 Task: Best office and paper website designs: DODOcase.
Action: Mouse moved to (740, 420)
Screenshot: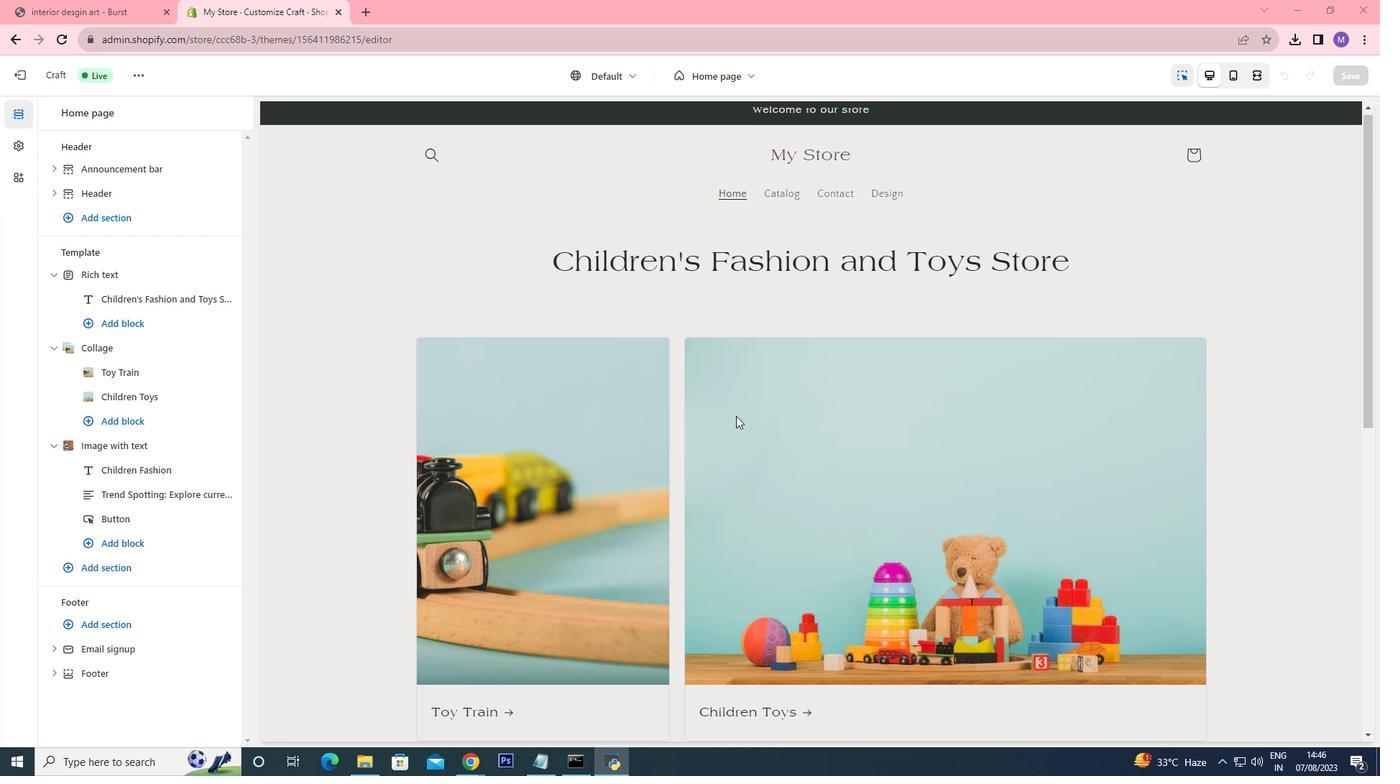 
Action: Mouse scrolled (740, 420) with delta (0, 0)
Screenshot: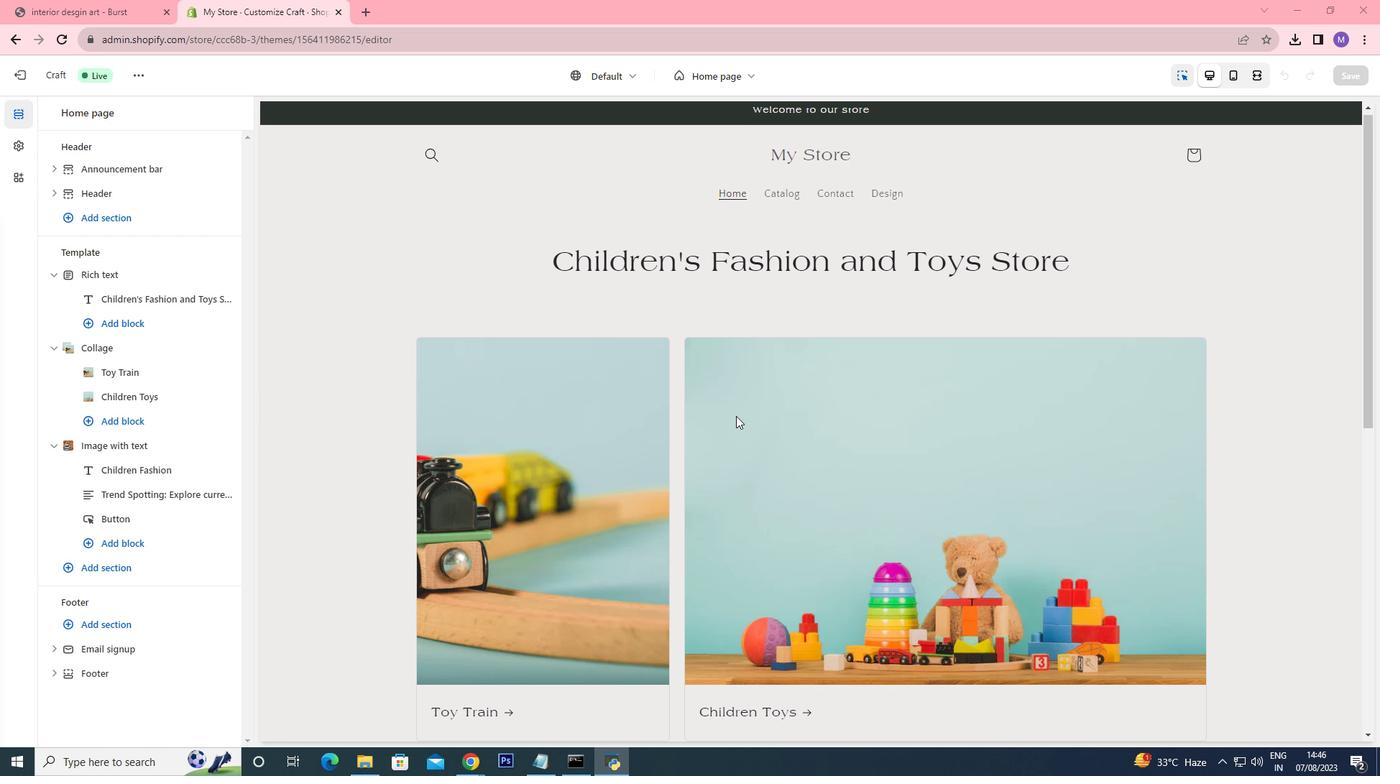 
Action: Mouse scrolled (740, 420) with delta (0, 0)
Screenshot: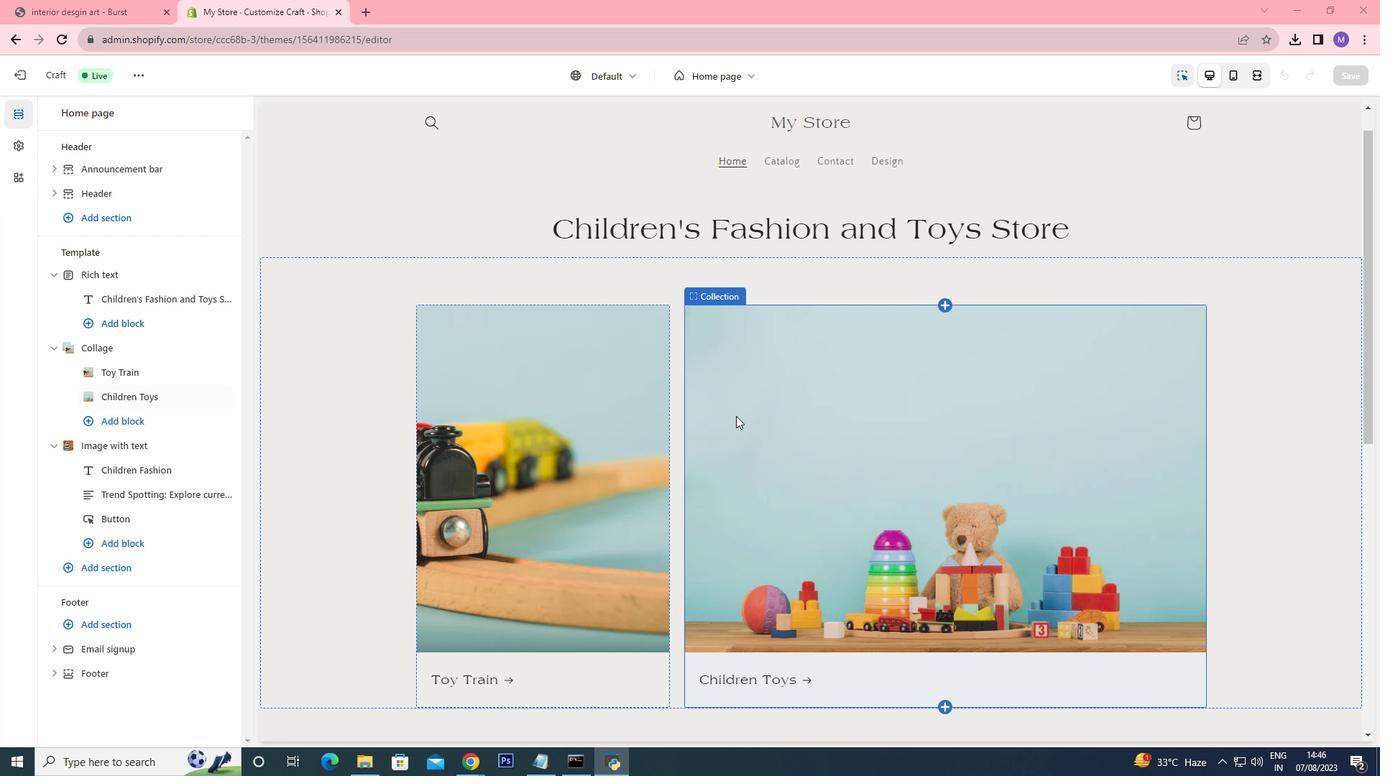 
Action: Mouse scrolled (740, 420) with delta (0, 0)
Screenshot: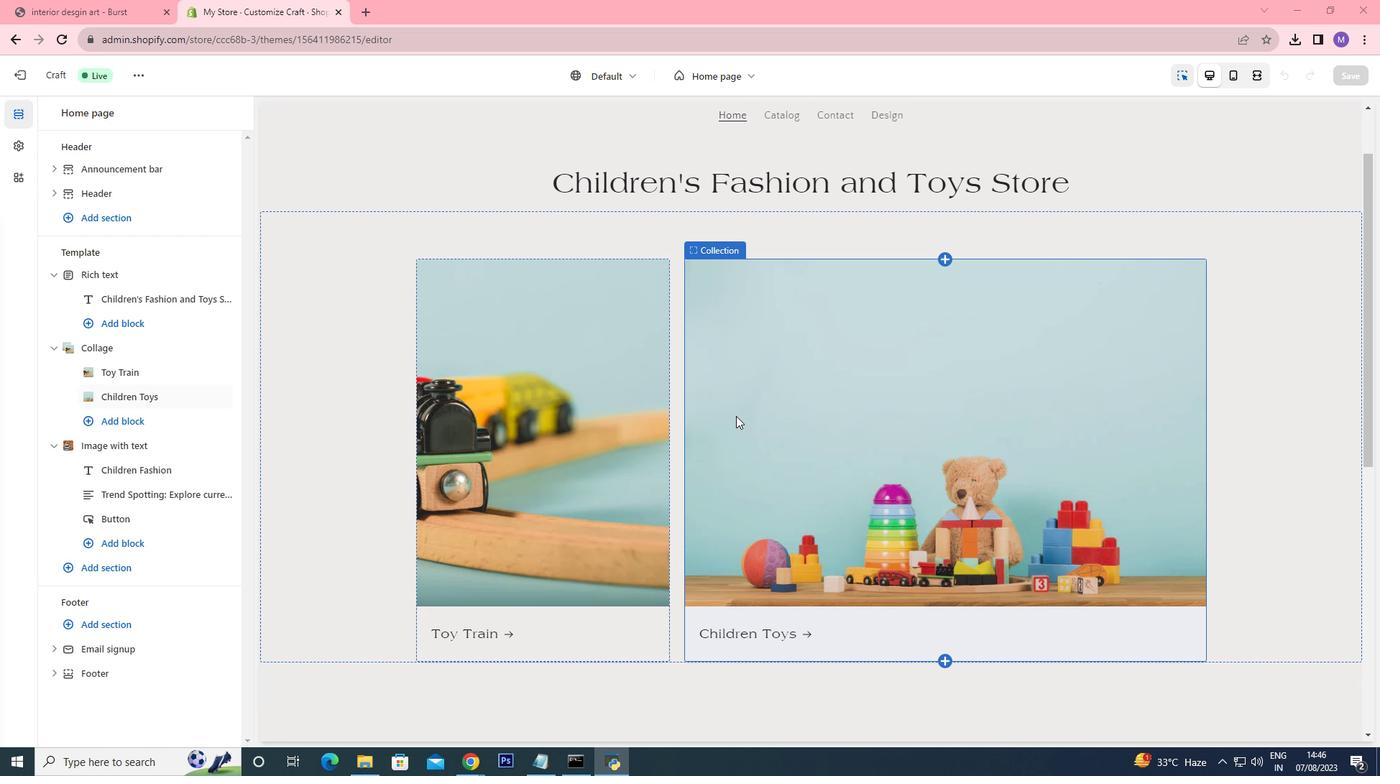 
Action: Mouse moved to (944, 394)
Screenshot: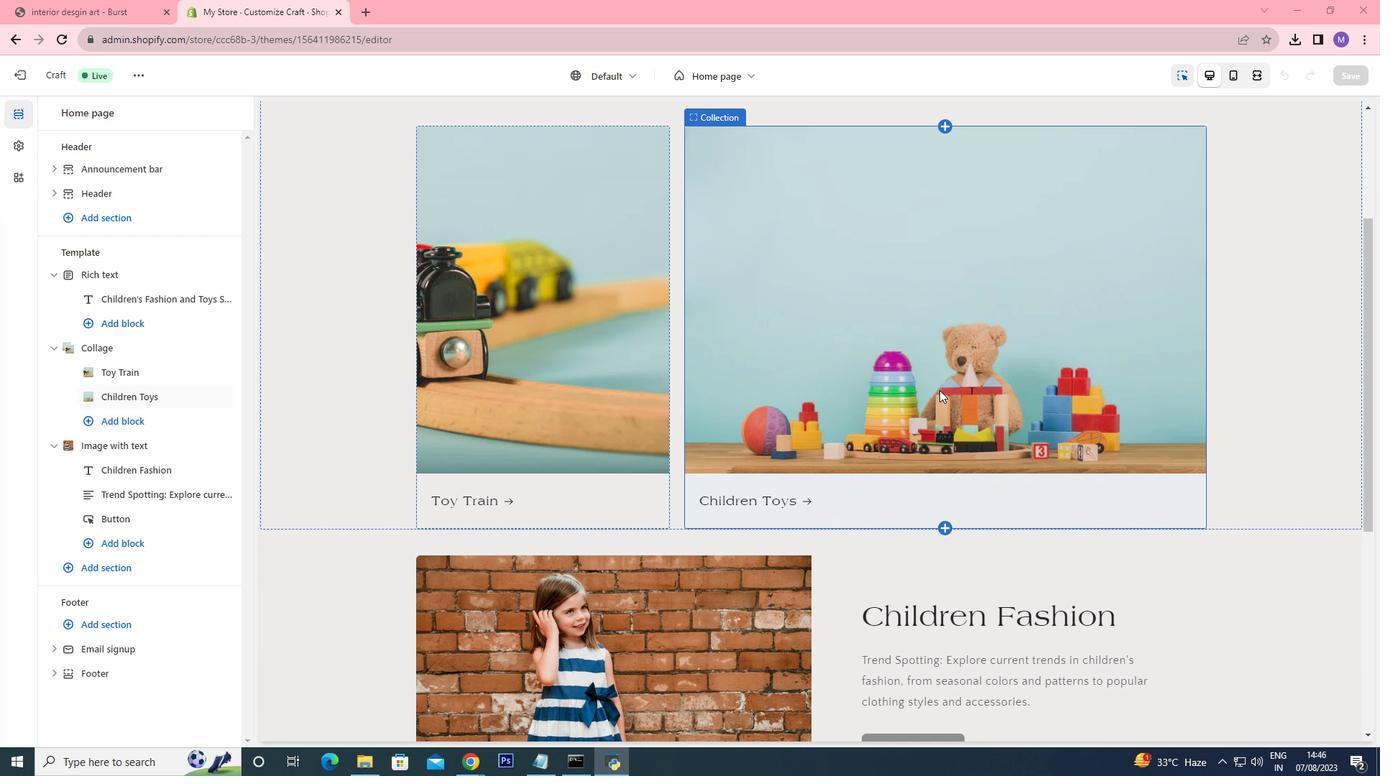 
Action: Mouse scrolled (944, 394) with delta (0, 0)
Screenshot: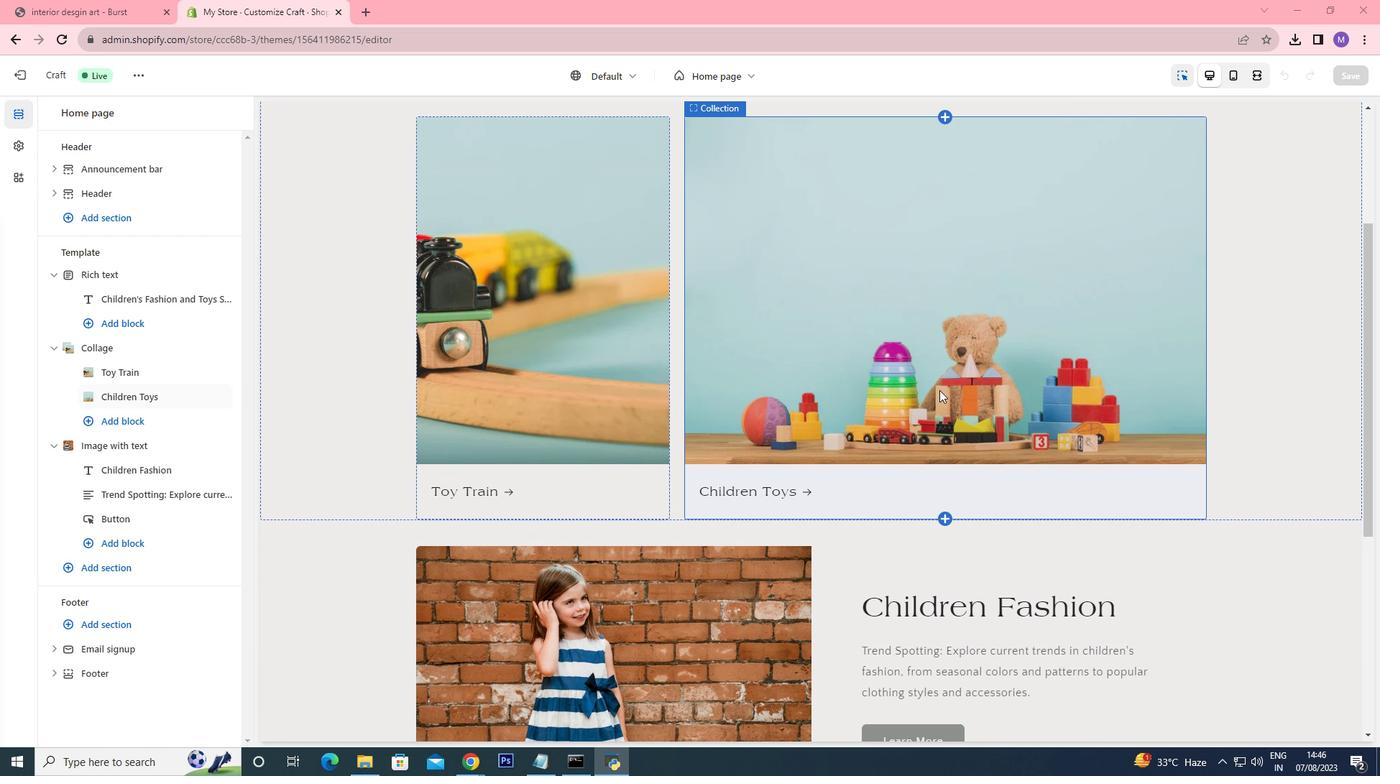 
Action: Mouse scrolled (944, 394) with delta (0, 0)
Screenshot: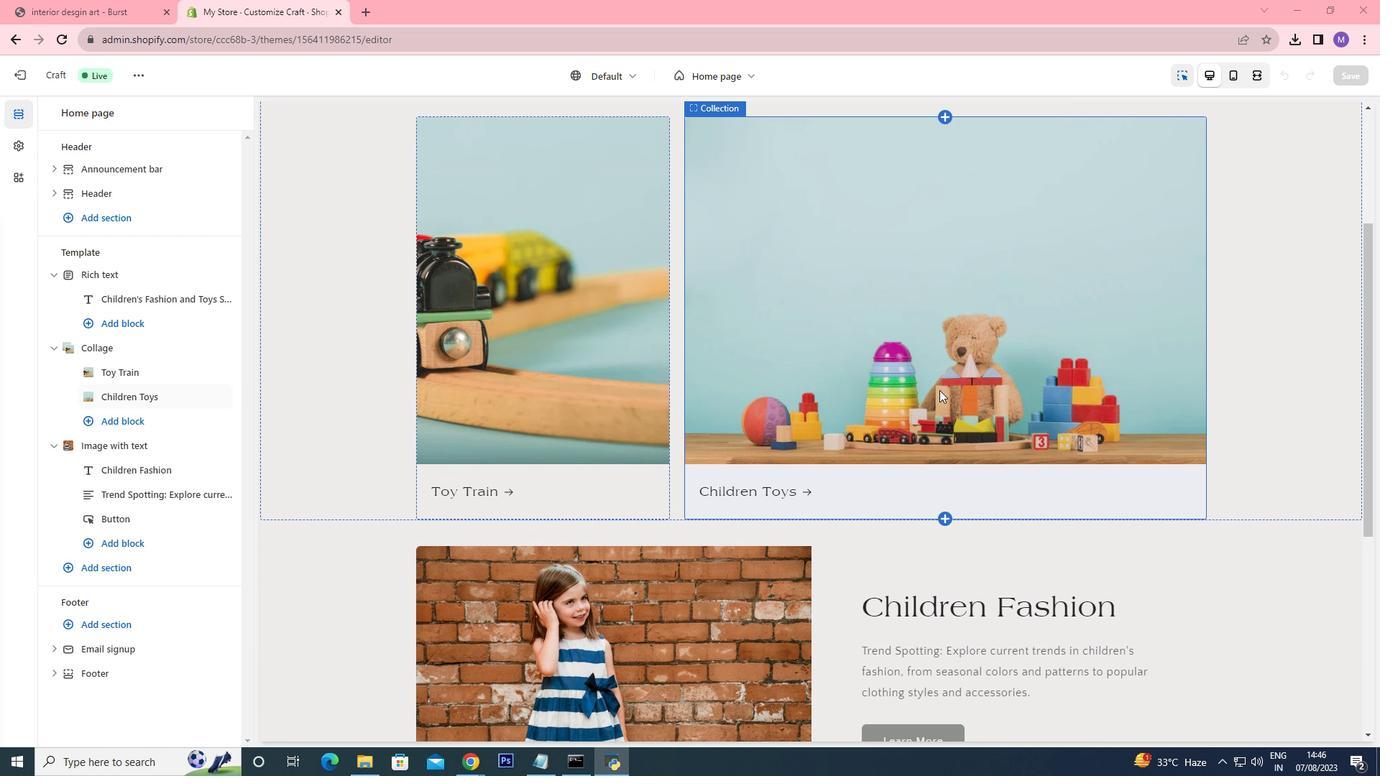 
Action: Mouse scrolled (944, 394) with delta (0, 0)
Screenshot: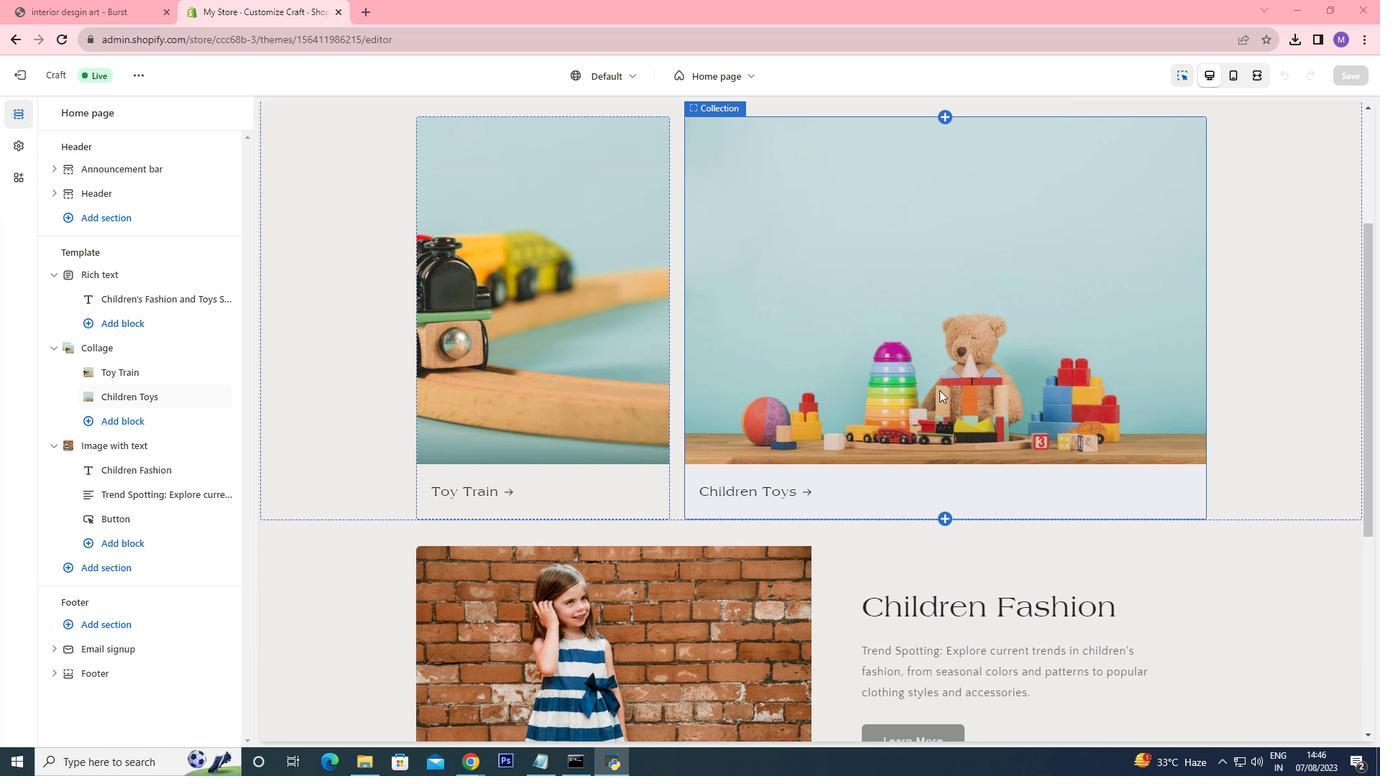 
Action: Mouse scrolled (944, 394) with delta (0, 0)
Screenshot: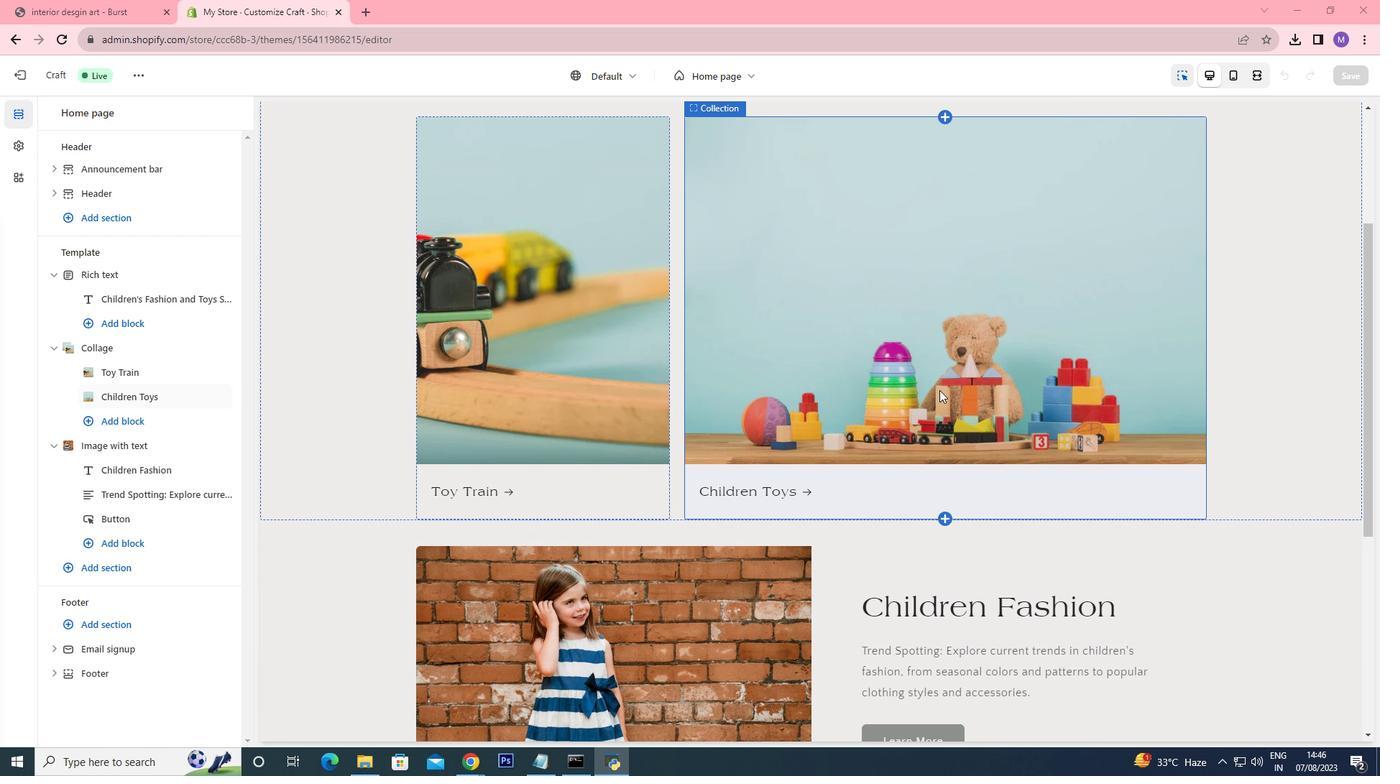
Action: Mouse scrolled (944, 394) with delta (0, 0)
Screenshot: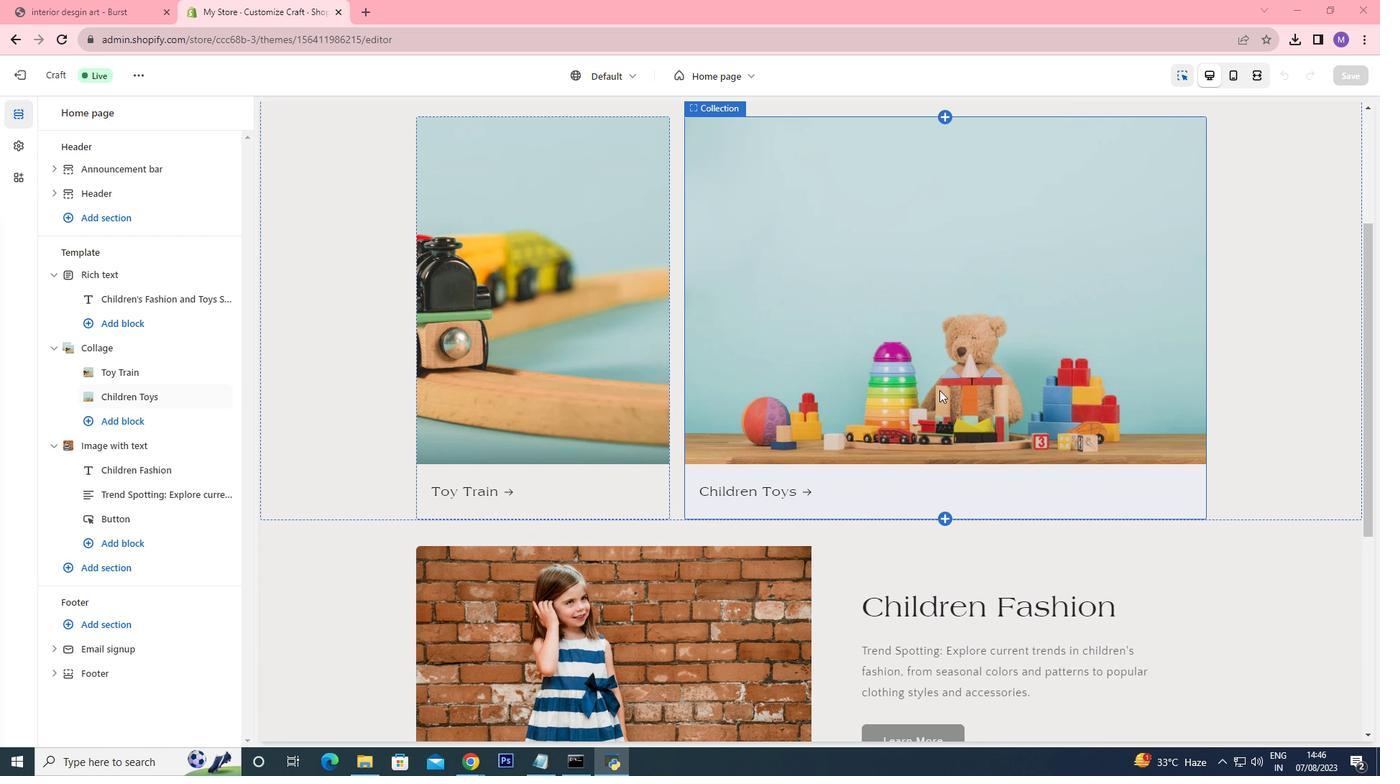 
Action: Mouse scrolled (944, 394) with delta (0, 0)
Screenshot: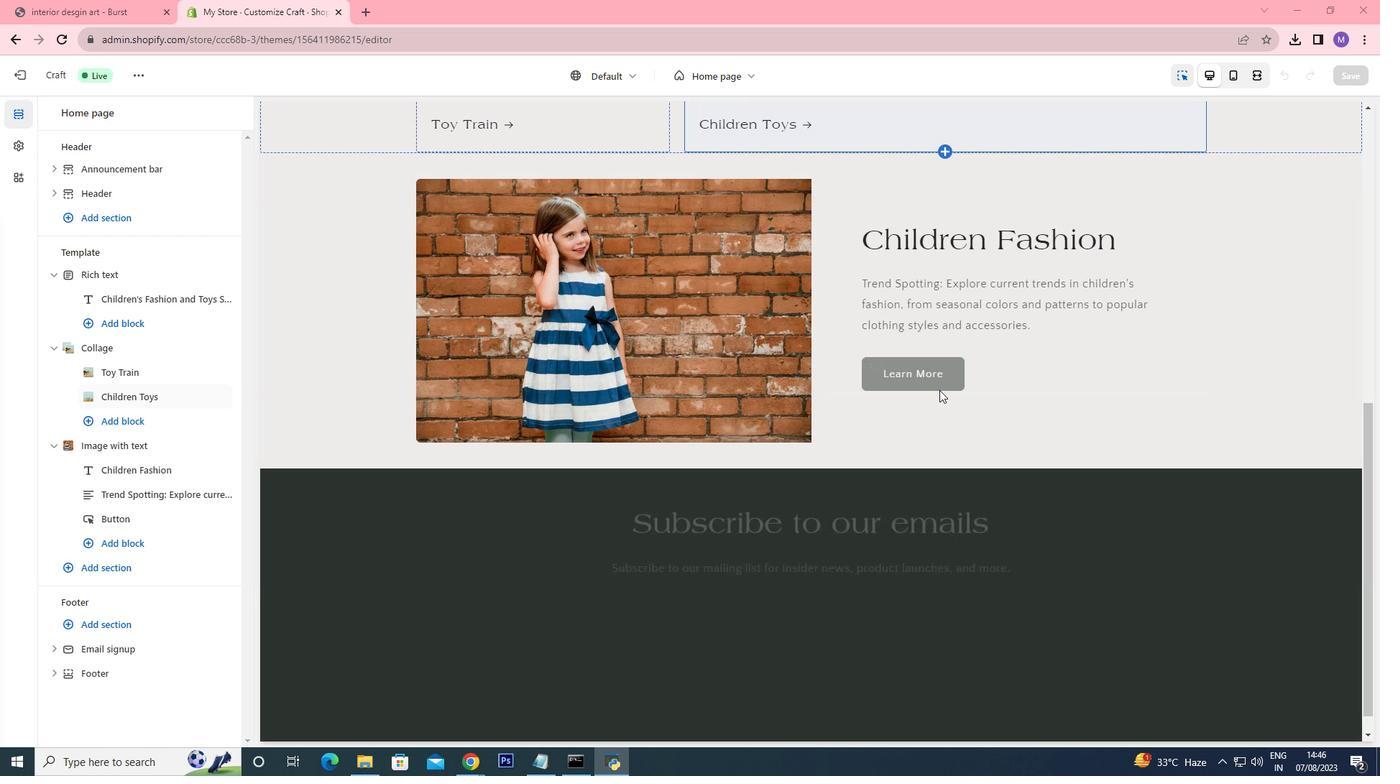 
Action: Mouse scrolled (944, 394) with delta (0, 0)
Screenshot: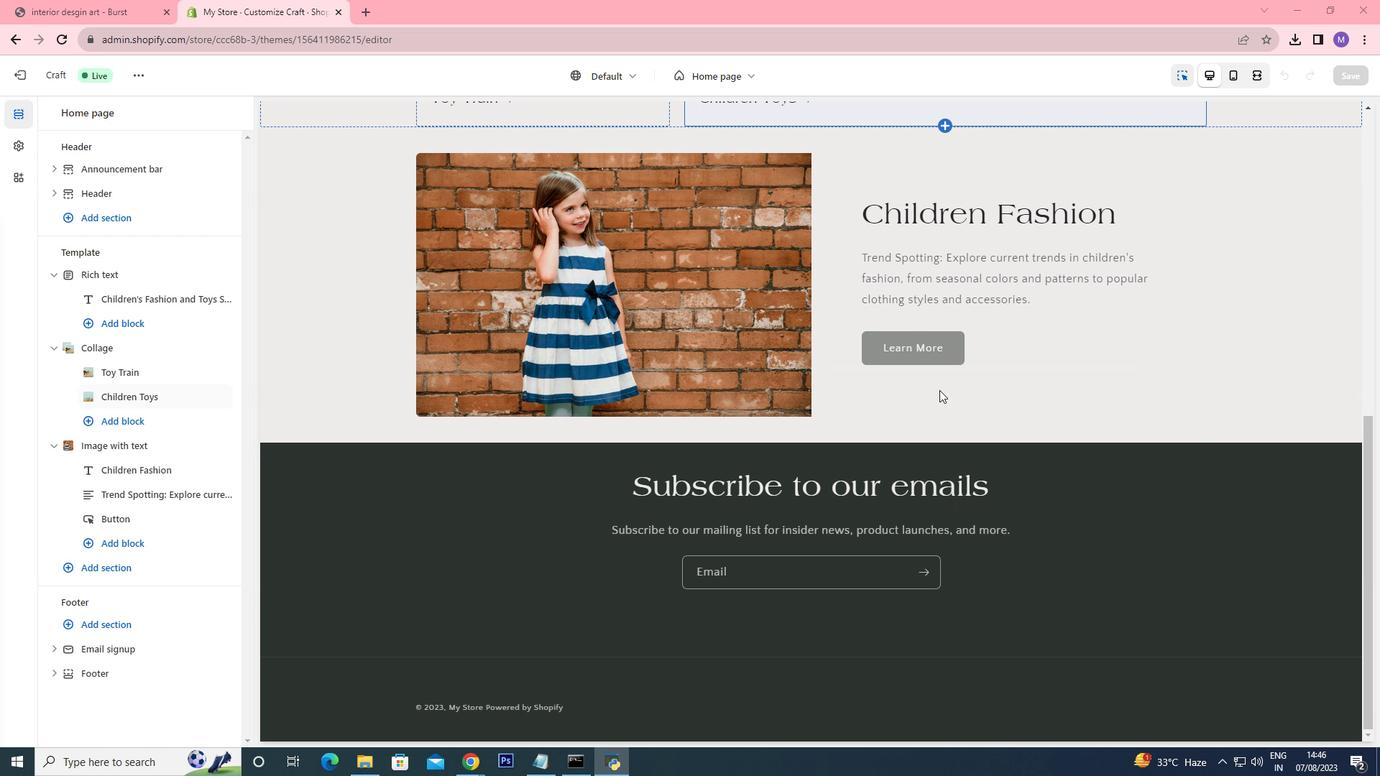 
Action: Mouse scrolled (944, 394) with delta (0, 0)
Screenshot: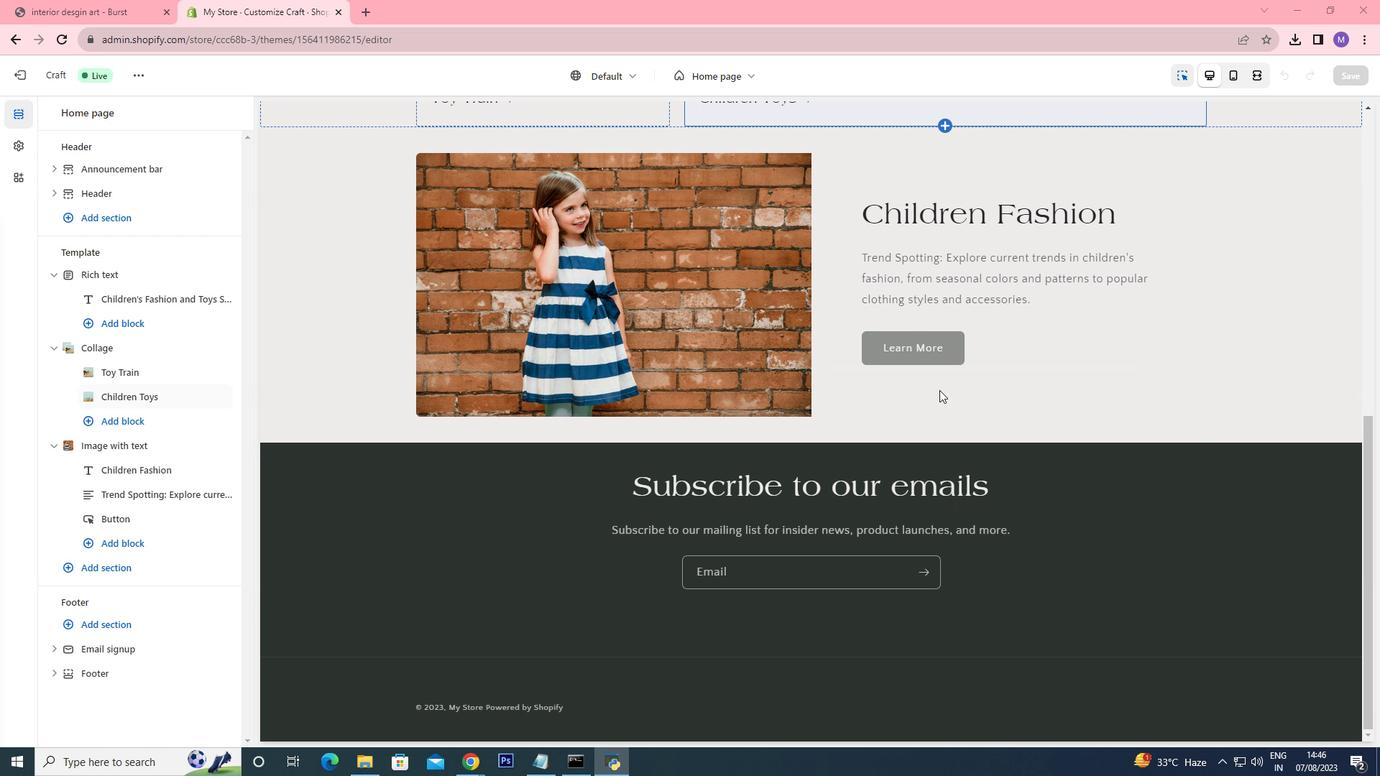 
Action: Mouse scrolled (944, 394) with delta (0, 0)
Screenshot: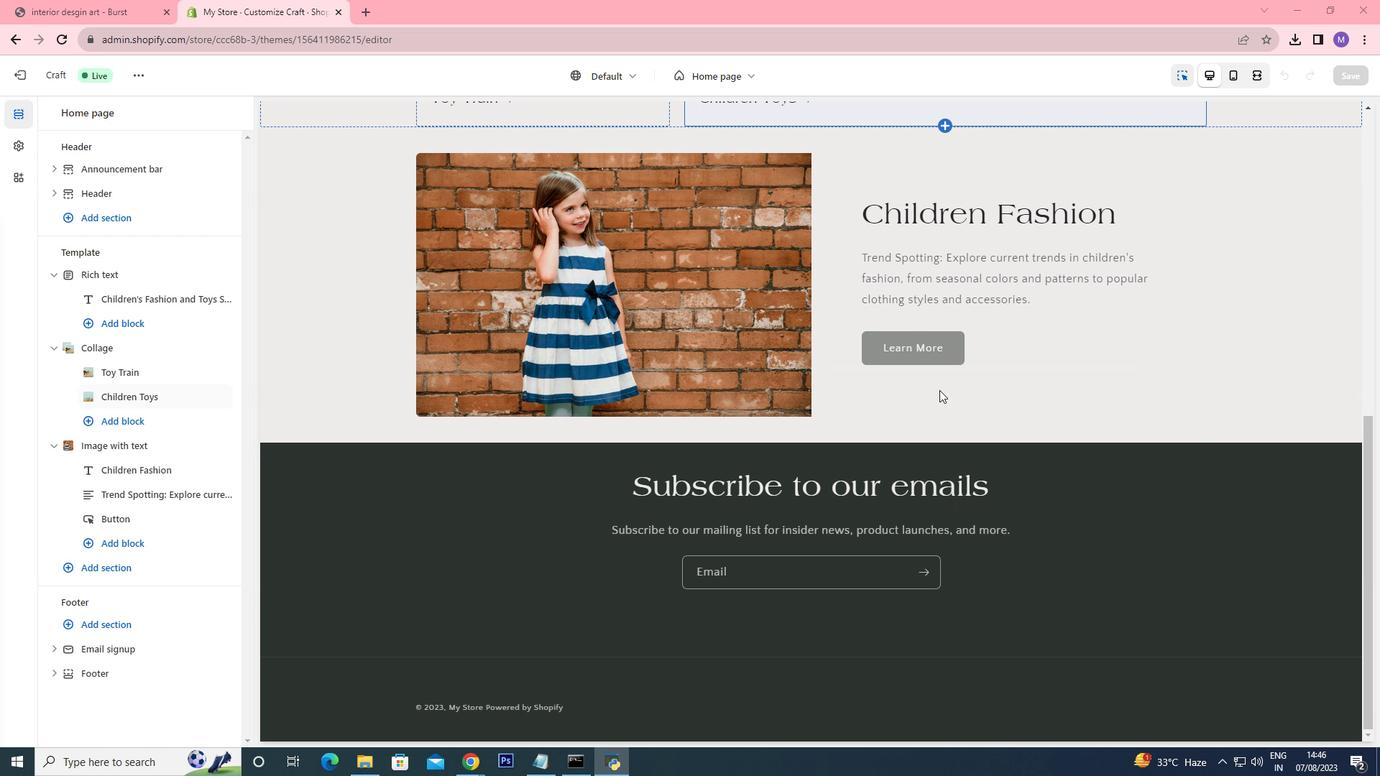 
Action: Mouse scrolled (944, 394) with delta (0, 0)
Screenshot: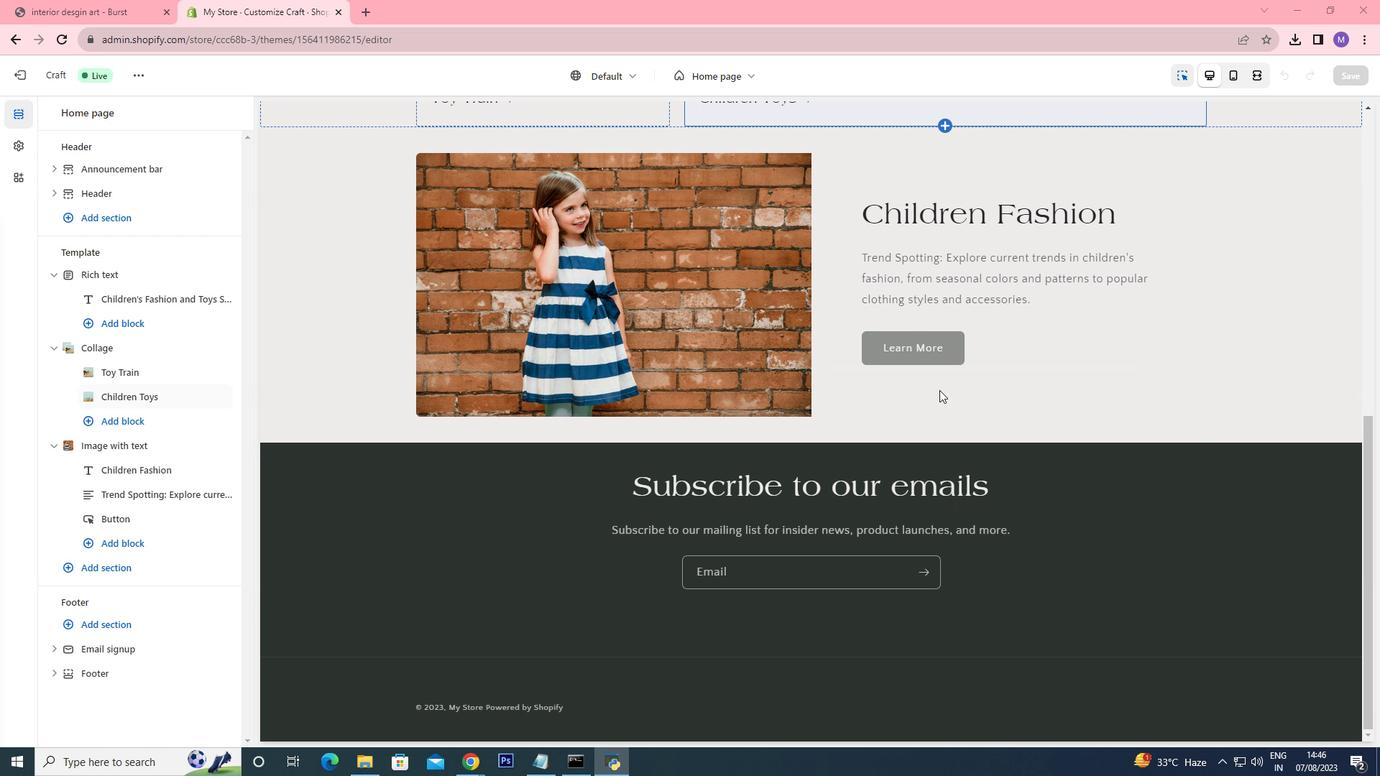 
Action: Mouse scrolled (944, 394) with delta (0, 0)
Screenshot: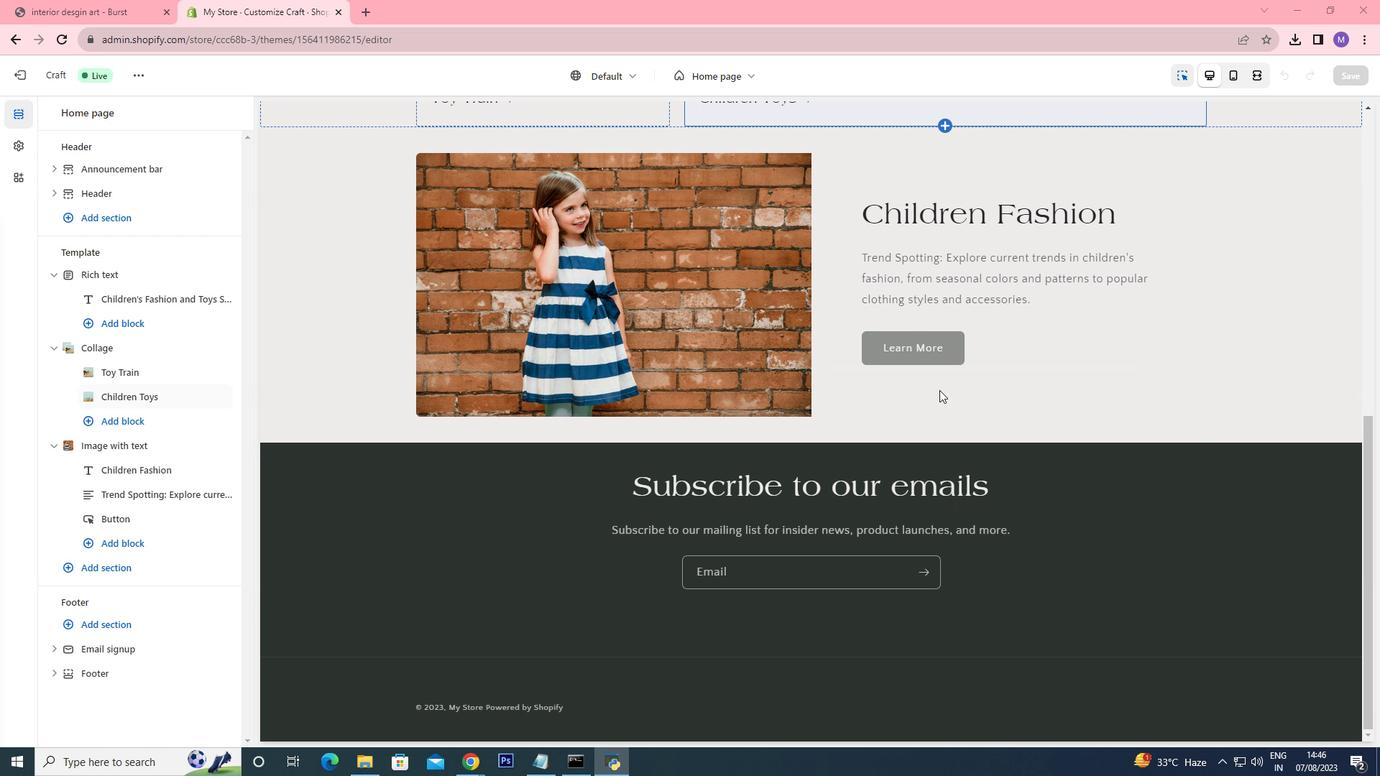 
Action: Mouse scrolled (944, 394) with delta (0, 0)
Screenshot: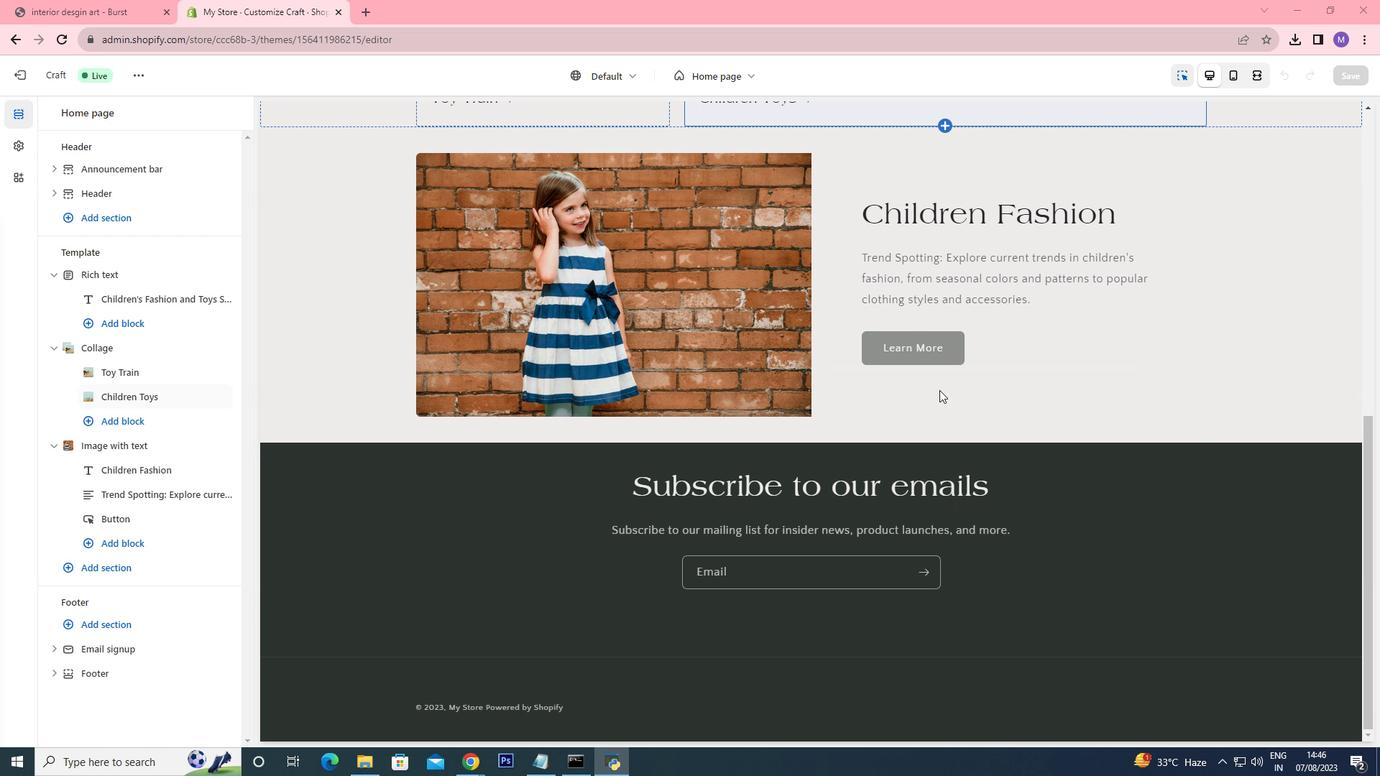 
Action: Mouse moved to (903, 394)
Screenshot: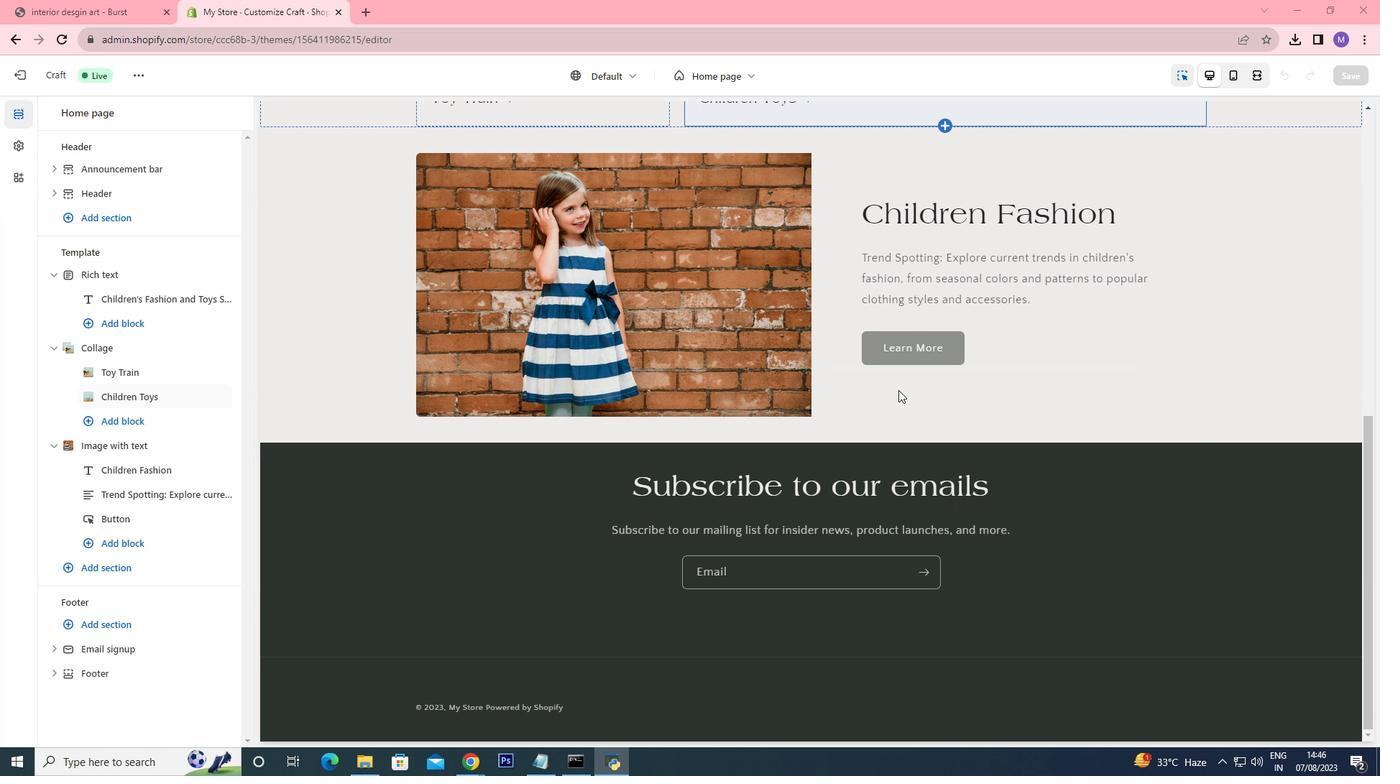 
Action: Mouse scrolled (903, 395) with delta (0, 0)
Screenshot: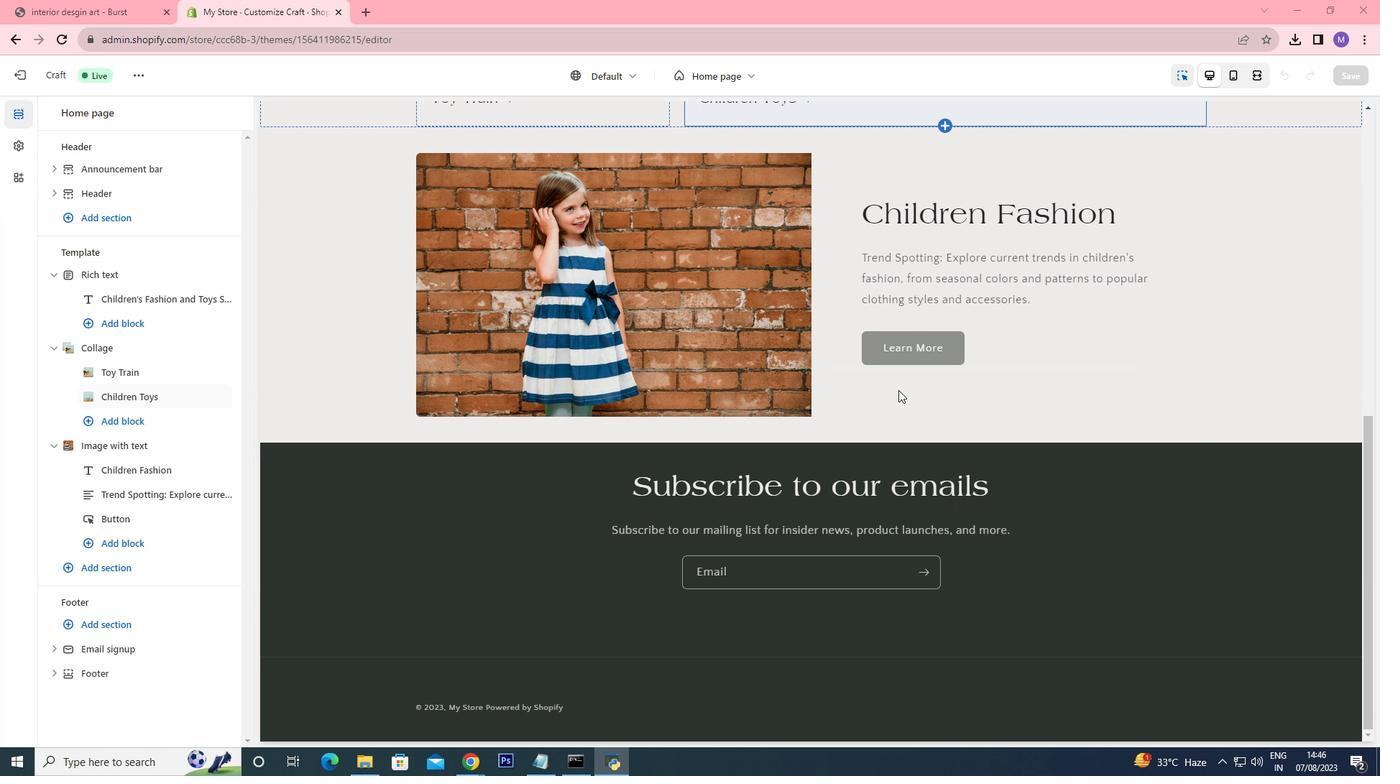 
Action: Mouse moved to (903, 394)
Screenshot: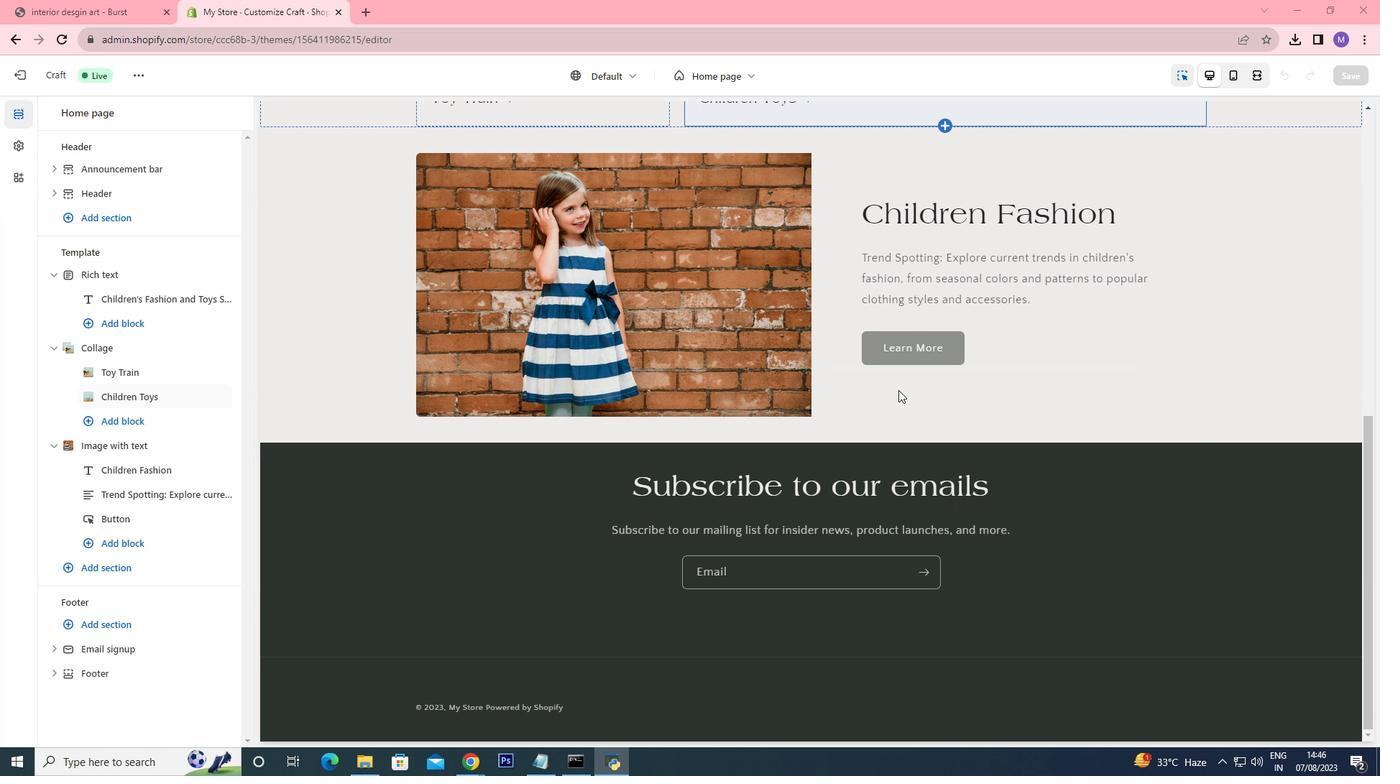 
Action: Mouse scrolled (903, 395) with delta (0, 0)
Screenshot: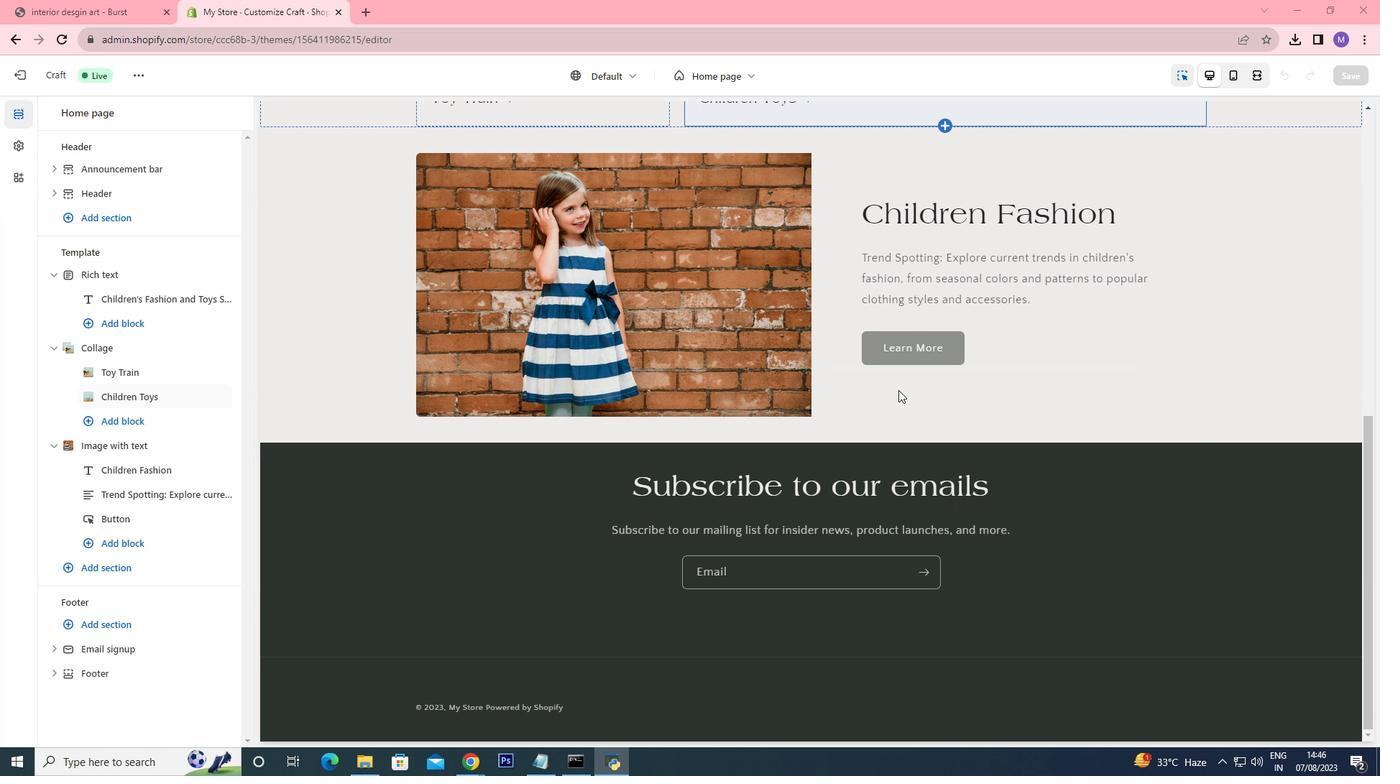 
Action: Mouse scrolled (903, 395) with delta (0, 0)
Screenshot: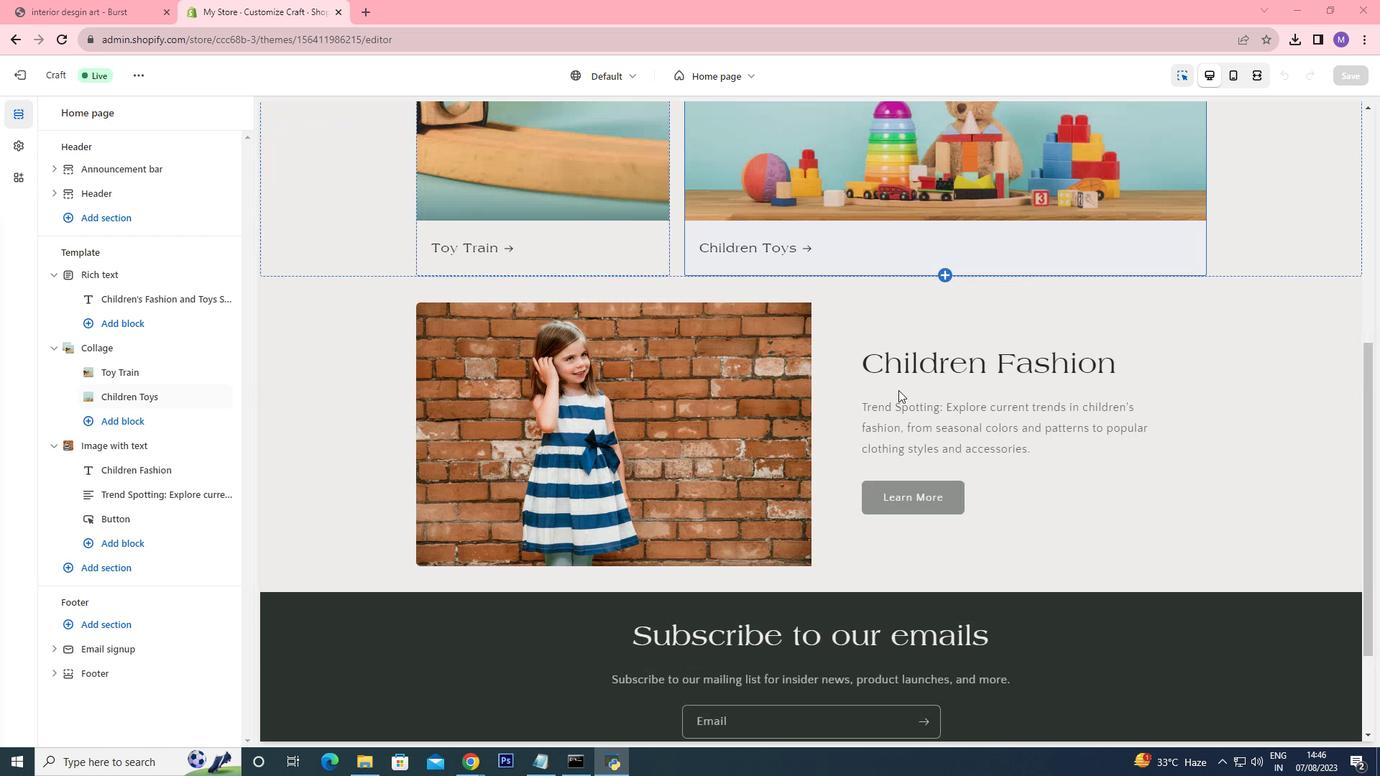 
Action: Mouse scrolled (903, 395) with delta (0, 0)
Screenshot: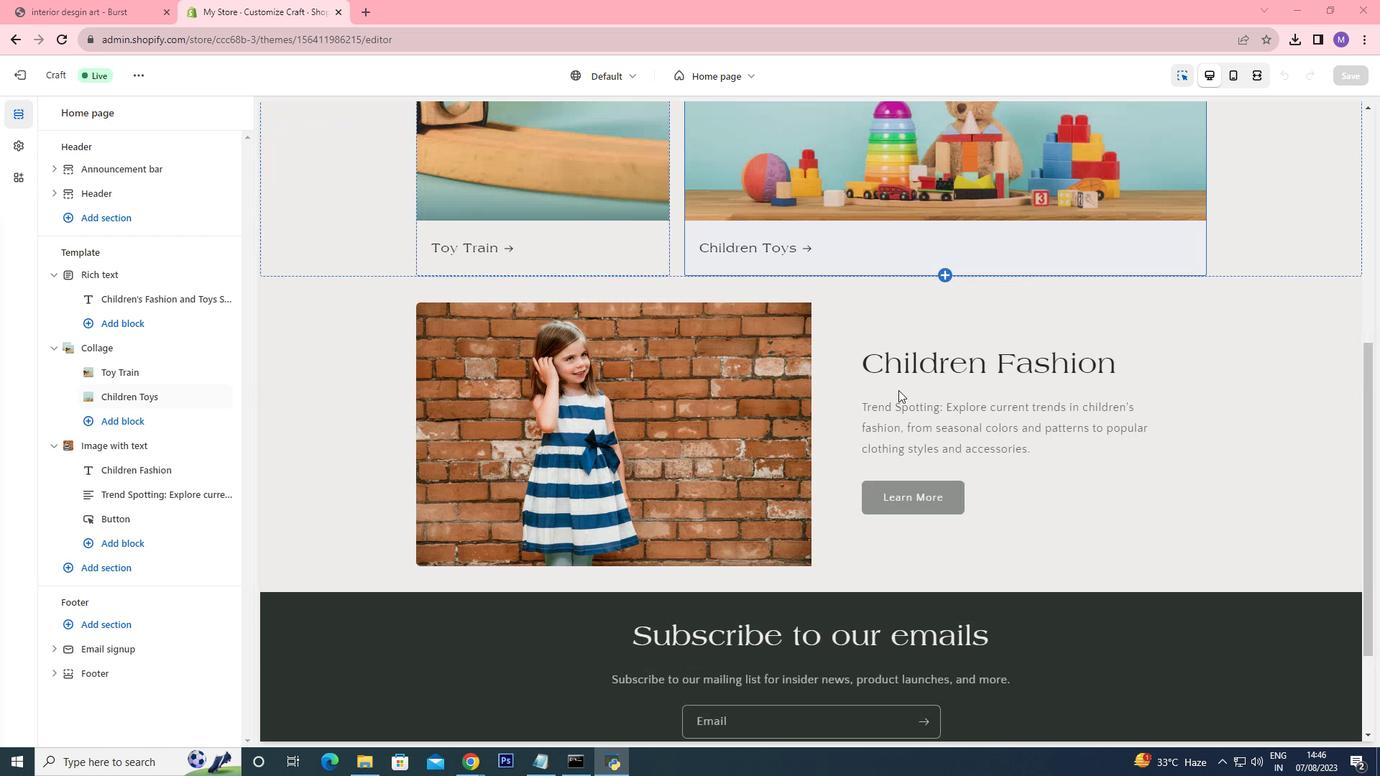 
Action: Mouse scrolled (903, 395) with delta (0, 0)
Screenshot: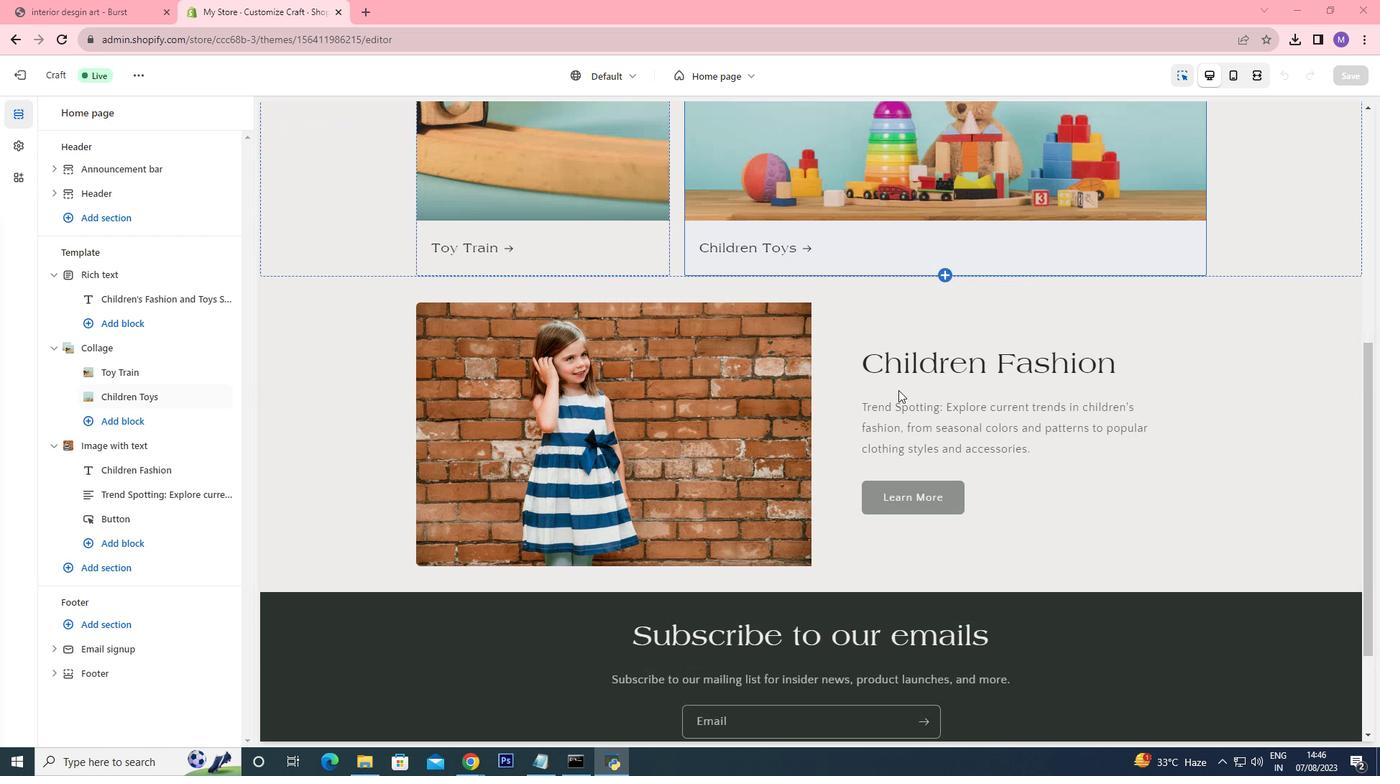 
Action: Mouse scrolled (903, 395) with delta (0, 0)
Screenshot: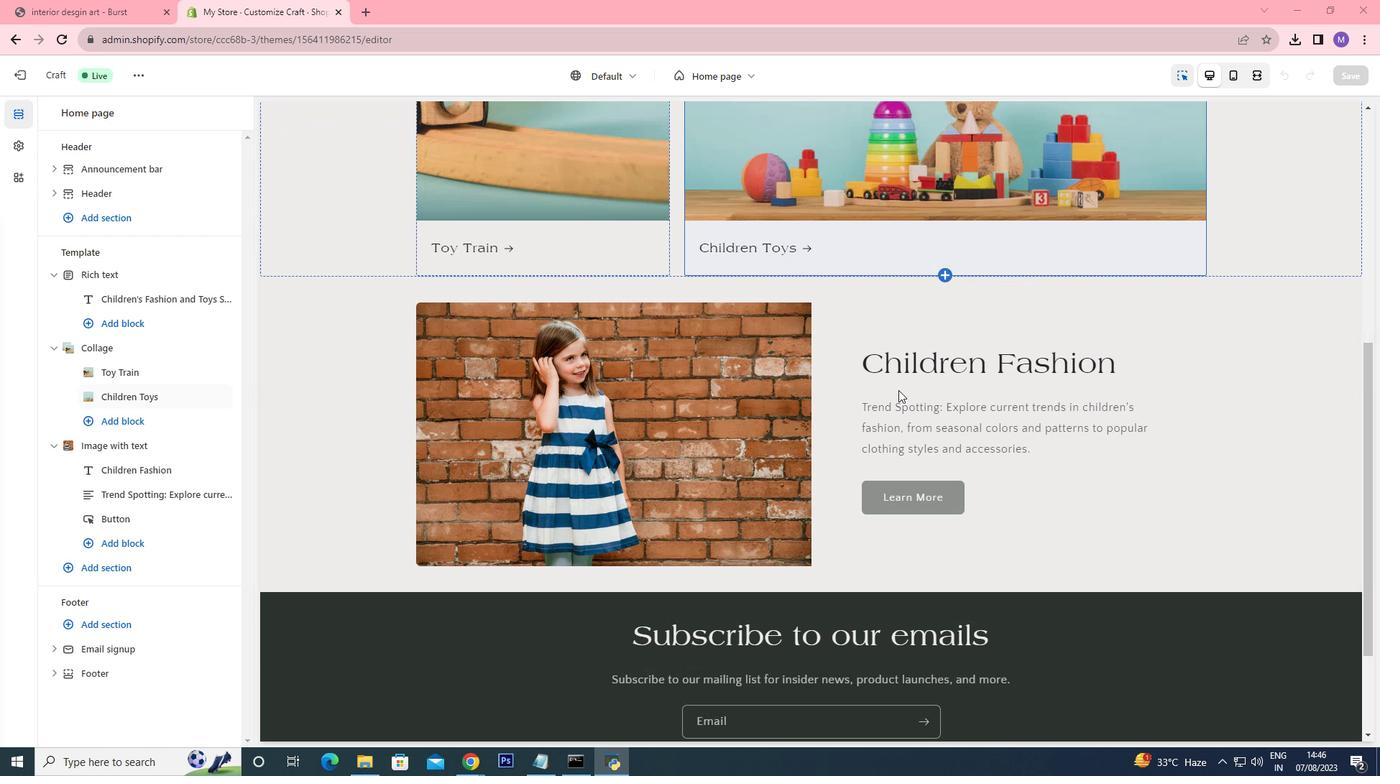 
Action: Mouse moved to (897, 391)
Screenshot: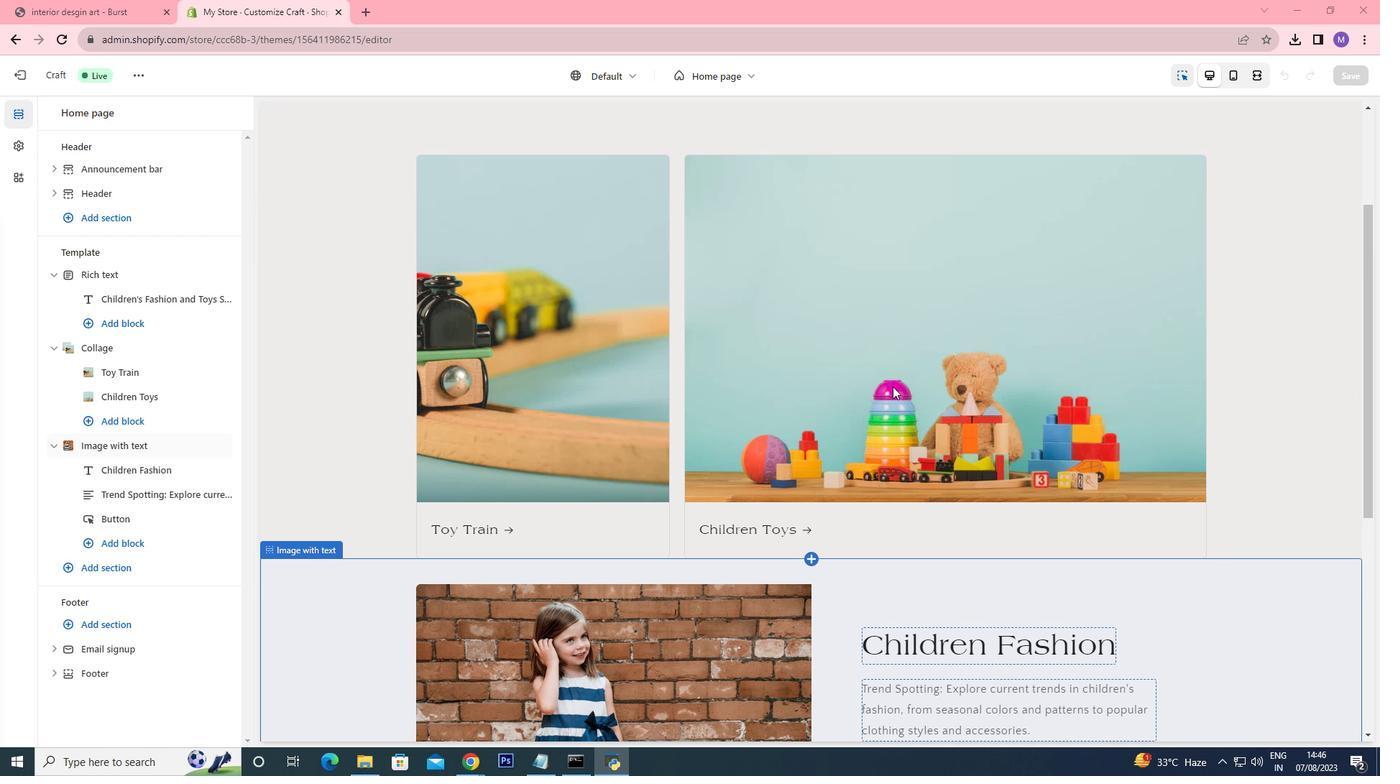 
Action: Mouse scrolled (897, 391) with delta (0, 0)
Screenshot: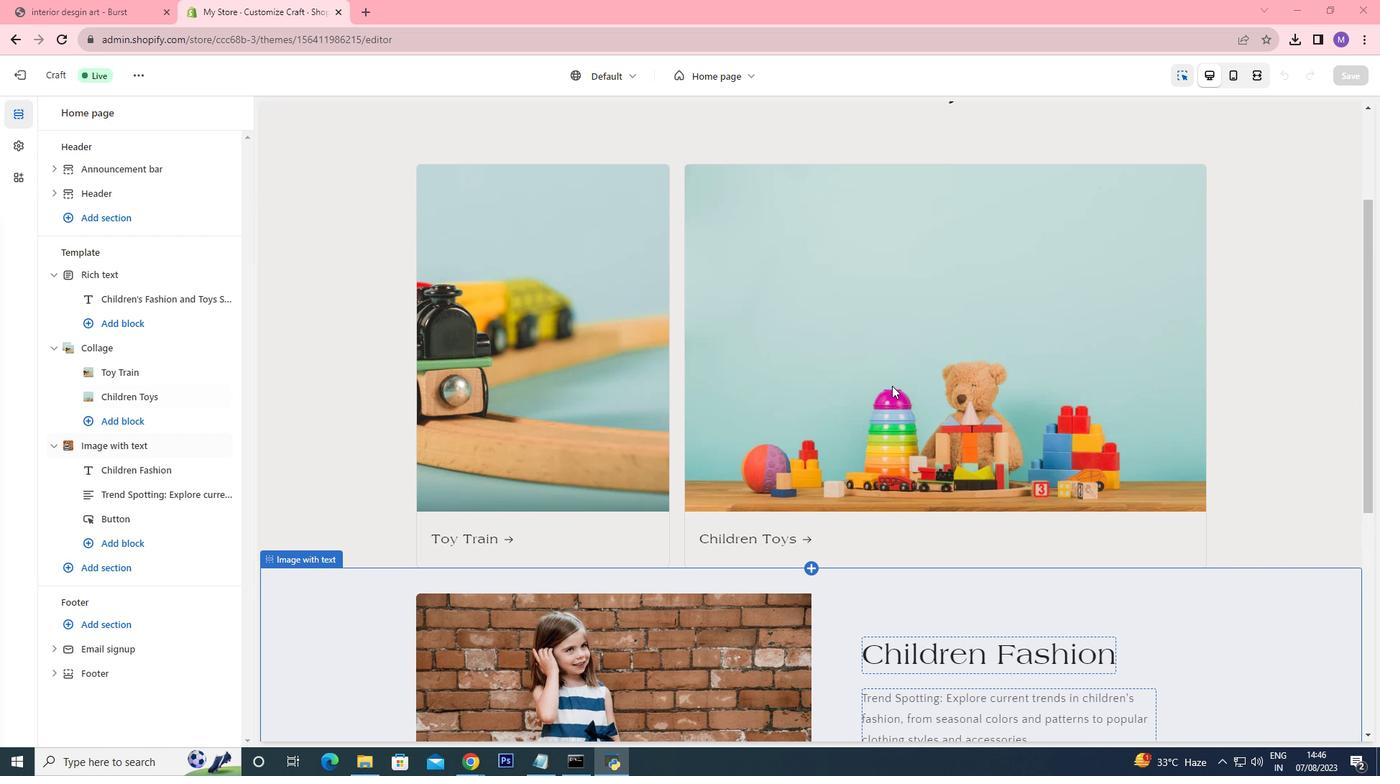 
Action: Mouse moved to (896, 390)
Screenshot: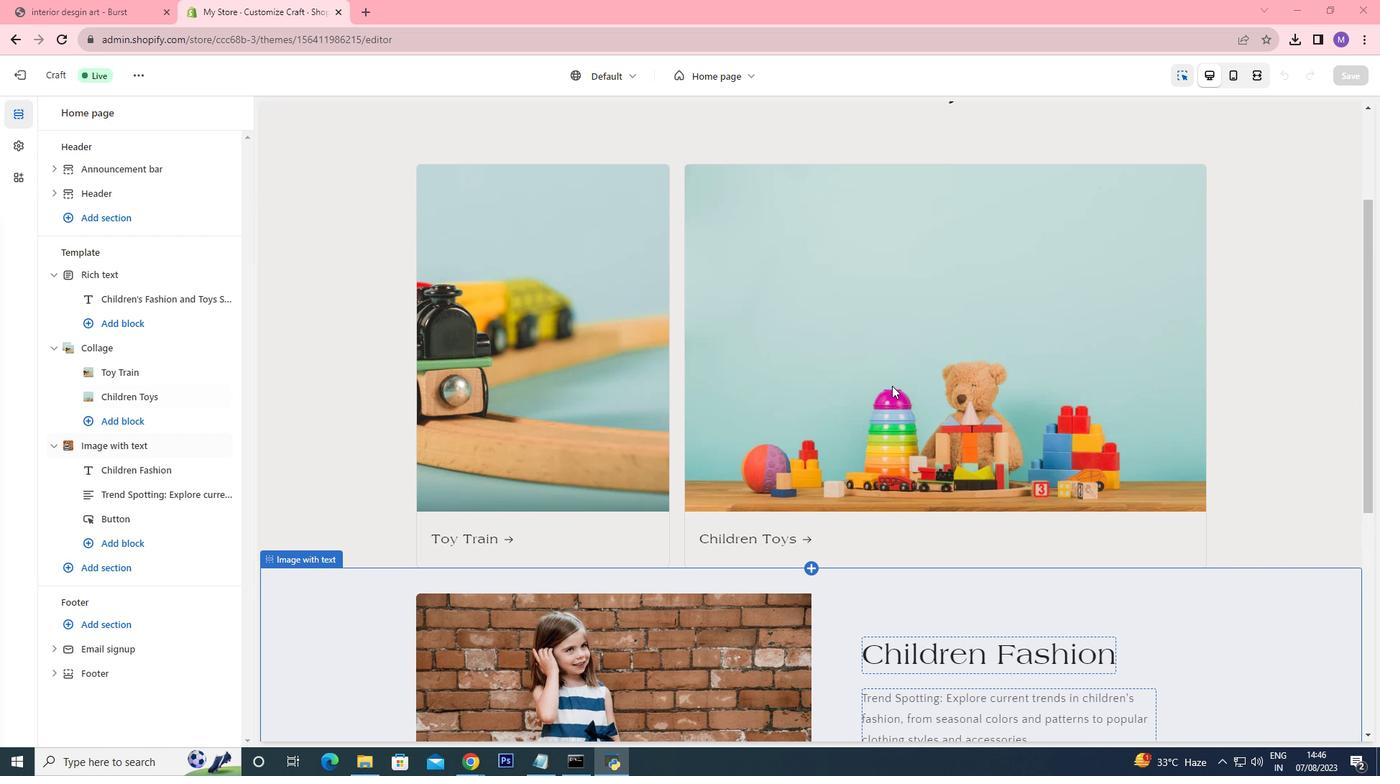 
Action: Mouse scrolled (896, 391) with delta (0, 0)
Screenshot: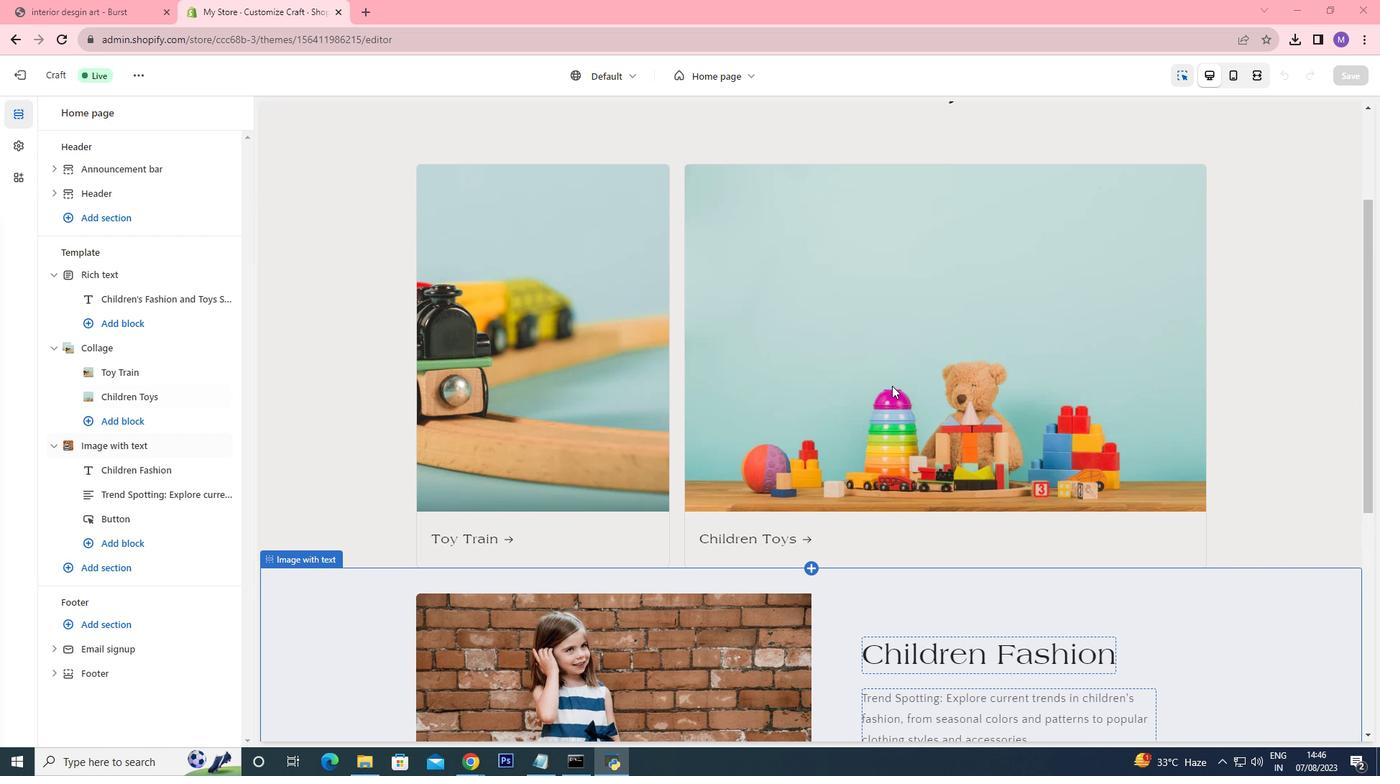 
Action: Mouse scrolled (896, 391) with delta (0, 0)
Screenshot: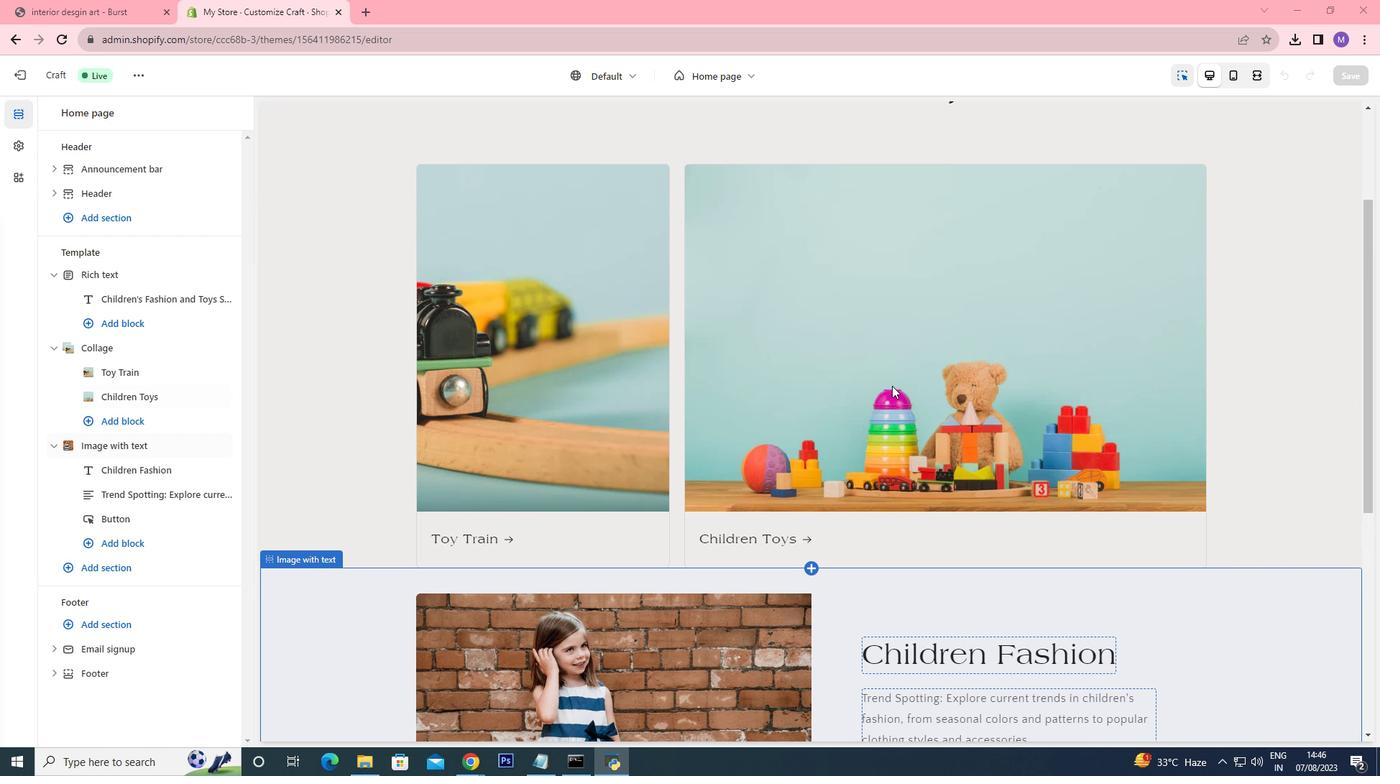 
Action: Mouse scrolled (896, 391) with delta (0, 0)
Screenshot: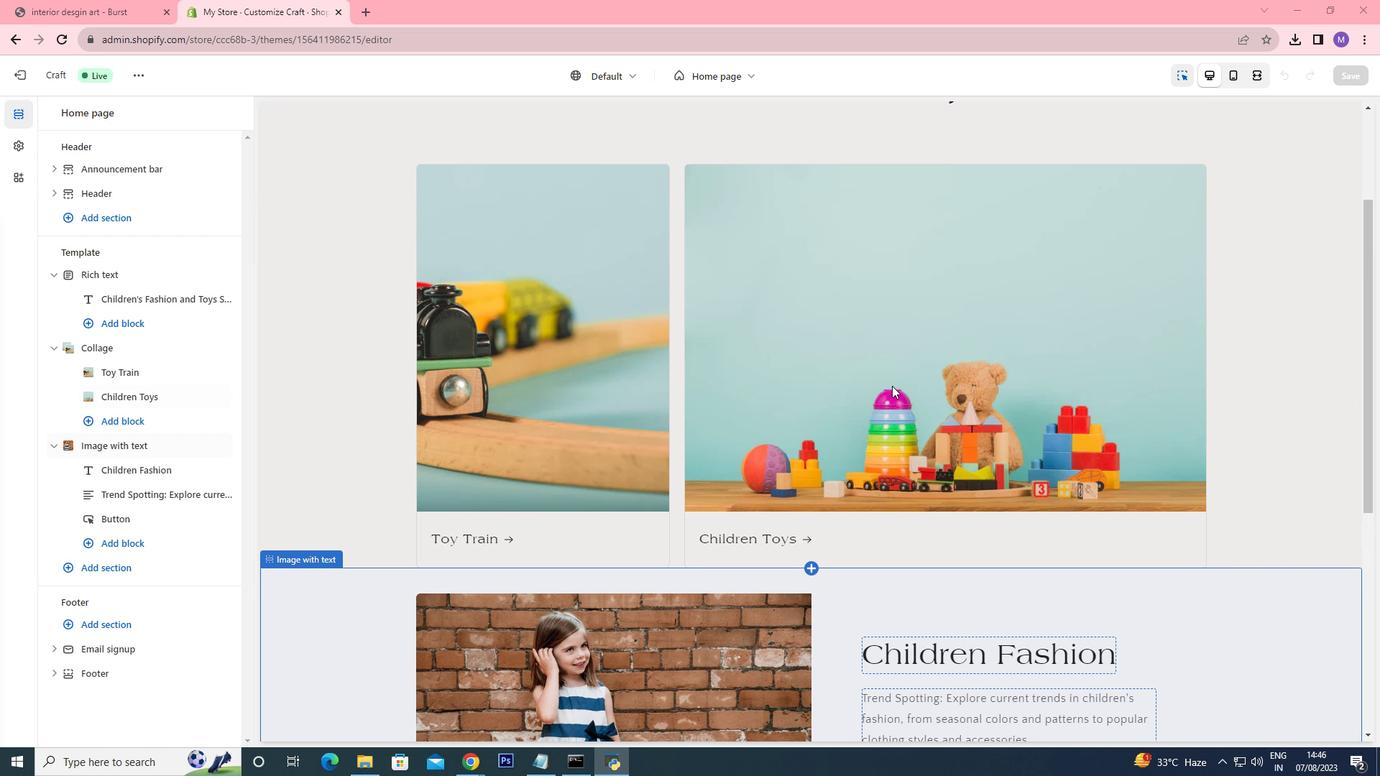 
Action: Mouse scrolled (896, 391) with delta (0, 0)
Screenshot: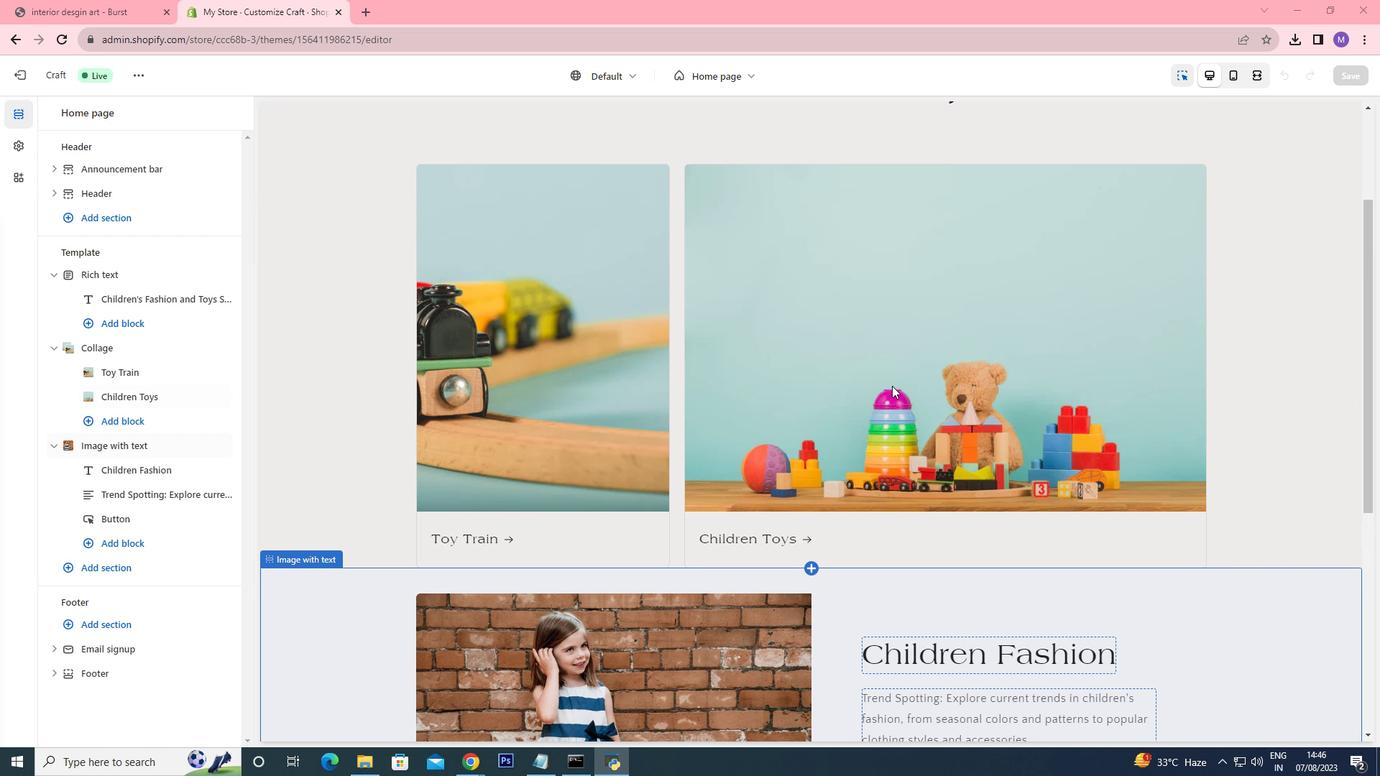
Action: Mouse moved to (887, 377)
Screenshot: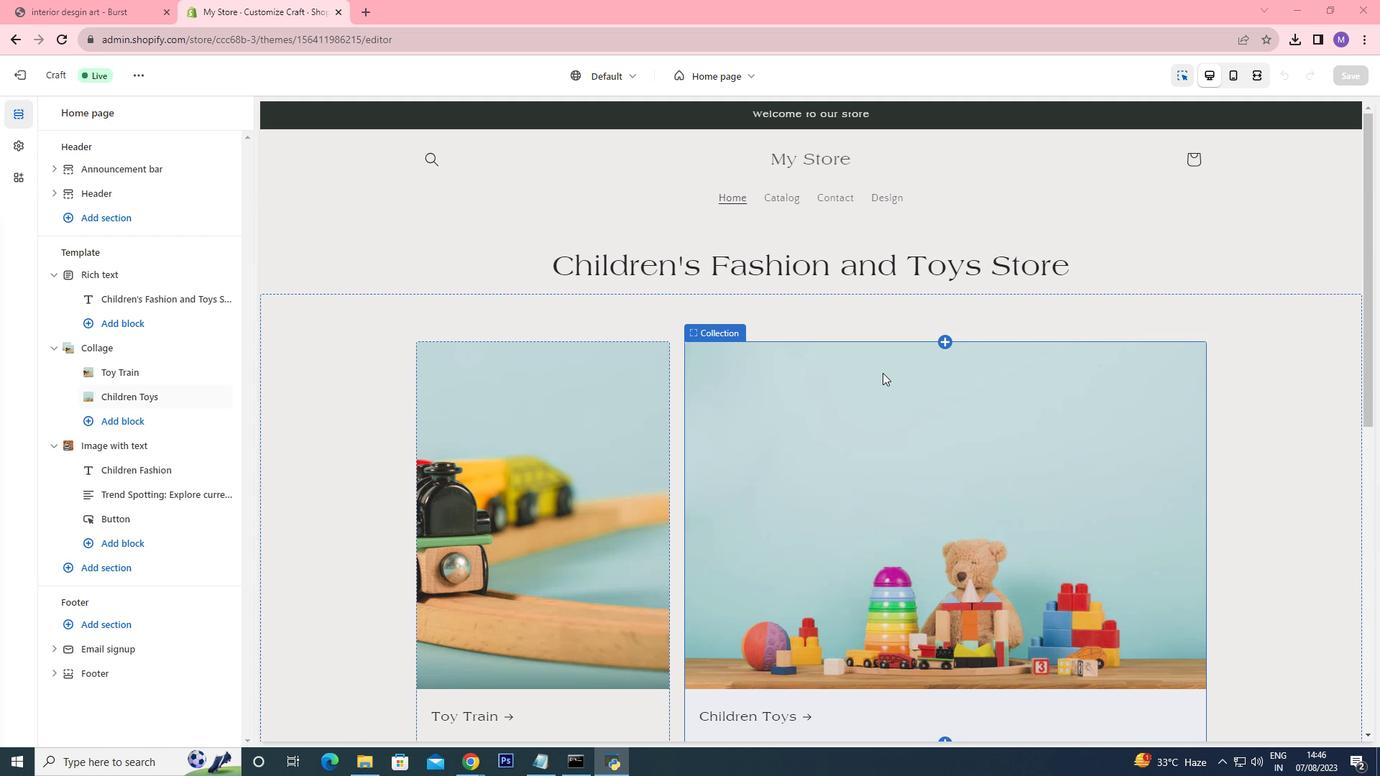 
Action: Mouse scrolled (887, 378) with delta (0, 0)
Screenshot: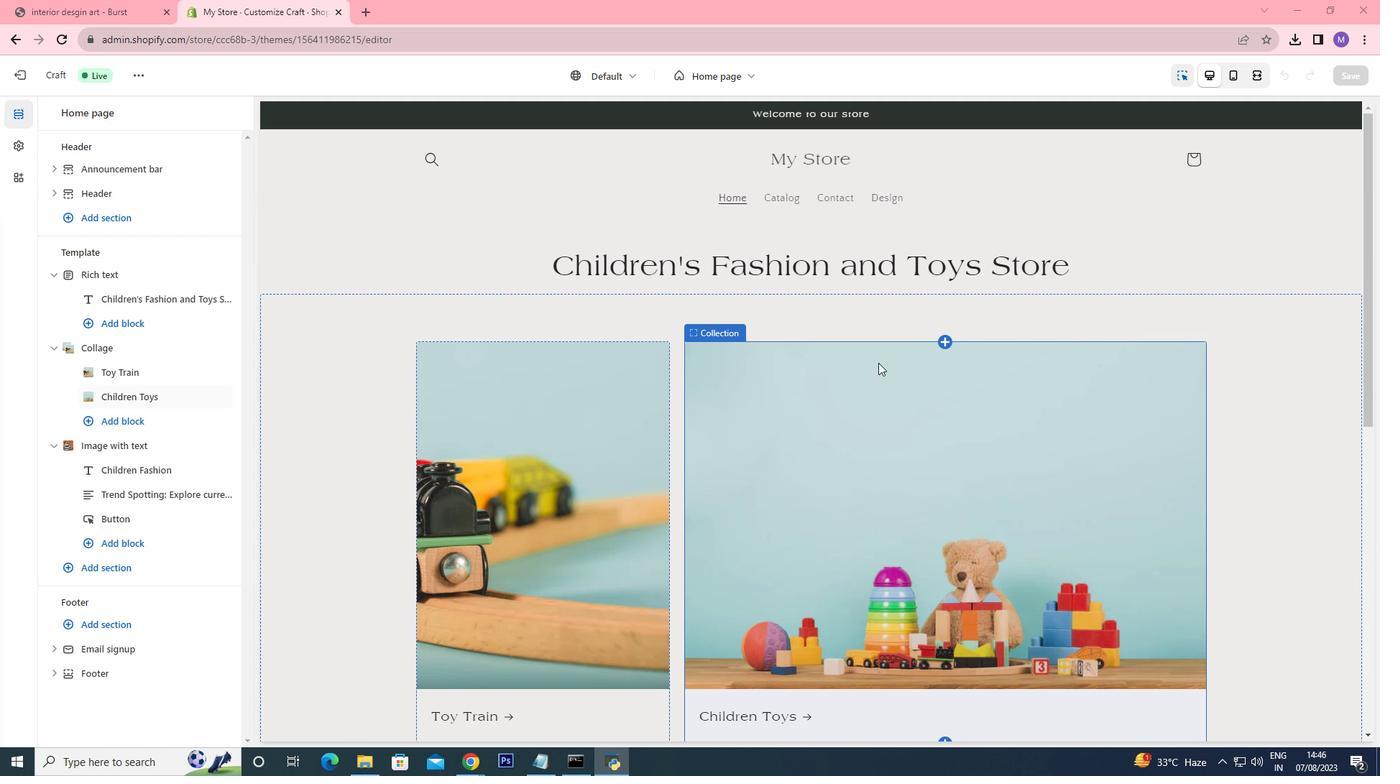 
Action: Mouse scrolled (887, 378) with delta (0, 0)
Screenshot: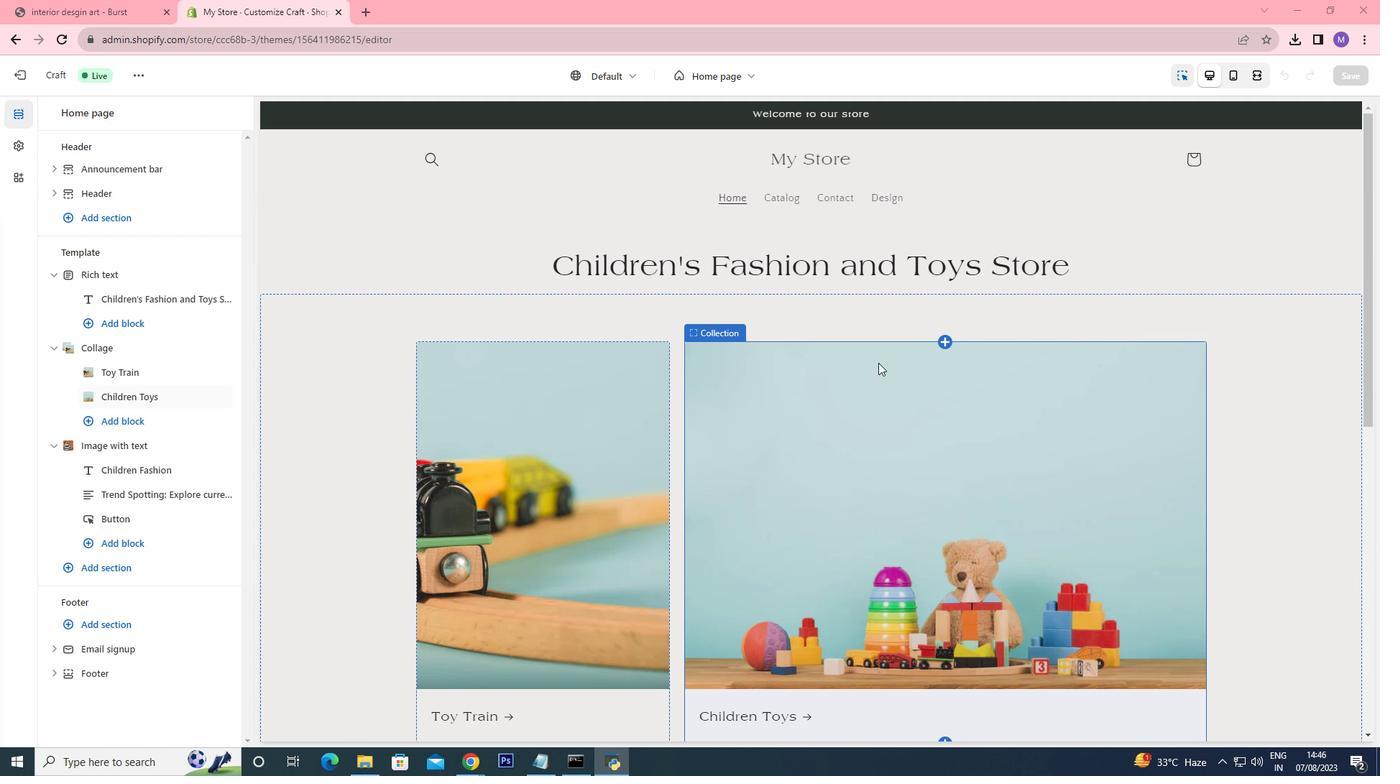 
Action: Mouse scrolled (887, 378) with delta (0, 0)
Screenshot: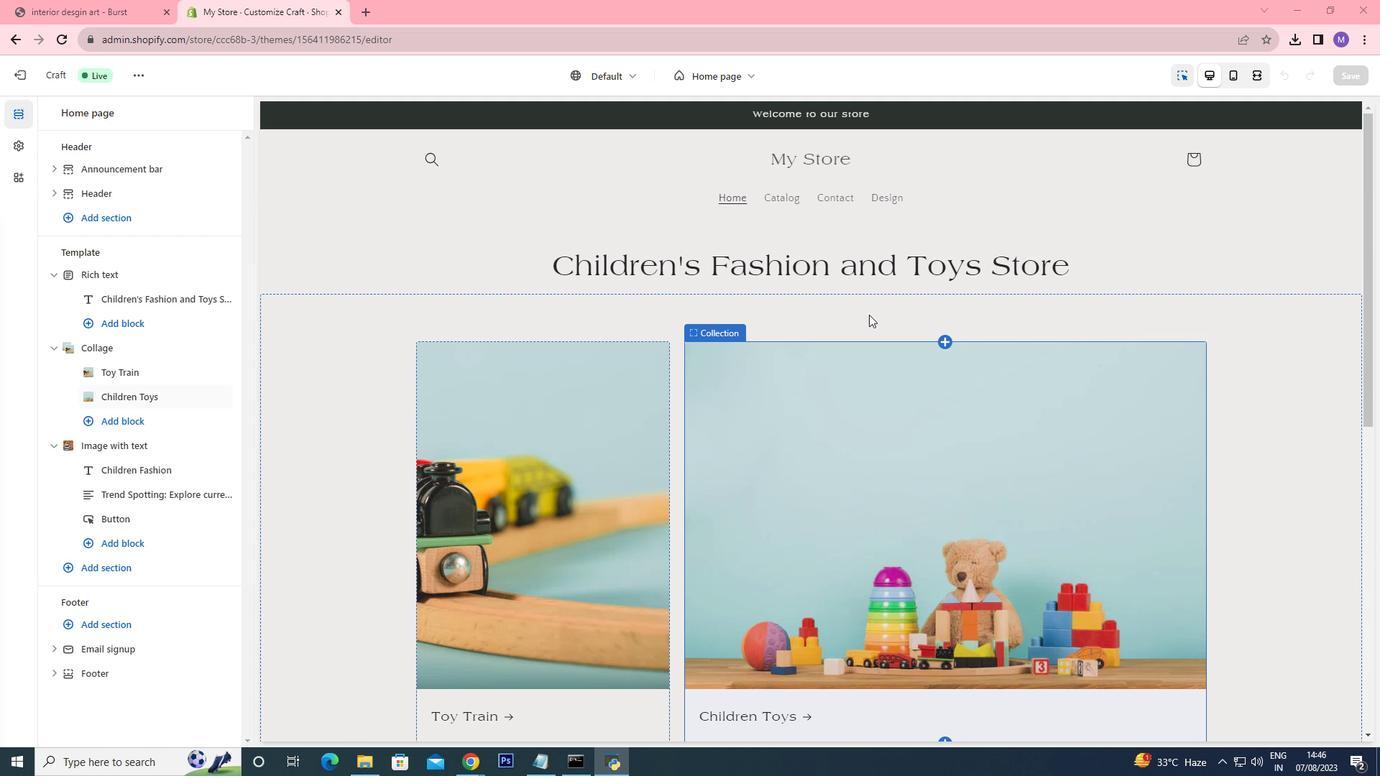 
Action: Mouse moved to (887, 377)
Screenshot: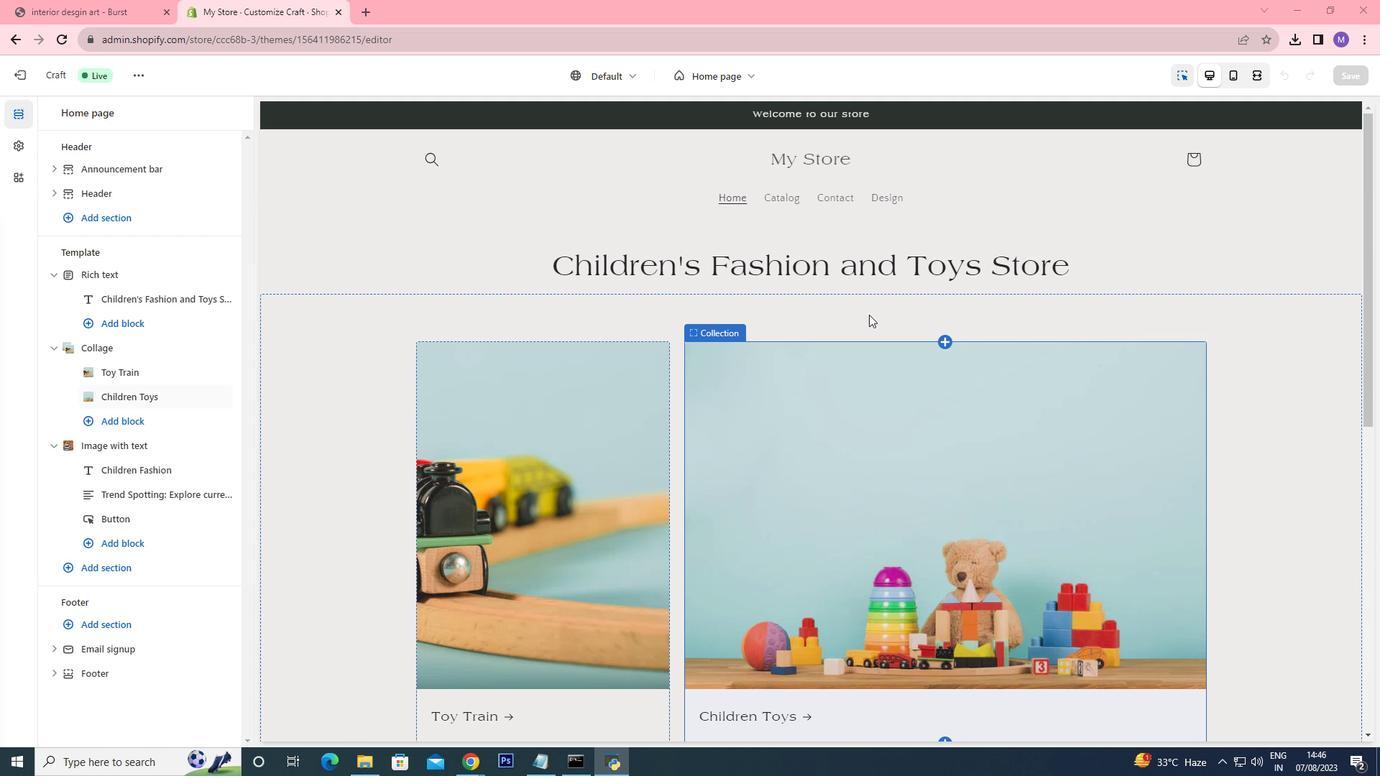 
Action: Mouse scrolled (887, 378) with delta (0, 0)
Screenshot: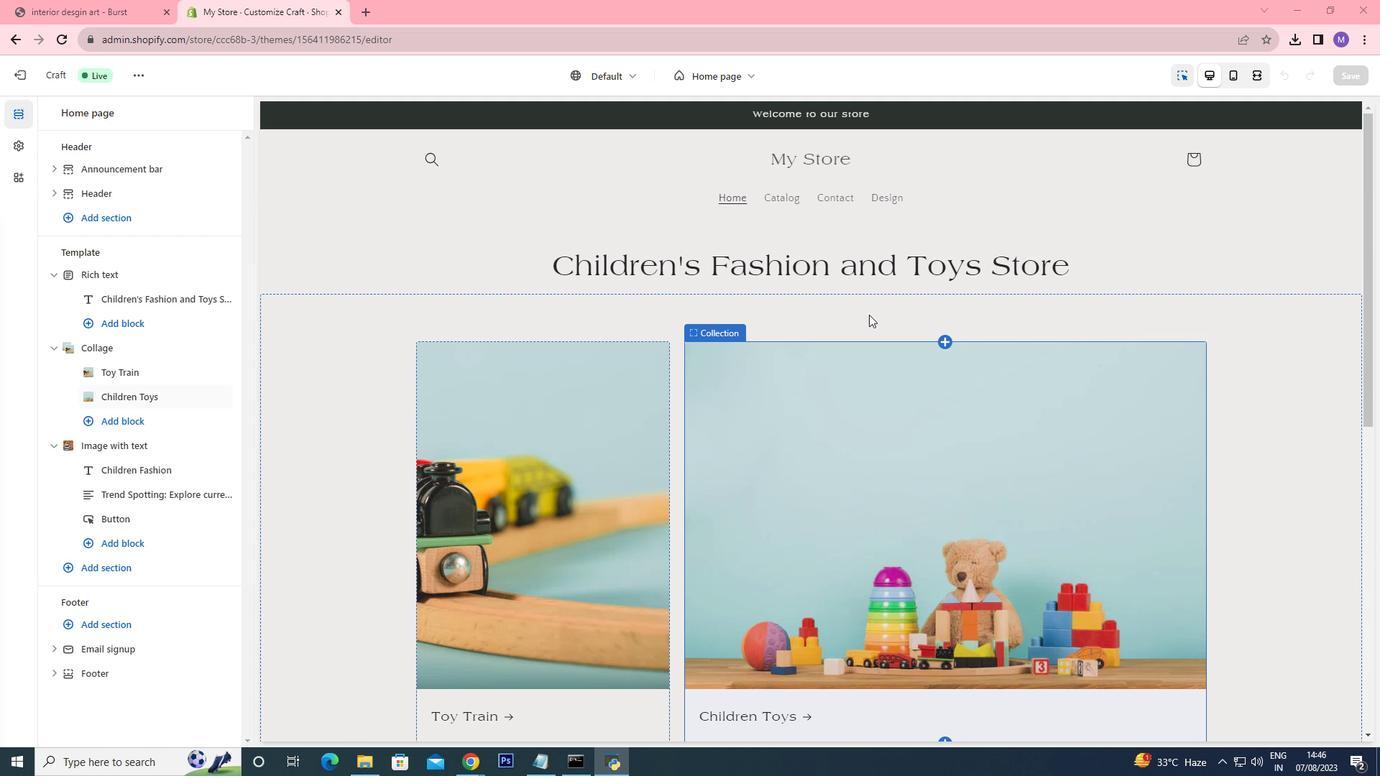 
Action: Mouse moved to (883, 204)
Screenshot: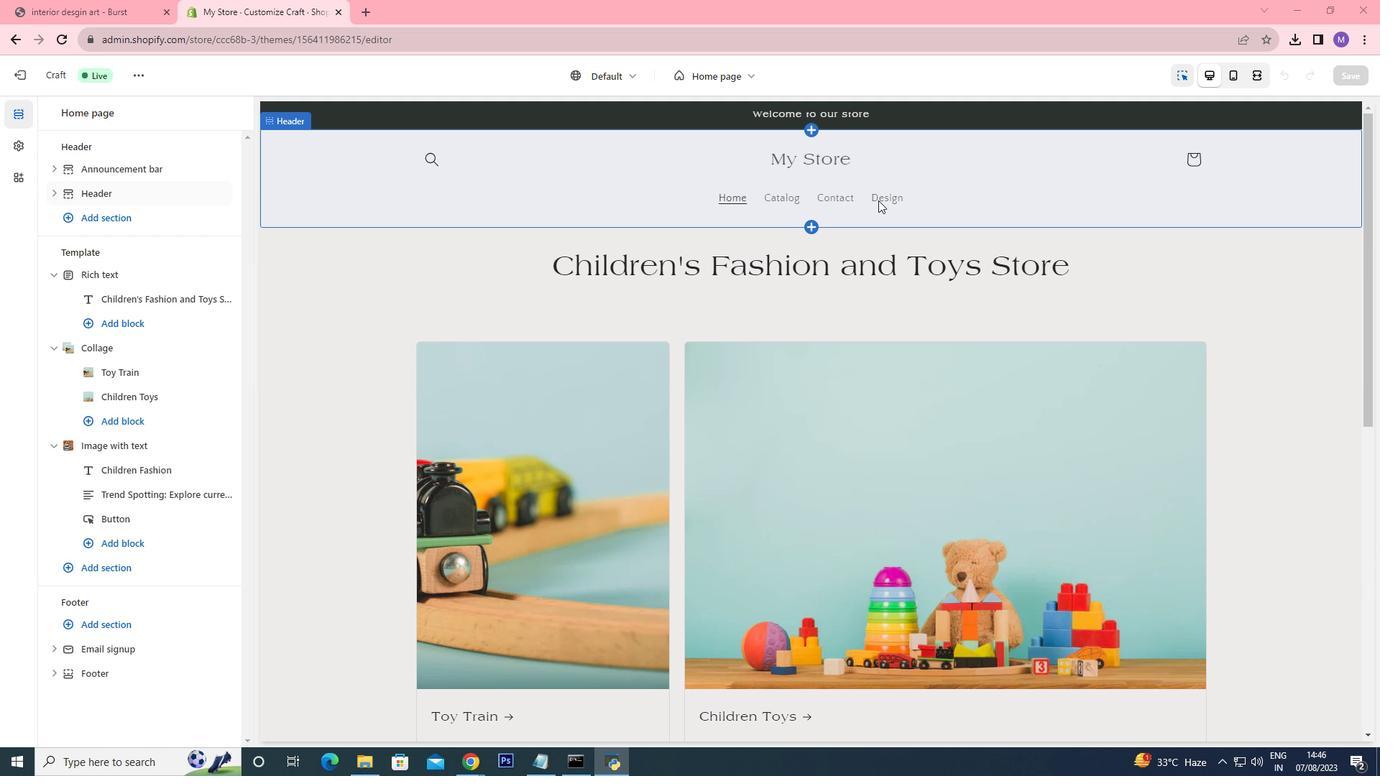 
Action: Mouse pressed left at (883, 204)
Screenshot: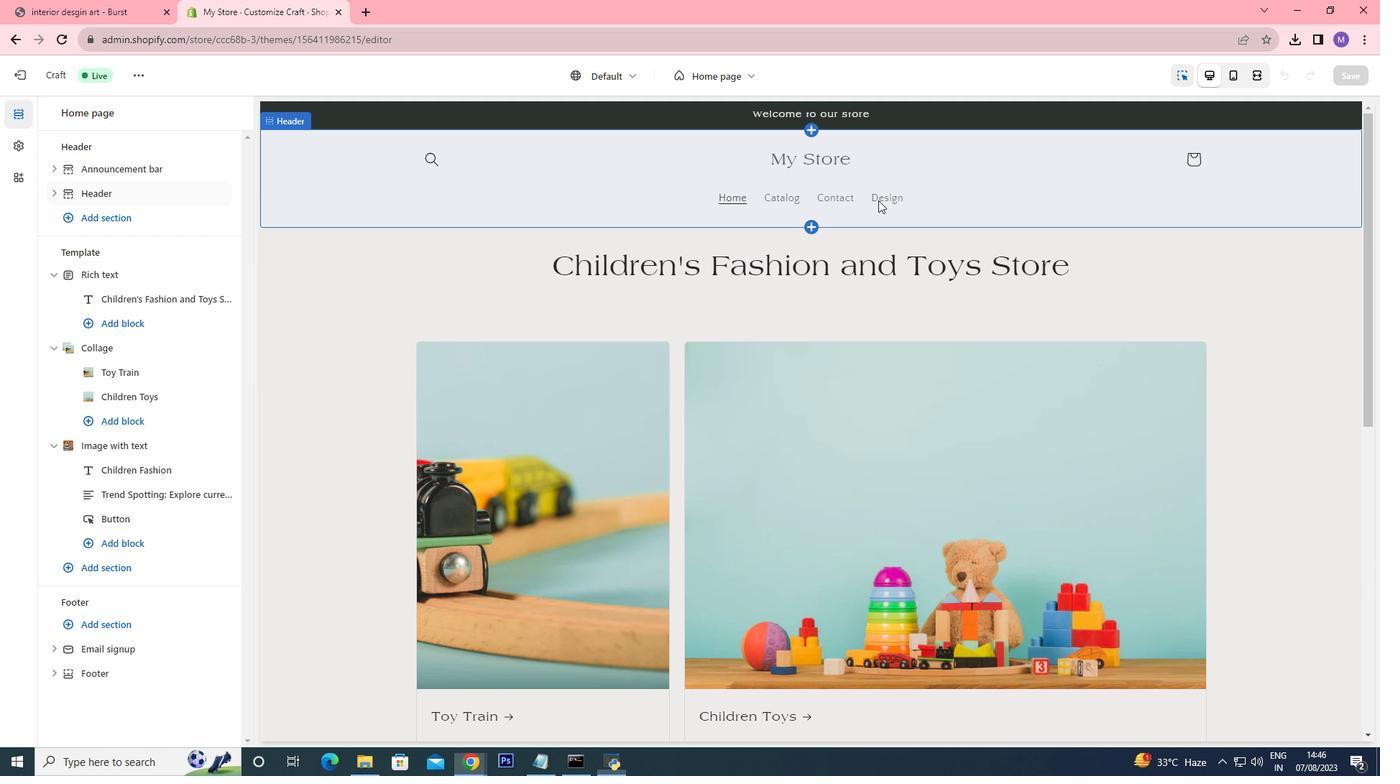 
Action: Mouse pressed left at (883, 204)
Screenshot: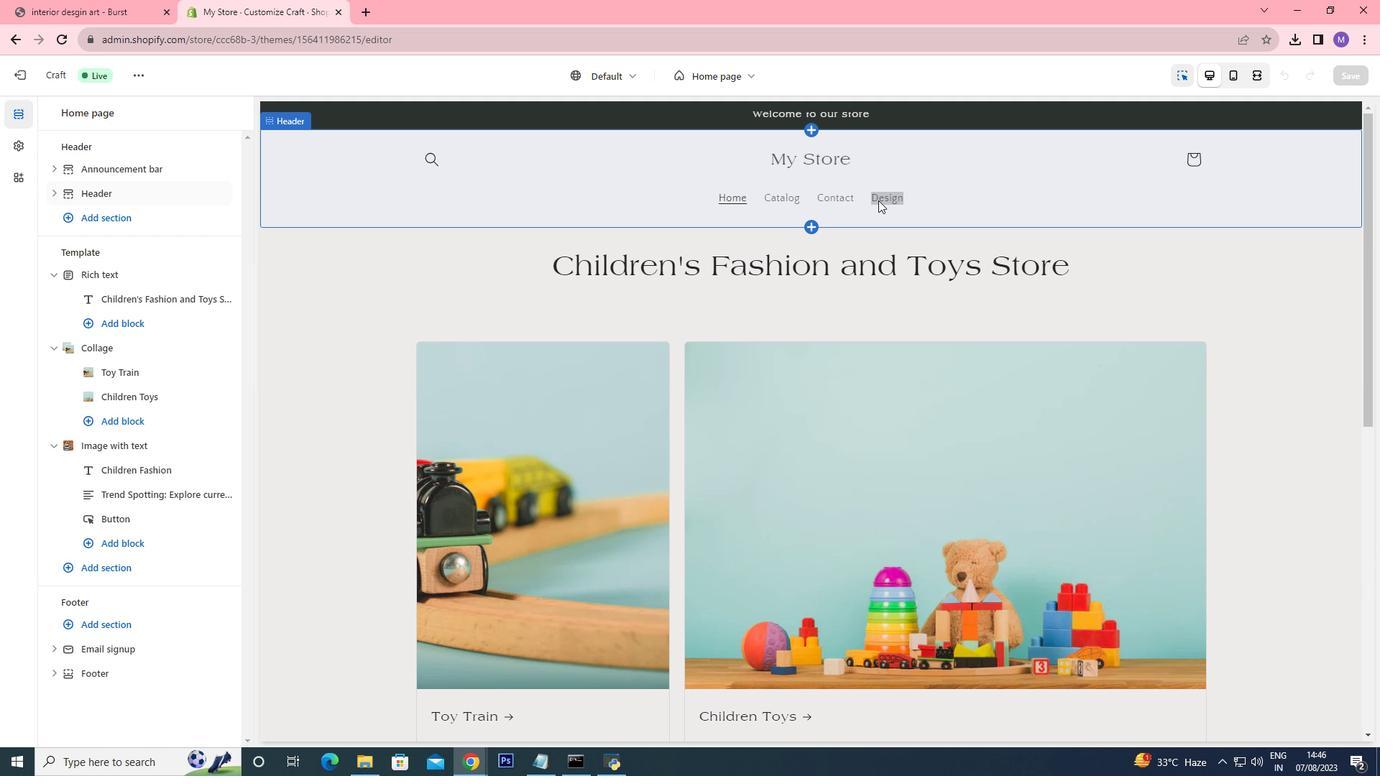
Action: Mouse pressed left at (883, 204)
Screenshot: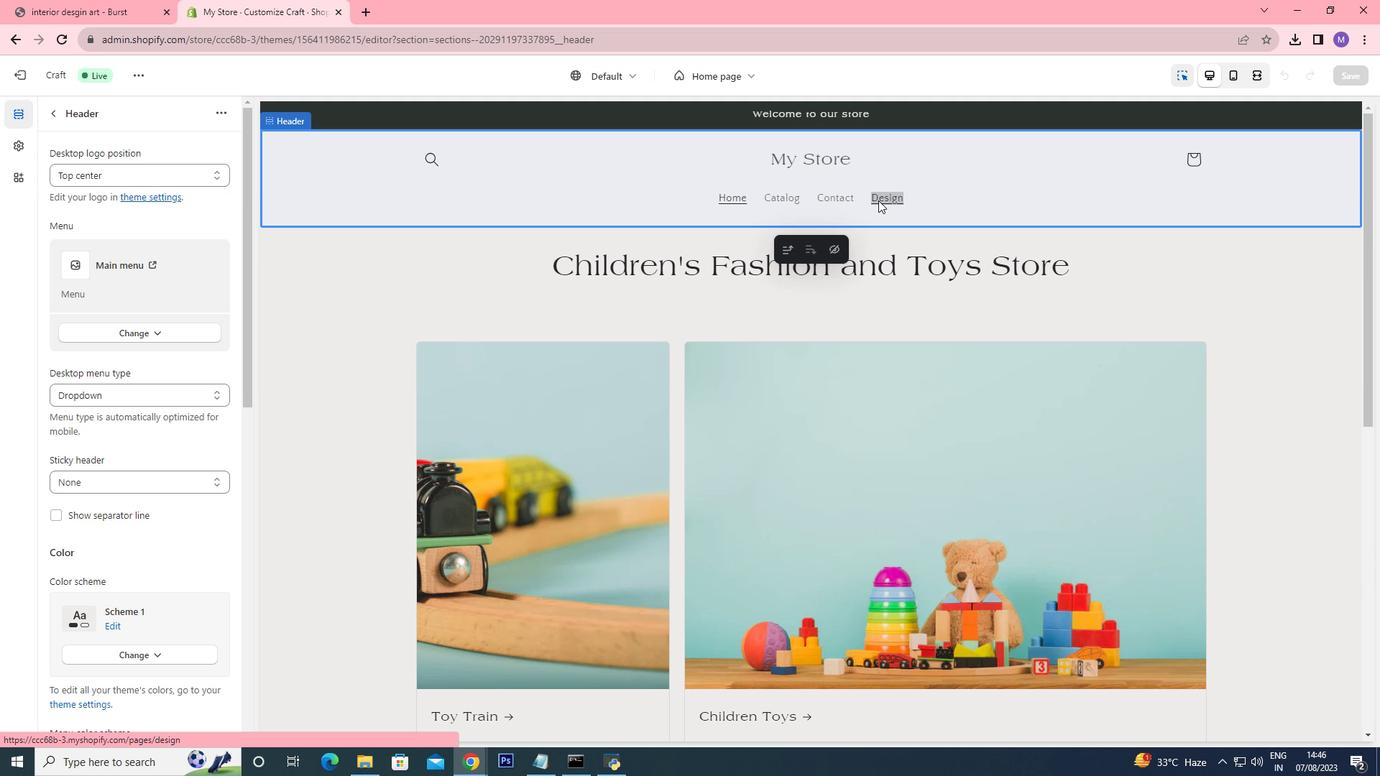 
Action: Mouse moved to (806, 490)
Screenshot: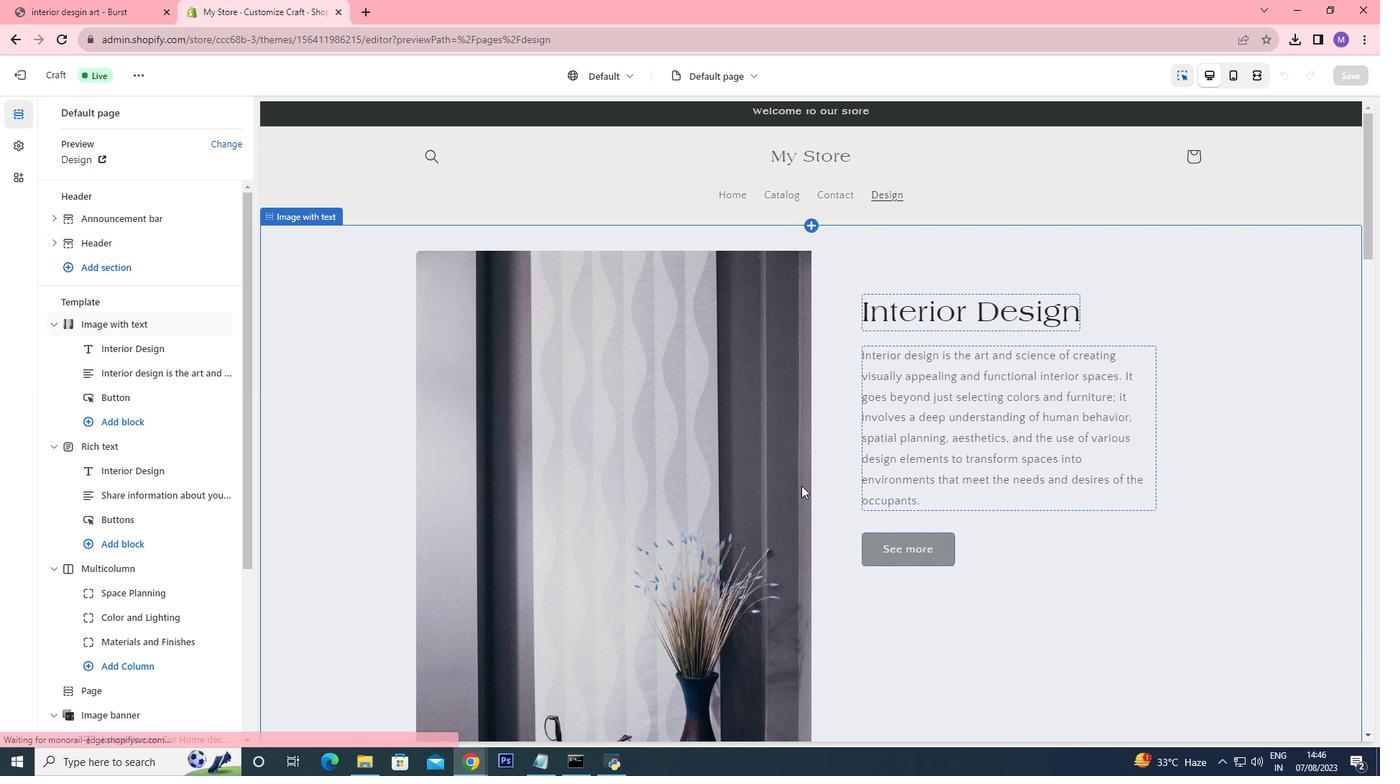 
Action: Mouse scrolled (806, 489) with delta (0, 0)
Screenshot: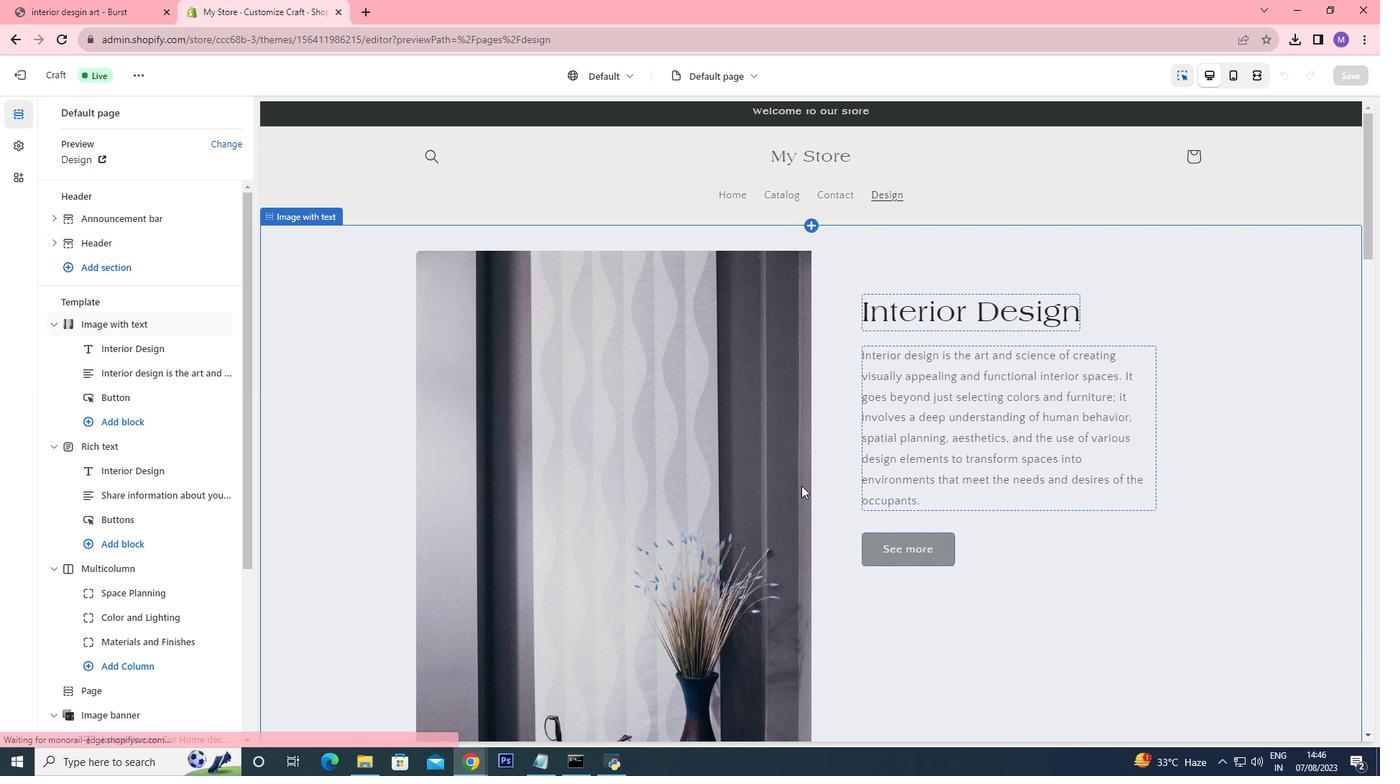 
Action: Mouse scrolled (806, 489) with delta (0, 0)
Screenshot: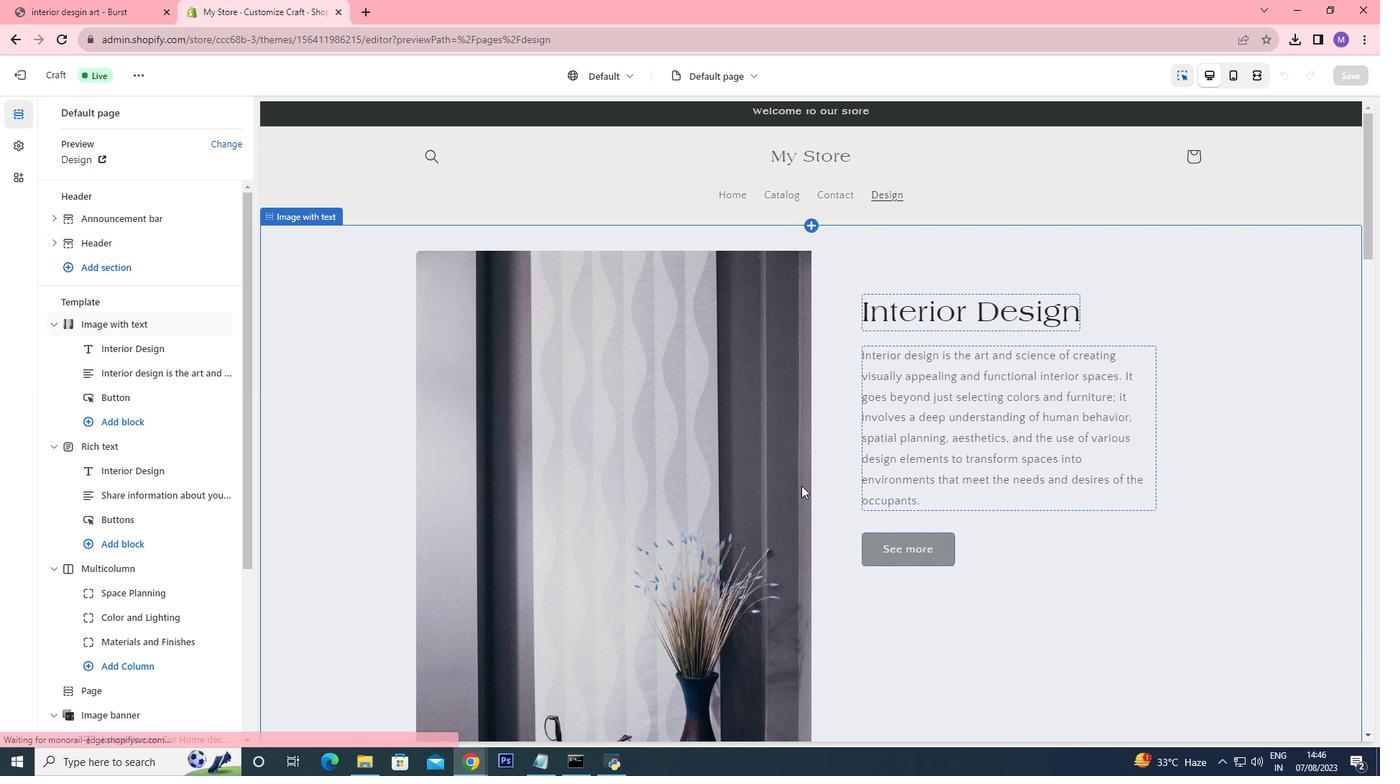 
Action: Mouse scrolled (806, 489) with delta (0, 0)
Screenshot: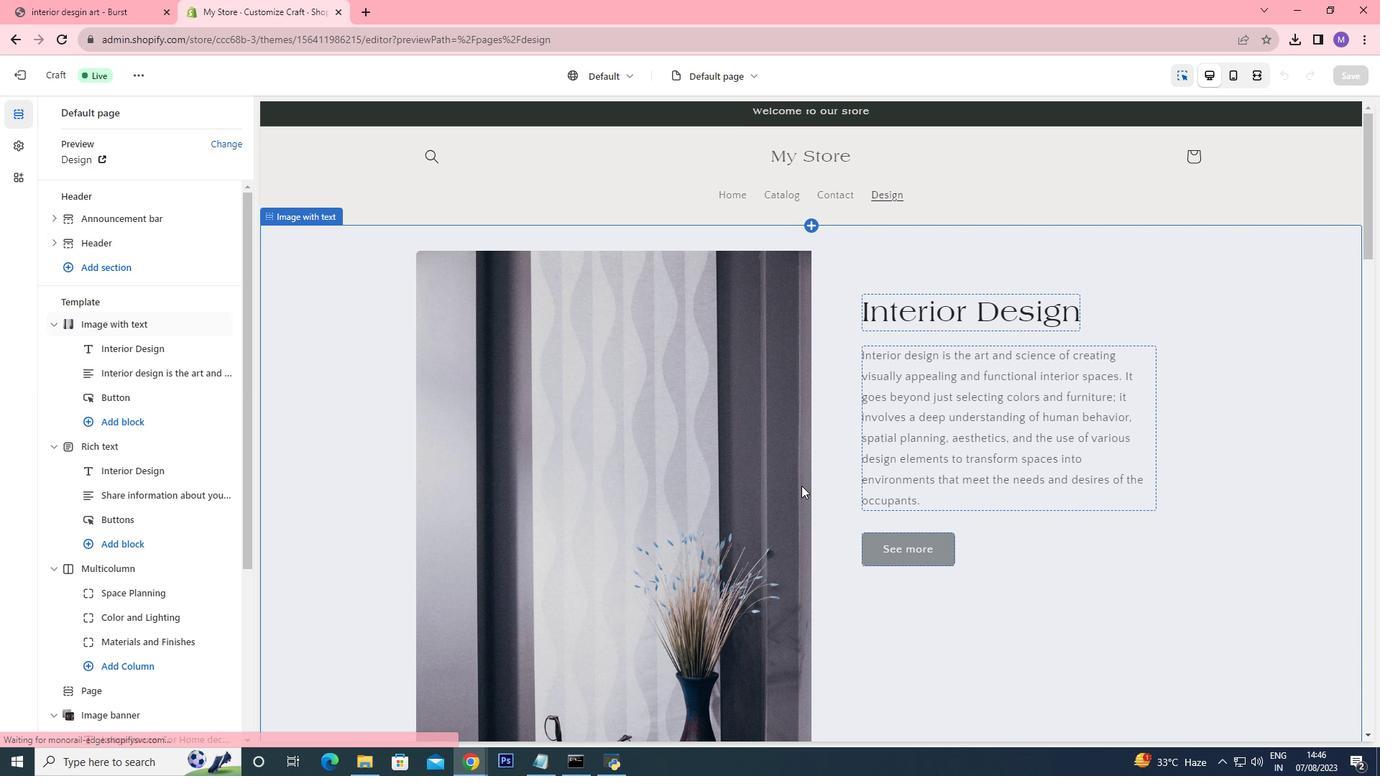 
Action: Mouse moved to (807, 478)
Screenshot: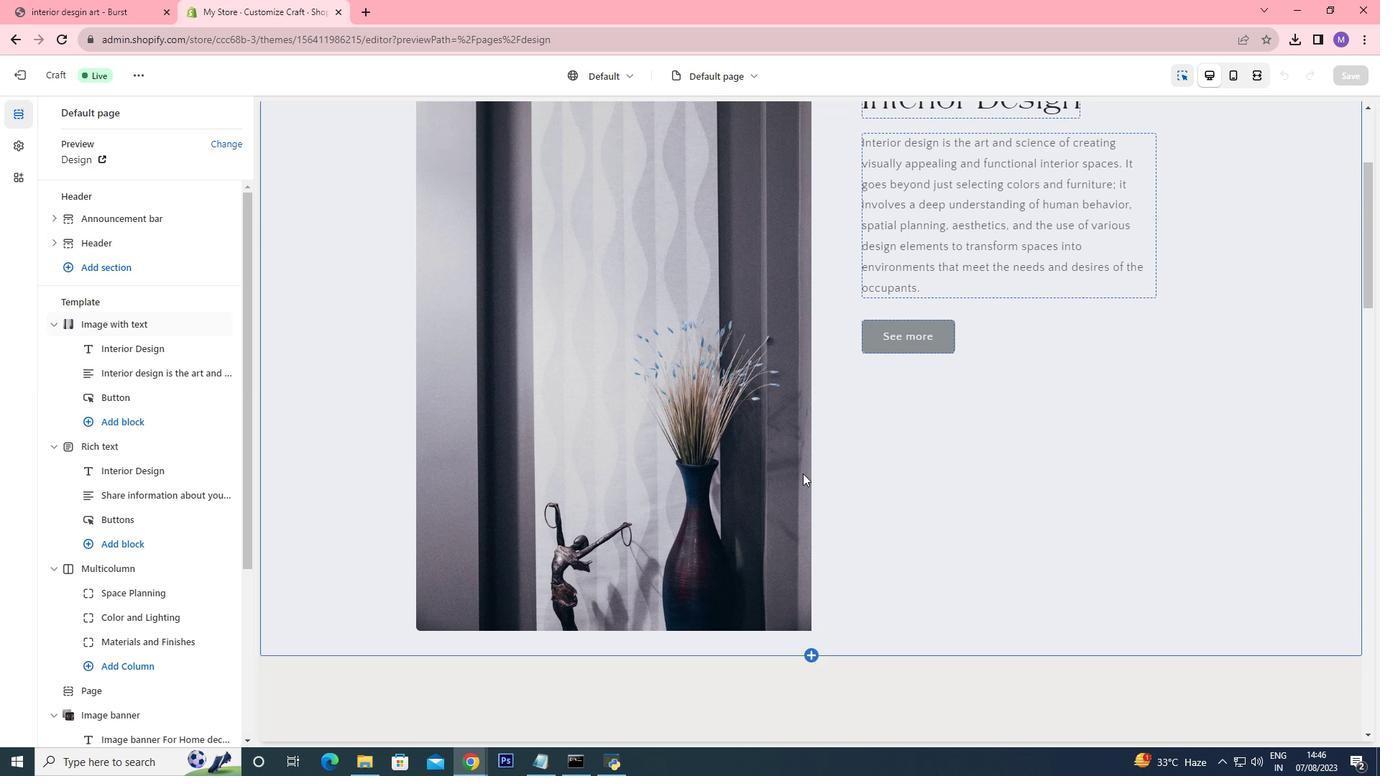 
Action: Mouse scrolled (807, 477) with delta (0, 0)
Screenshot: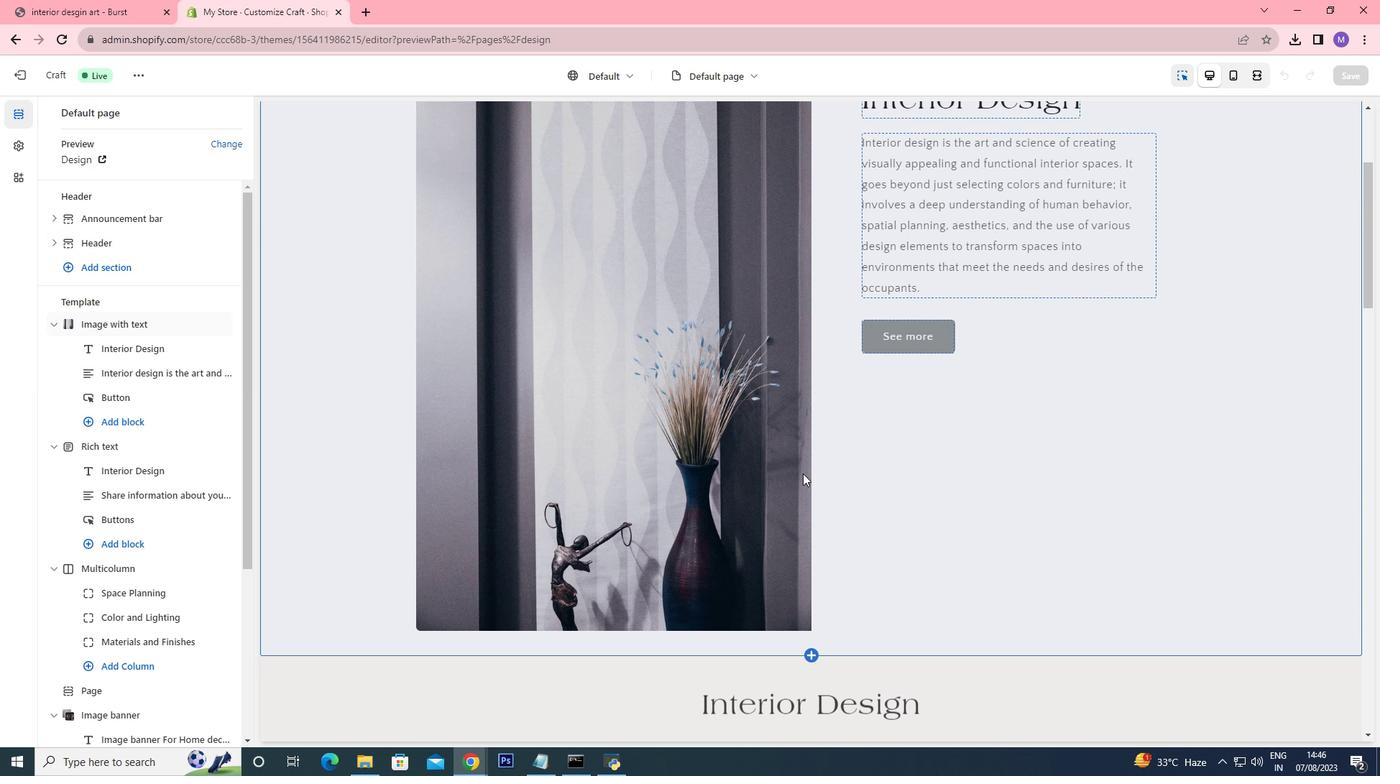 
Action: Mouse scrolled (807, 477) with delta (0, 0)
Screenshot: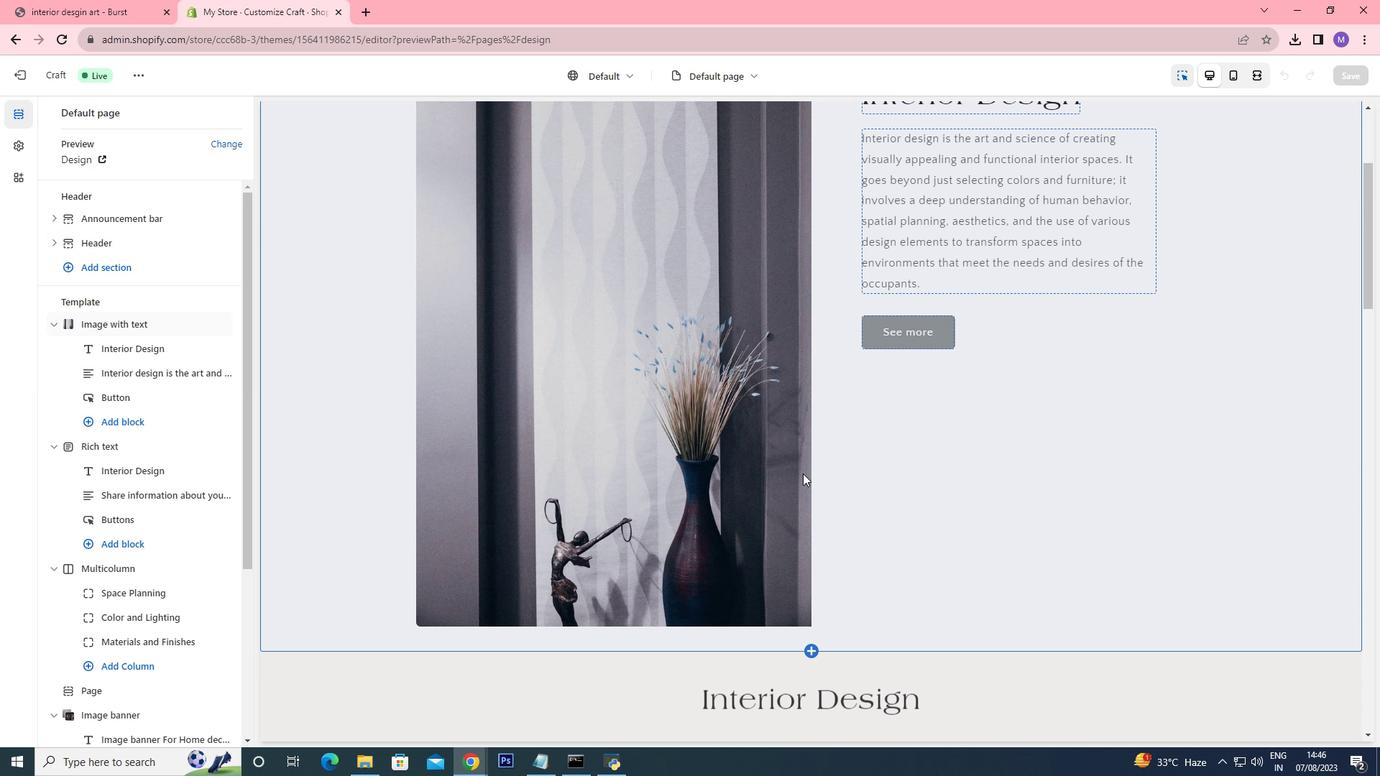 
Action: Mouse scrolled (807, 477) with delta (0, 0)
Screenshot: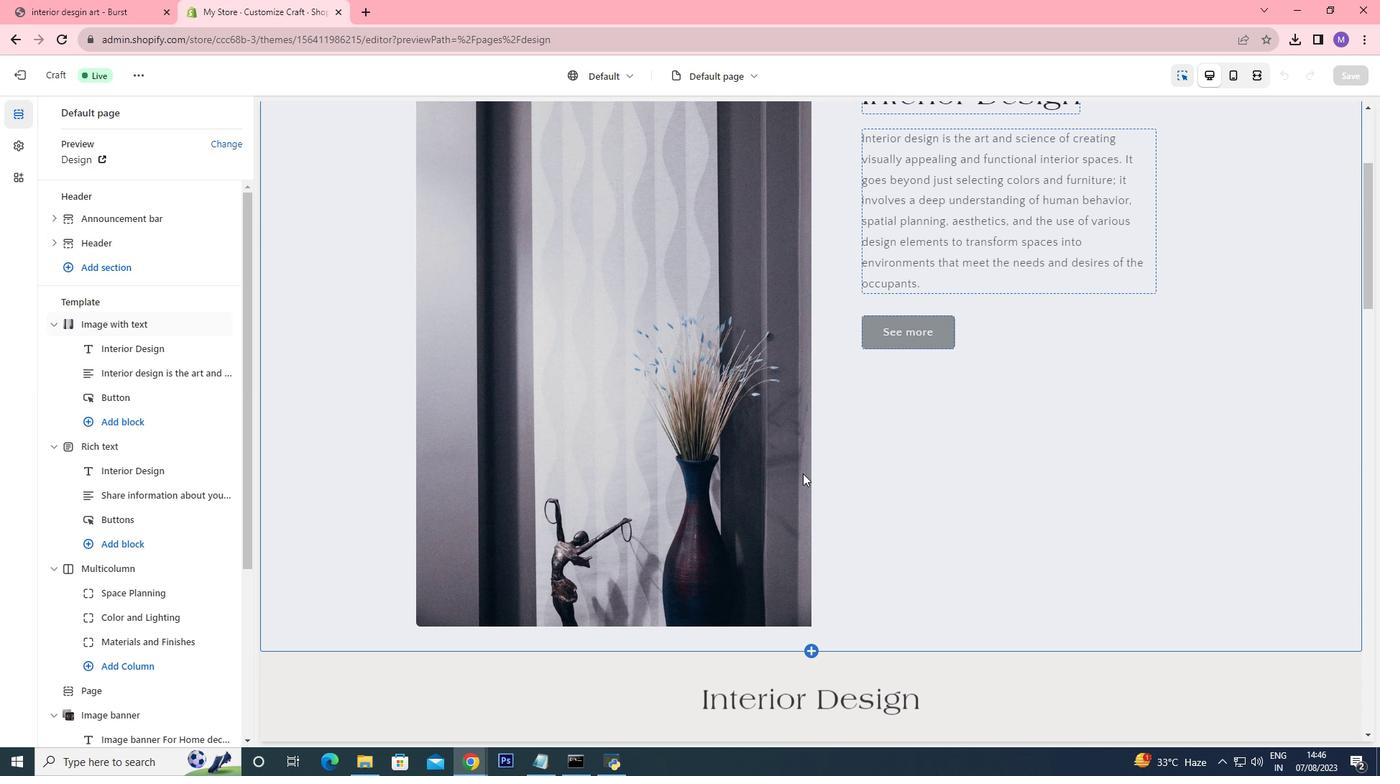 
Action: Mouse scrolled (807, 477) with delta (0, 0)
Screenshot: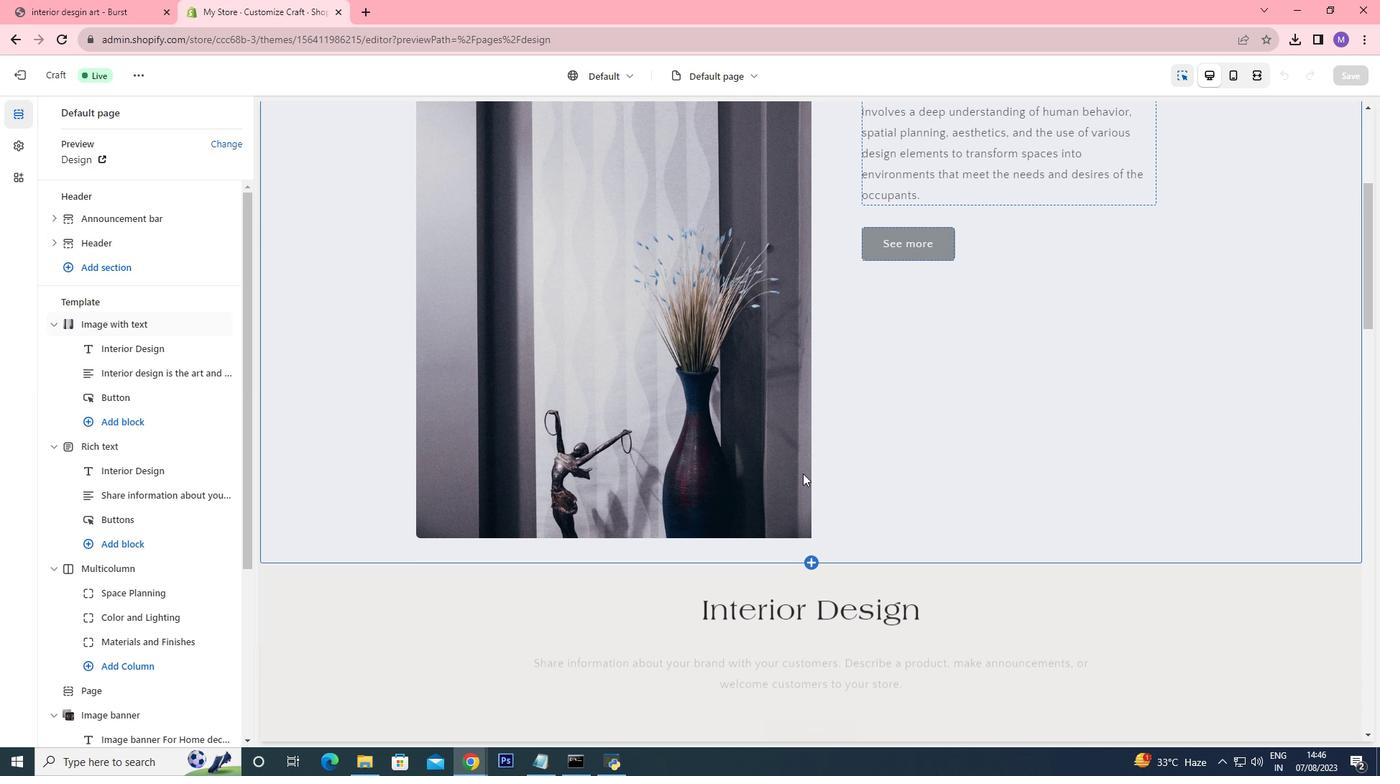 
Action: Mouse scrolled (807, 477) with delta (0, 0)
Screenshot: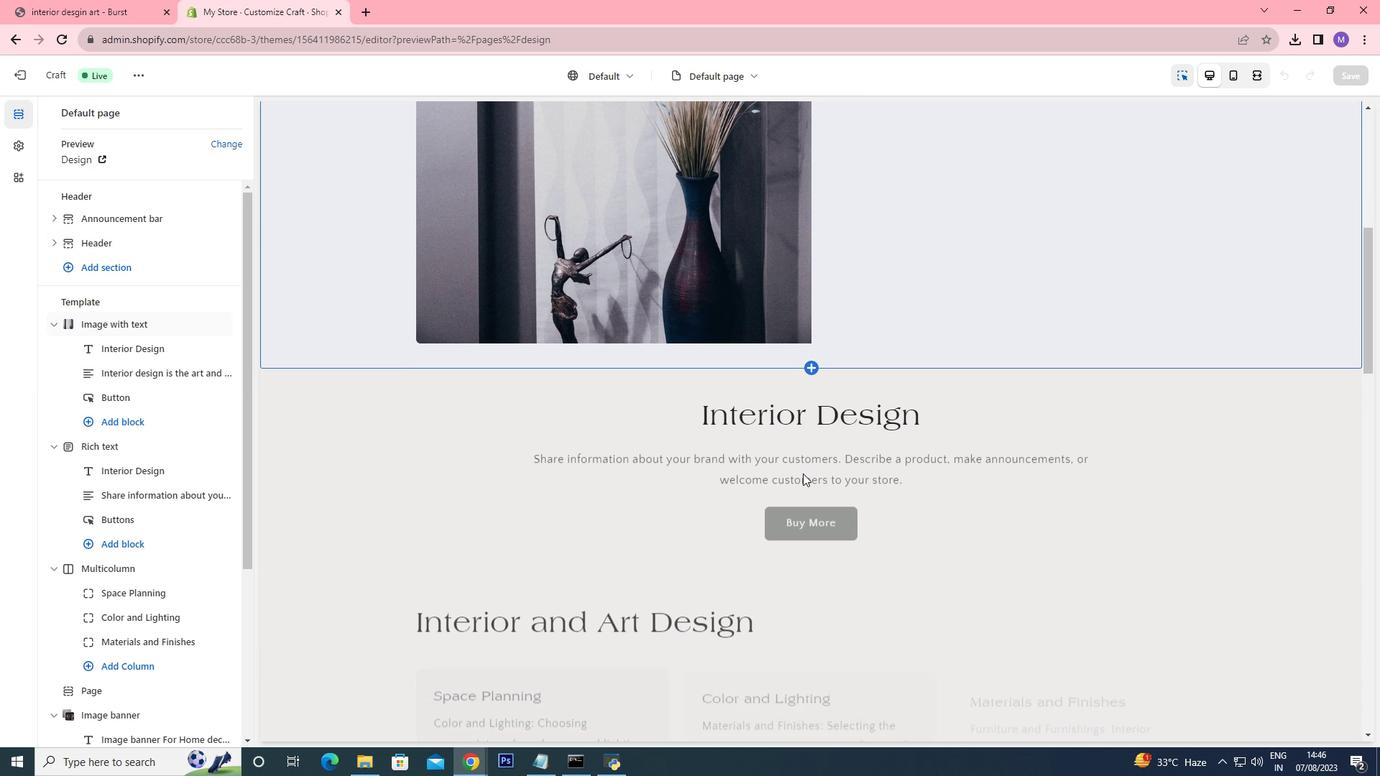 
Action: Mouse scrolled (807, 477) with delta (0, 0)
Screenshot: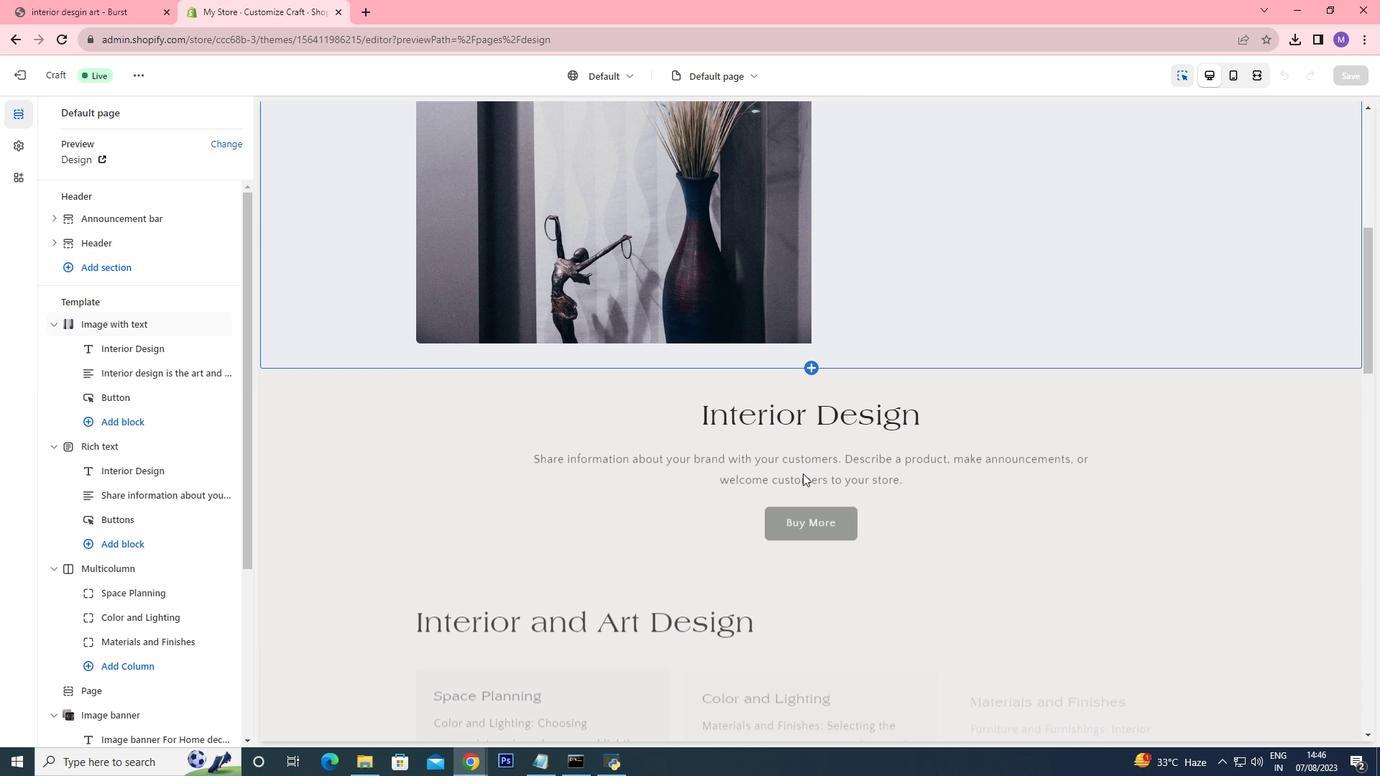 
Action: Mouse scrolled (807, 477) with delta (0, 0)
Screenshot: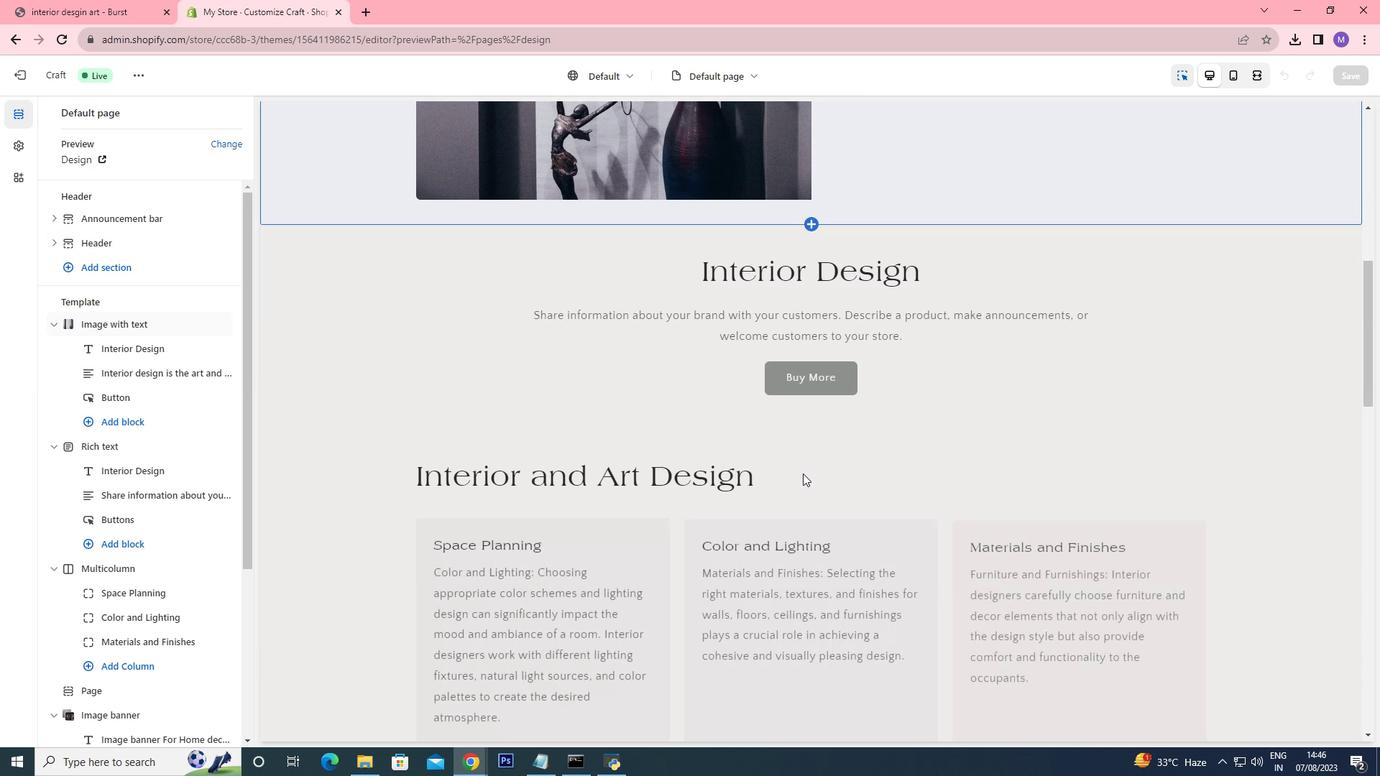
Action: Mouse scrolled (807, 477) with delta (0, 0)
Screenshot: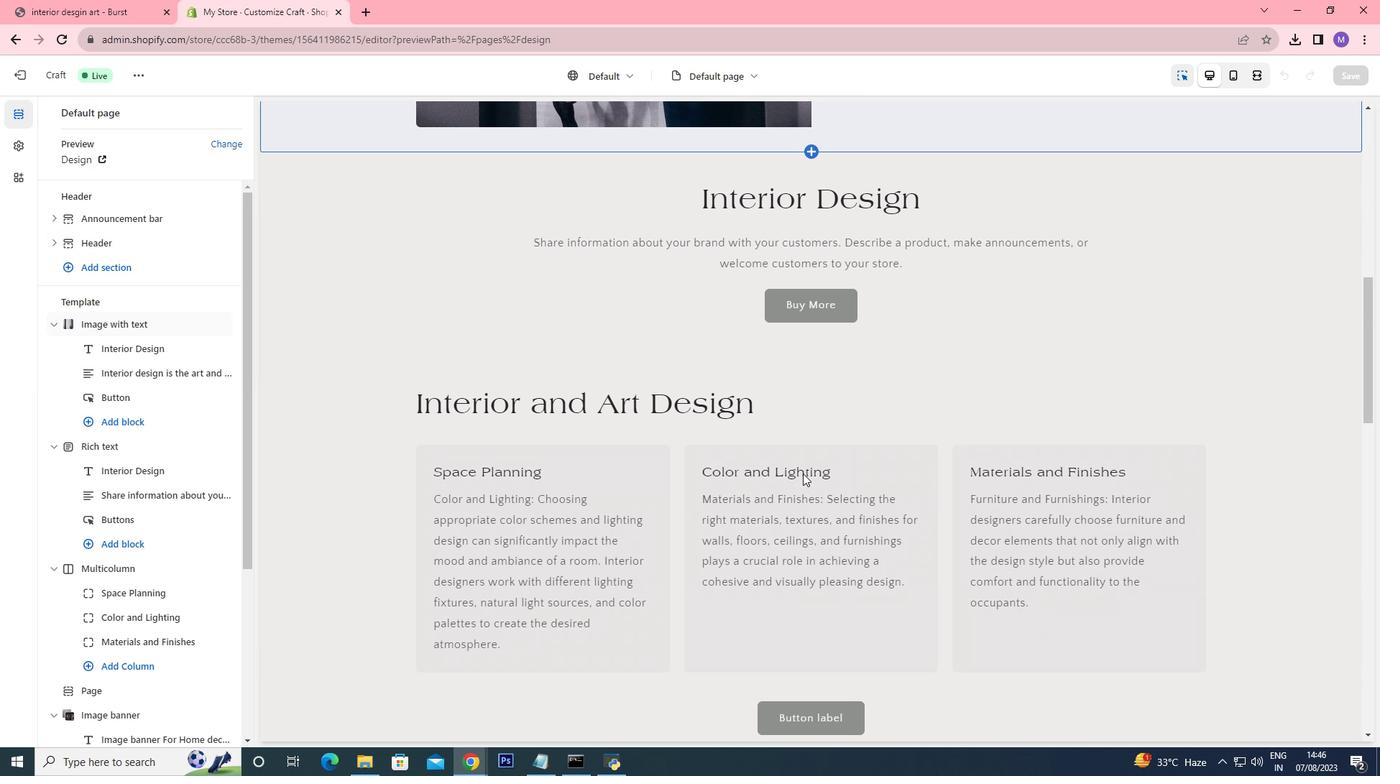 
Action: Mouse scrolled (807, 477) with delta (0, 0)
Screenshot: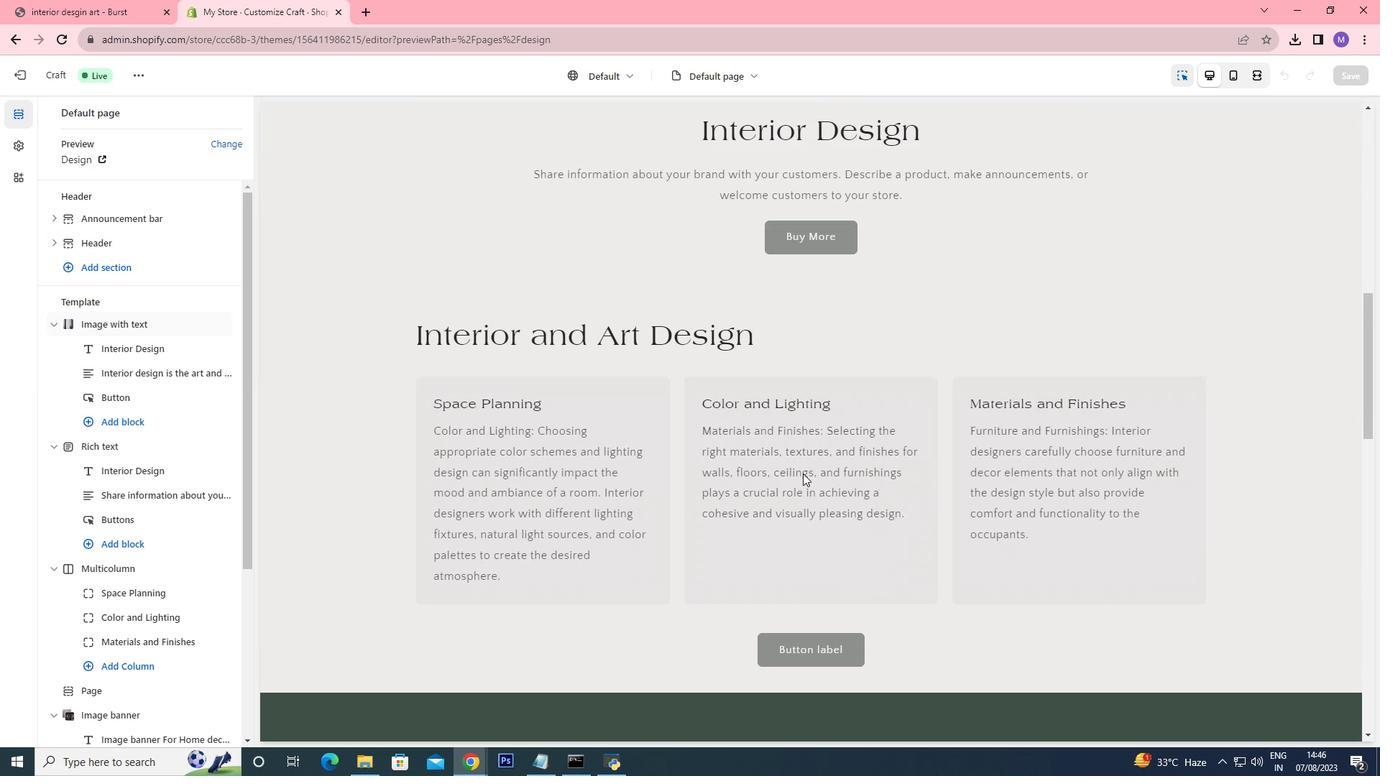 
Action: Mouse scrolled (807, 477) with delta (0, 0)
Screenshot: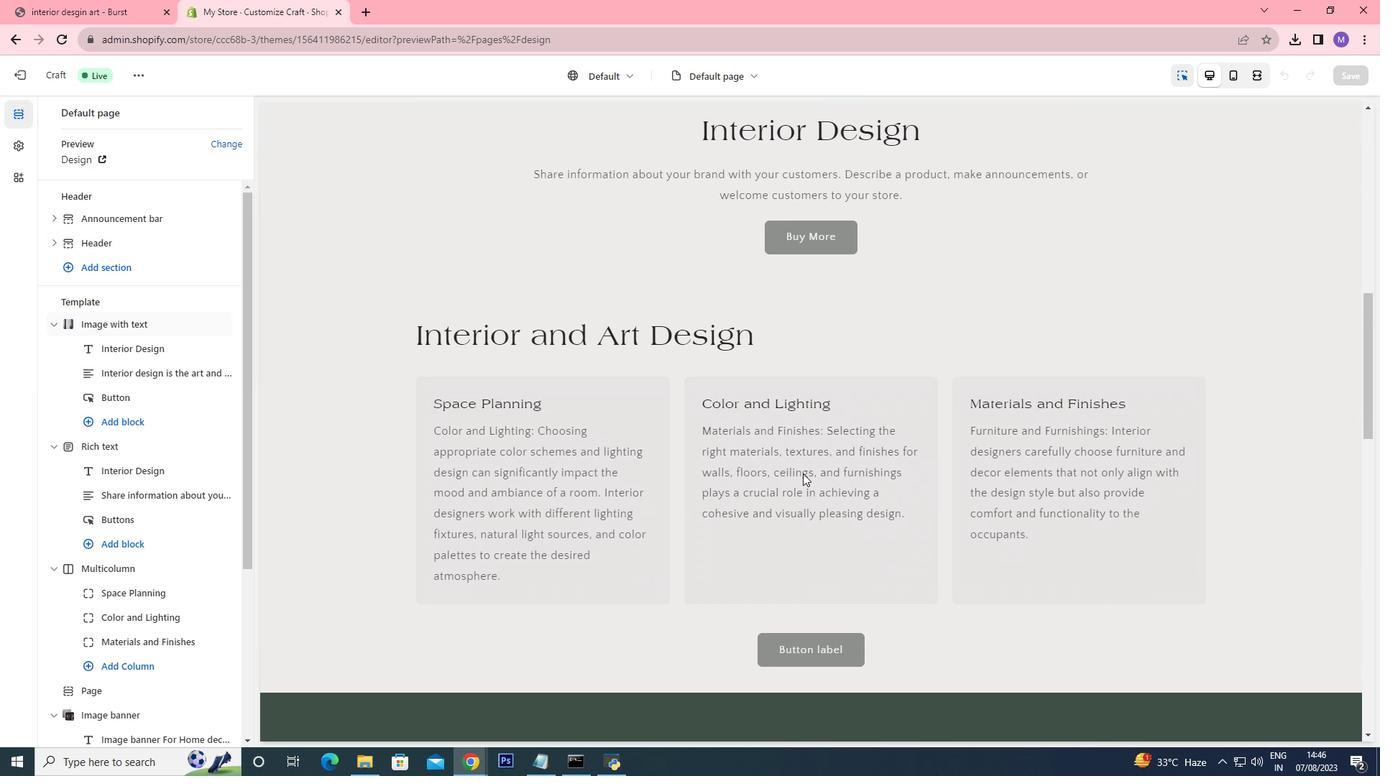 
Action: Mouse scrolled (807, 477) with delta (0, 0)
Screenshot: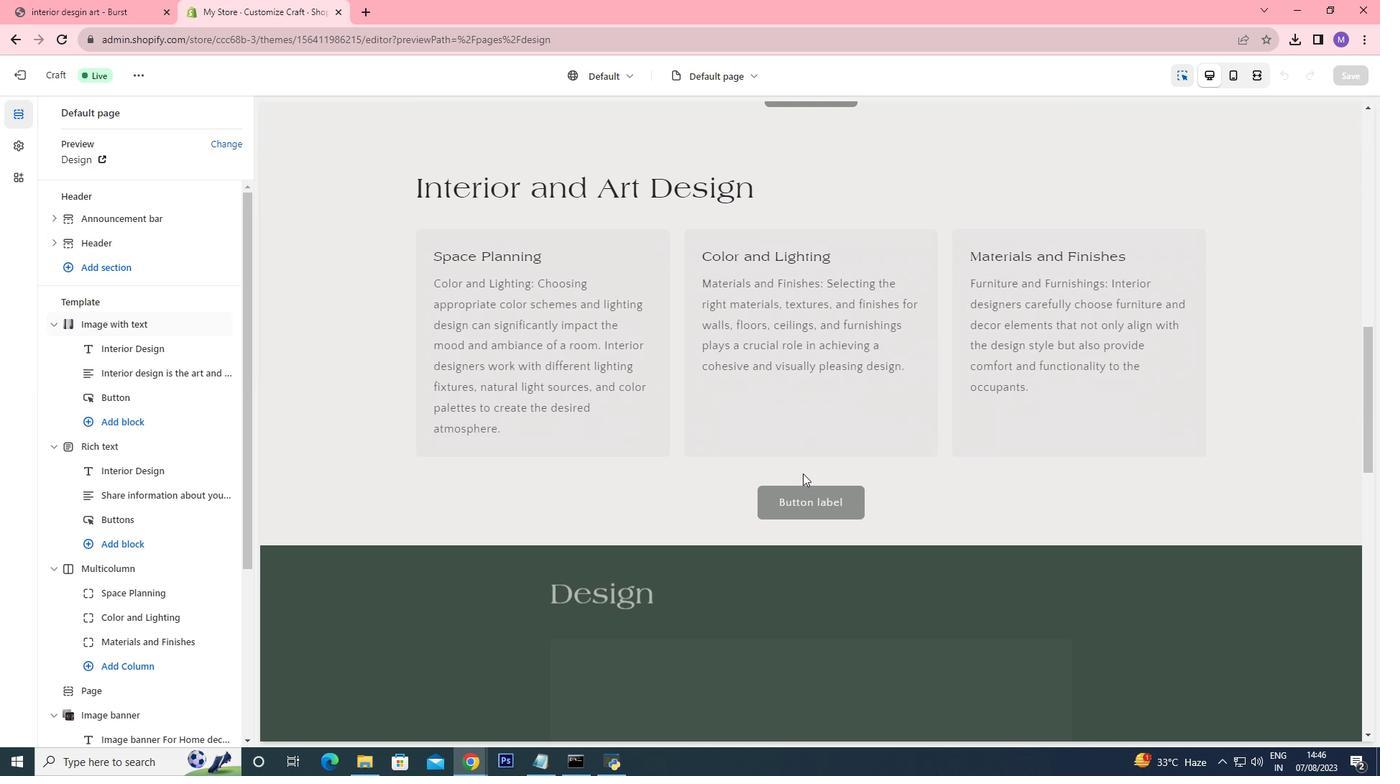 
Action: Mouse moved to (850, 484)
Screenshot: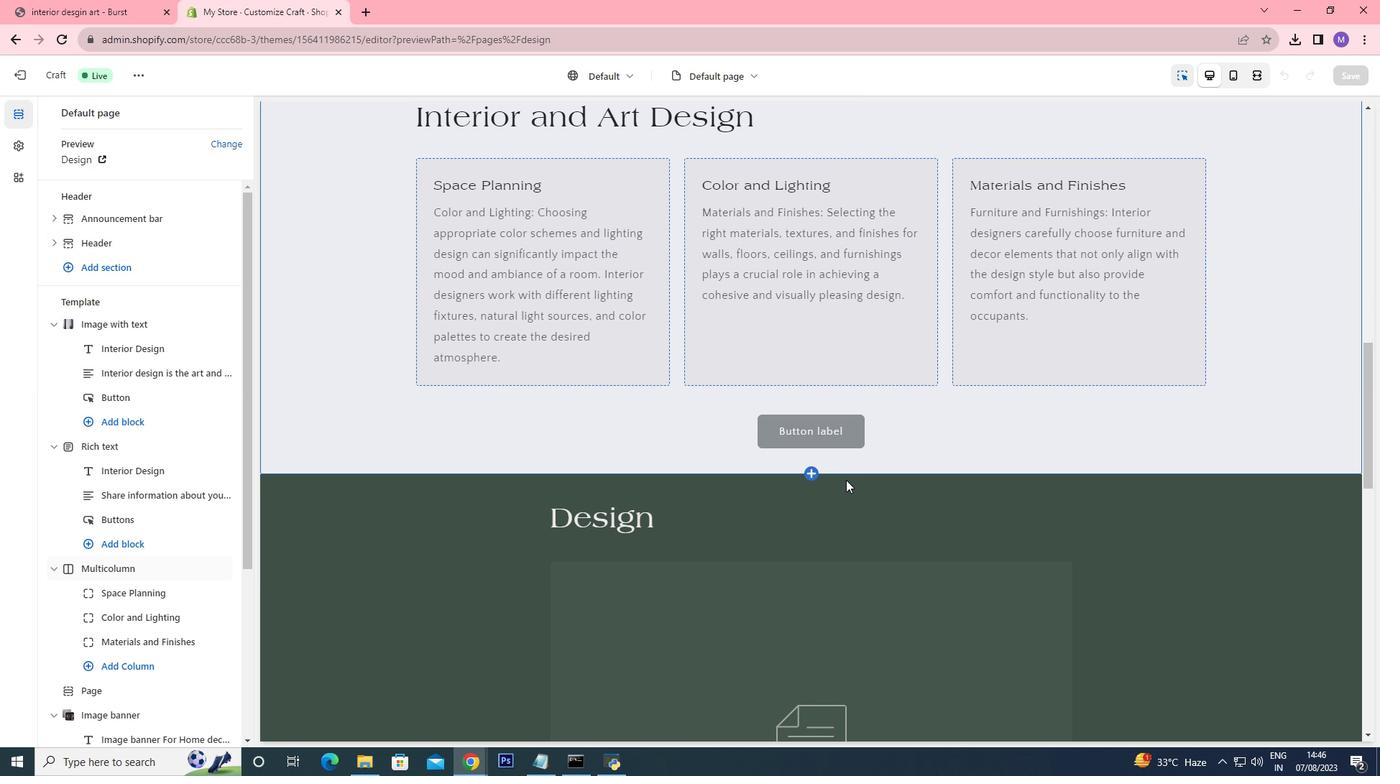 
Action: Mouse scrolled (850, 484) with delta (0, 0)
Screenshot: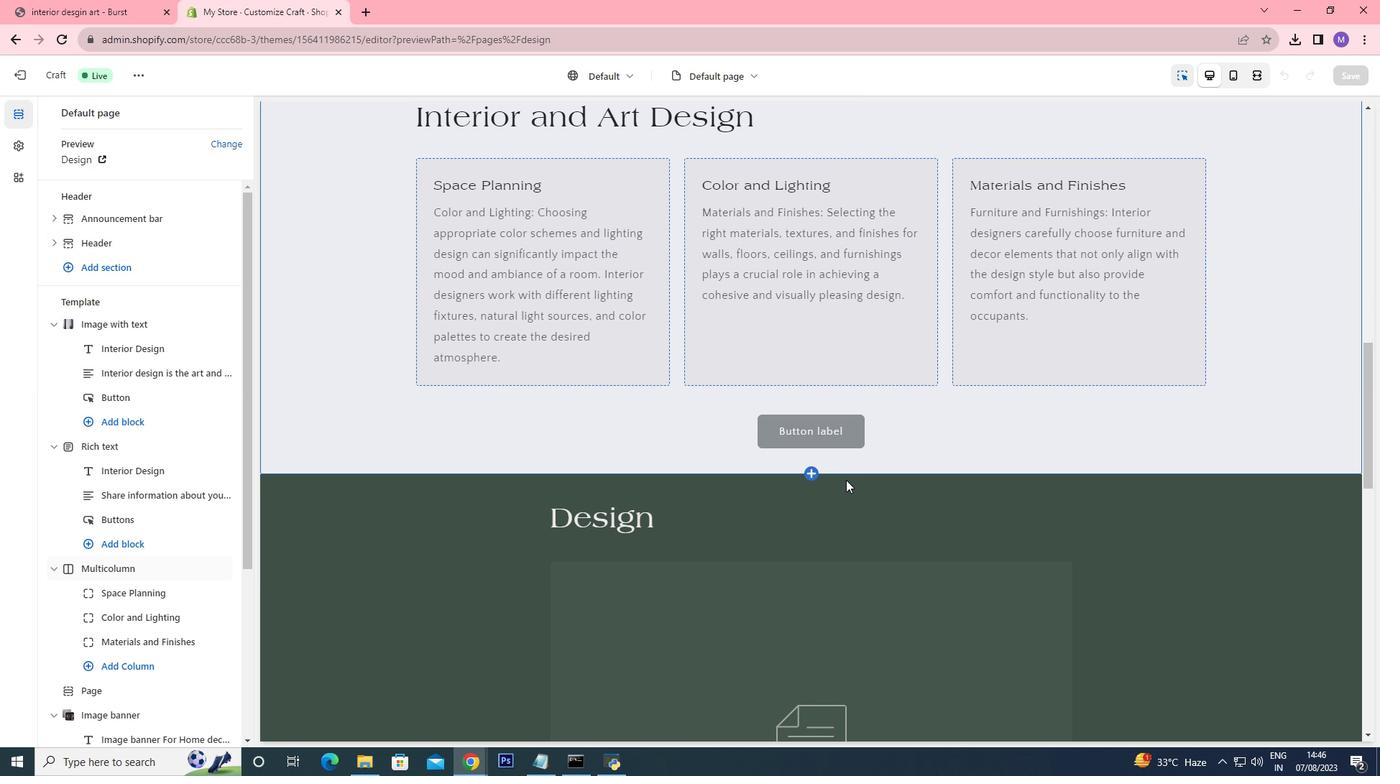 
Action: Mouse scrolled (850, 484) with delta (0, 0)
Screenshot: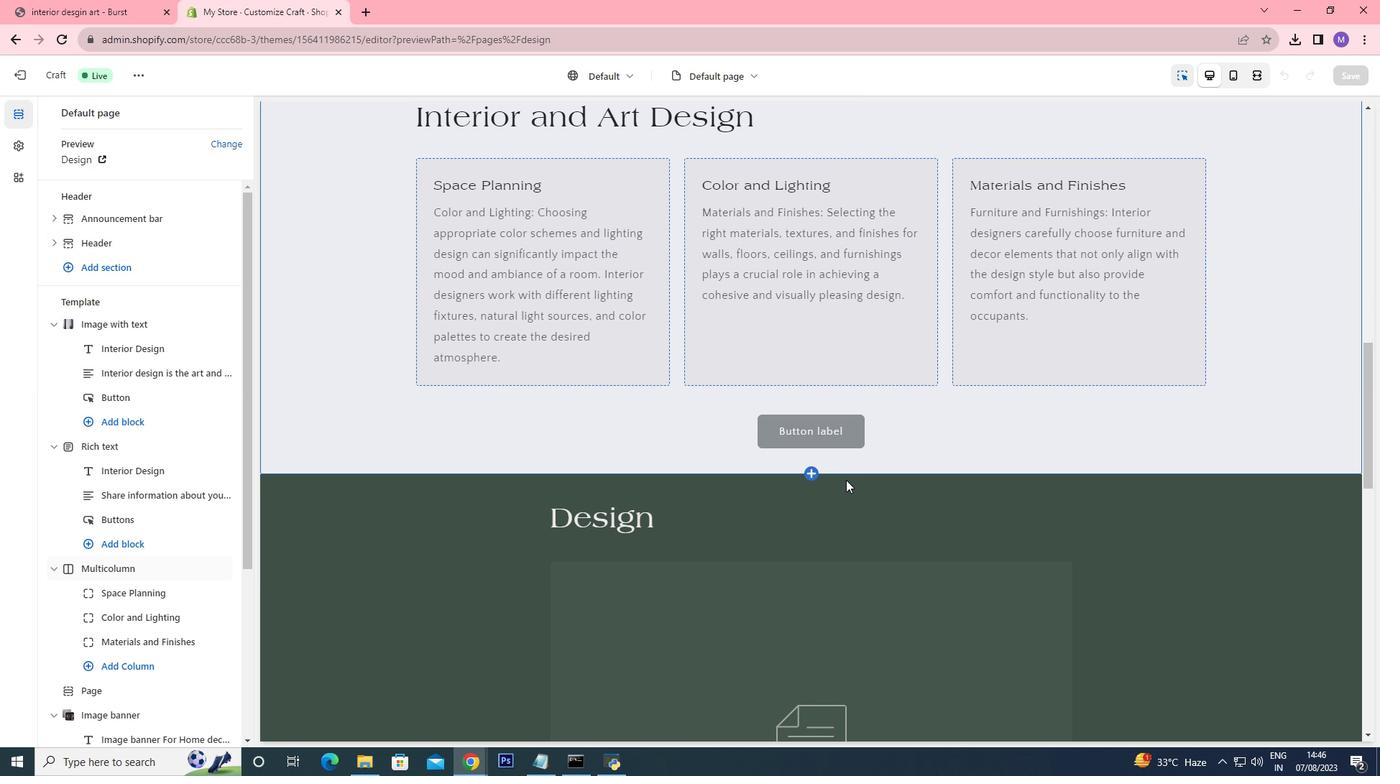 
Action: Mouse scrolled (850, 484) with delta (0, 0)
Screenshot: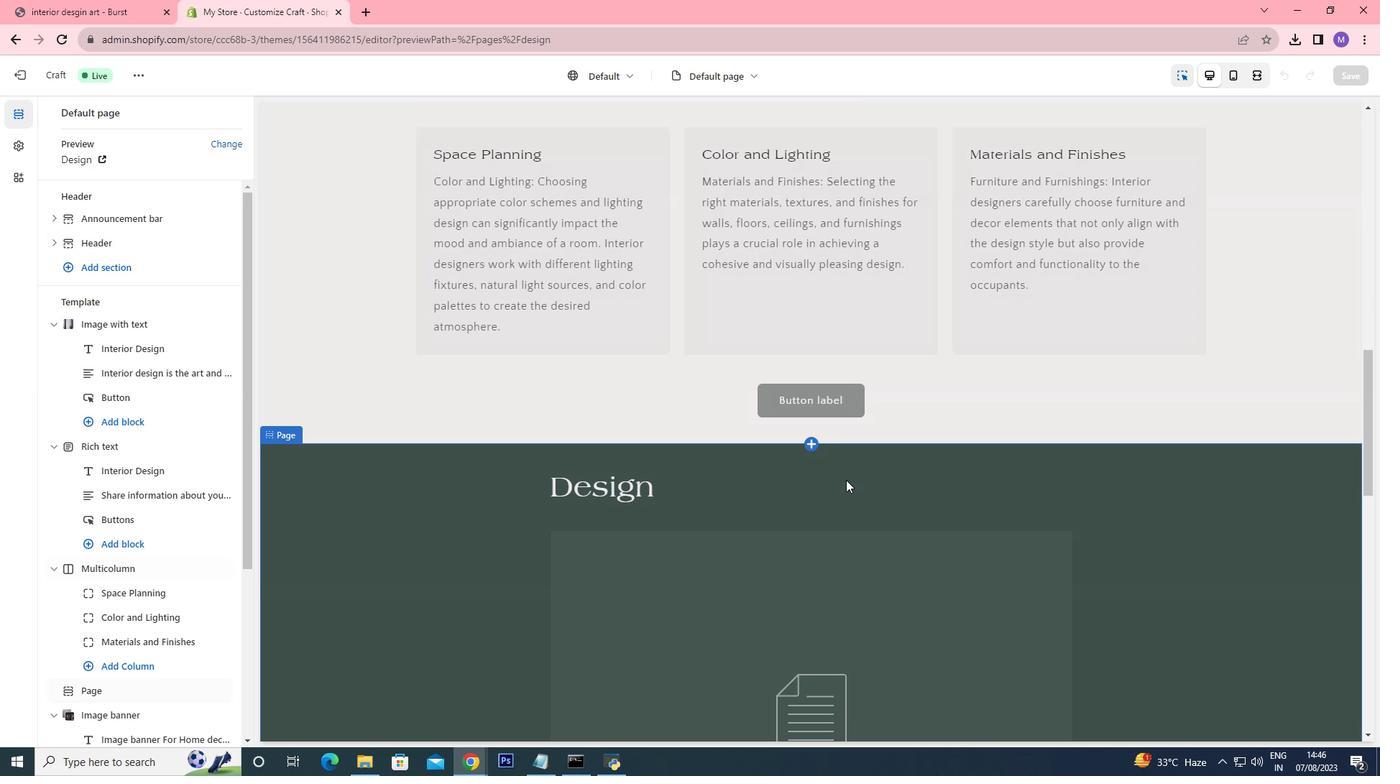 
Action: Mouse scrolled (850, 484) with delta (0, 0)
Screenshot: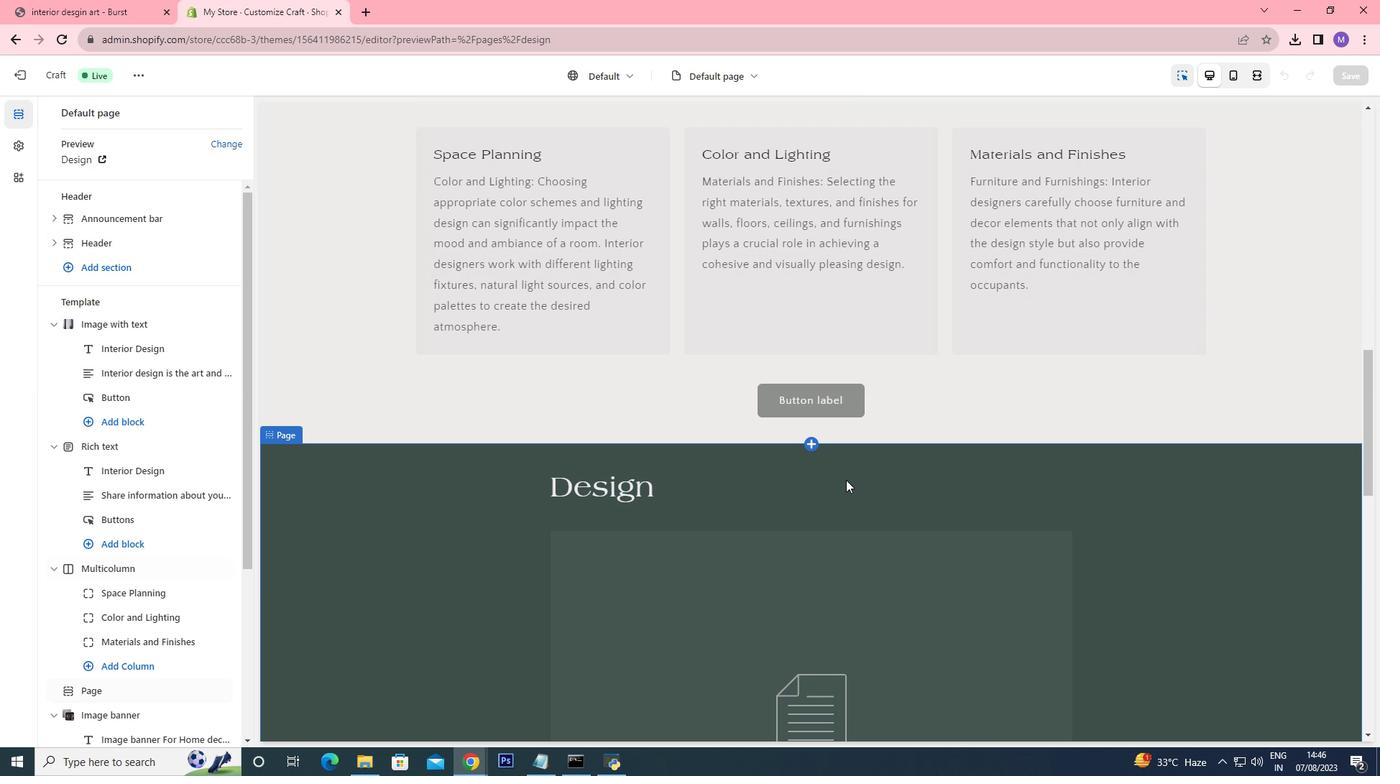 
Action: Mouse scrolled (850, 484) with delta (0, 0)
Screenshot: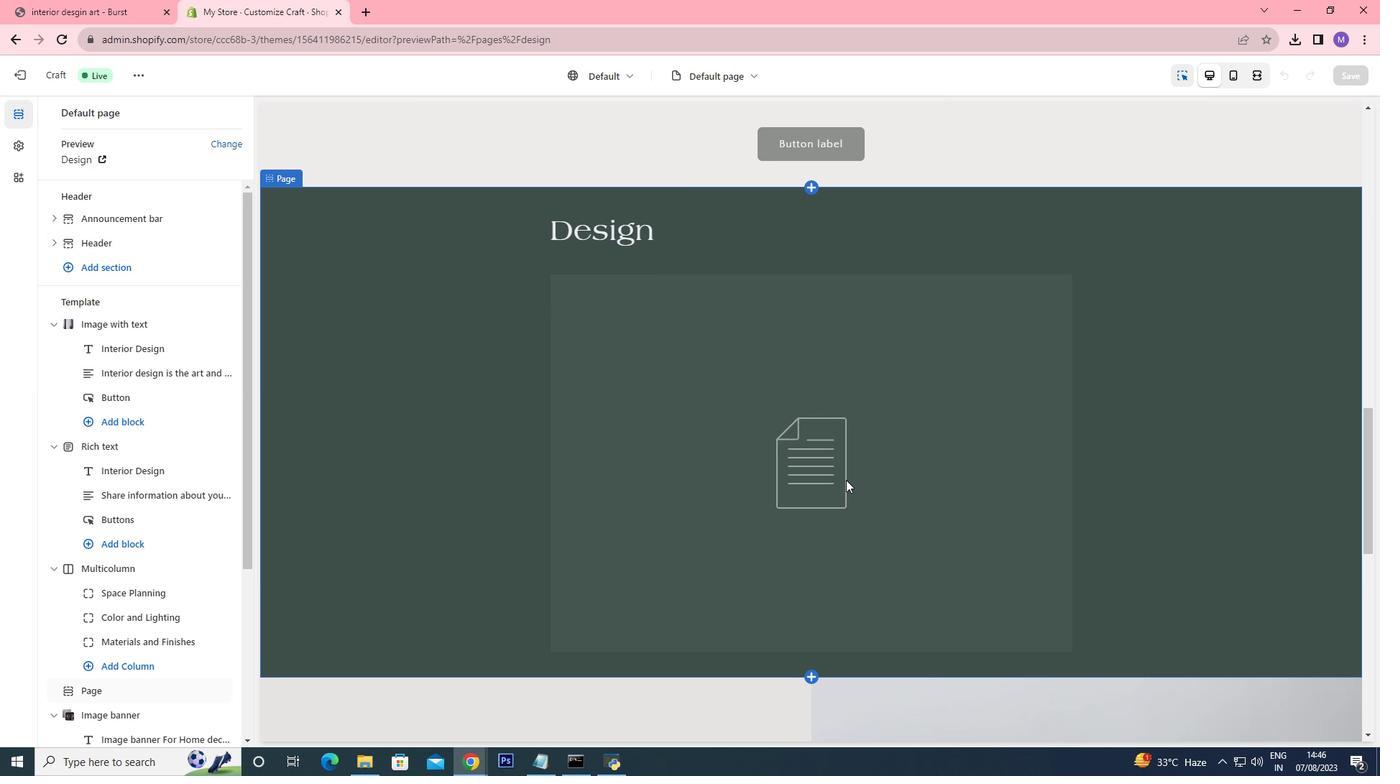 
Action: Mouse scrolled (850, 484) with delta (0, 0)
Screenshot: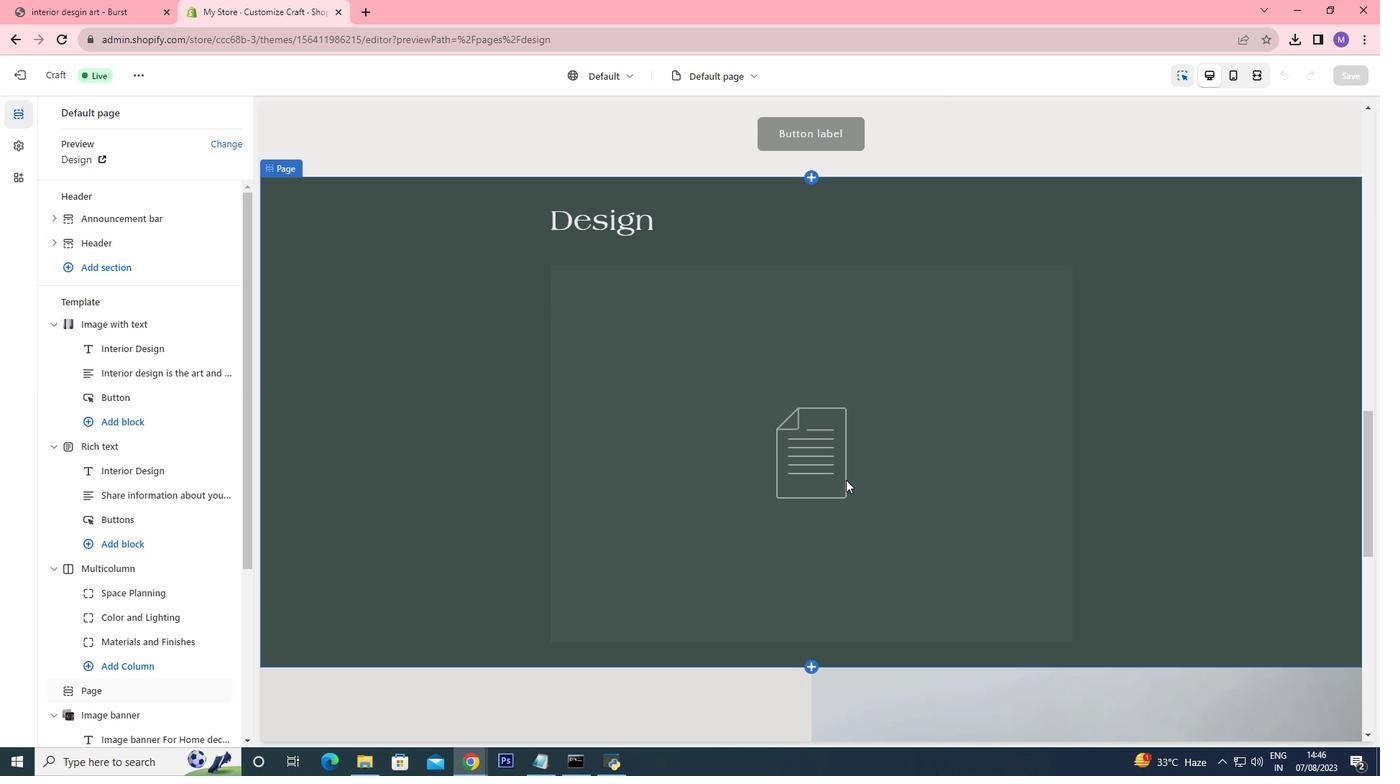 
Action: Mouse scrolled (850, 484) with delta (0, 0)
Screenshot: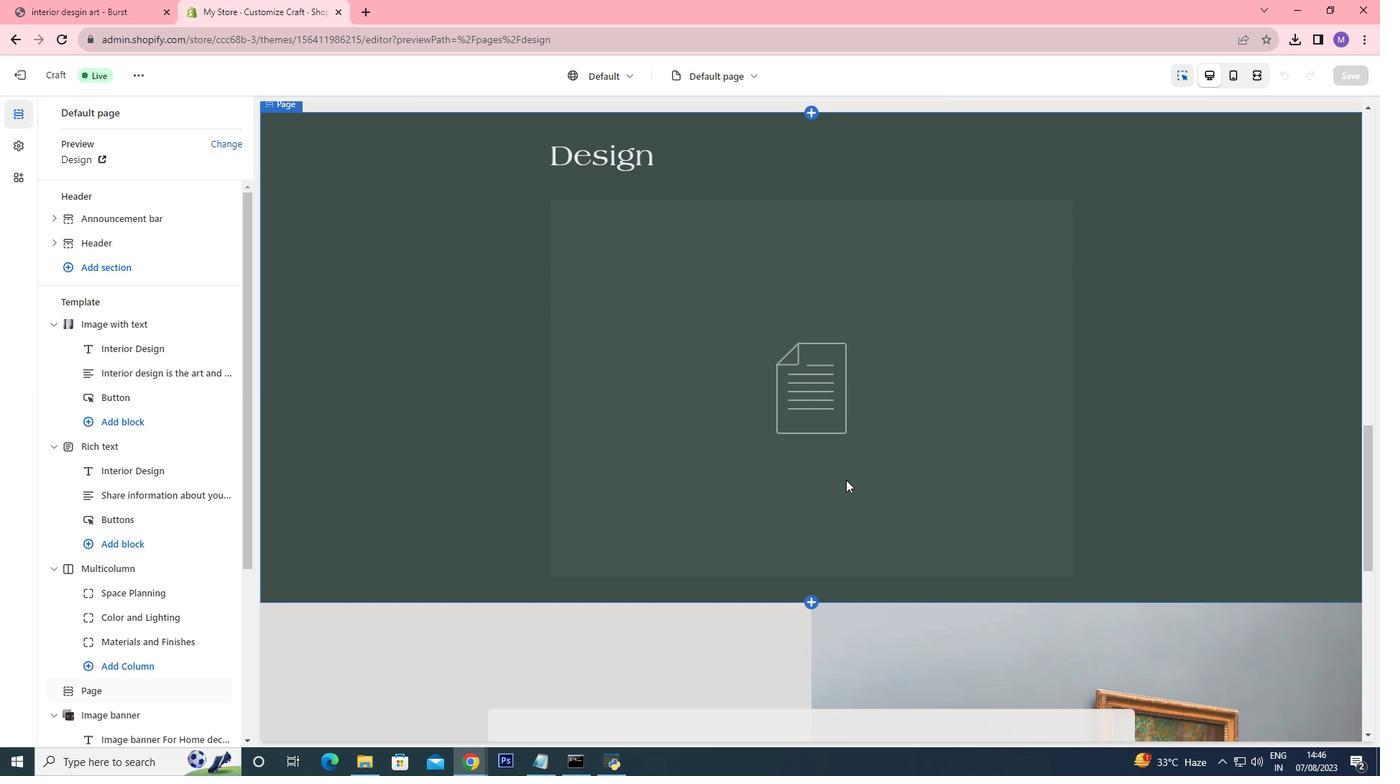 
Action: Mouse moved to (819, 470)
Screenshot: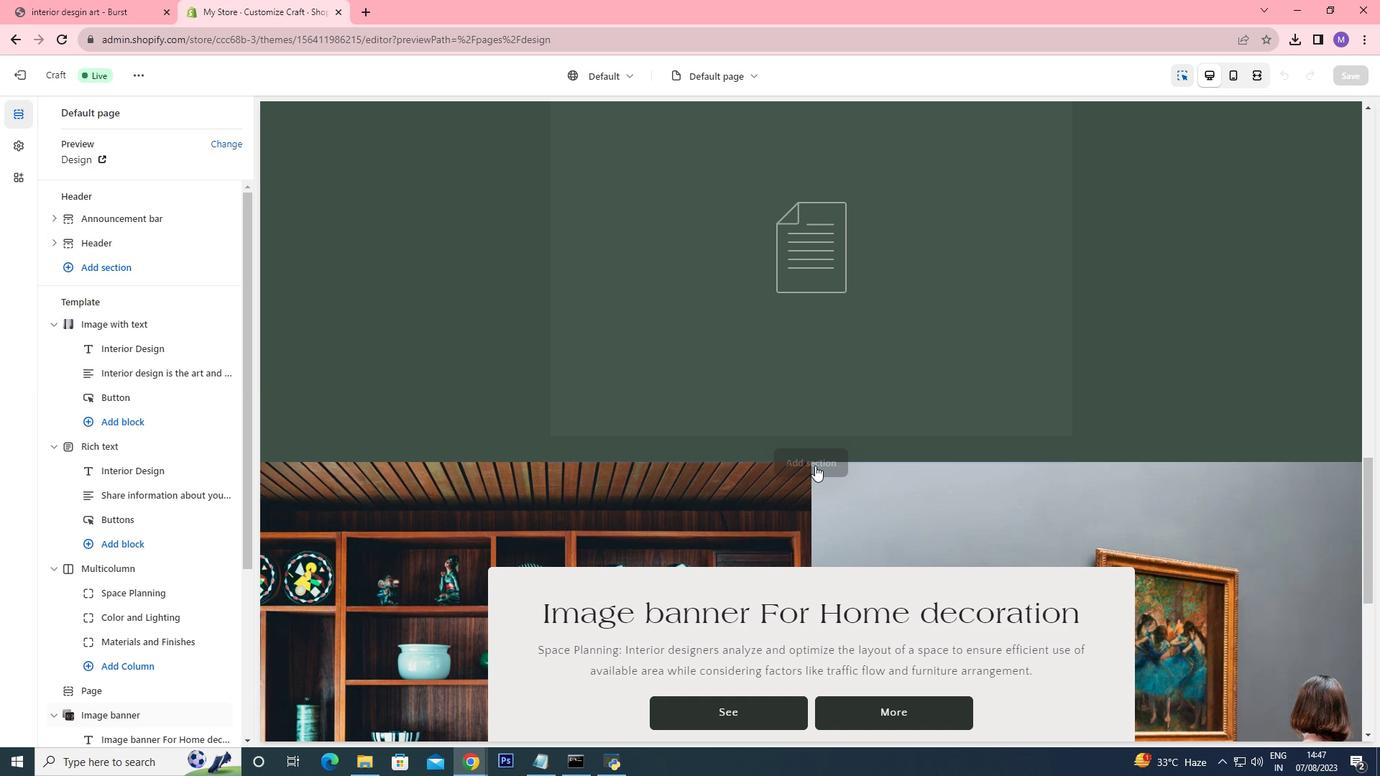 
Action: Mouse scrolled (819, 469) with delta (0, 0)
Screenshot: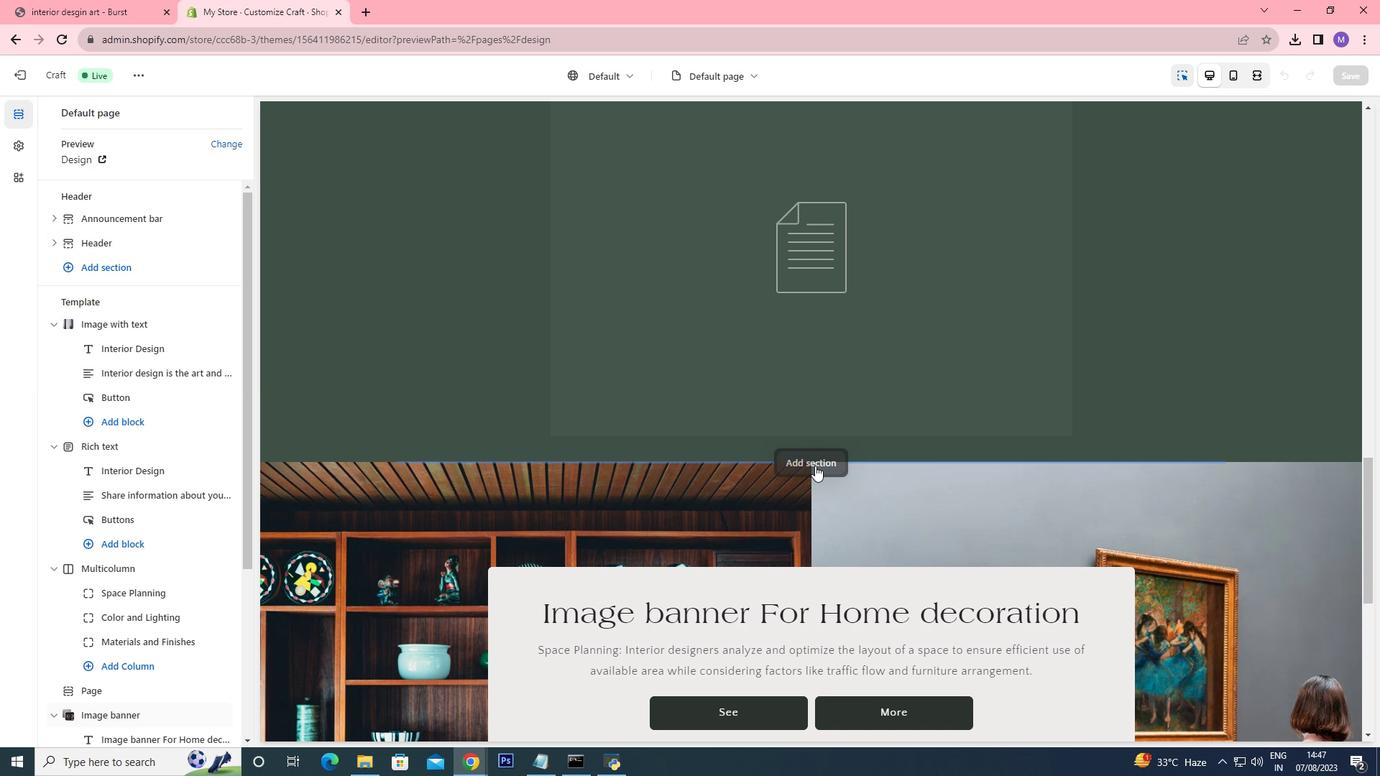 
Action: Mouse scrolled (819, 469) with delta (0, 0)
Screenshot: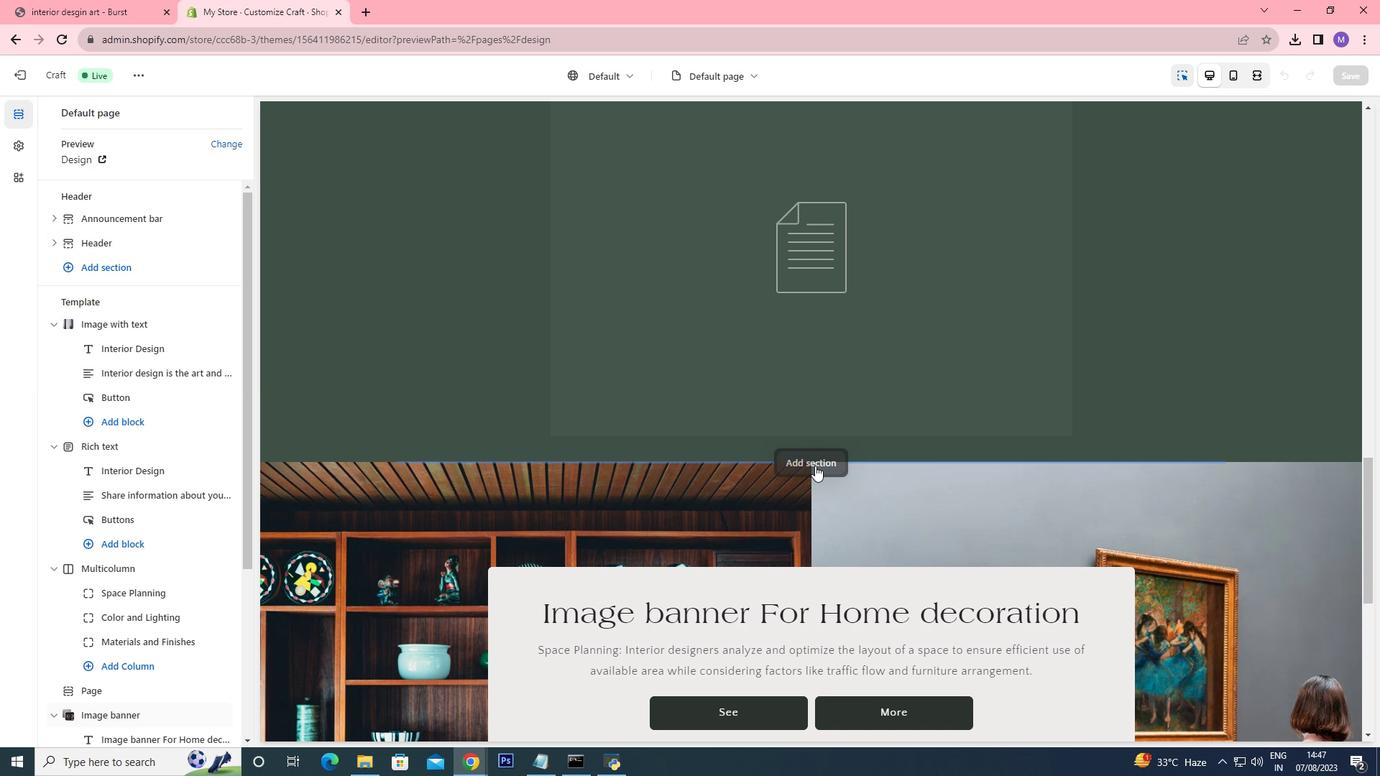 
Action: Mouse scrolled (819, 469) with delta (0, 0)
Screenshot: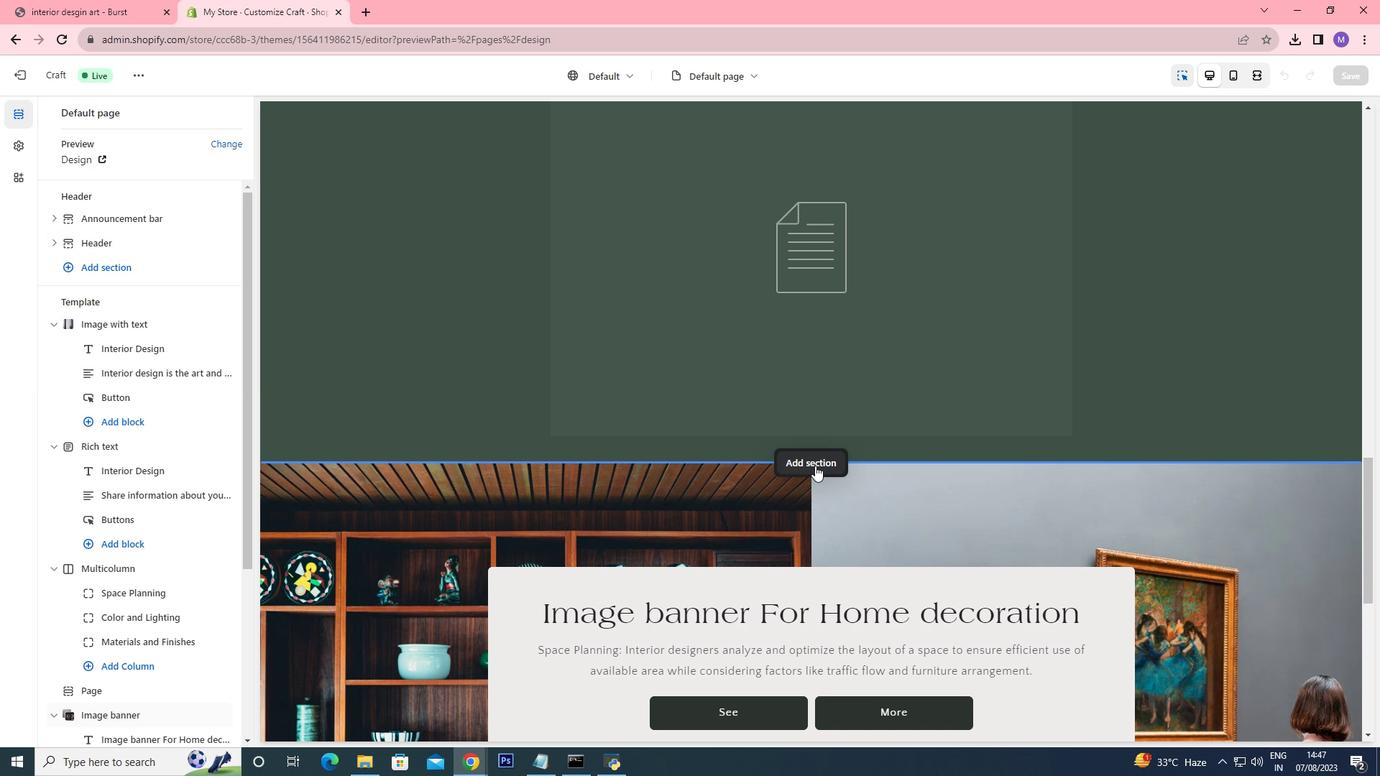 
Action: Mouse scrolled (819, 469) with delta (0, 0)
Screenshot: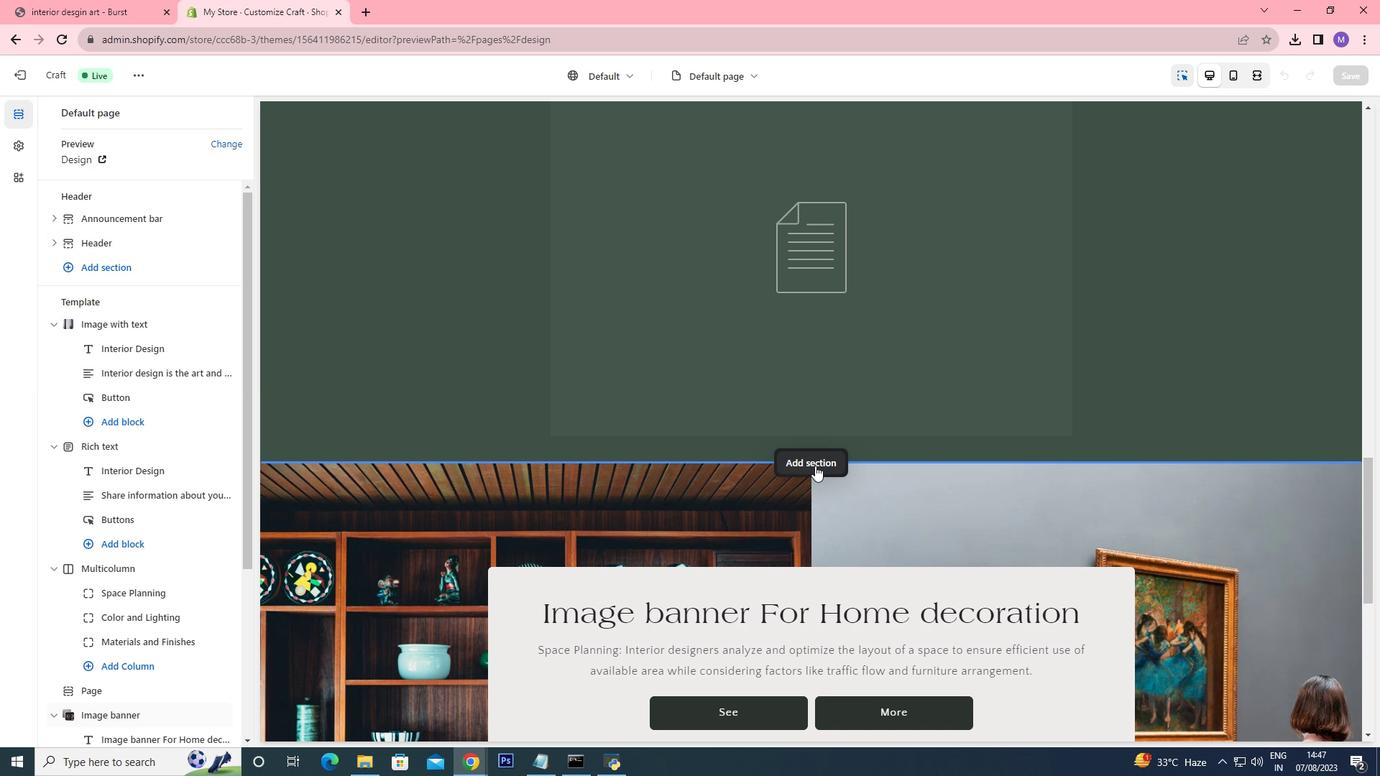
Action: Mouse scrolled (819, 469) with delta (0, 0)
Screenshot: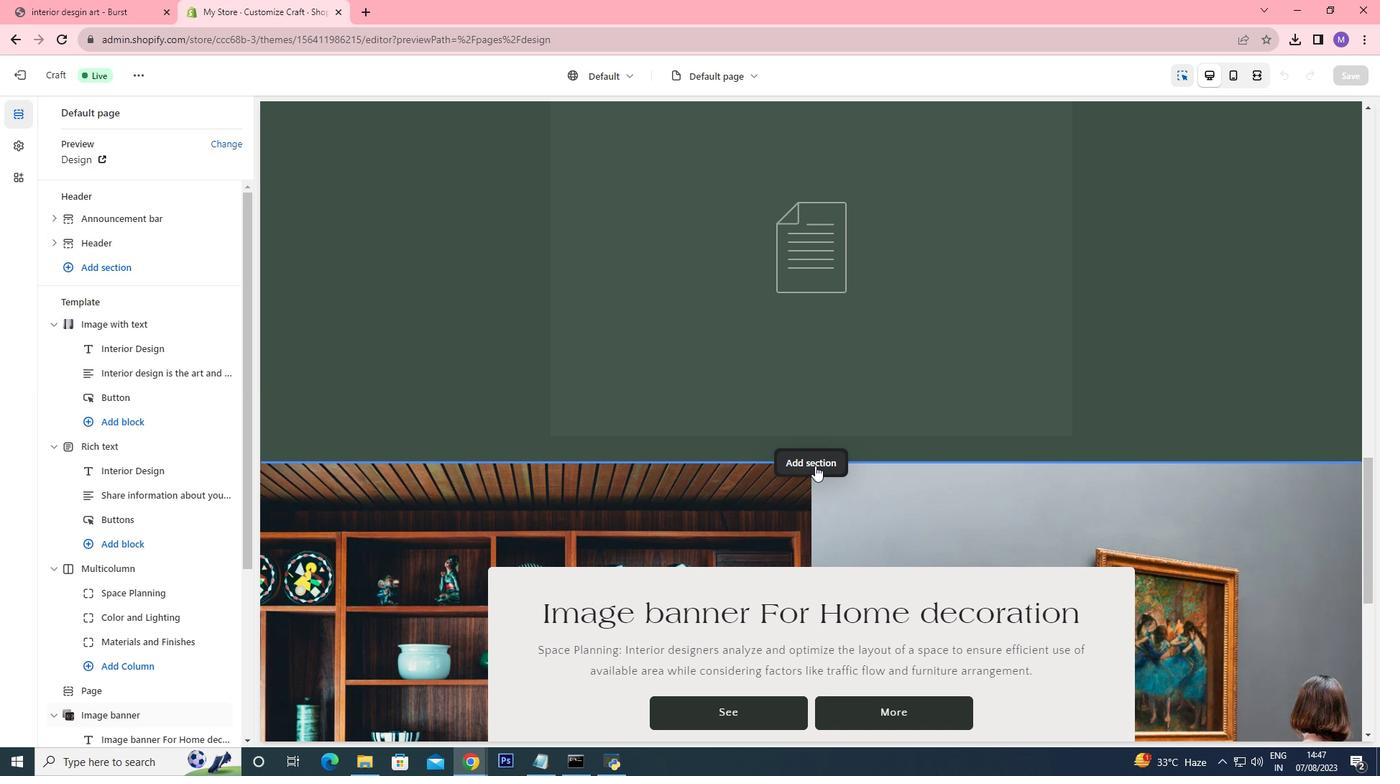 
Action: Mouse moved to (837, 513)
Screenshot: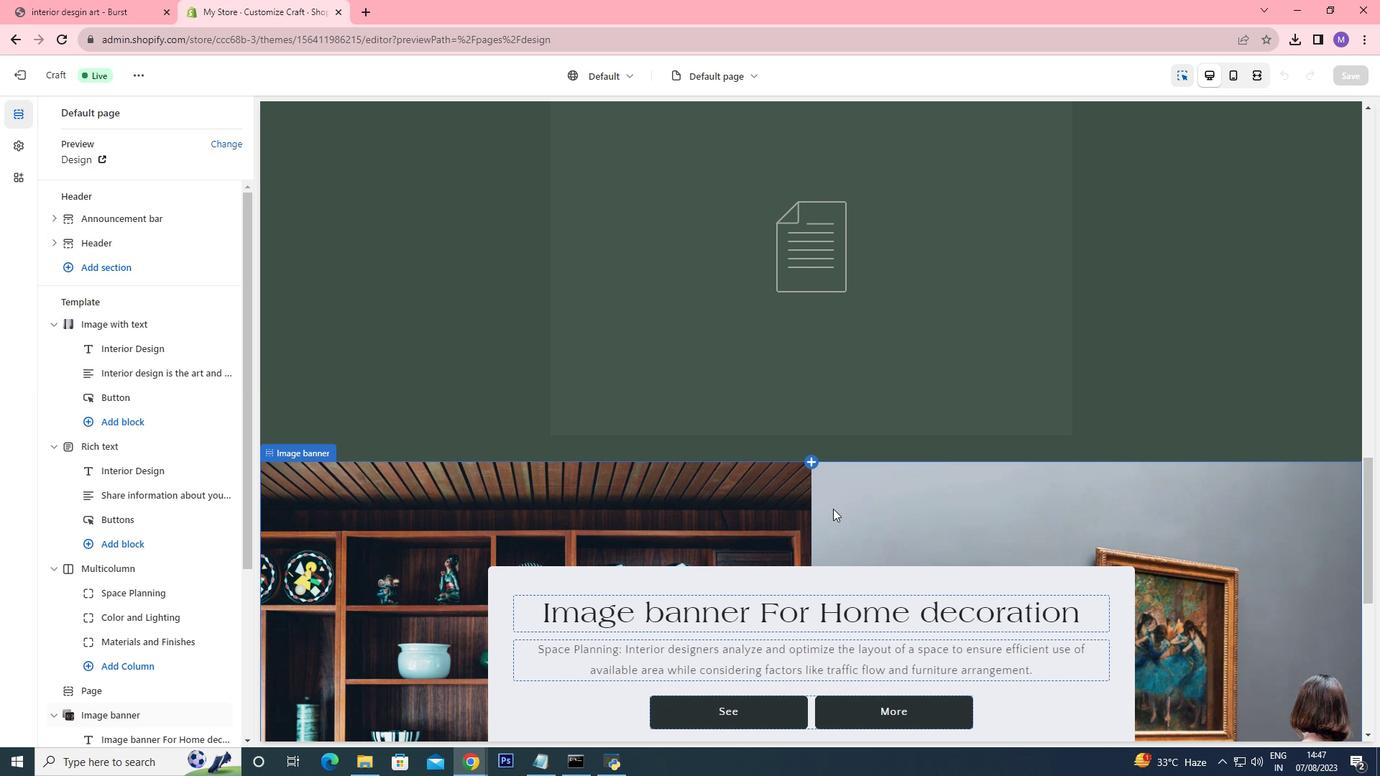 
Action: Mouse scrolled (837, 512) with delta (0, 0)
Screenshot: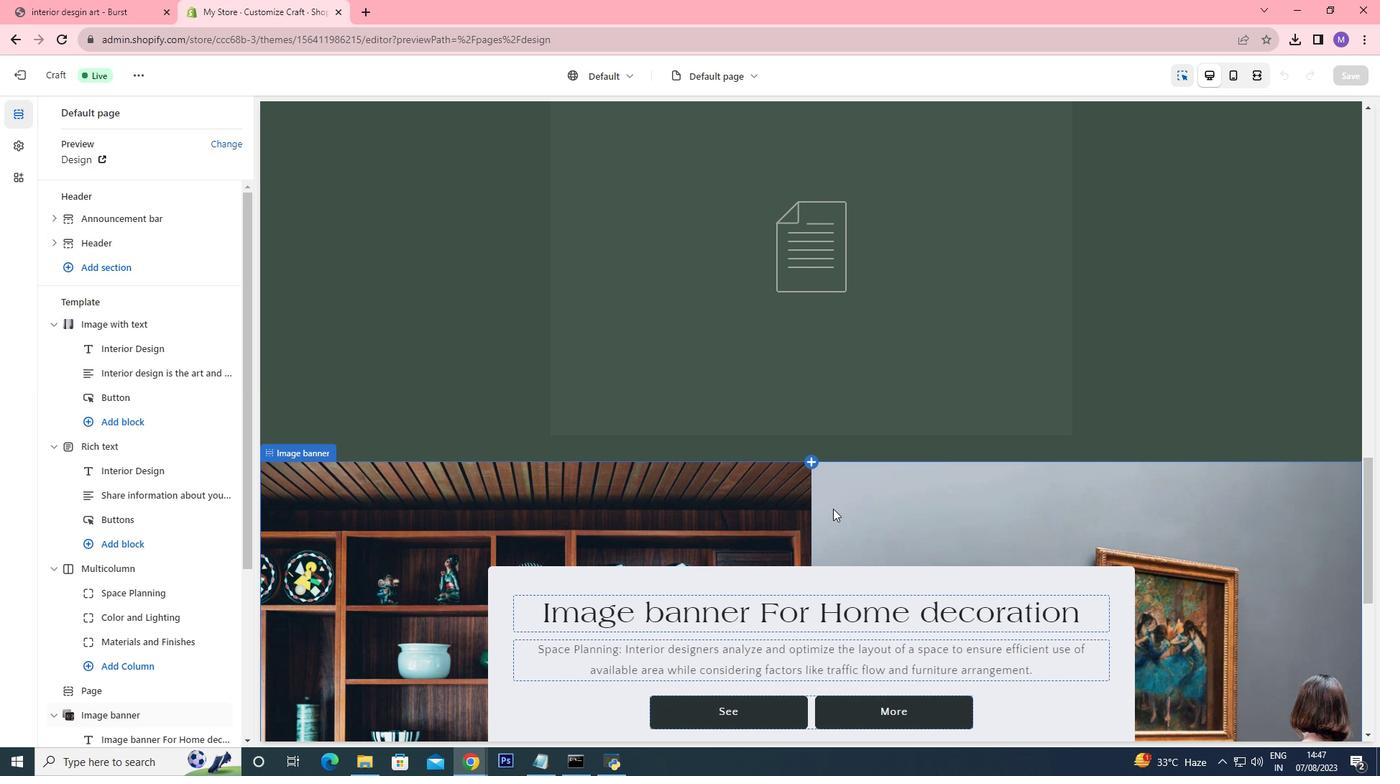 
Action: Mouse scrolled (837, 512) with delta (0, 0)
Screenshot: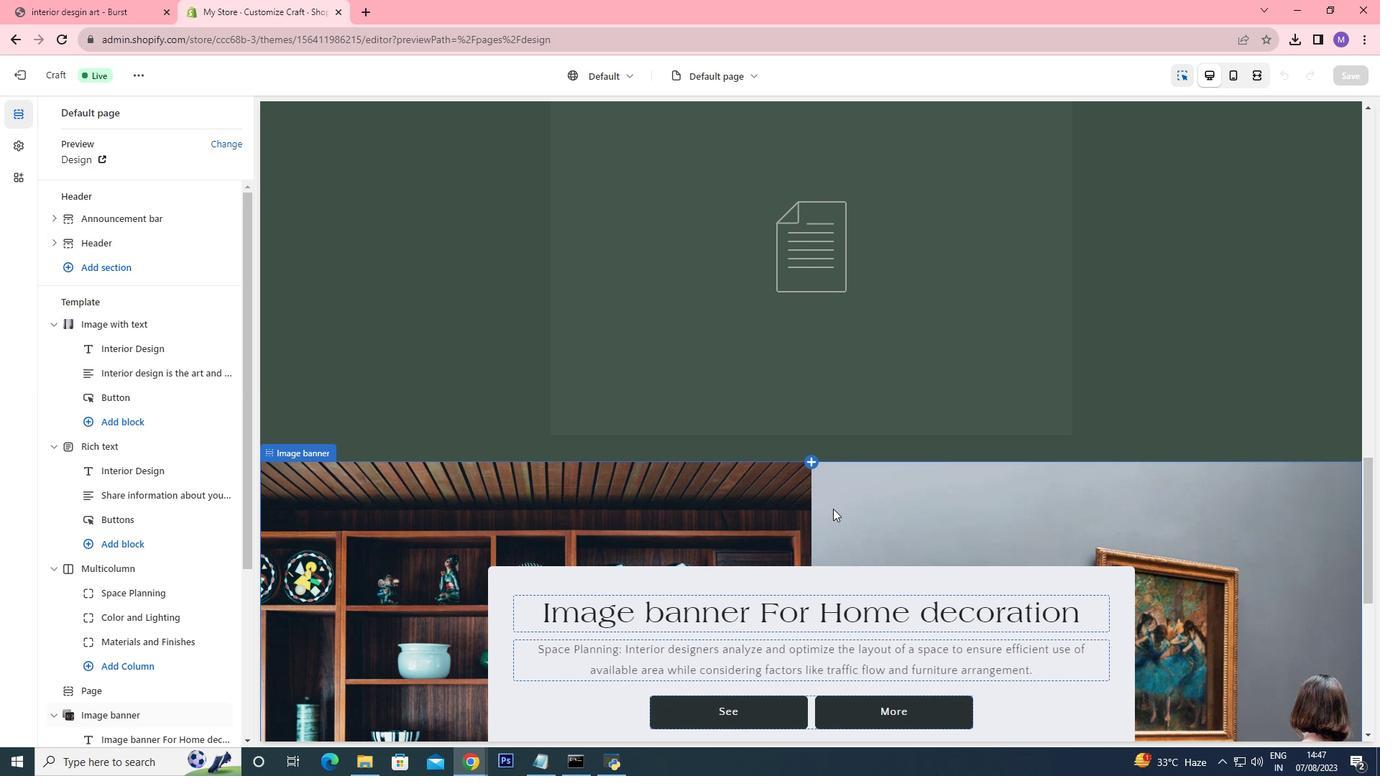 
Action: Mouse scrolled (837, 512) with delta (0, 0)
Screenshot: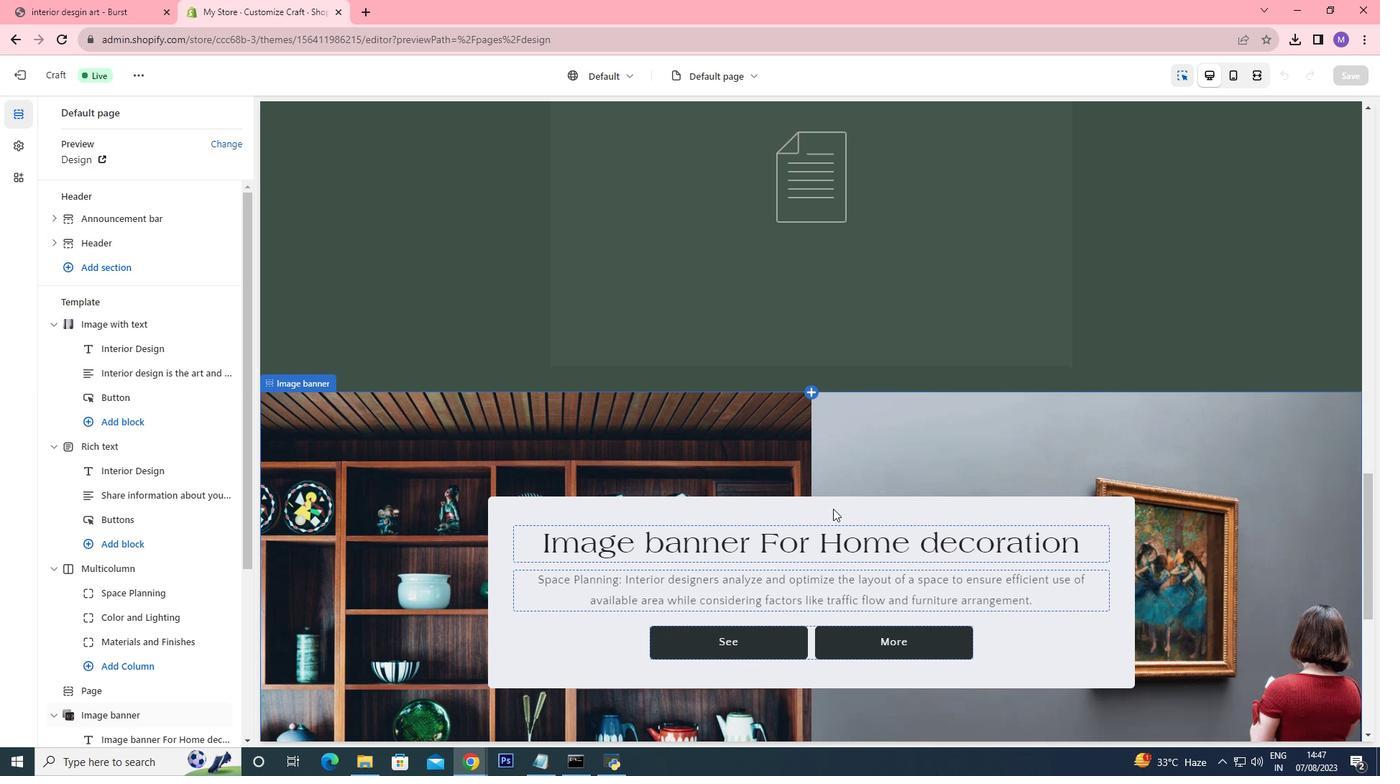 
Action: Mouse scrolled (837, 512) with delta (0, 0)
Screenshot: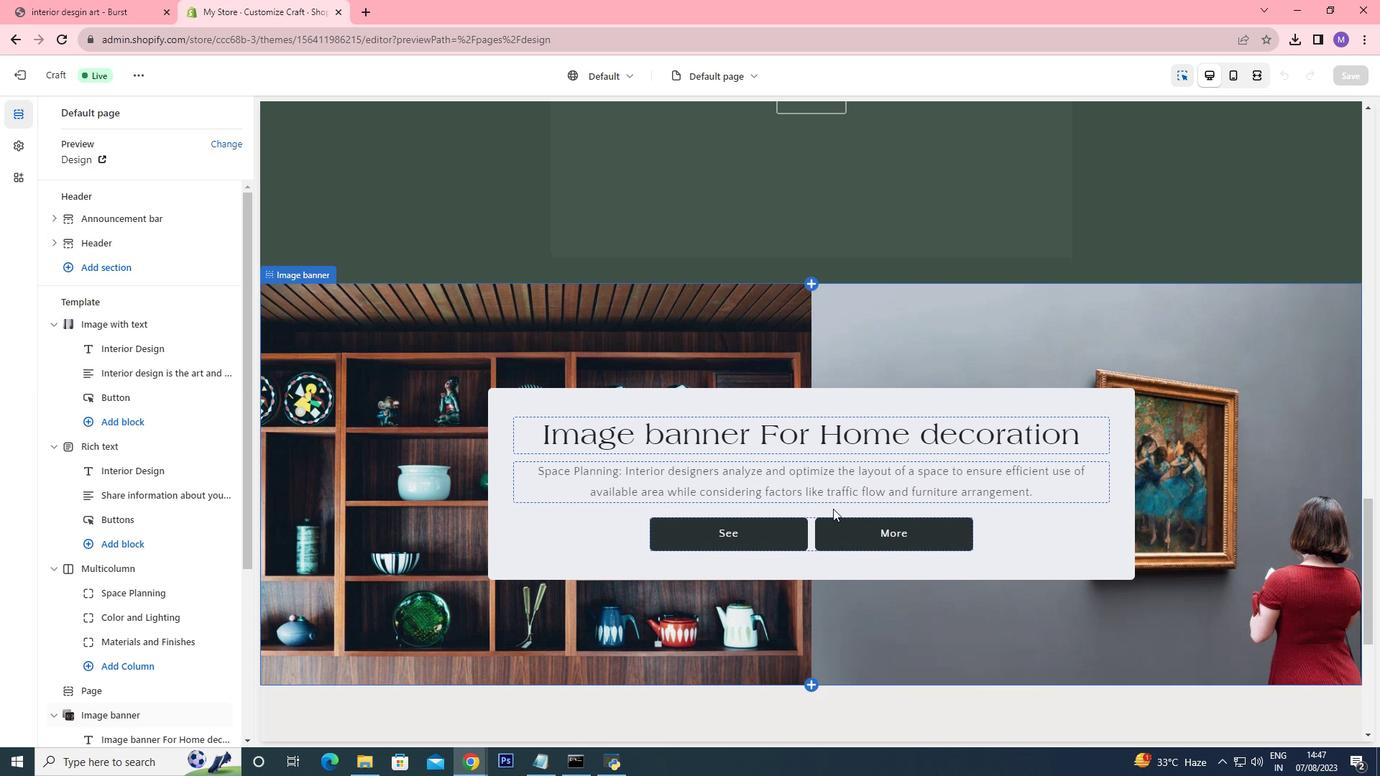 
Action: Mouse scrolled (837, 512) with delta (0, 0)
Screenshot: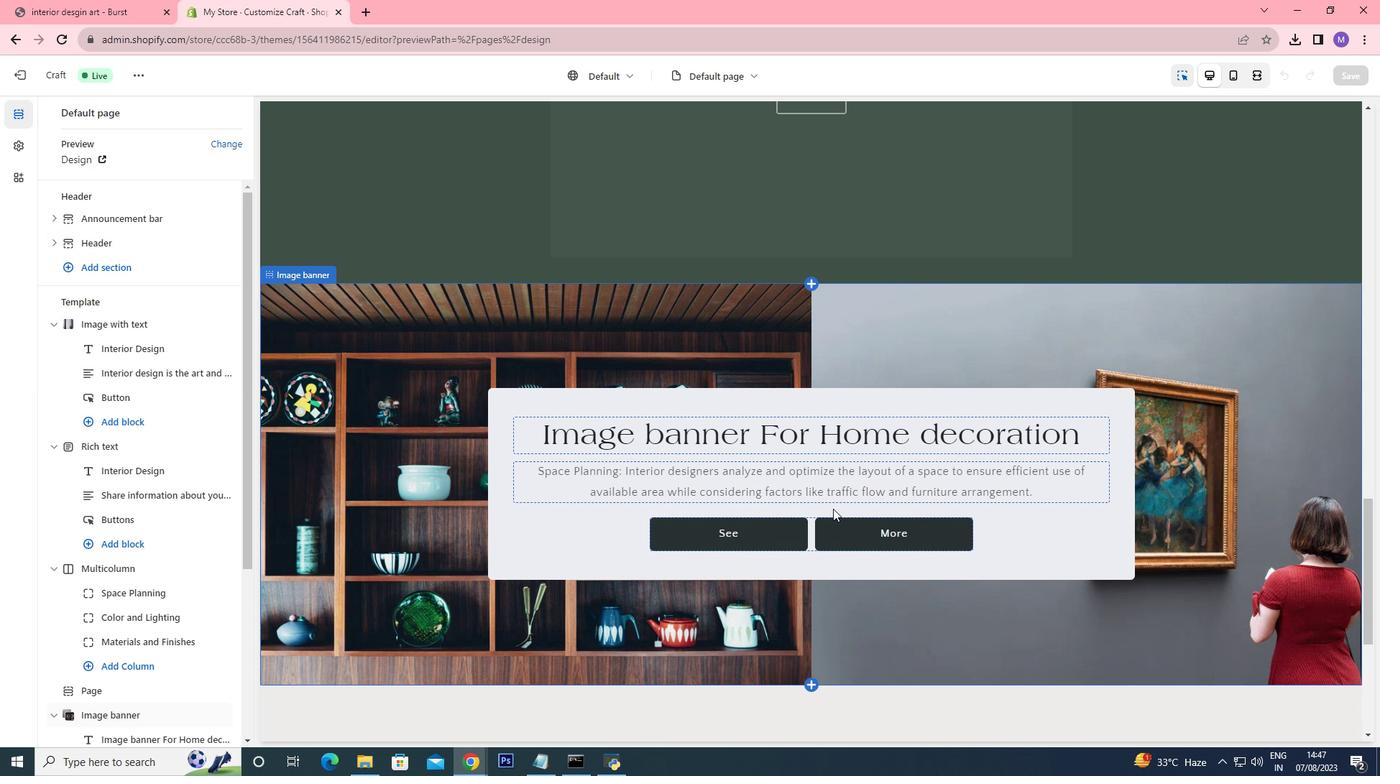 
Action: Mouse scrolled (837, 512) with delta (0, 0)
Screenshot: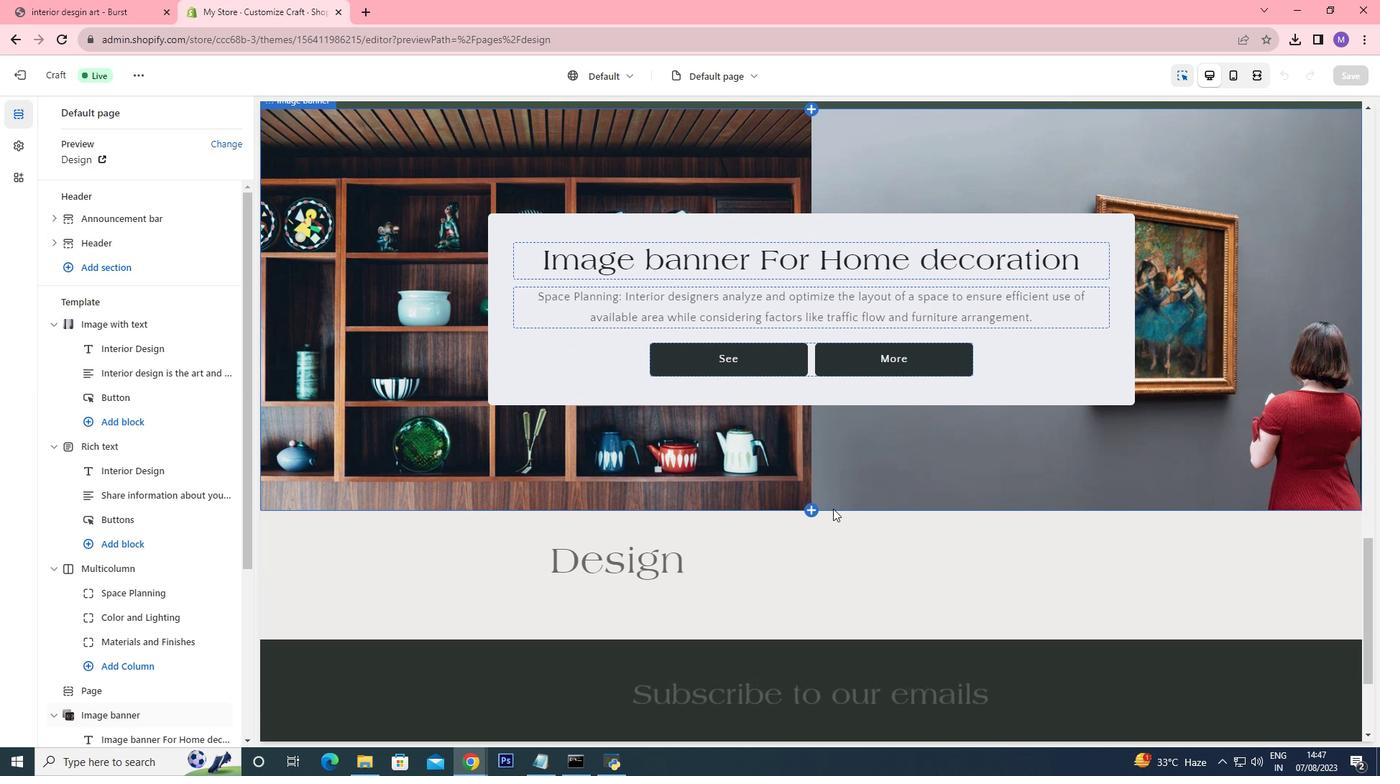 
Action: Mouse moved to (814, 437)
Screenshot: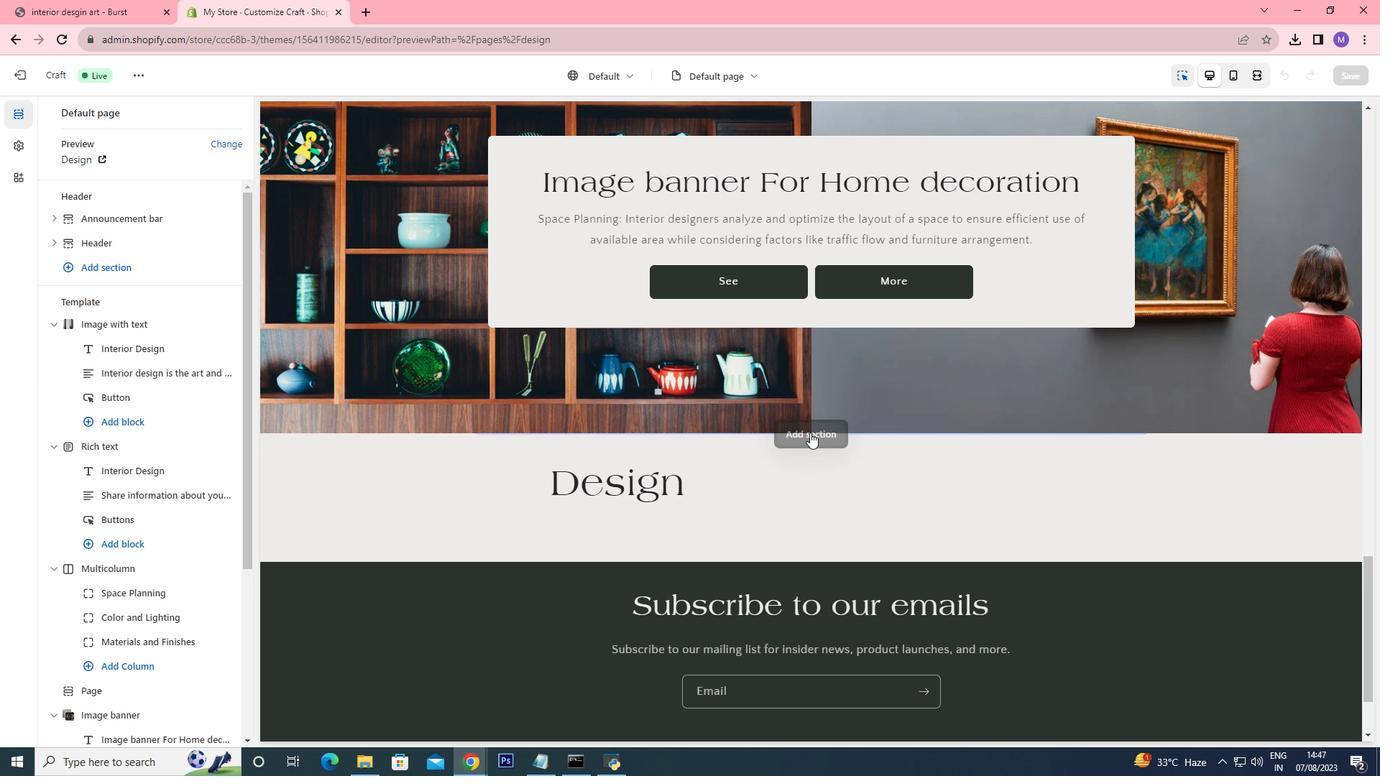 
Action: Mouse pressed left at (814, 437)
Screenshot: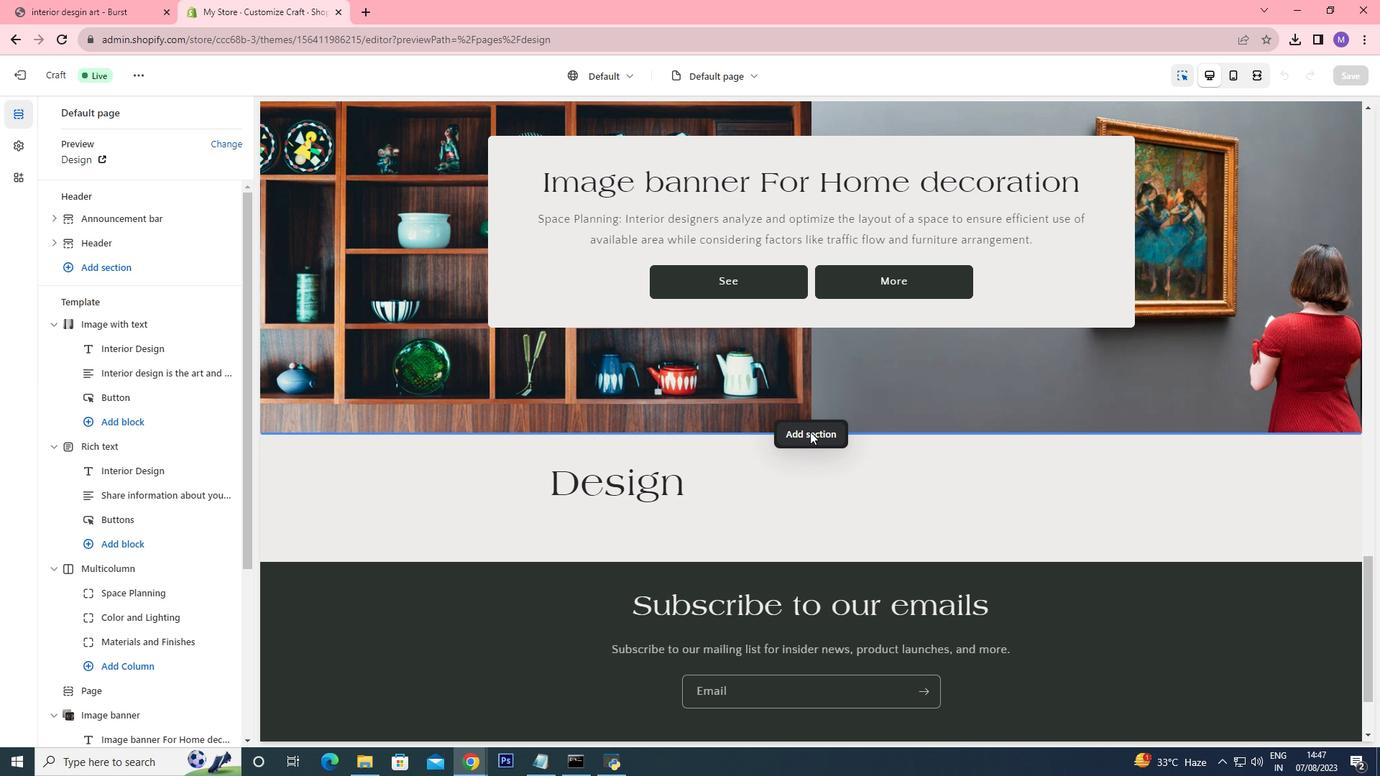 
Action: Mouse moved to (921, 510)
Screenshot: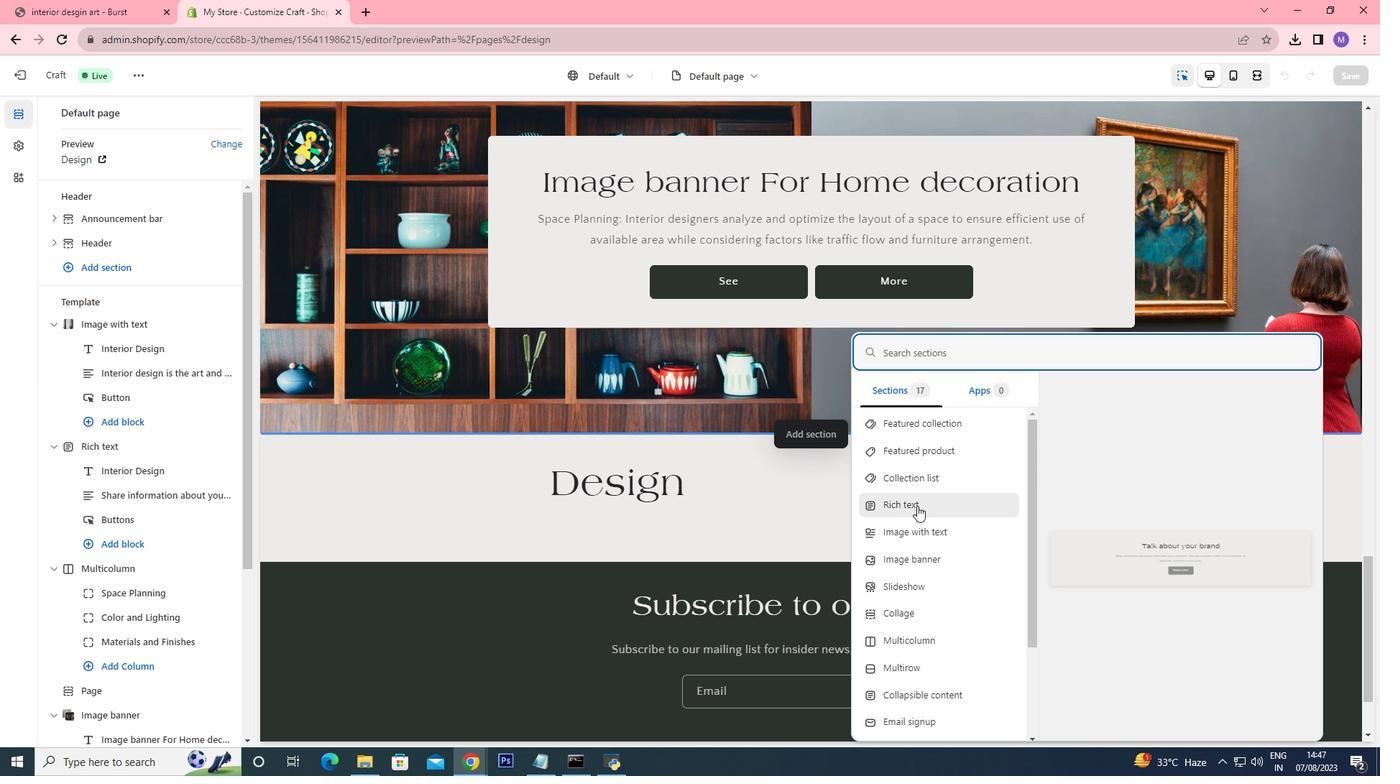 
Action: Mouse pressed left at (921, 510)
Screenshot: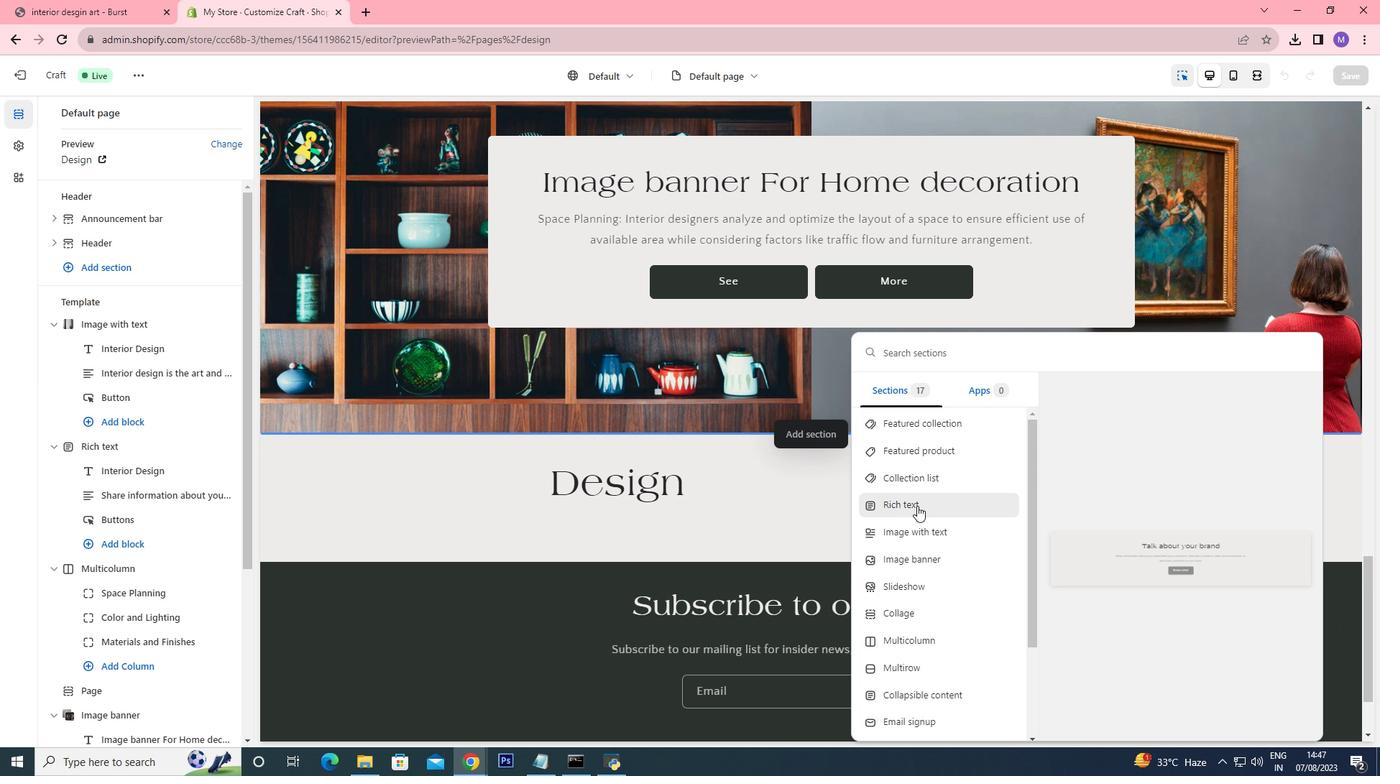
Action: Mouse moved to (776, 489)
Screenshot: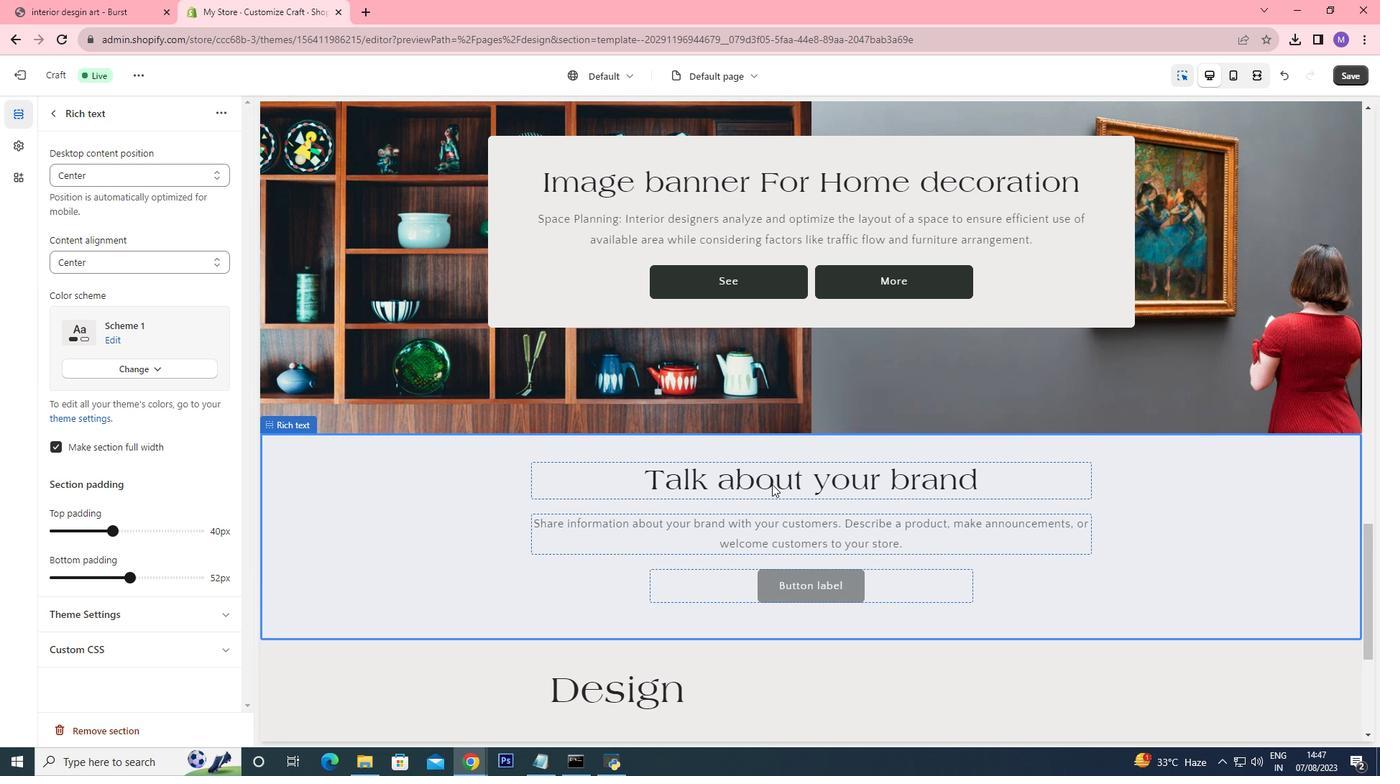 
Action: Mouse pressed left at (776, 489)
Screenshot: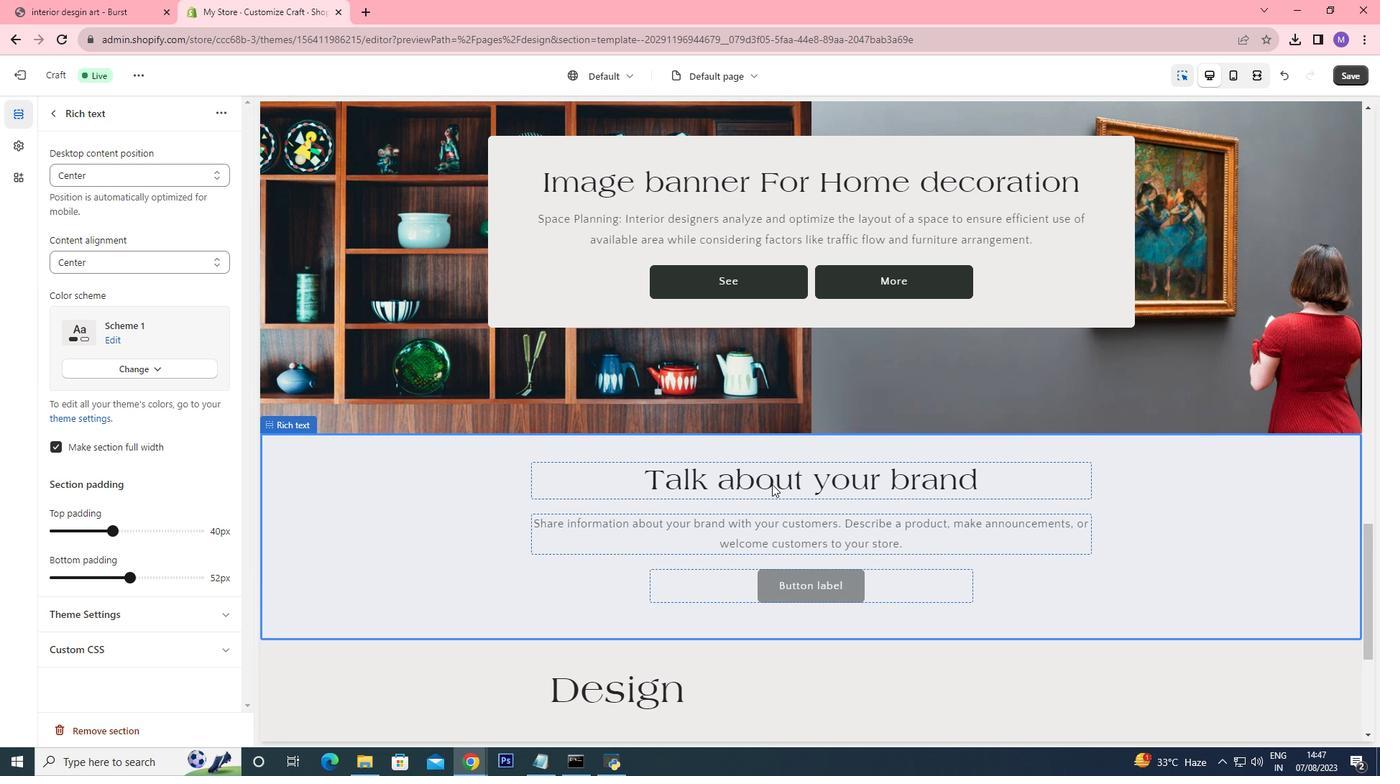 
Action: Mouse moved to (158, 222)
Screenshot: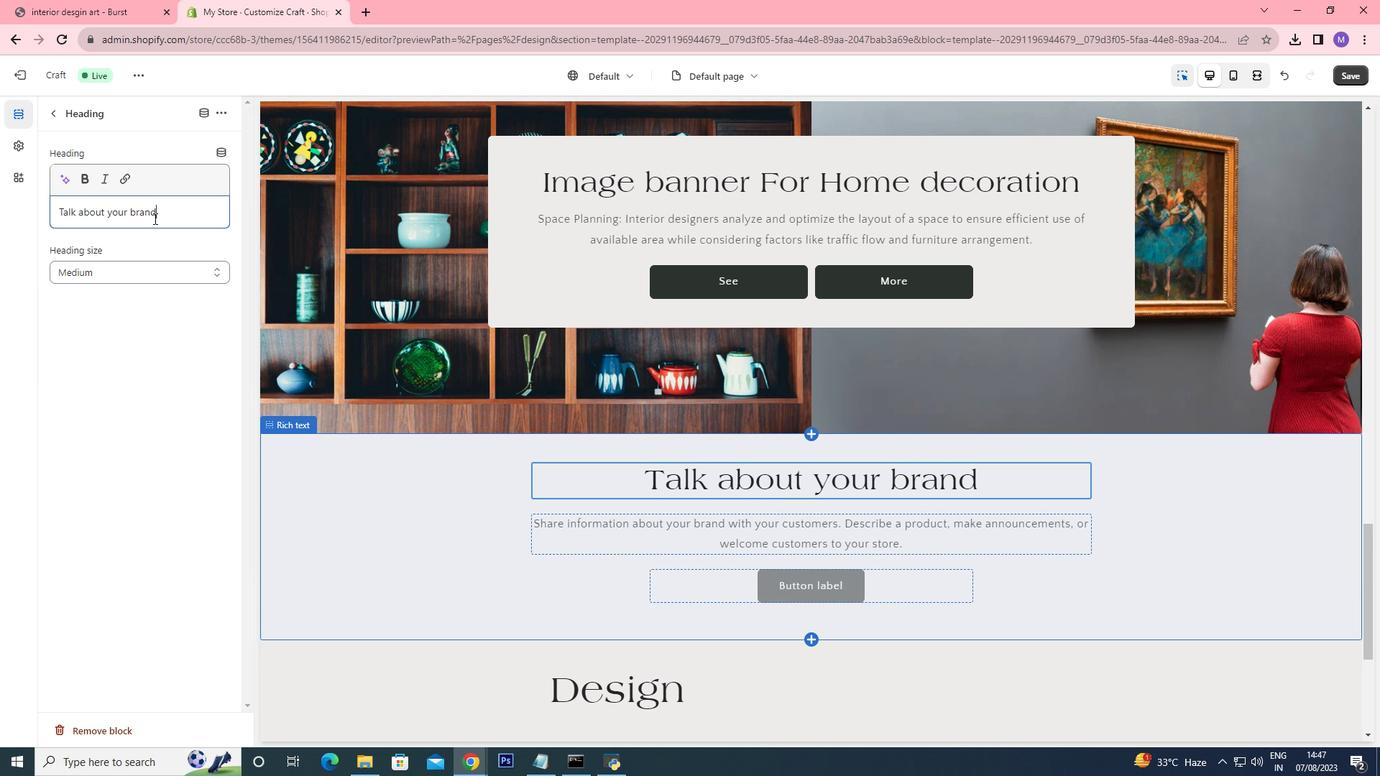 
Action: Mouse pressed left at (158, 222)
Screenshot: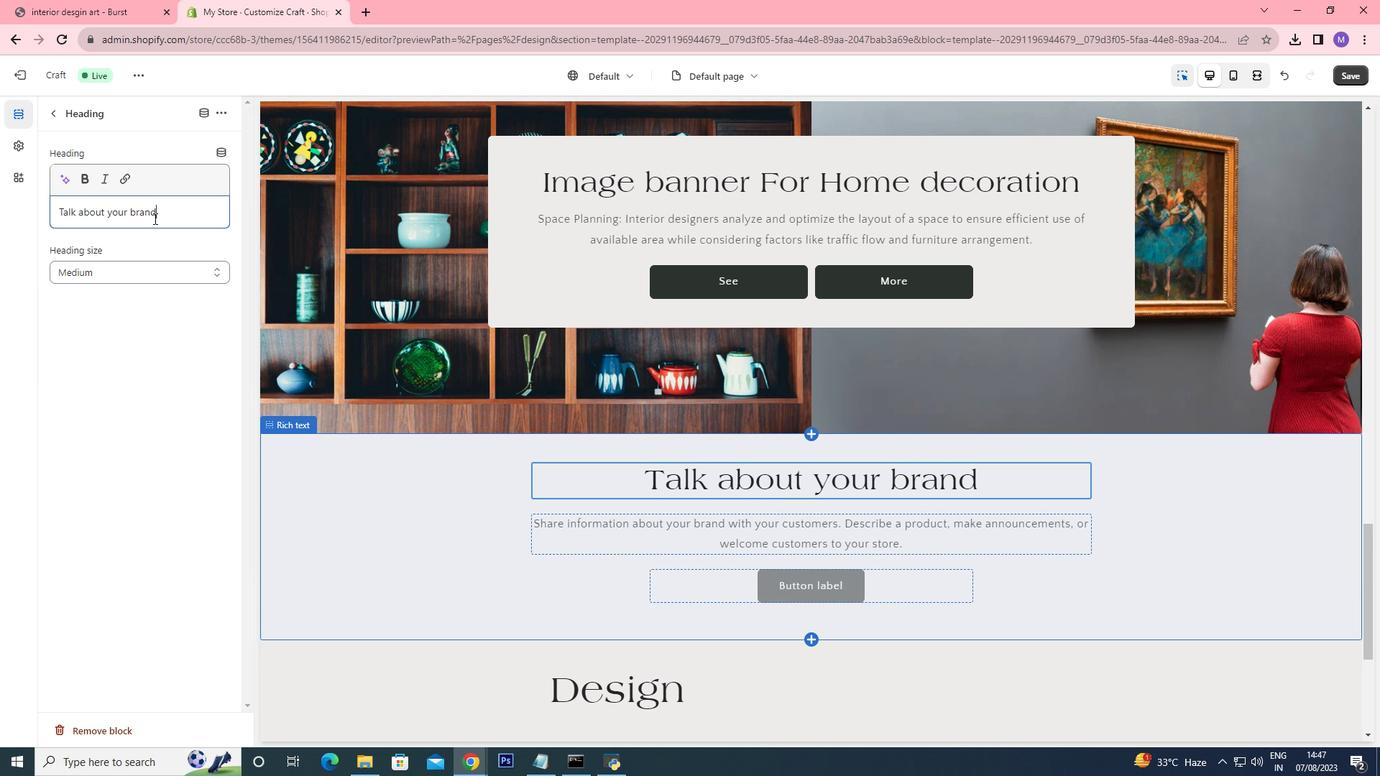 
Action: Mouse moved to (542, 772)
Screenshot: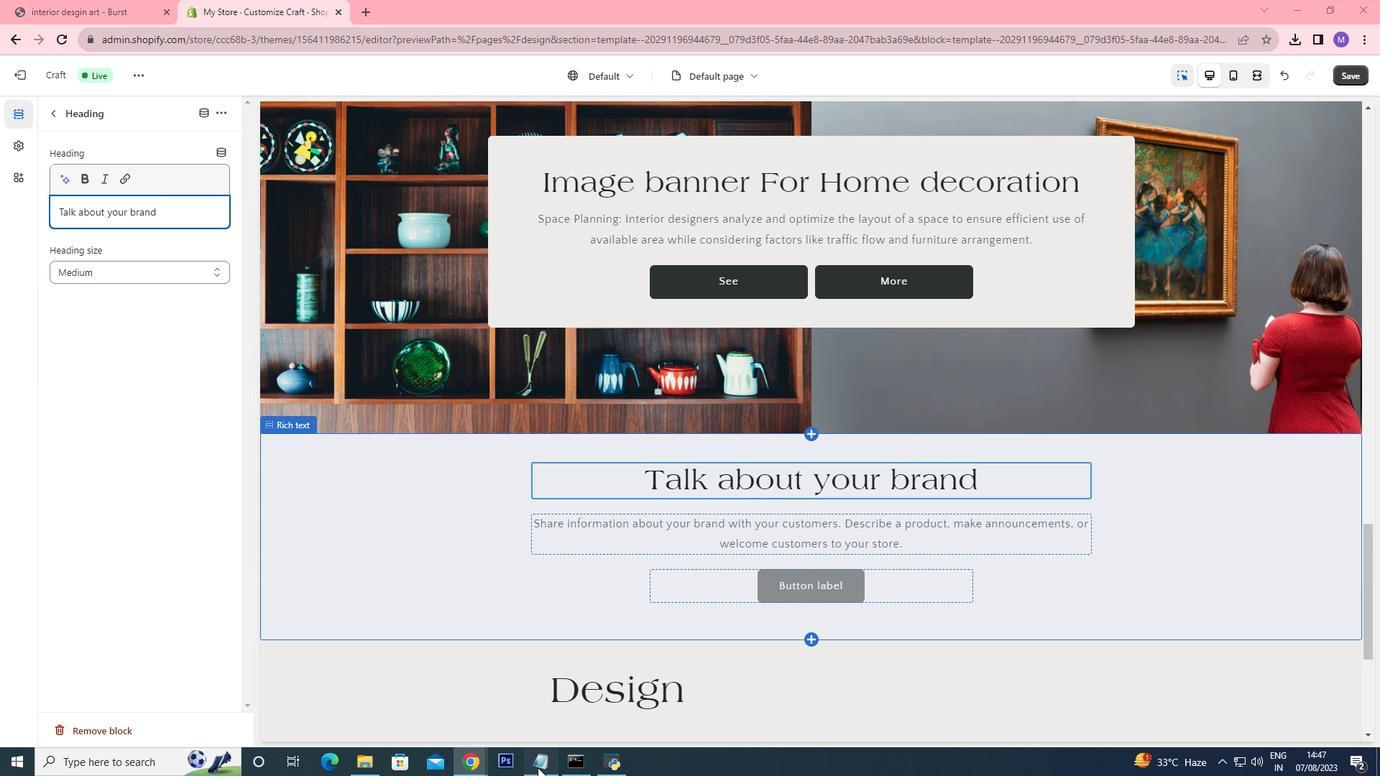 
Action: Mouse pressed left at (542, 772)
Screenshot: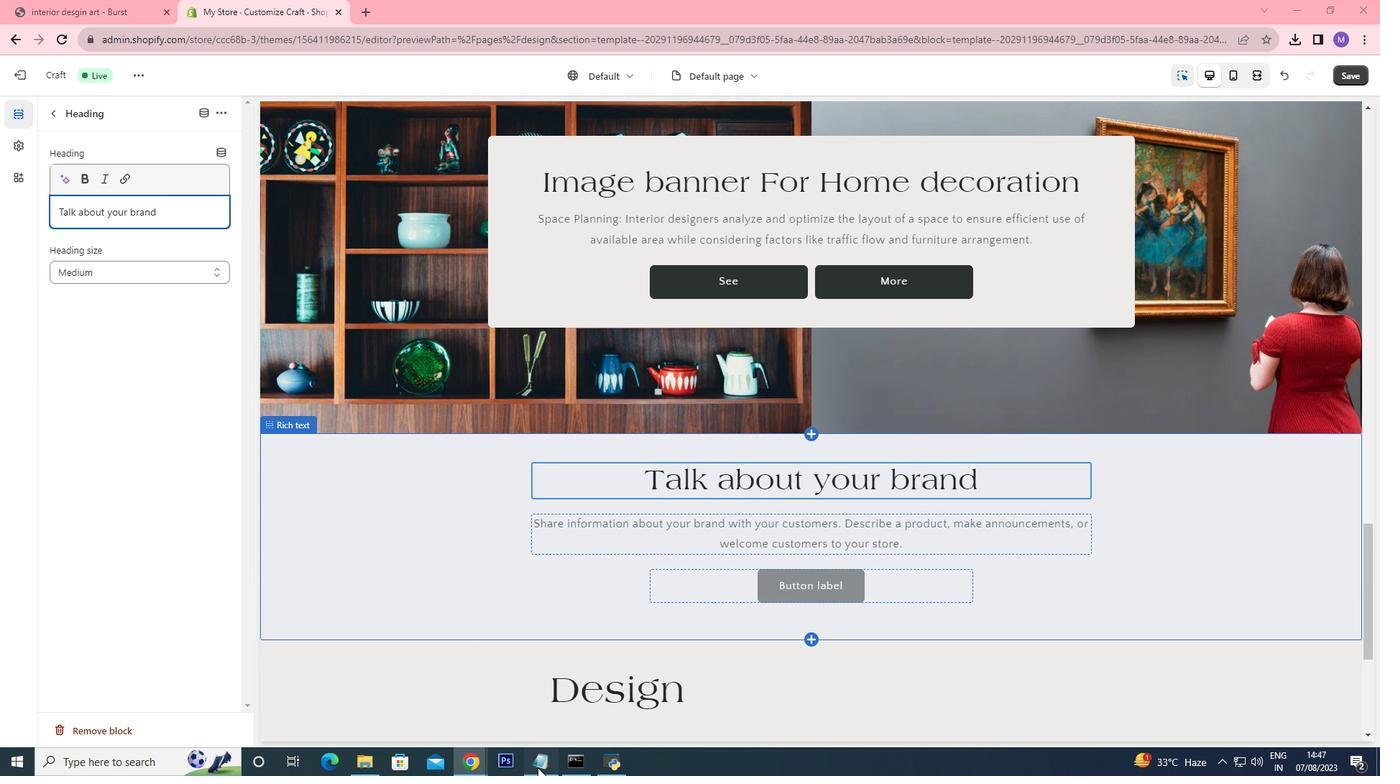 
Action: Mouse moved to (417, 320)
Screenshot: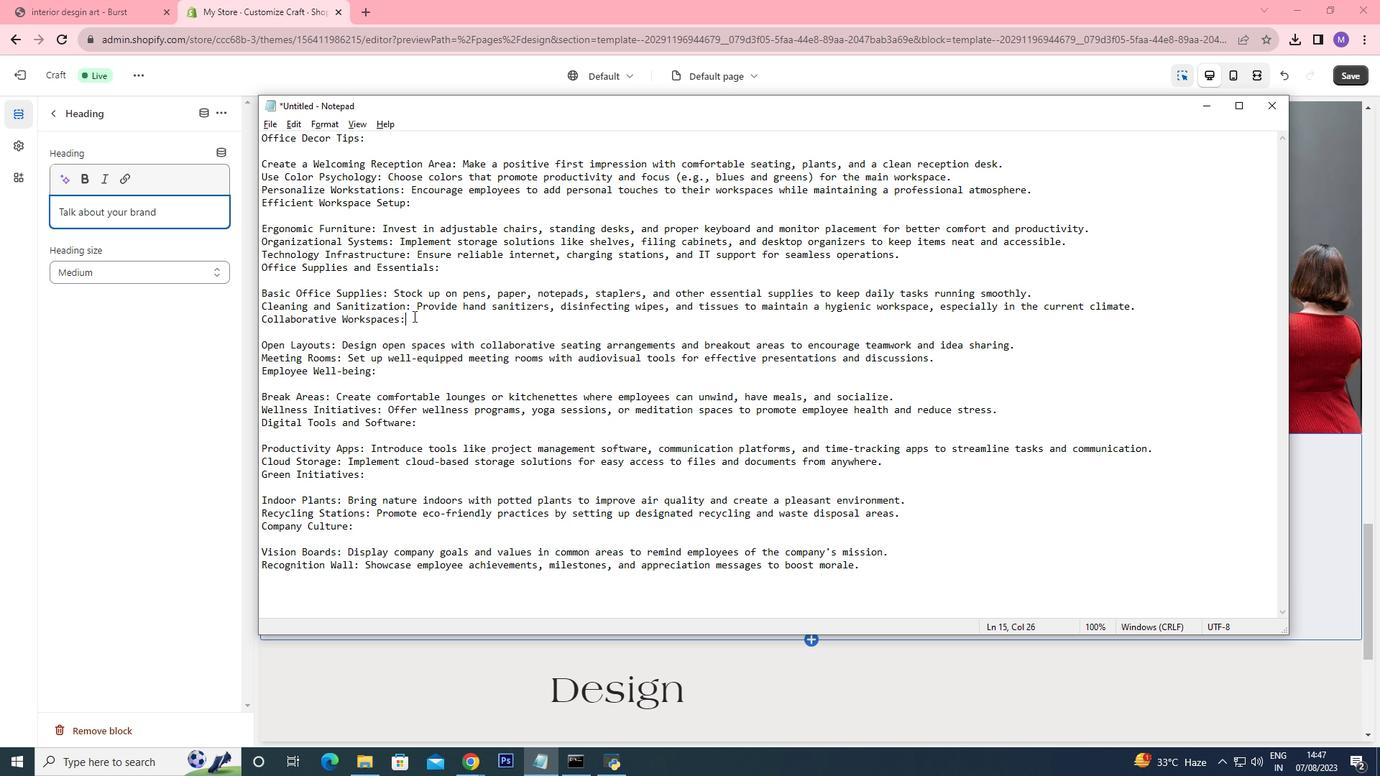 
Action: Mouse pressed left at (417, 320)
Screenshot: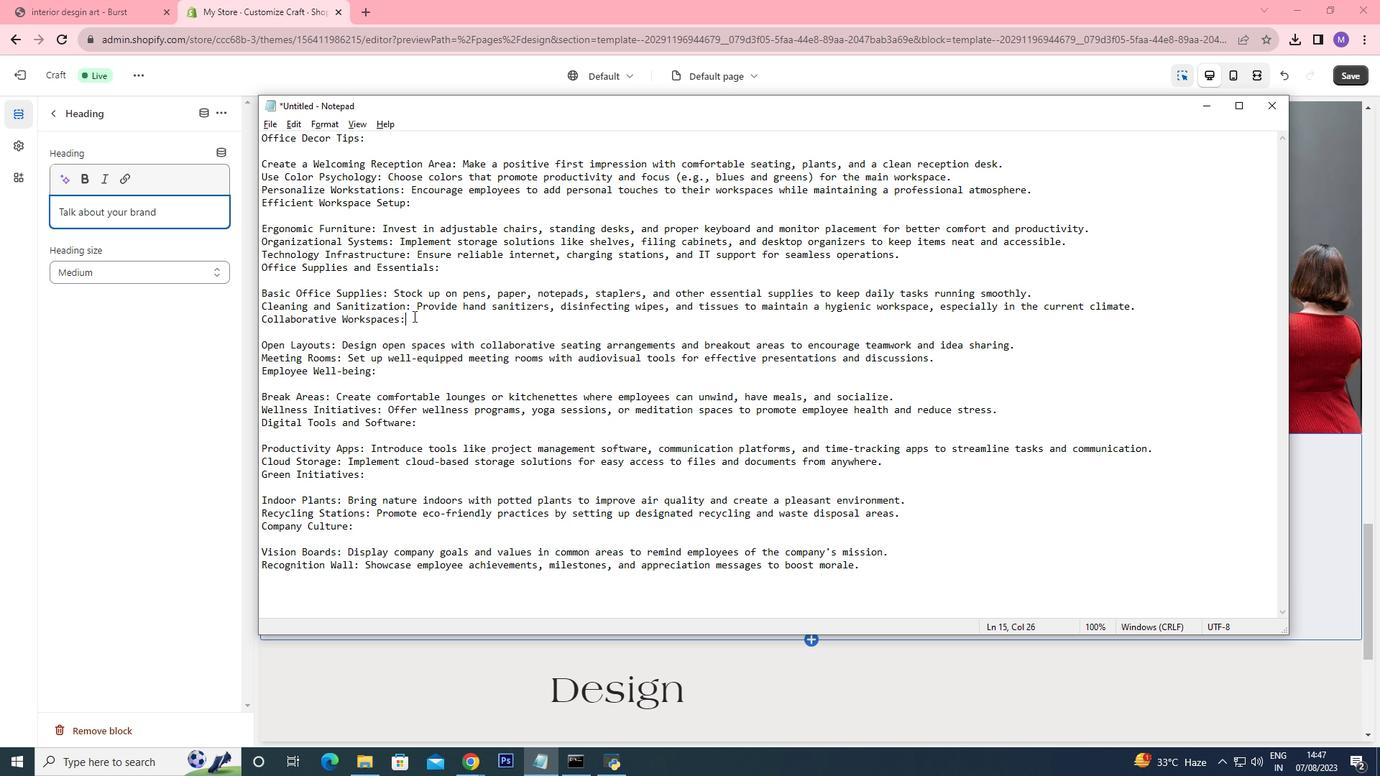
Action: Mouse moved to (414, 277)
Screenshot: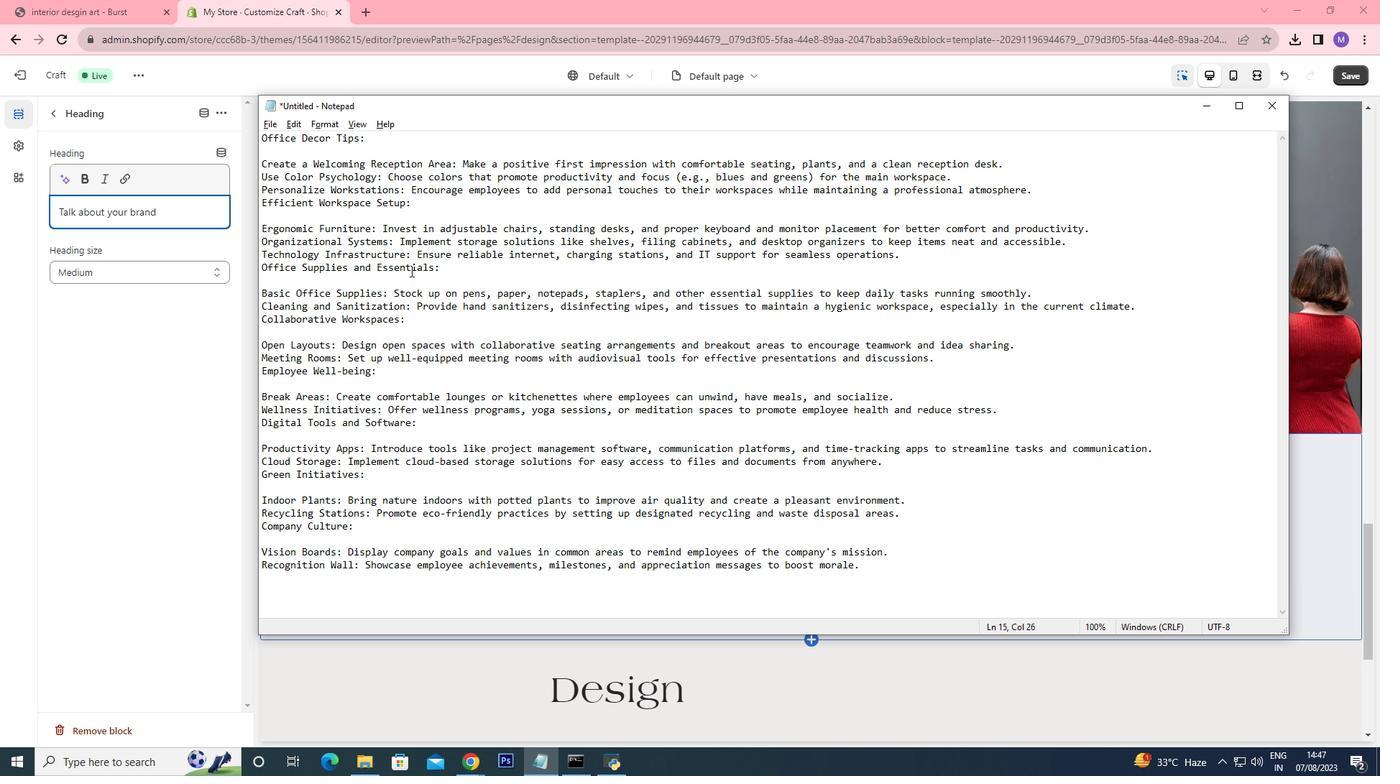 
Action: Mouse scrolled (414, 278) with delta (0, 0)
Screenshot: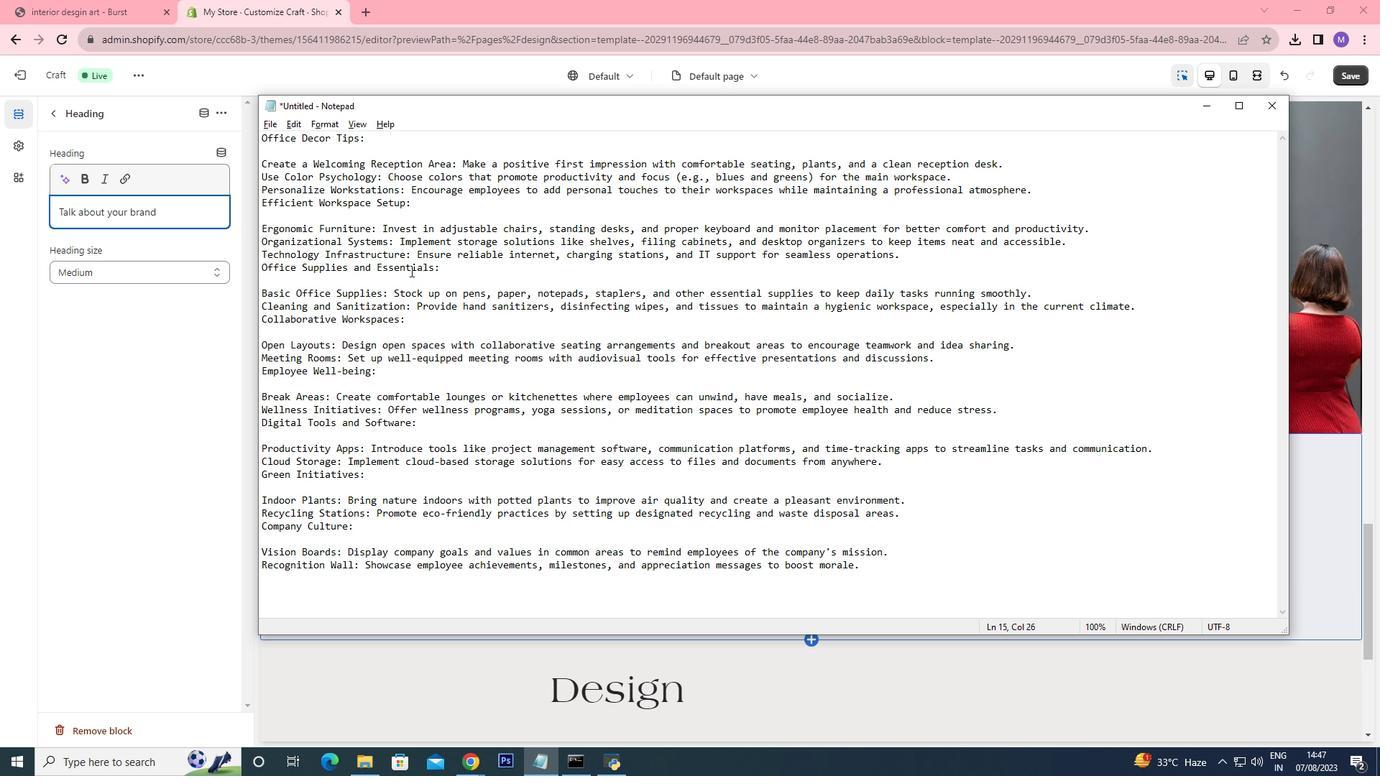 
Action: Mouse moved to (414, 275)
Screenshot: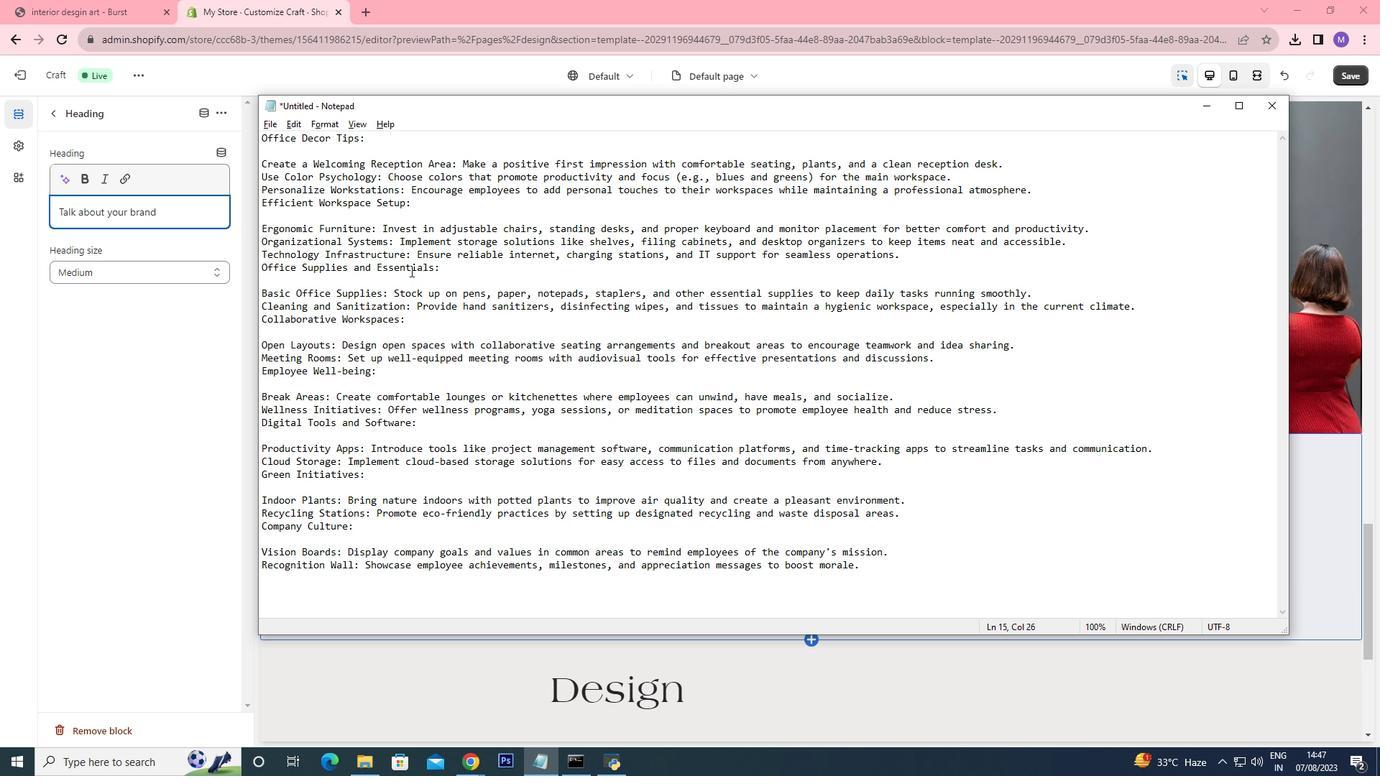 
Action: Mouse scrolled (414, 276) with delta (0, 0)
Screenshot: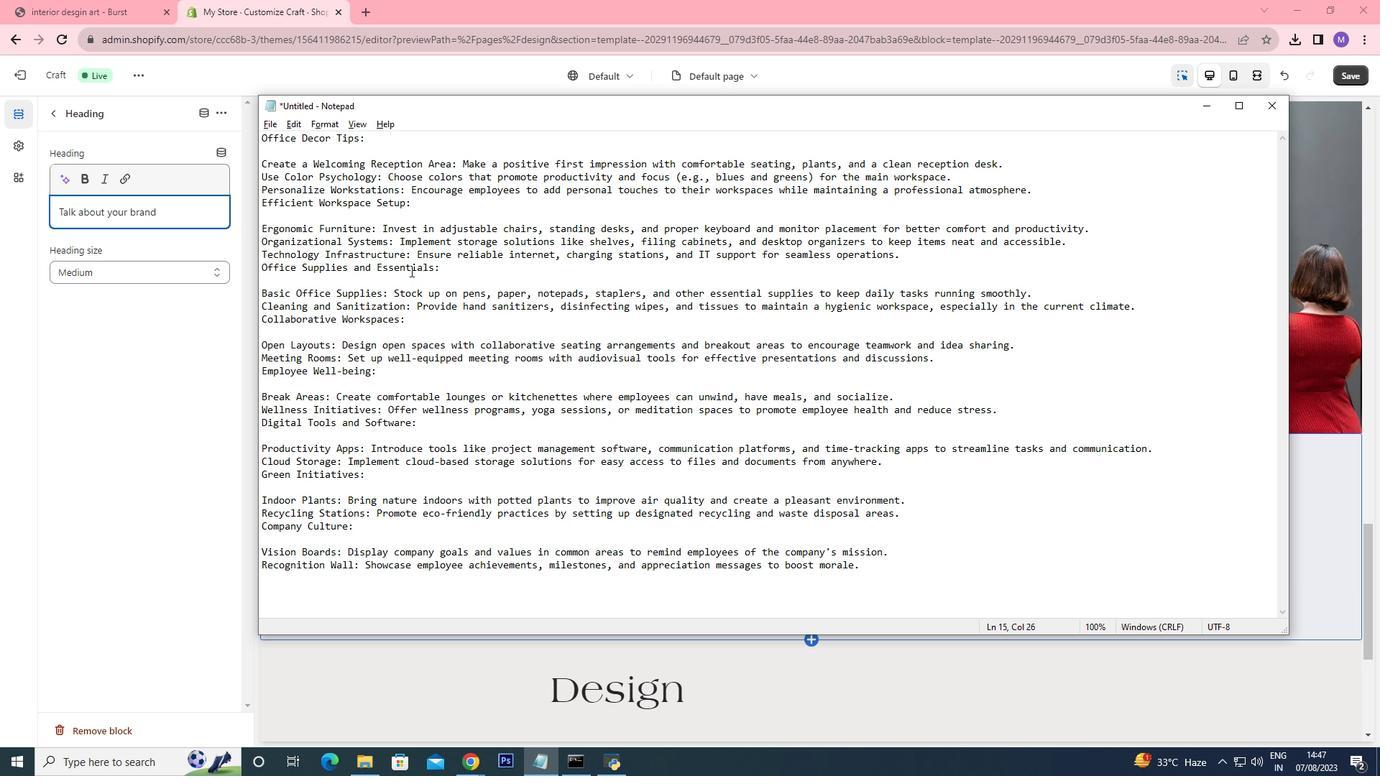 
Action: Mouse moved to (409, 250)
Screenshot: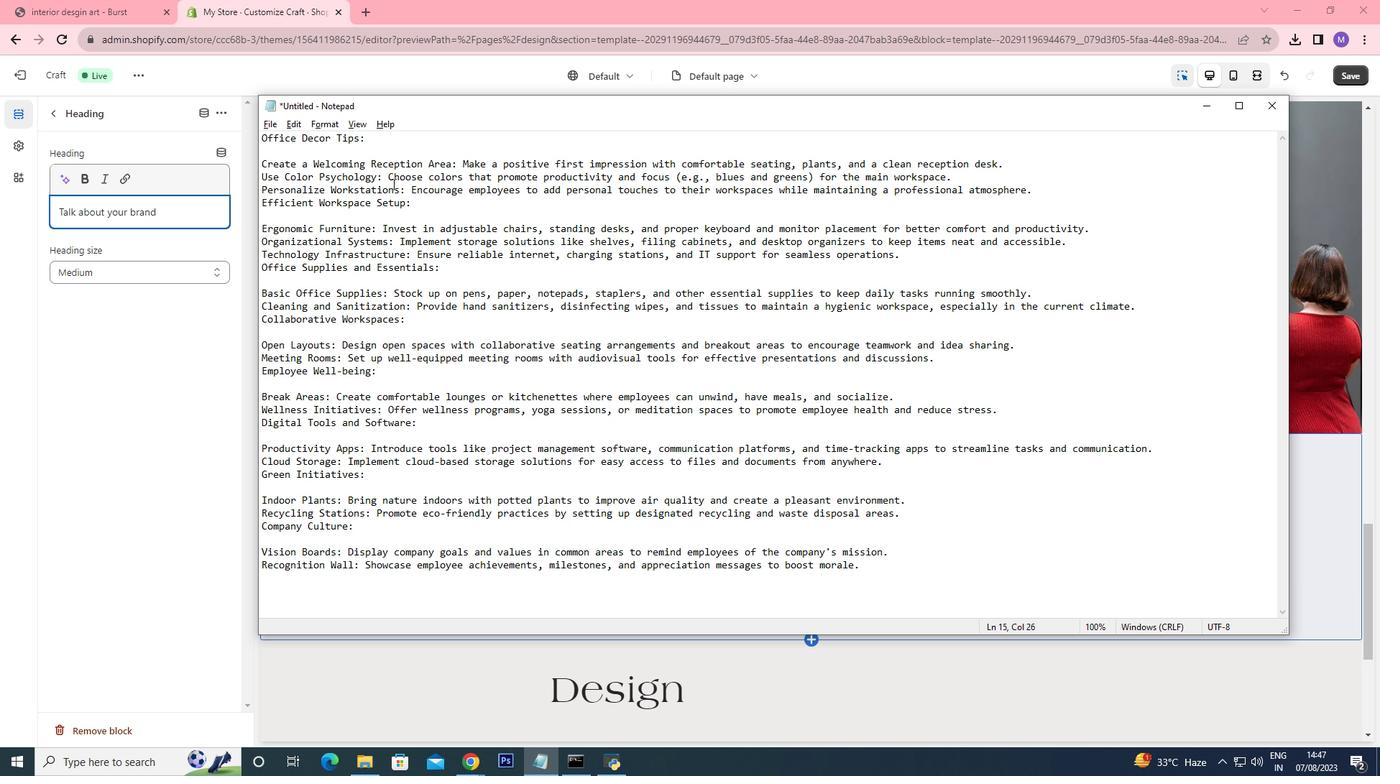 
Action: Mouse scrolled (414, 274) with delta (0, 0)
Screenshot: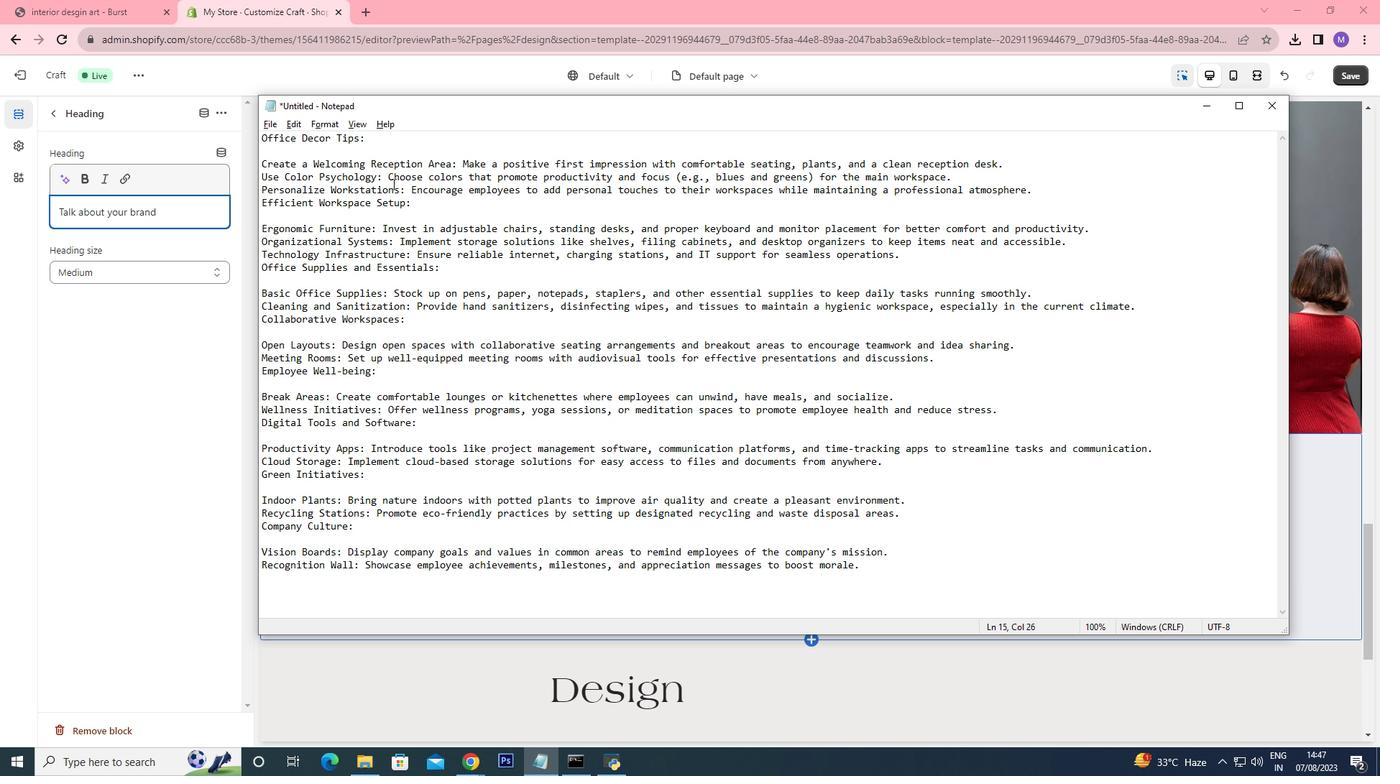 
Action: Mouse moved to (388, 141)
Screenshot: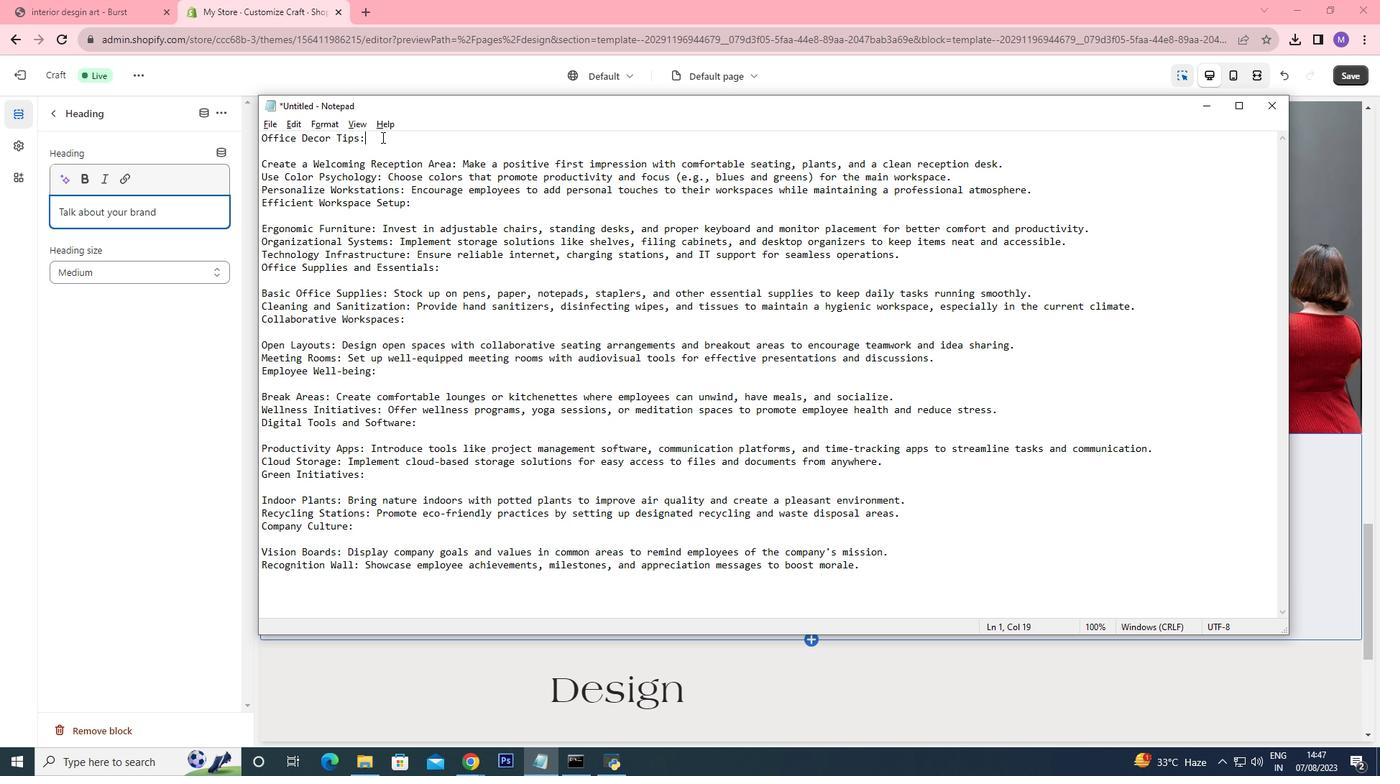 
Action: Mouse pressed left at (388, 141)
Screenshot: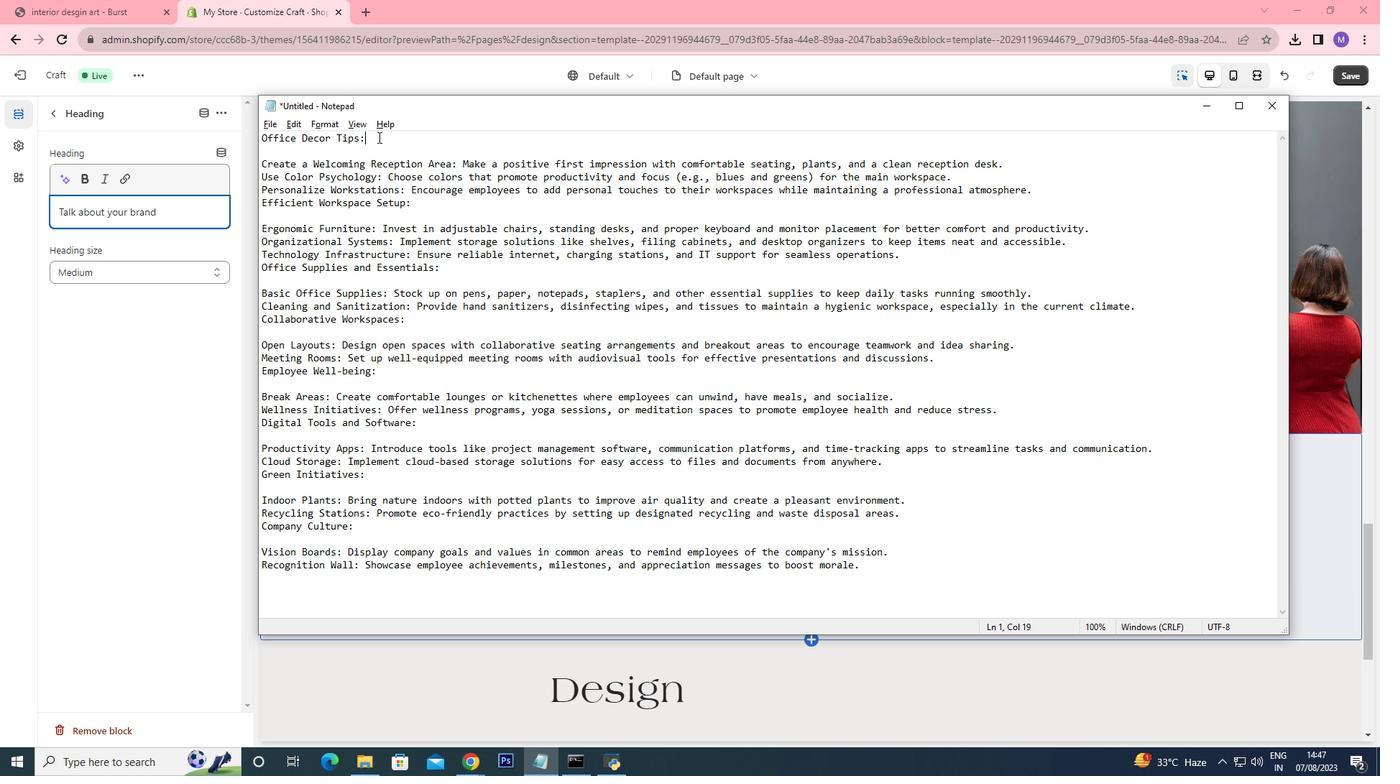 
Action: Mouse moved to (213, 142)
Screenshot: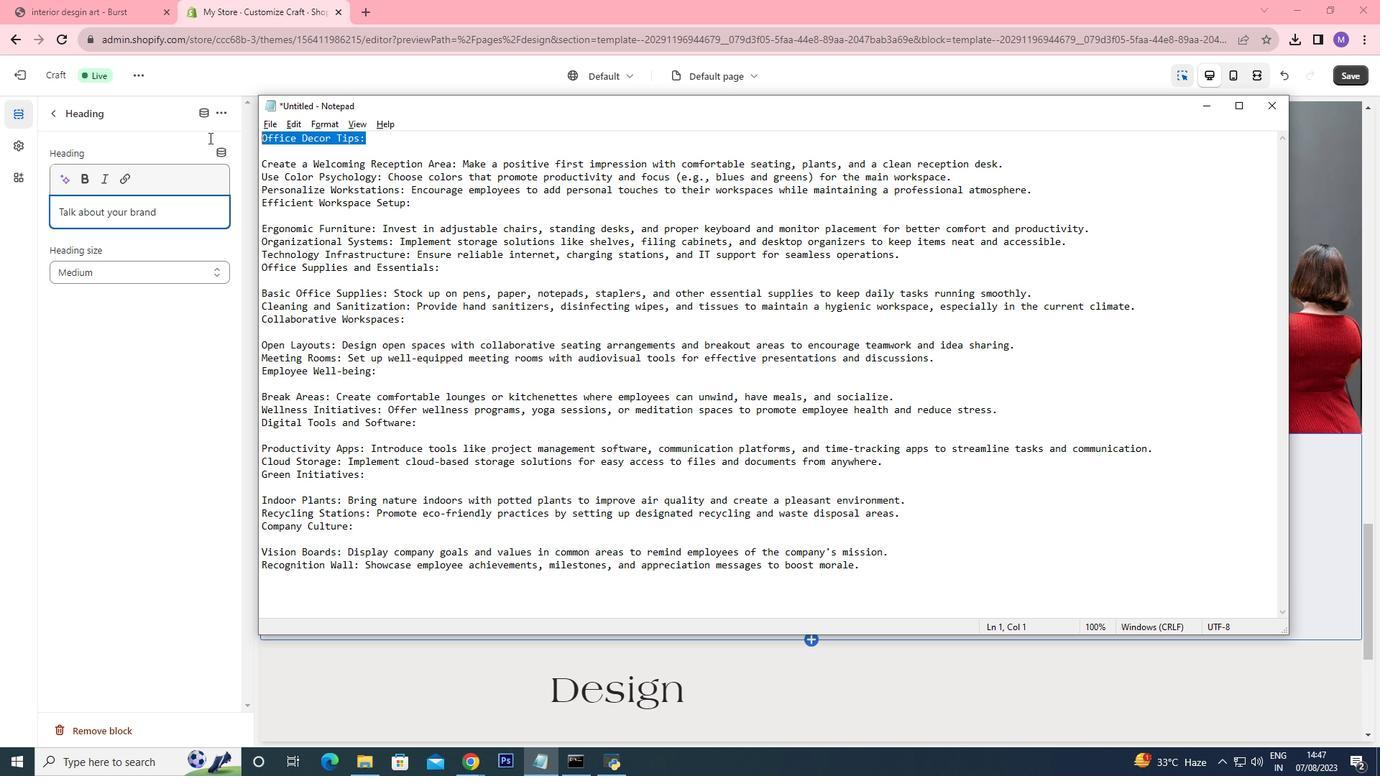
Action: Mouse pressed left at (213, 142)
Screenshot: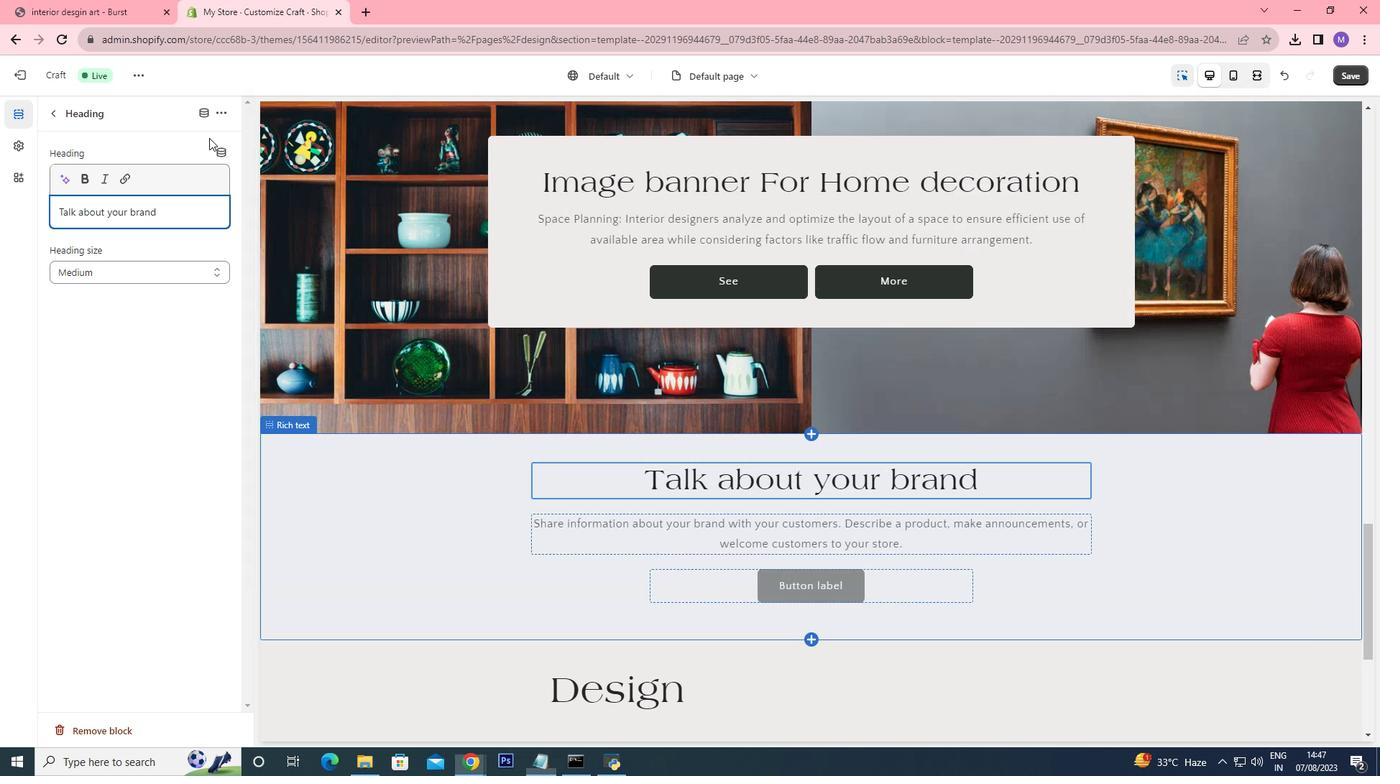 
Action: Key pressed ctrl+C
Screenshot: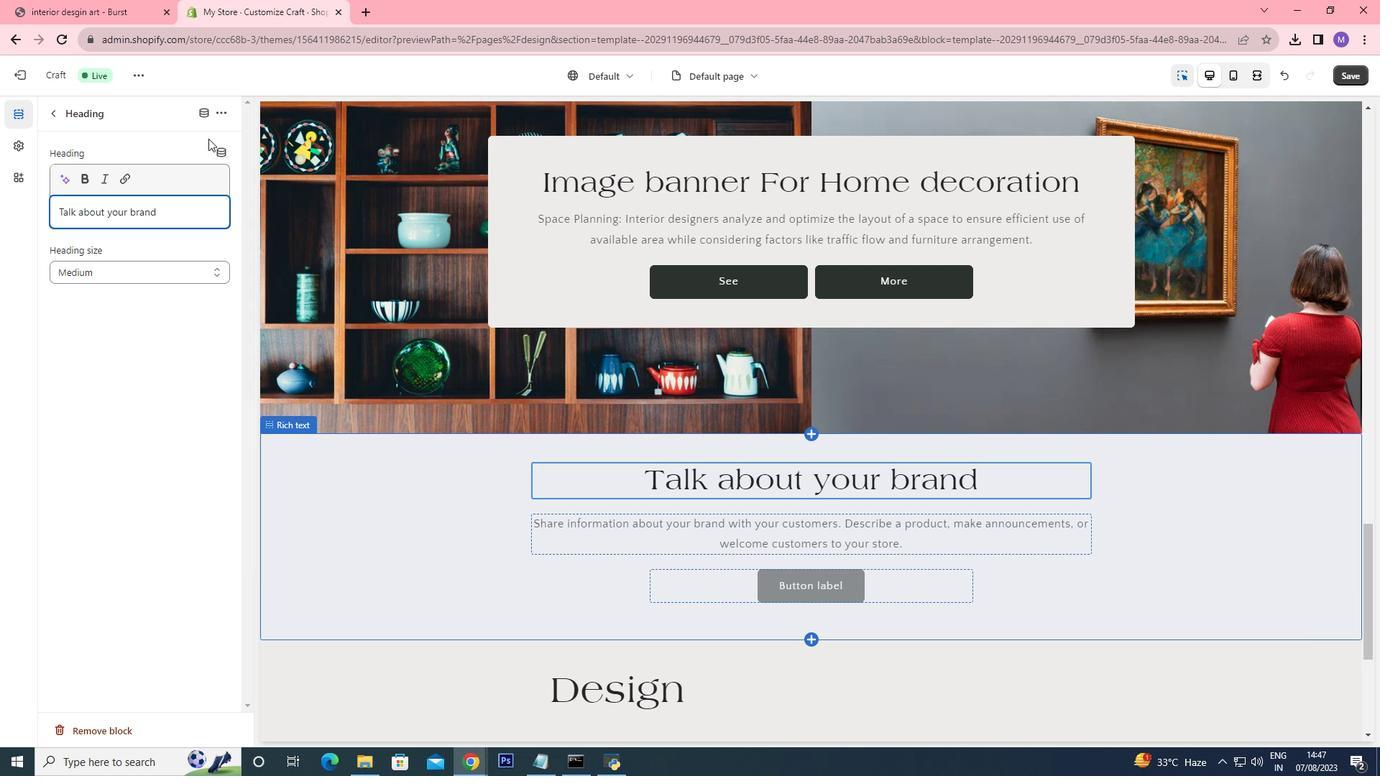 
Action: Mouse moved to (267, 201)
Screenshot: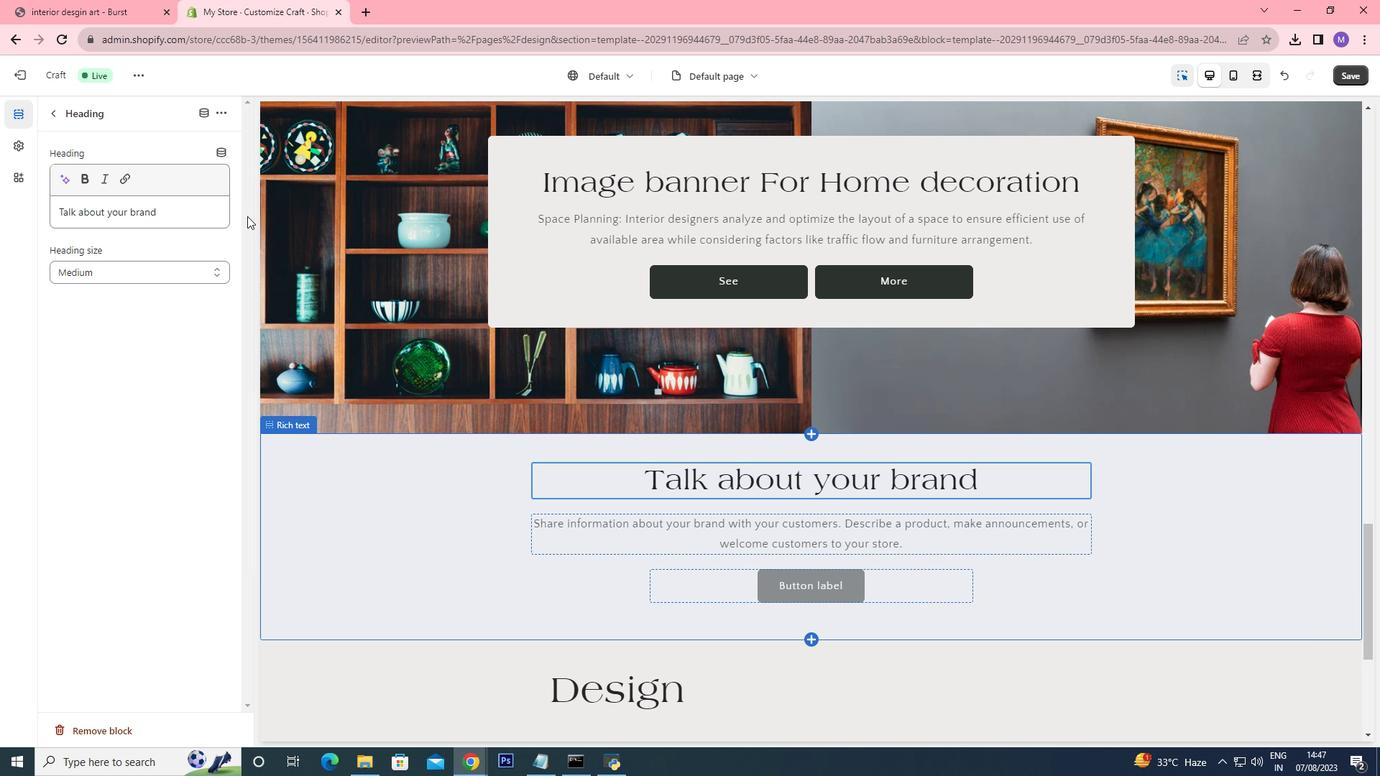 
Action: Key pressed <Key.alt_l>
Screenshot: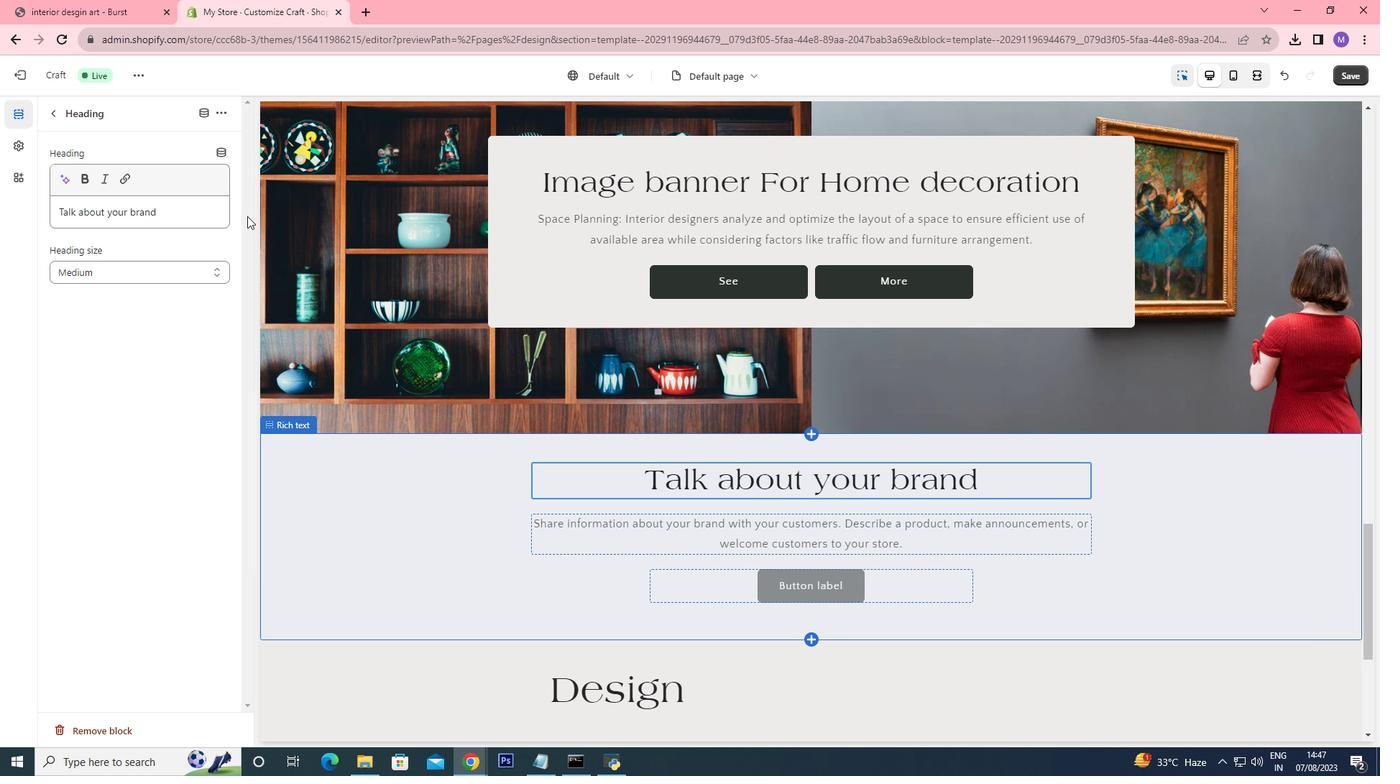 
Action: Mouse moved to (244, 232)
Screenshot: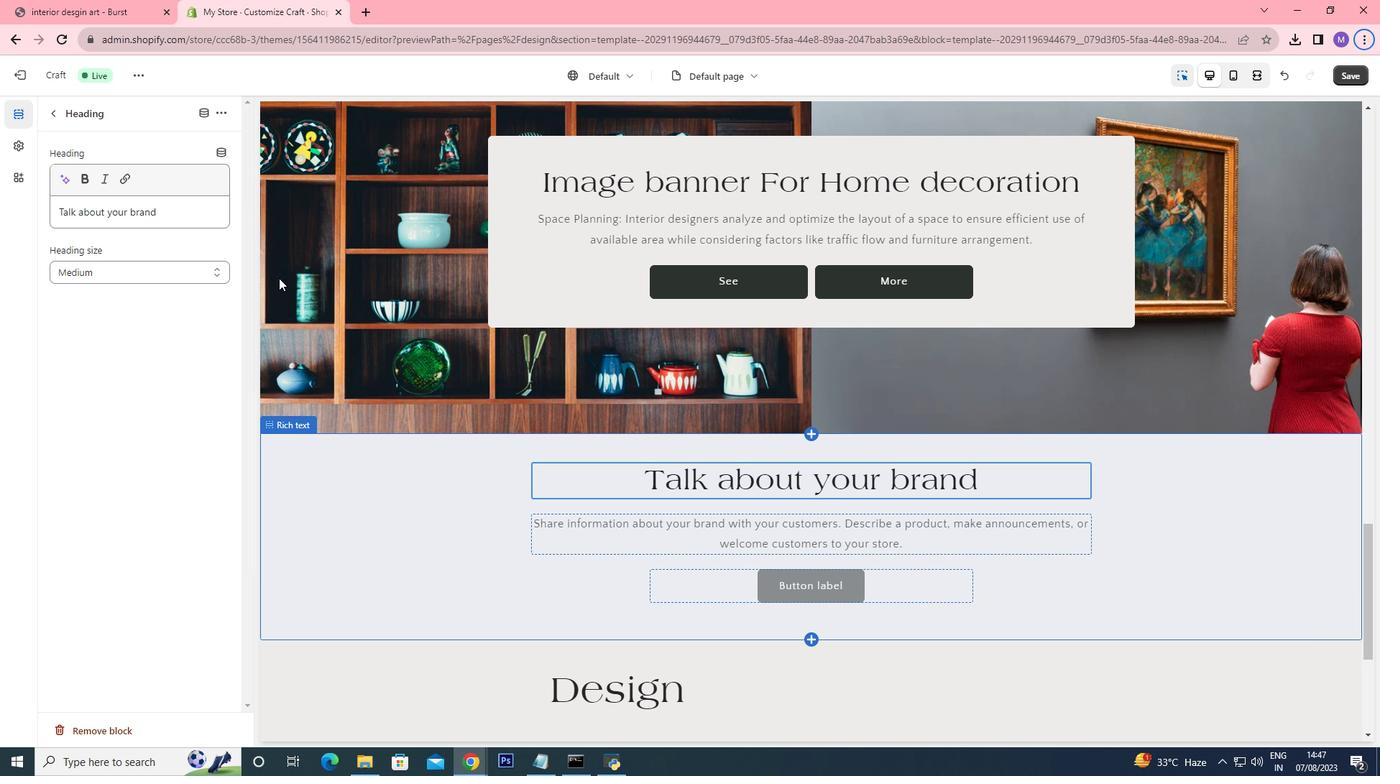 
Action: Key pressed <Key.alt_l>
Screenshot: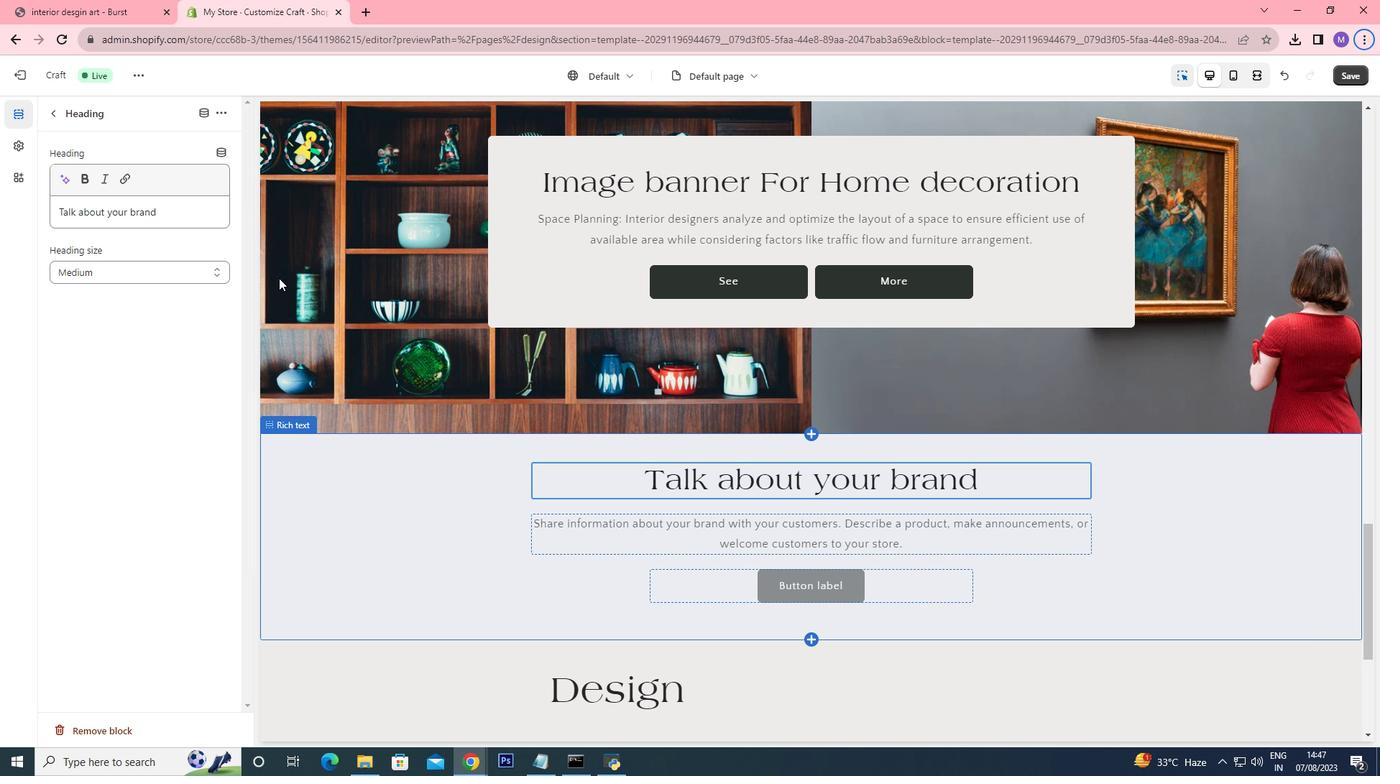 
Action: Mouse moved to (253, 243)
Screenshot: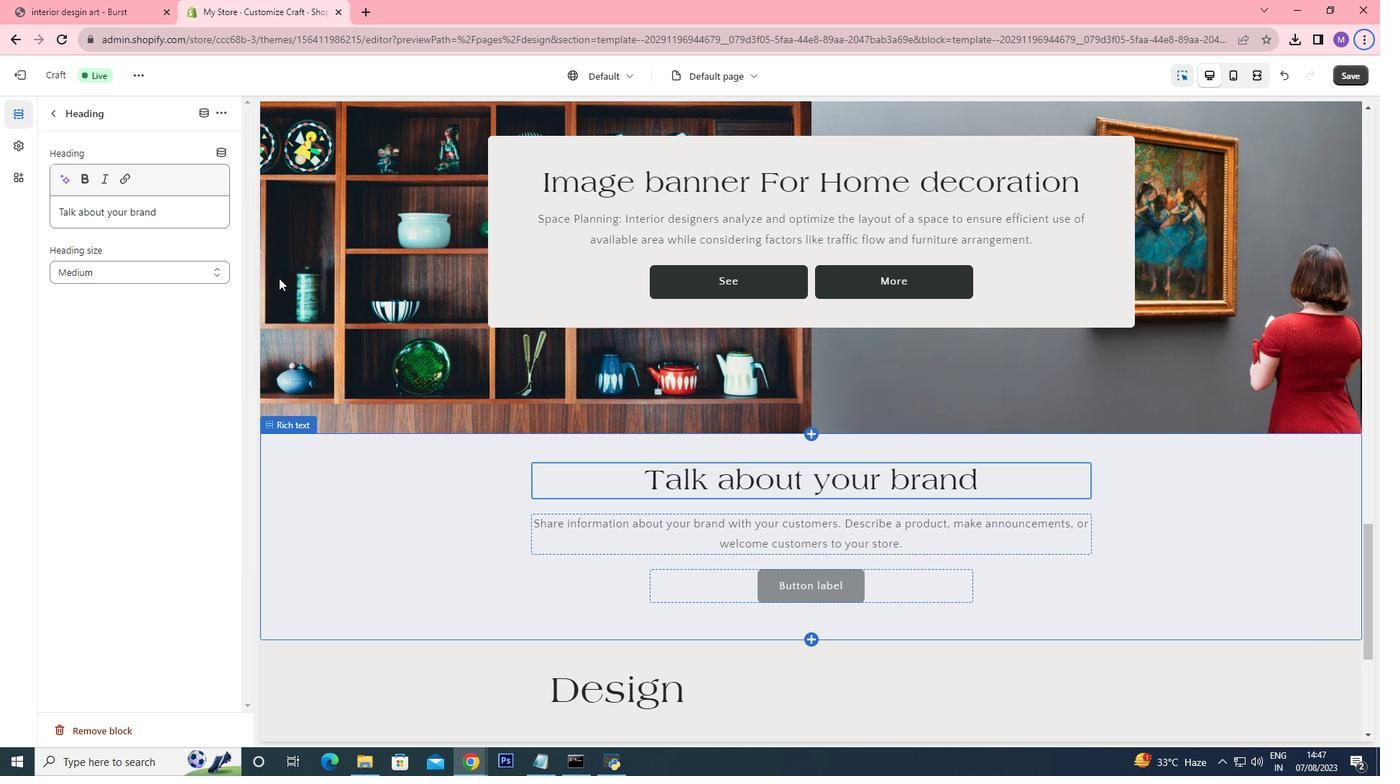 
Action: Key pressed <Key.alt_l>
Screenshot: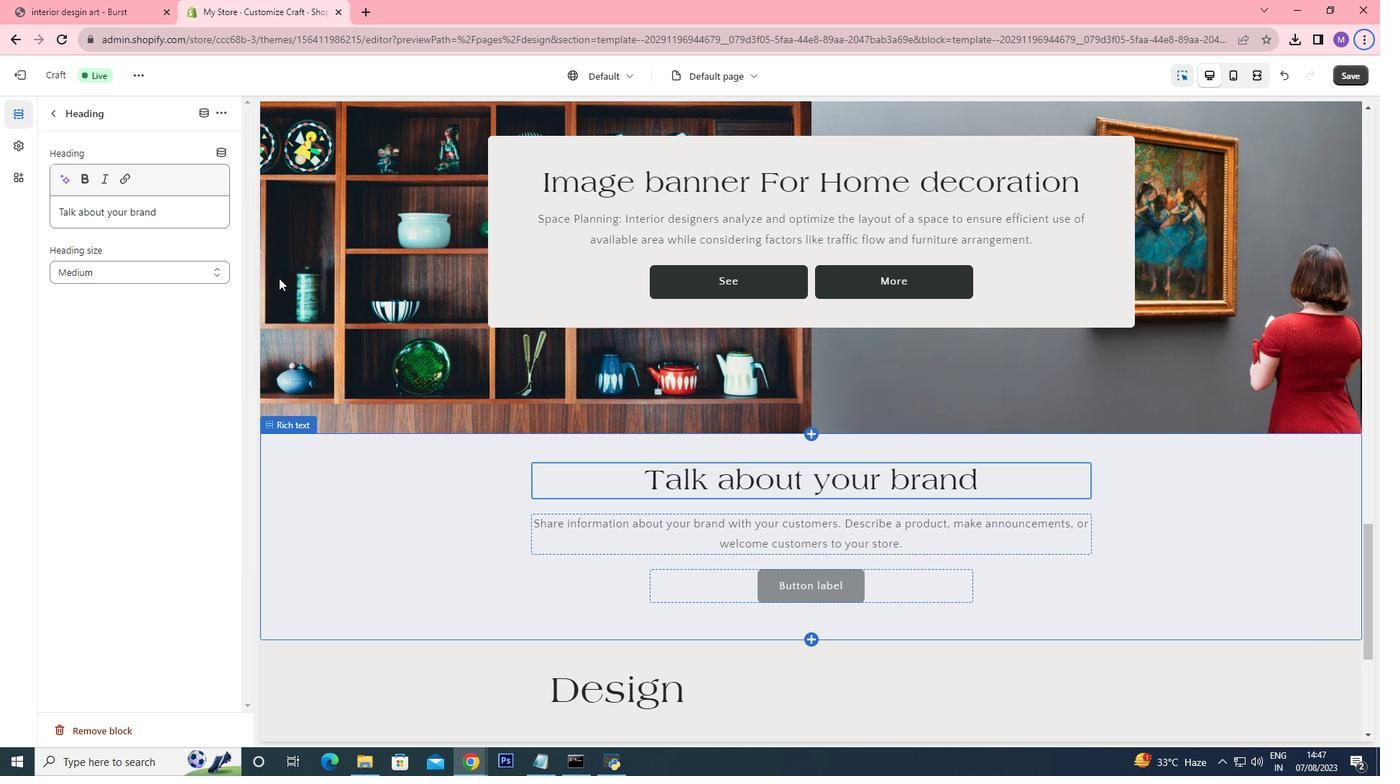 
Action: Mouse moved to (314, 301)
Screenshot: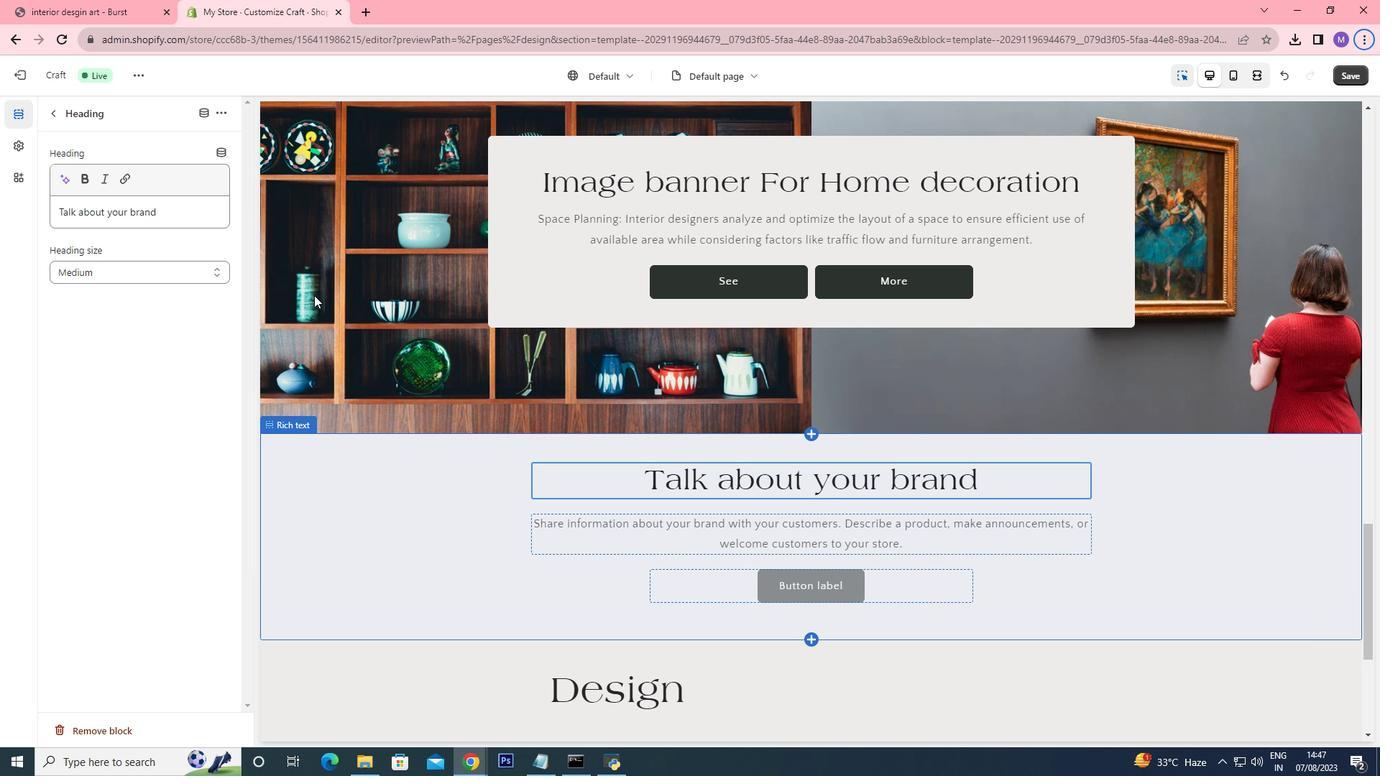 
Action: Key pressed <Key.alt_l>
Screenshot: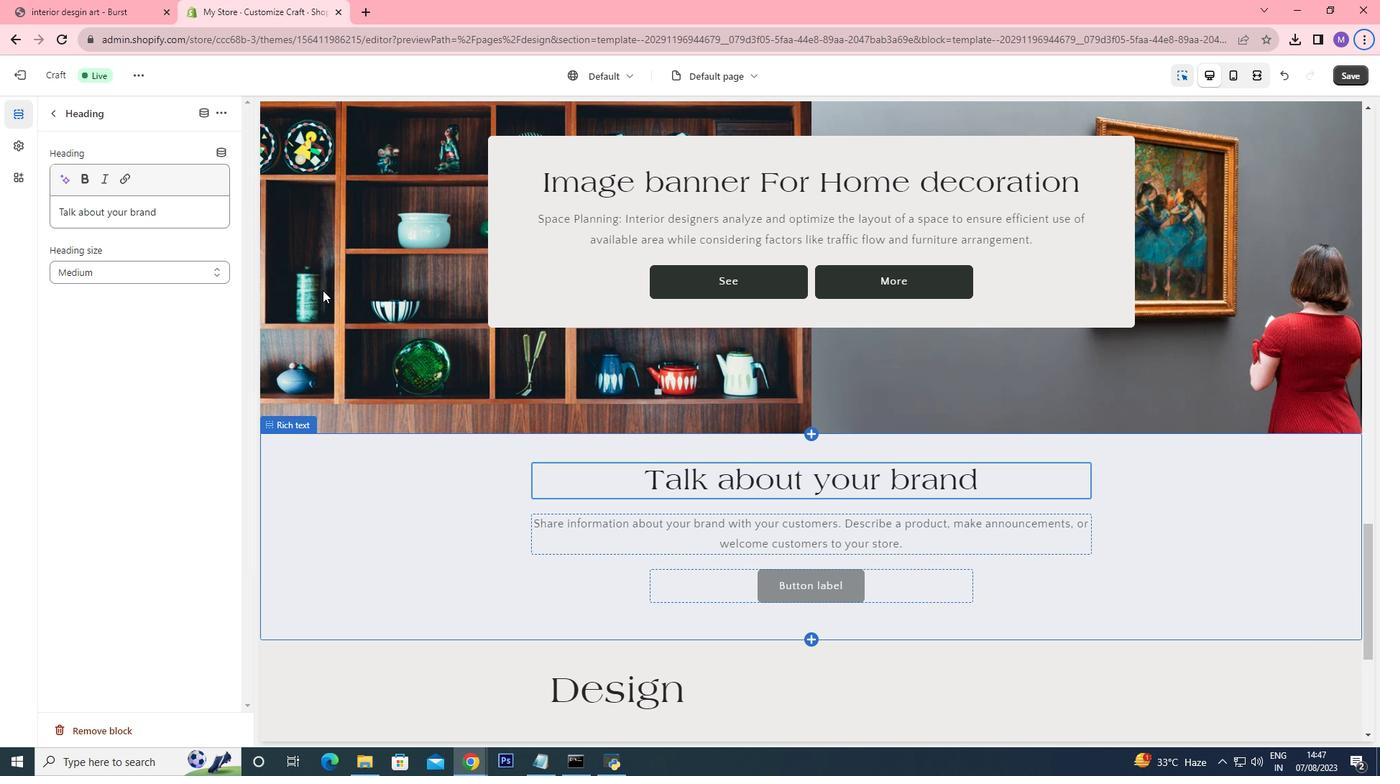 
Action: Mouse moved to (361, 207)
Screenshot: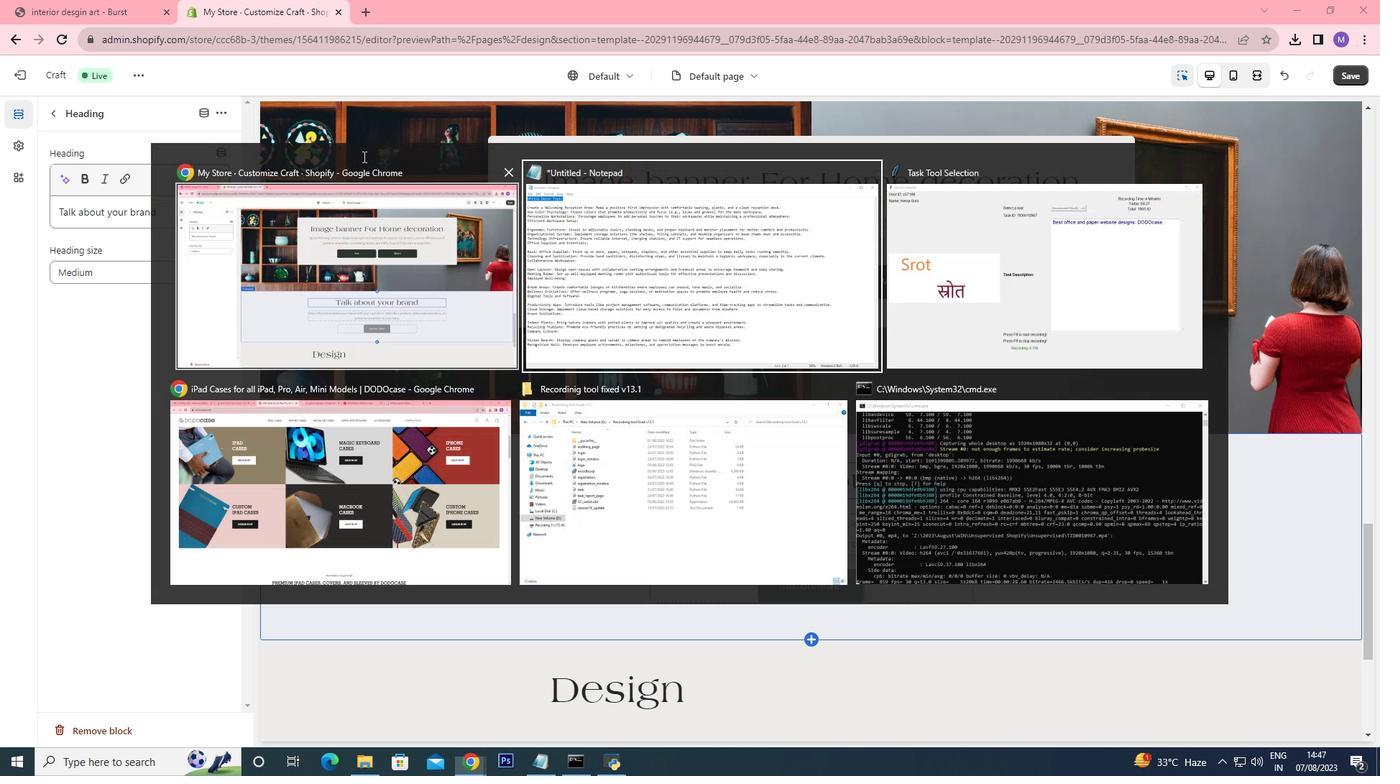 
Action: Key pressed <Key.tab>
Screenshot: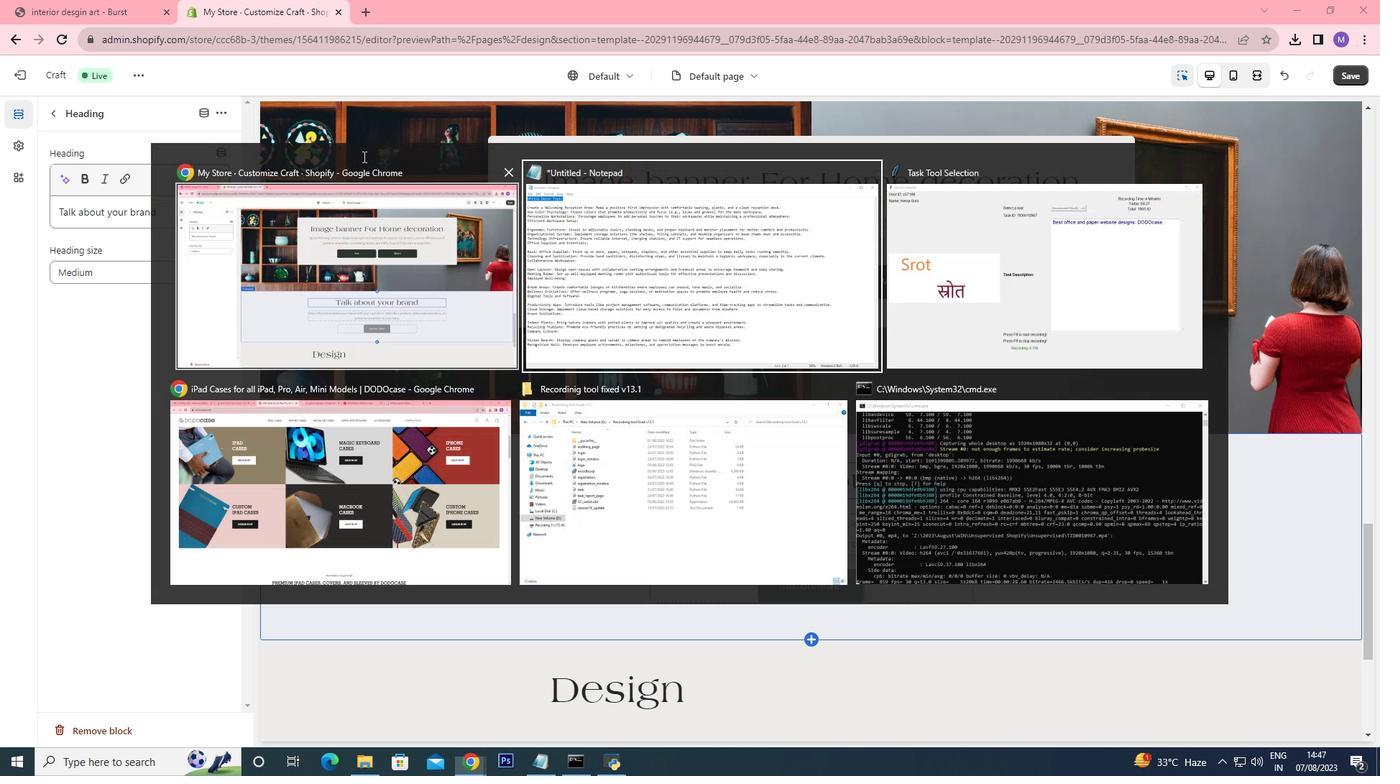 
Action: Mouse moved to (366, 139)
Screenshot: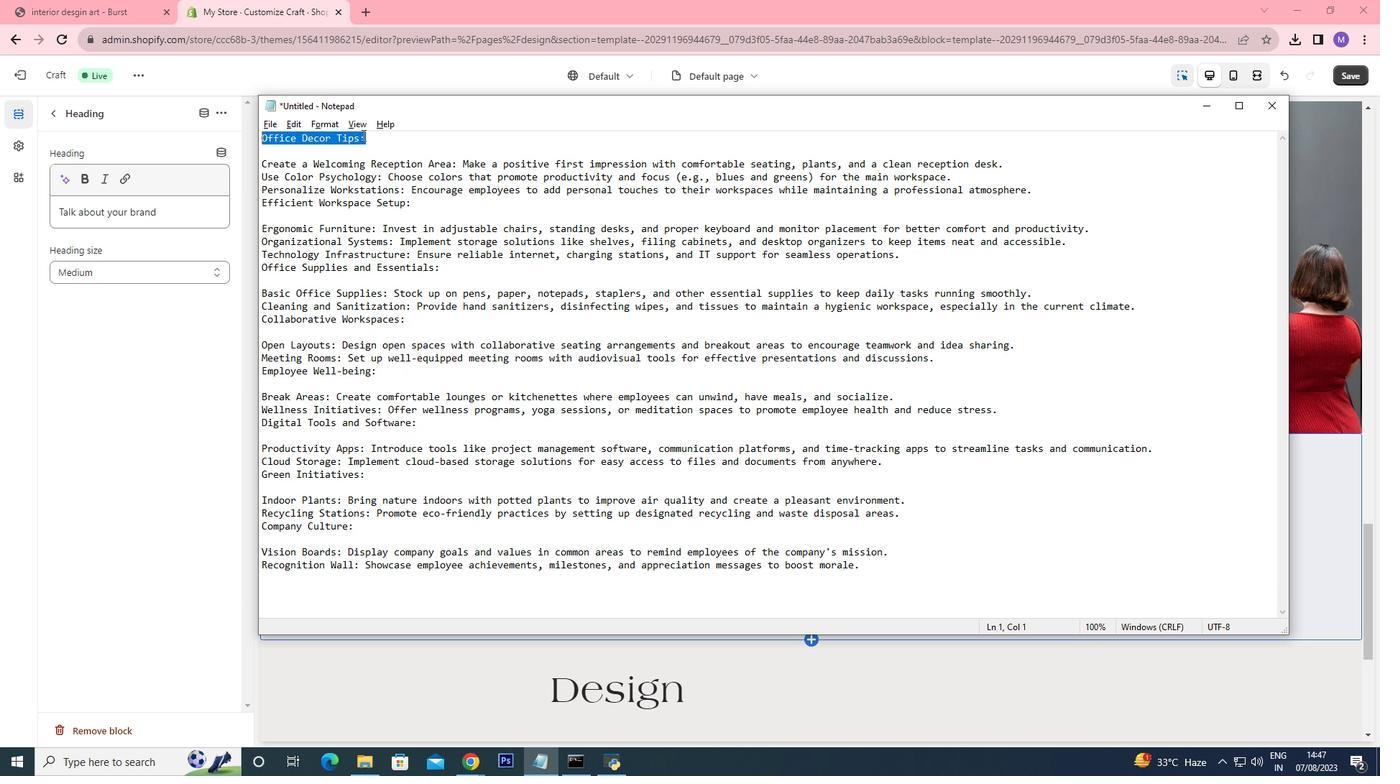 
Action: Key pressed ctrl+C
Screenshot: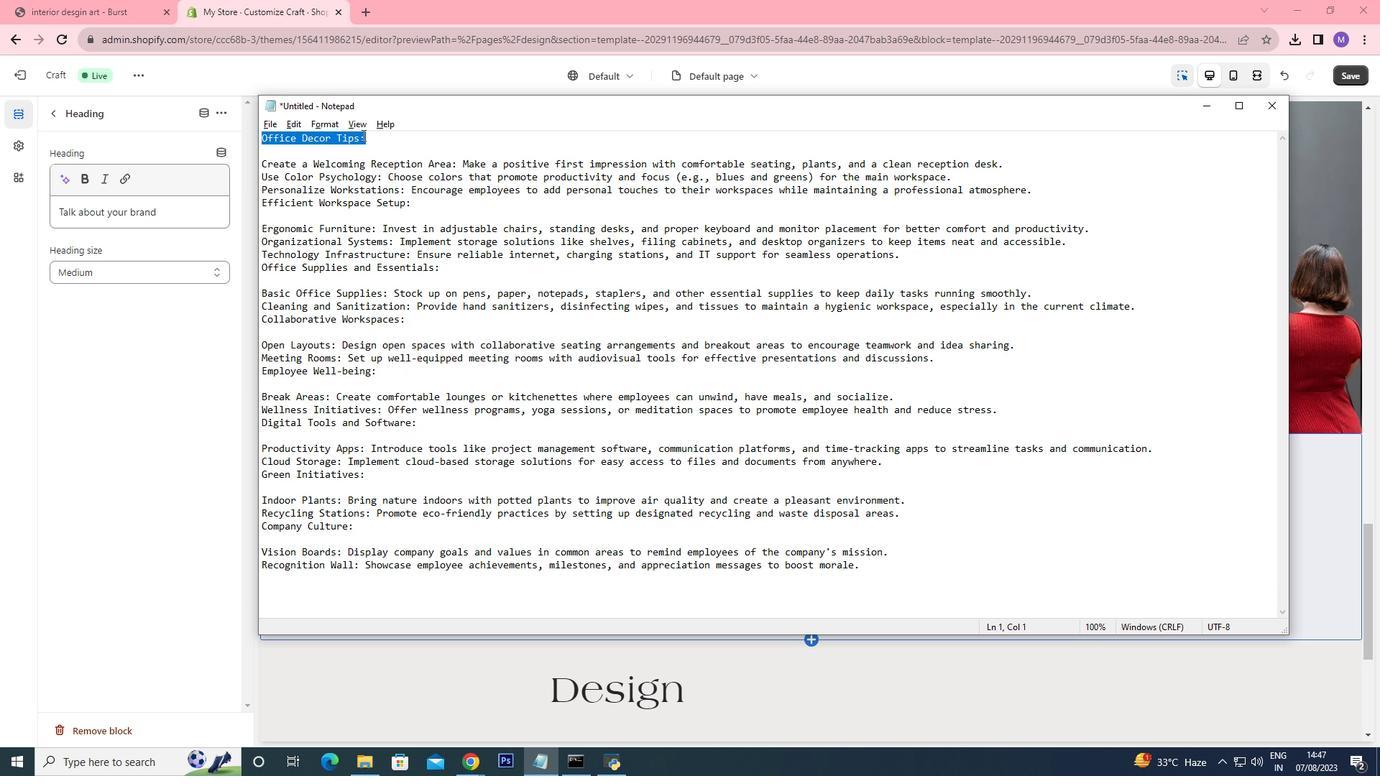 
Action: Mouse moved to (281, 163)
Screenshot: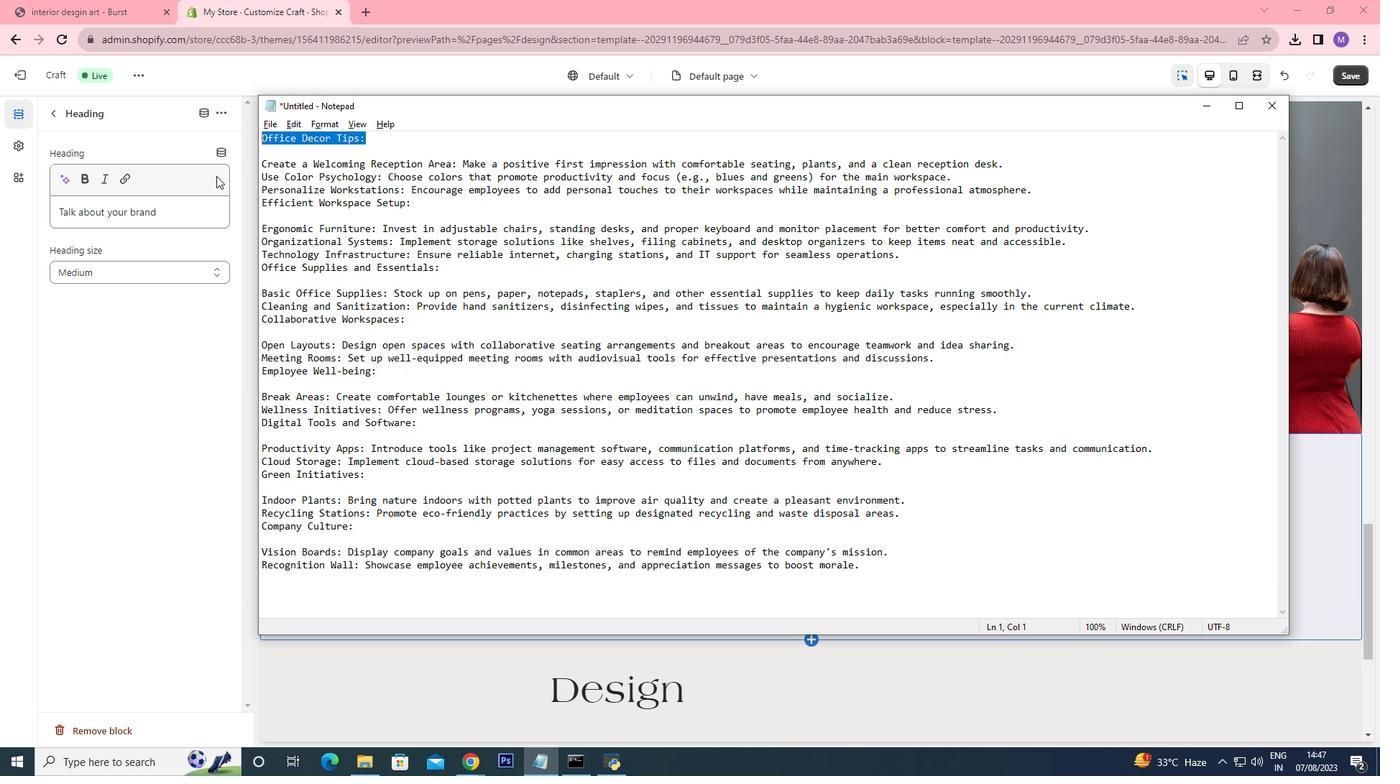 
Action: Key pressed <Key.alt_l>
Screenshot: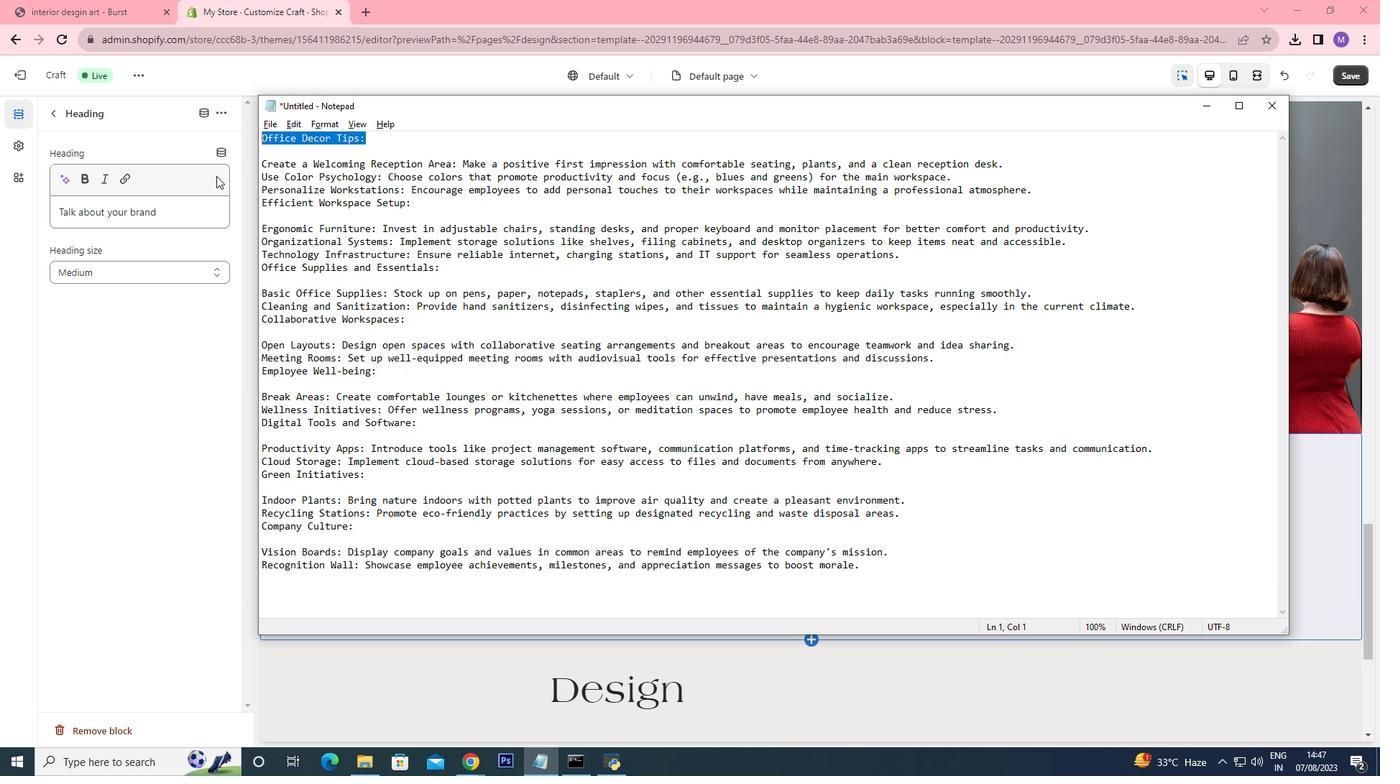 
Action: Mouse moved to (217, 180)
Screenshot: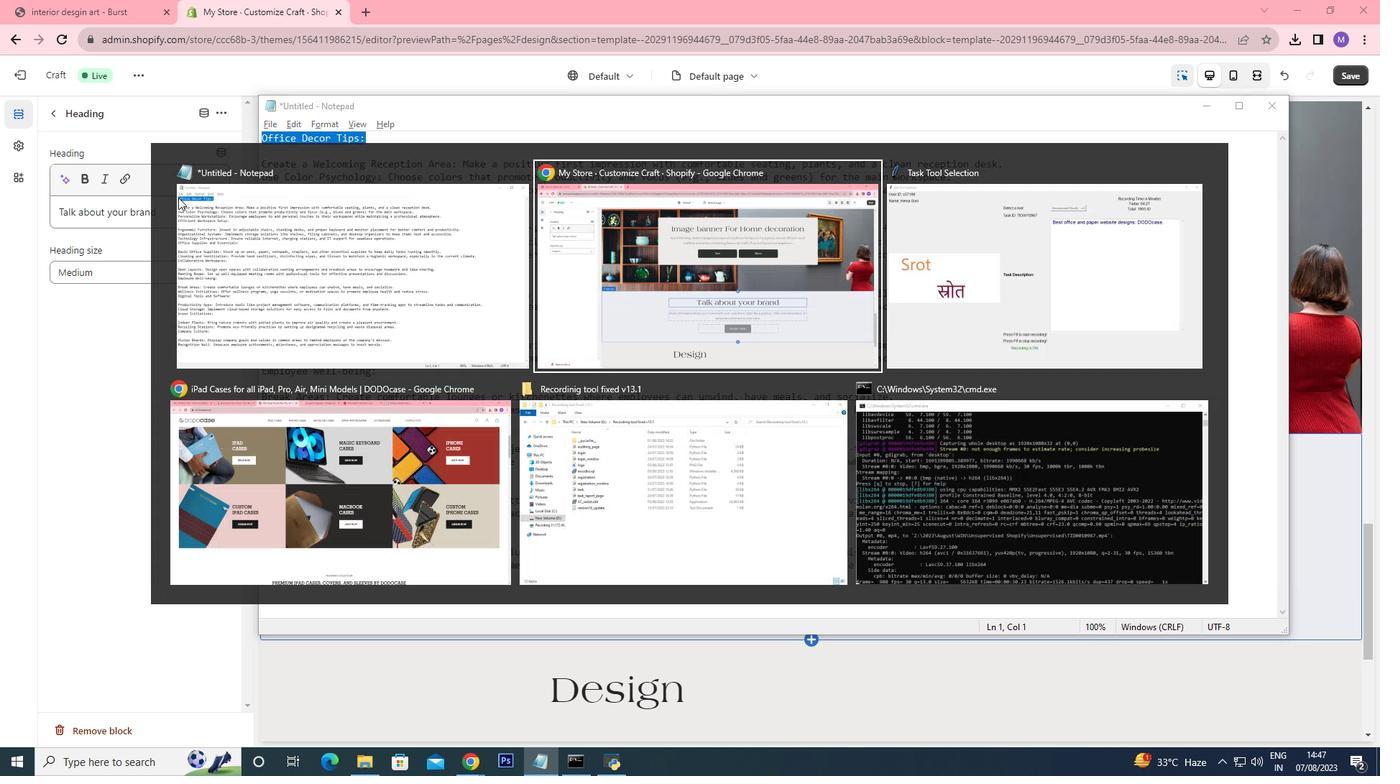 
Action: Key pressed <Key.tab>
Screenshot: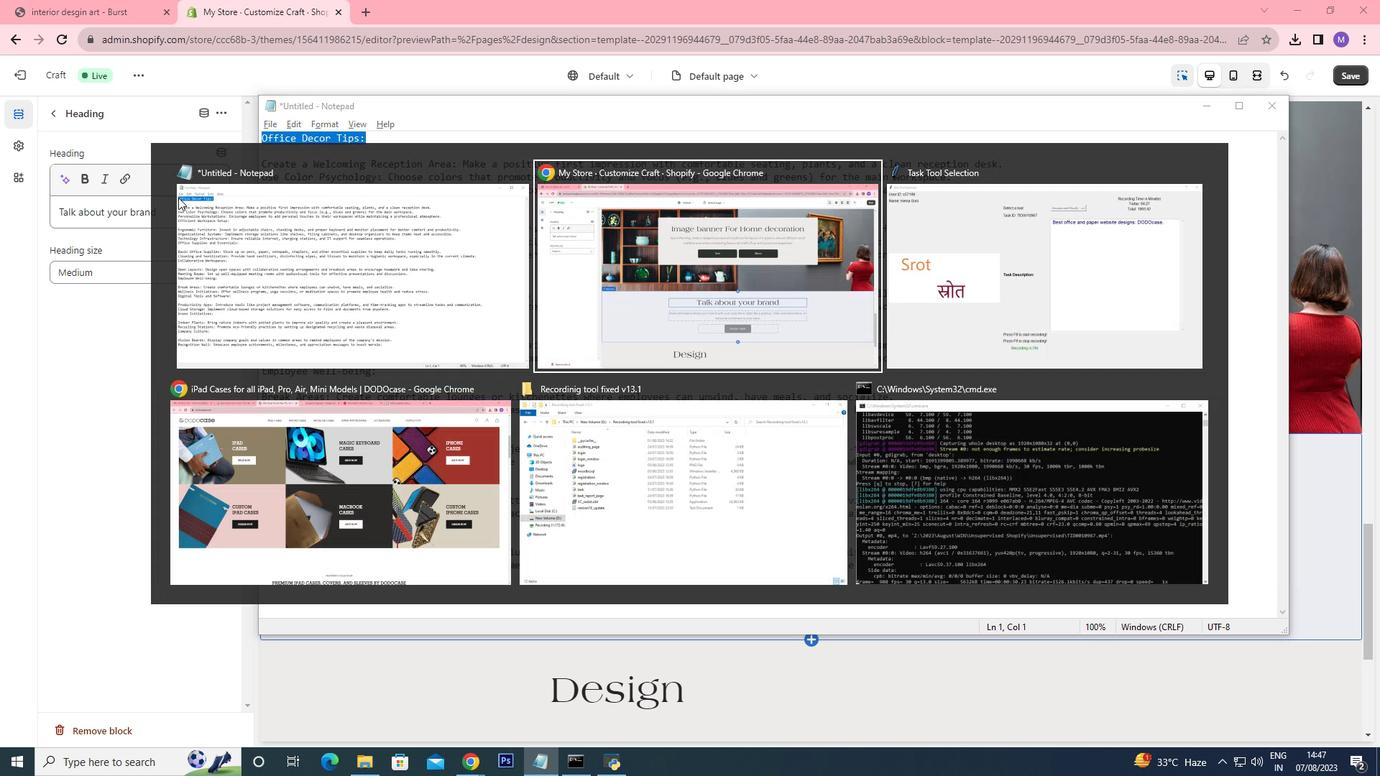 
Action: Mouse moved to (149, 221)
Screenshot: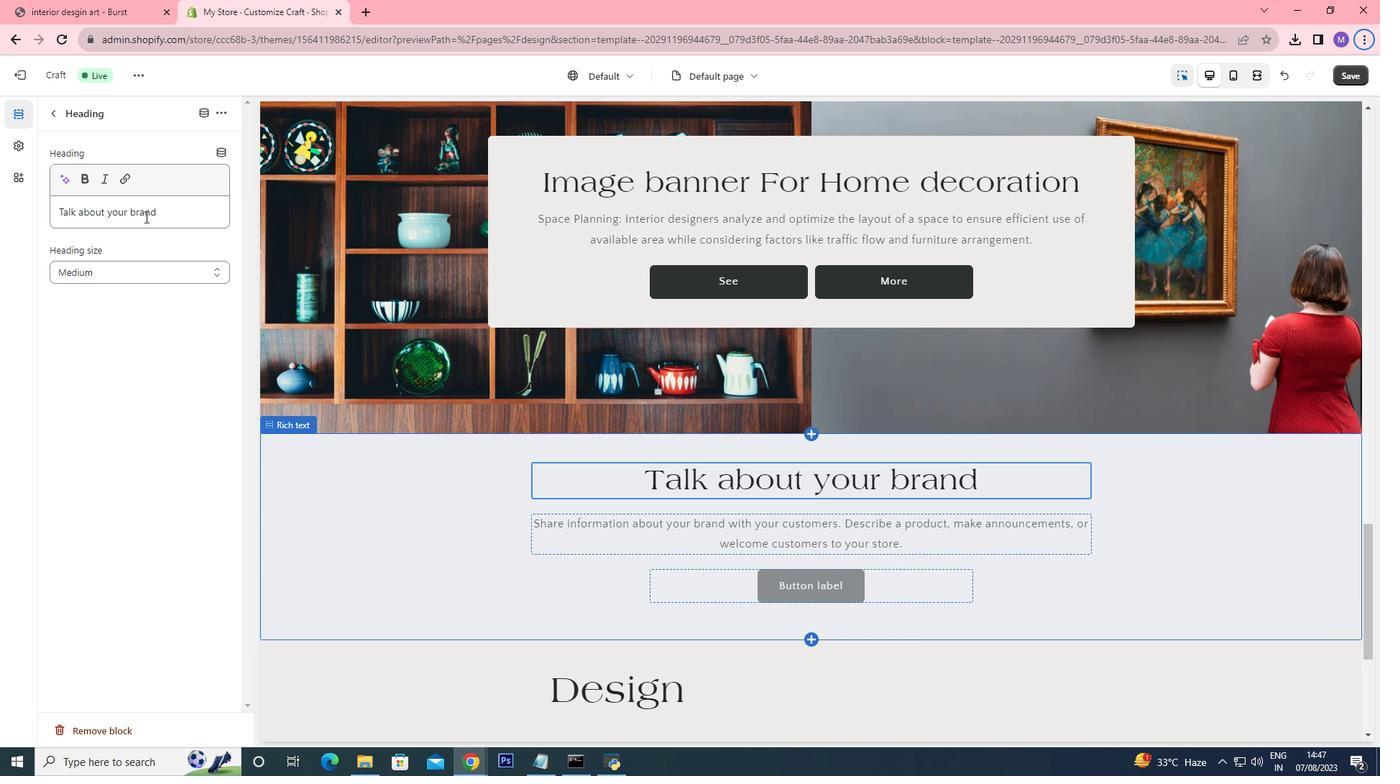 
Action: Mouse pressed left at (149, 221)
Screenshot: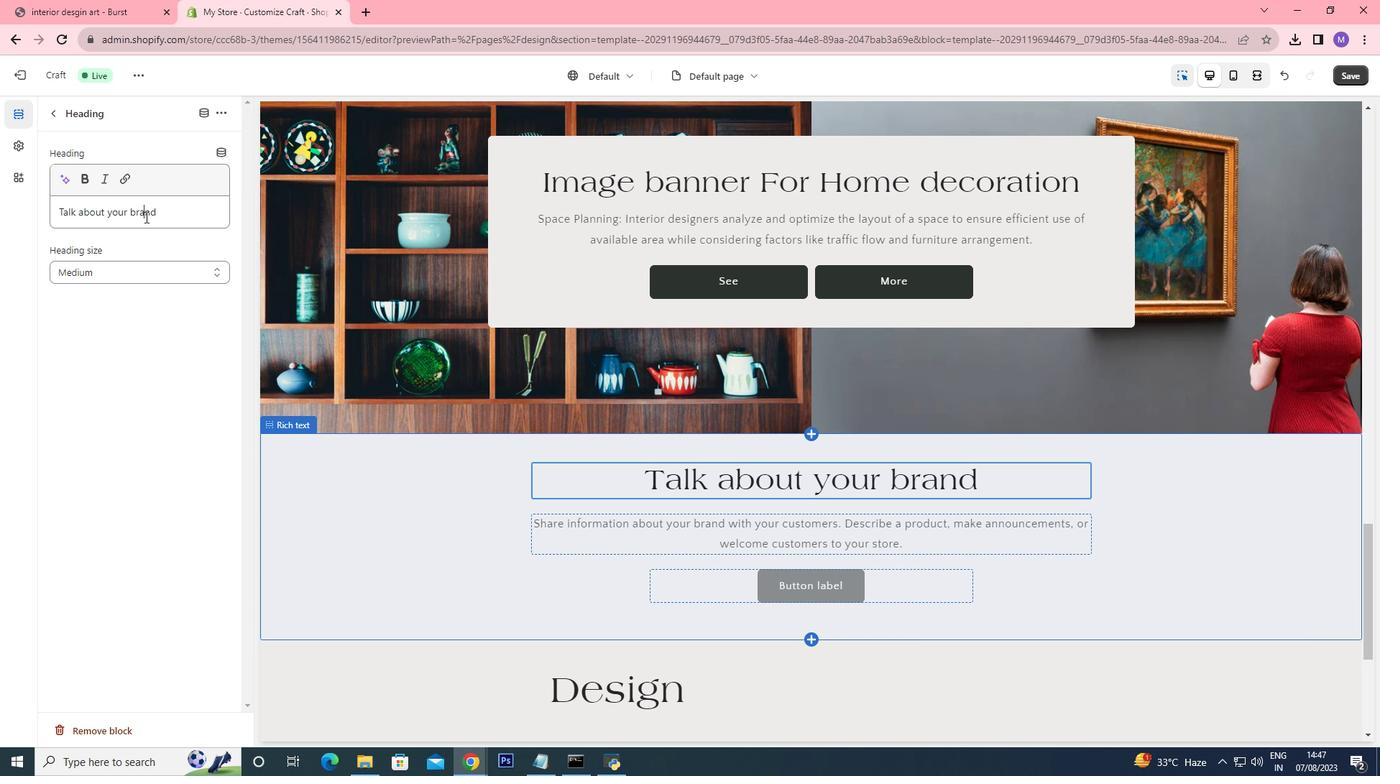 
Action: Key pressed ctrl+A
Screenshot: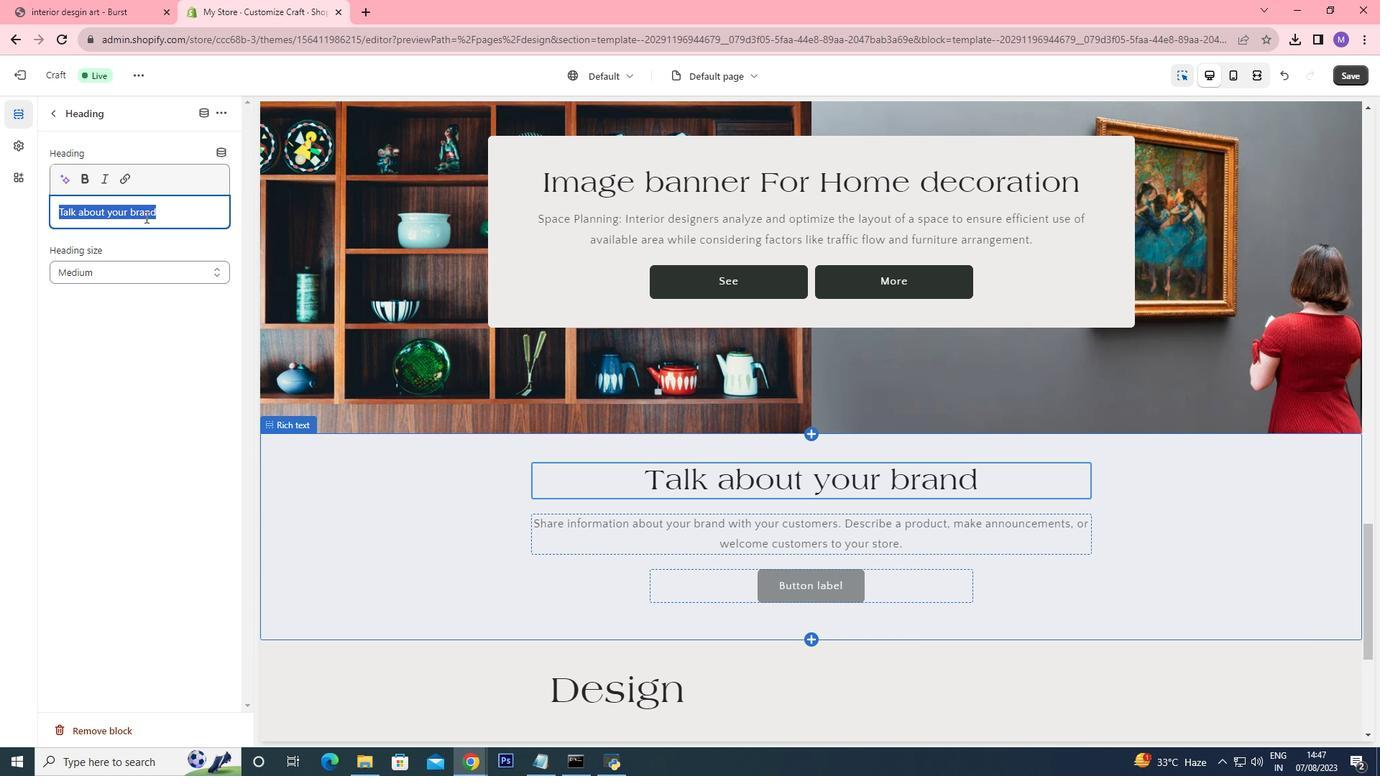 
Action: Mouse moved to (149, 222)
Screenshot: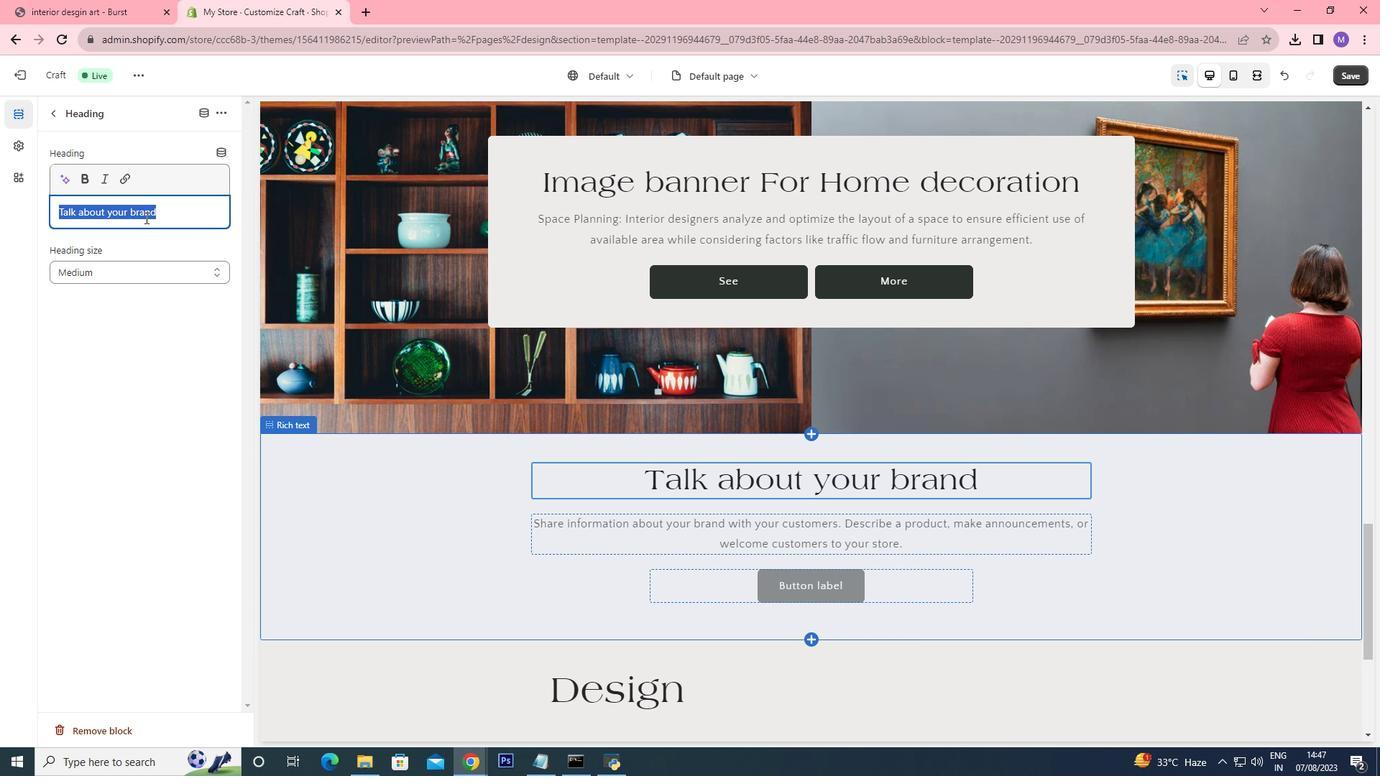 
Action: Key pressed <'\x16'>
Screenshot: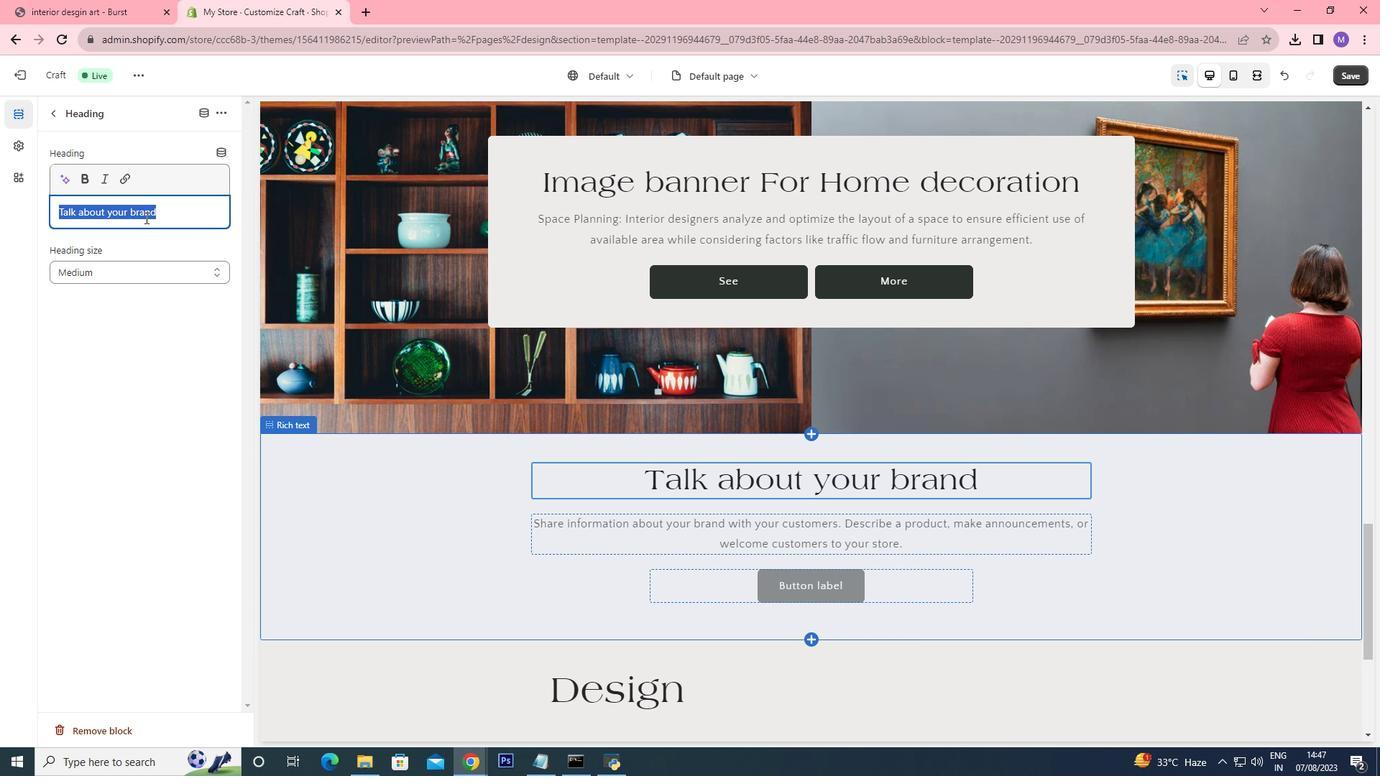 
Action: Mouse moved to (158, 224)
Screenshot: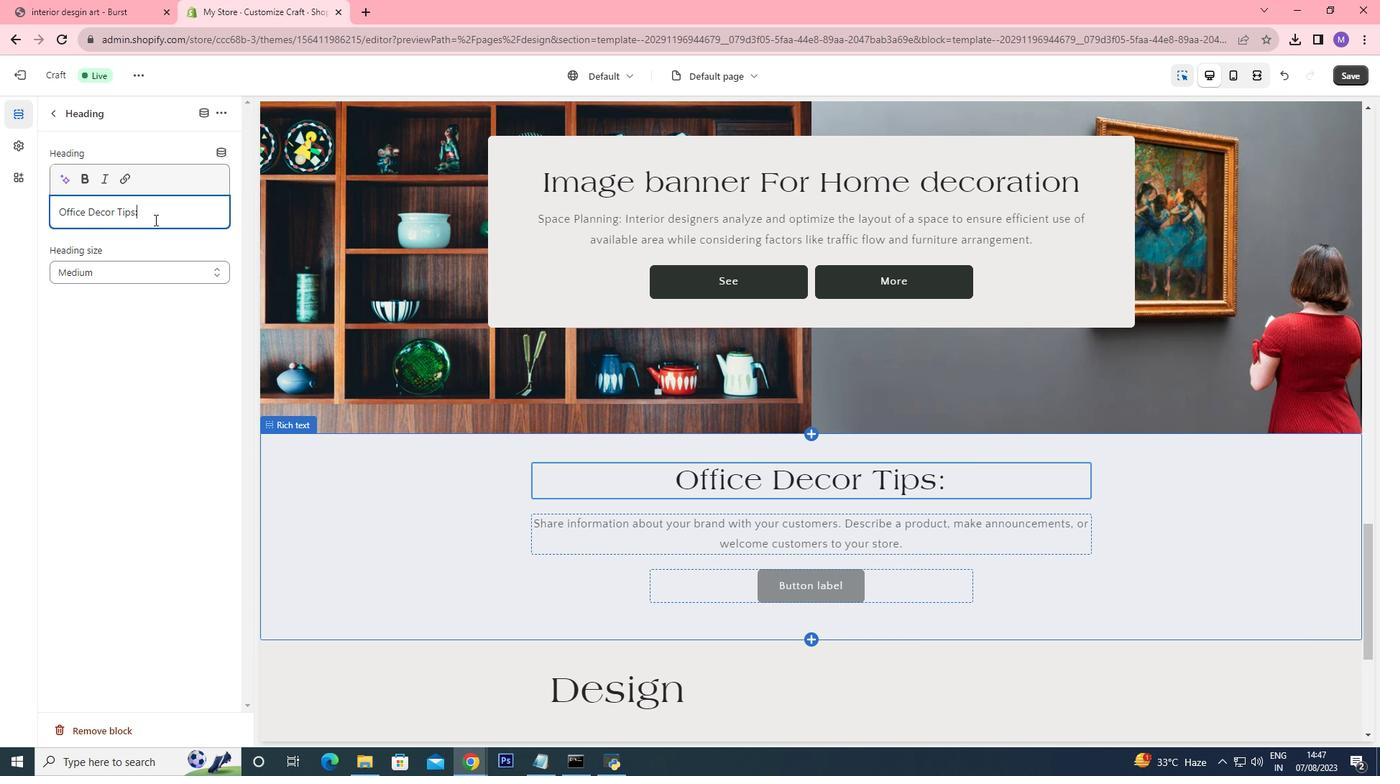 
Action: Key pressed <Key.backspace>
Screenshot: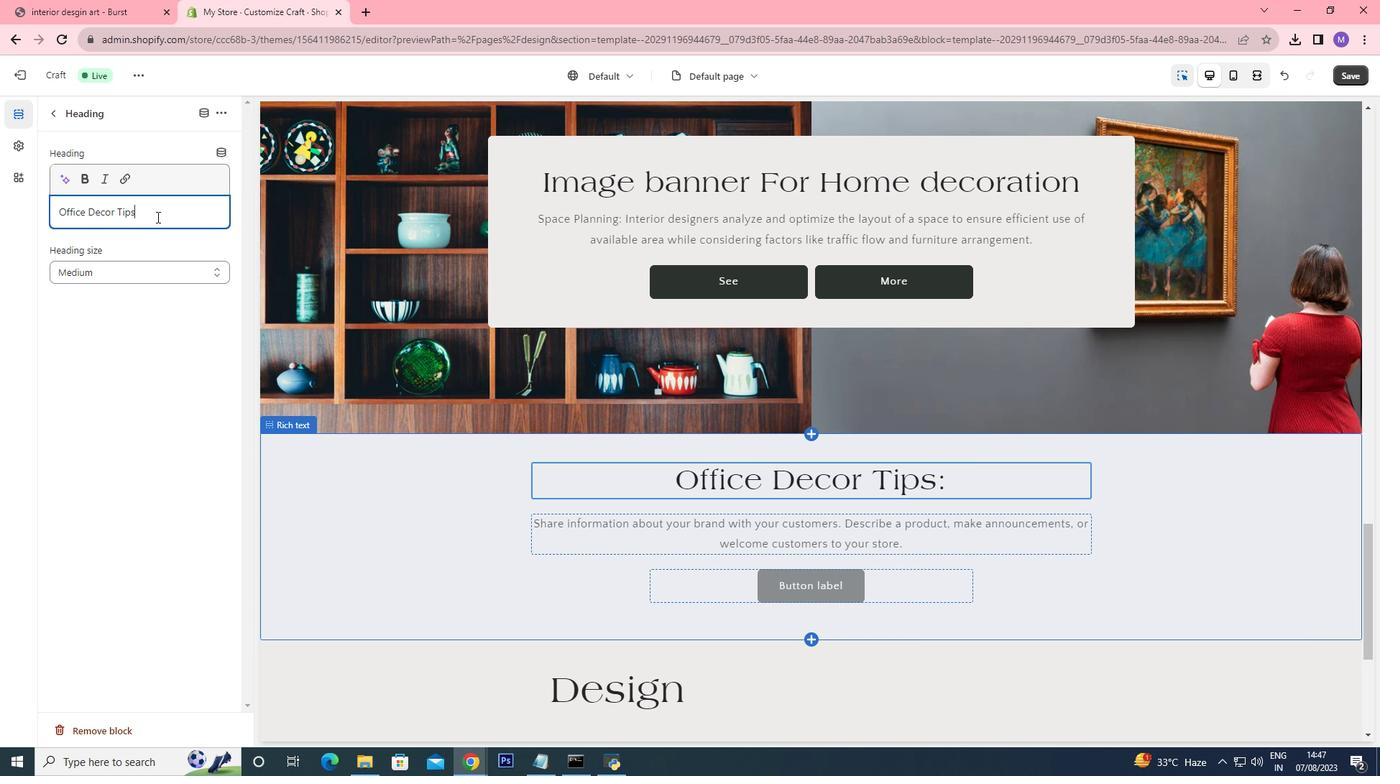 
Action: Mouse moved to (160, 219)
Screenshot: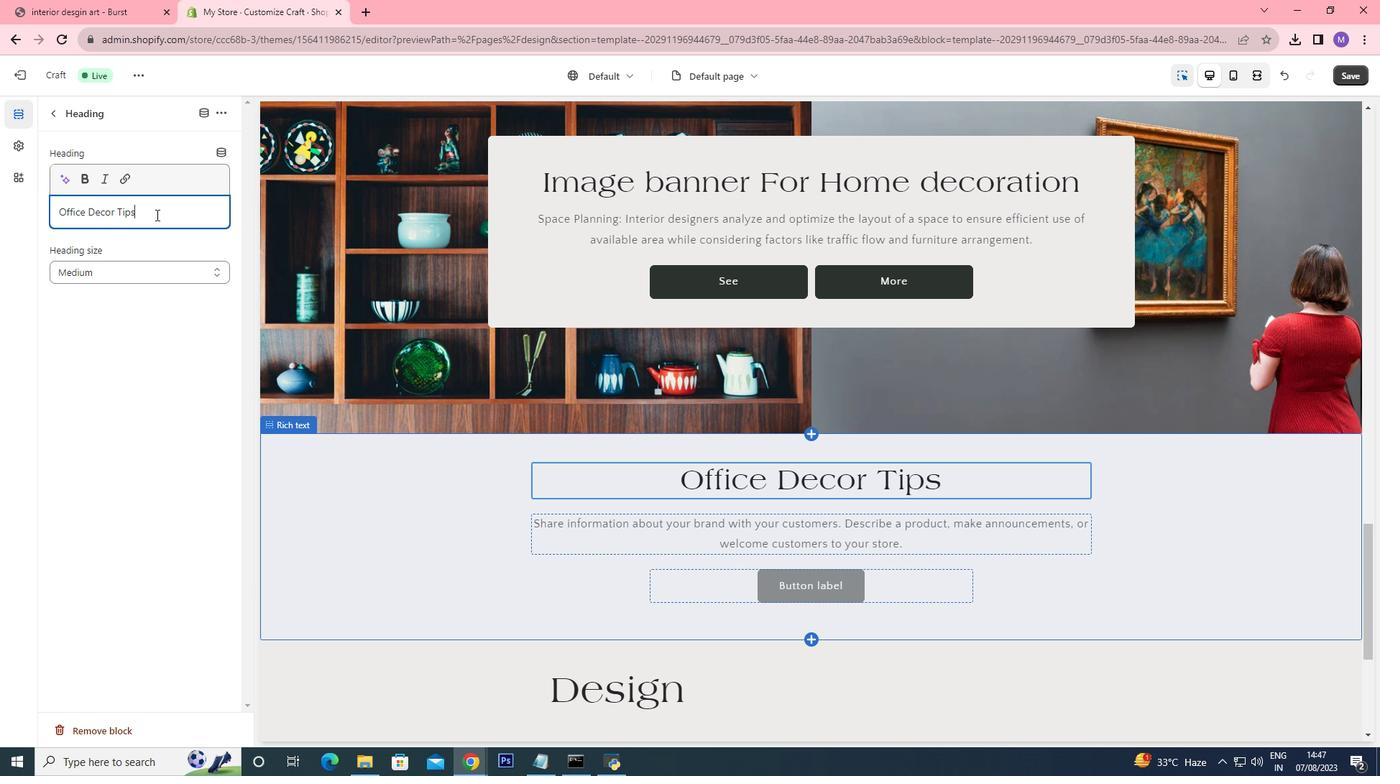 
Action: Mouse pressed left at (160, 219)
Screenshot: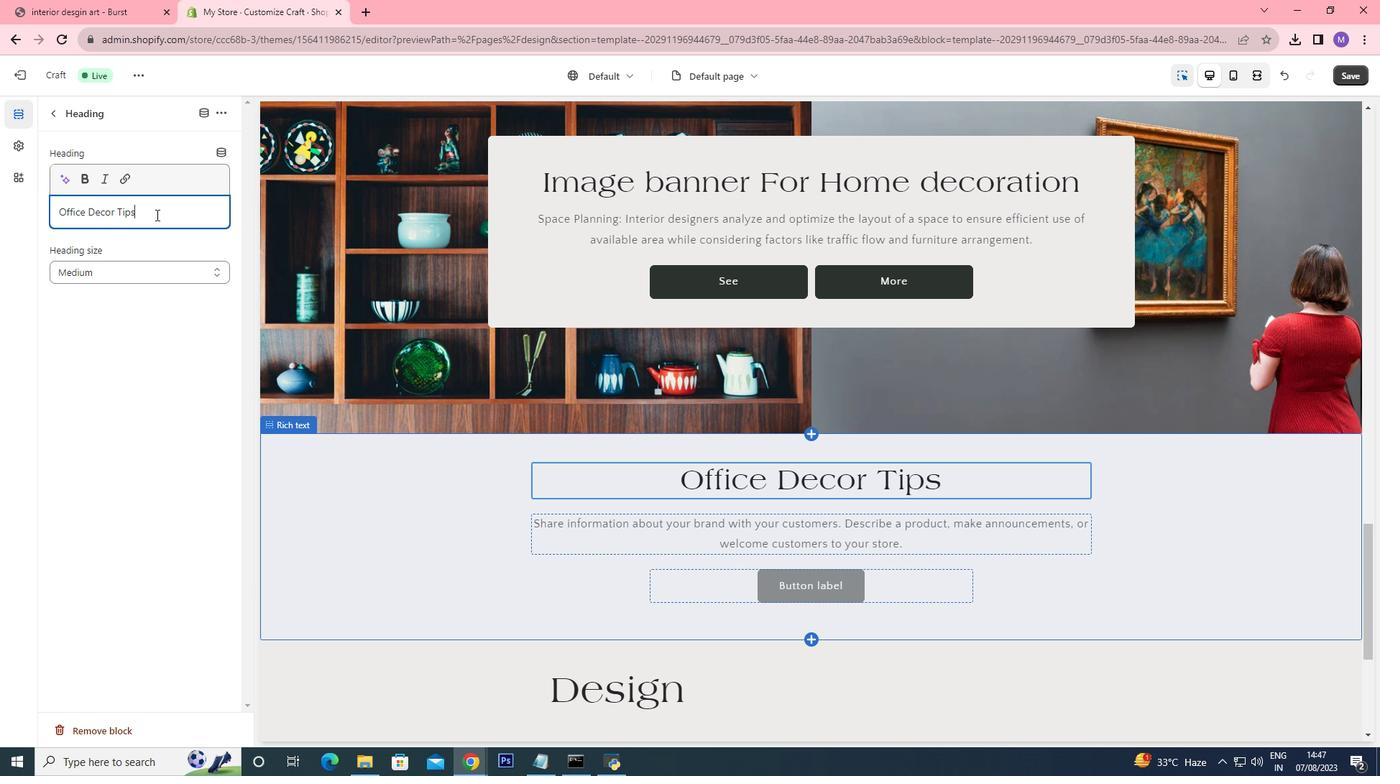 
Action: Mouse moved to (92, 217)
Screenshot: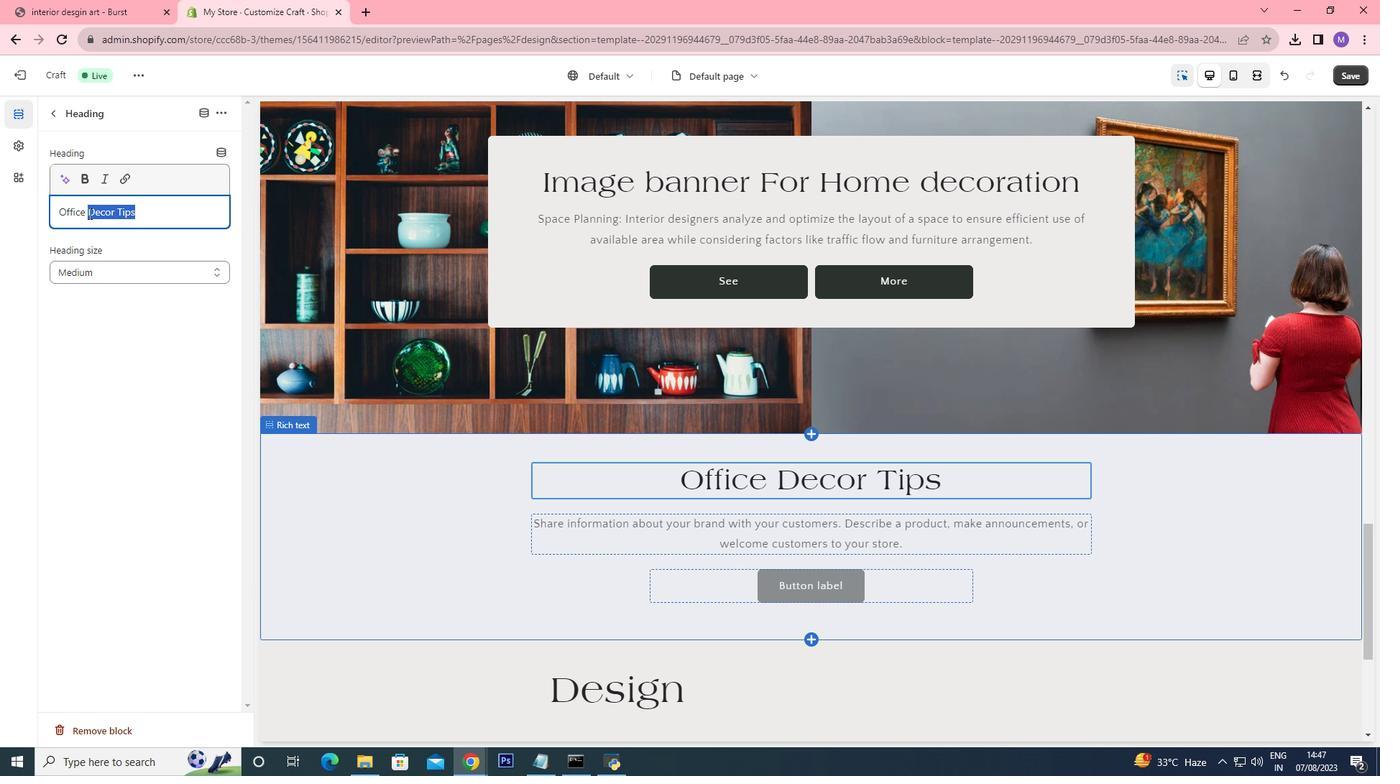 
Action: Key pressed and<Key.space>paper<Key.space>des
Screenshot: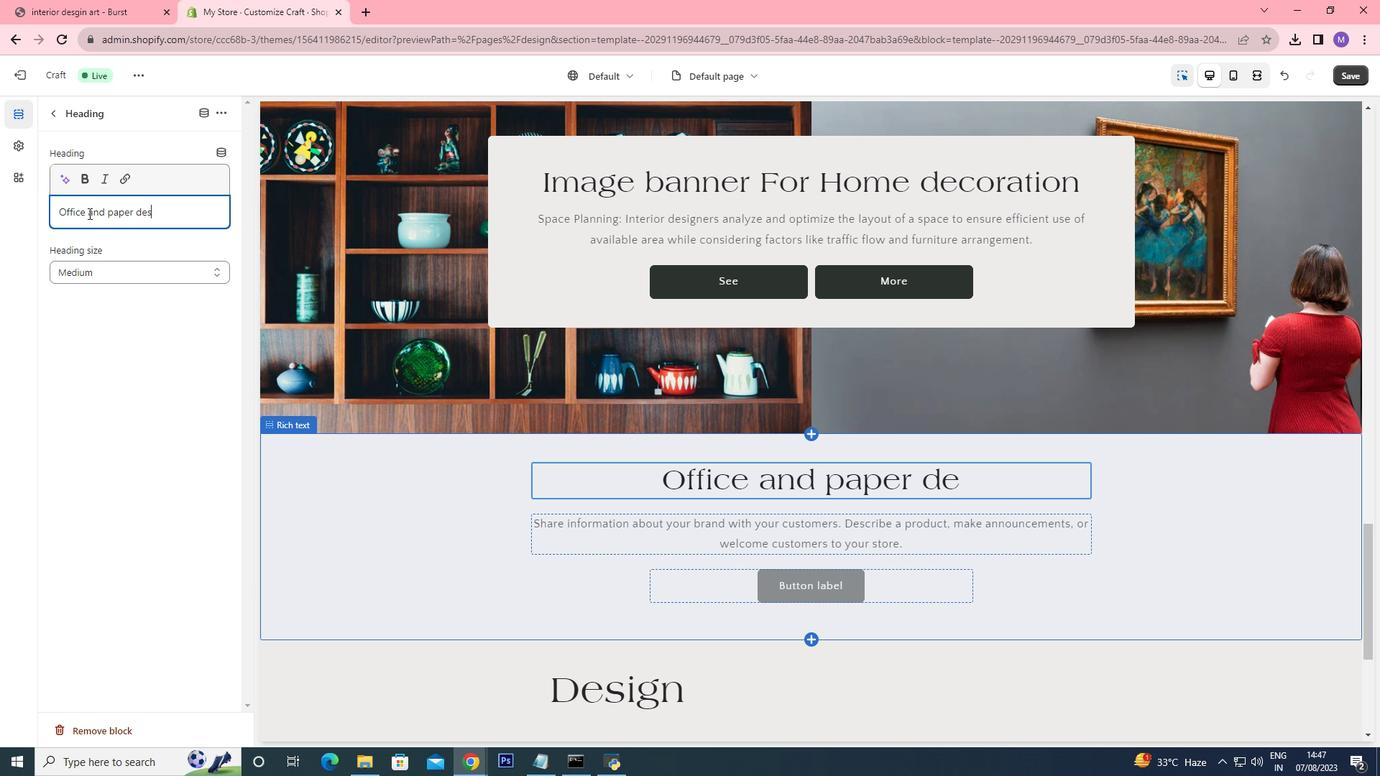 
Action: Mouse moved to (92, 217)
Screenshot: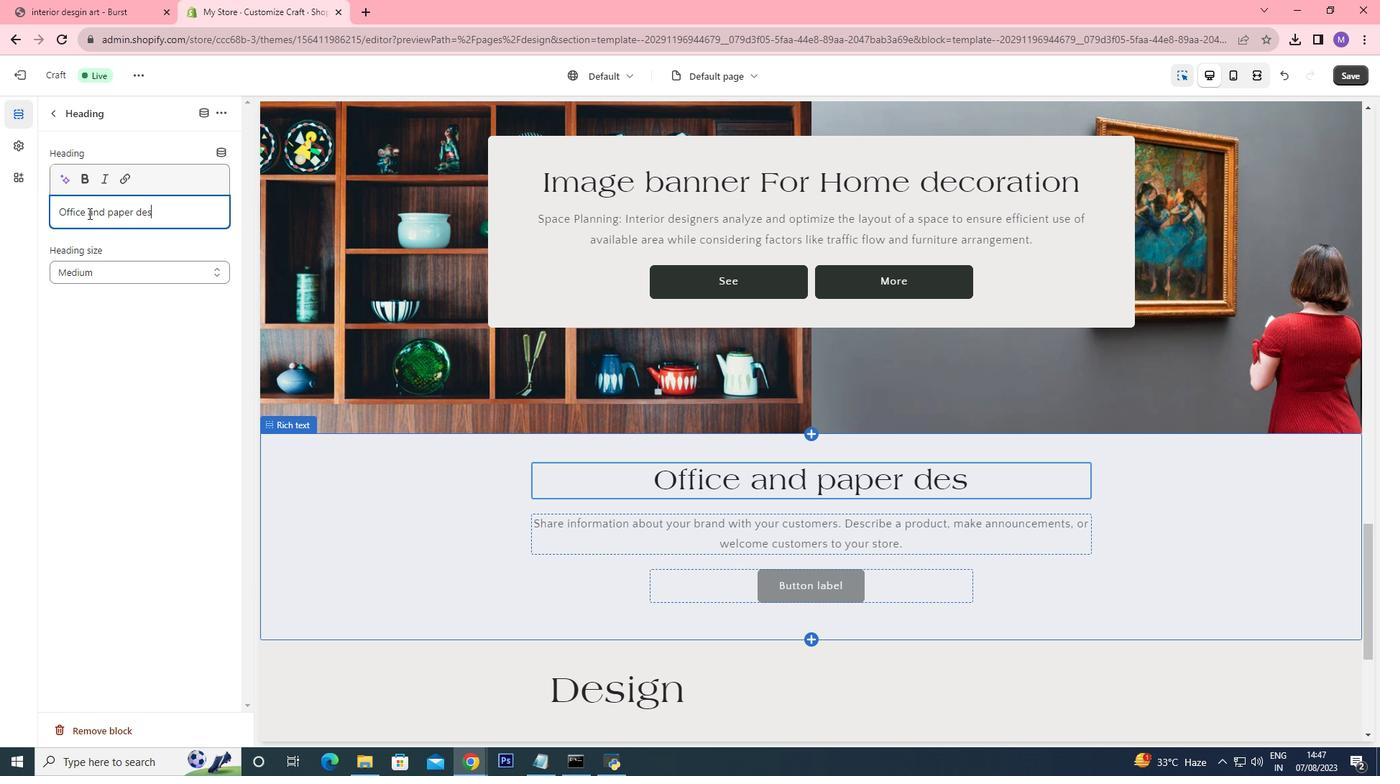 
Action: Key pressed gin
Screenshot: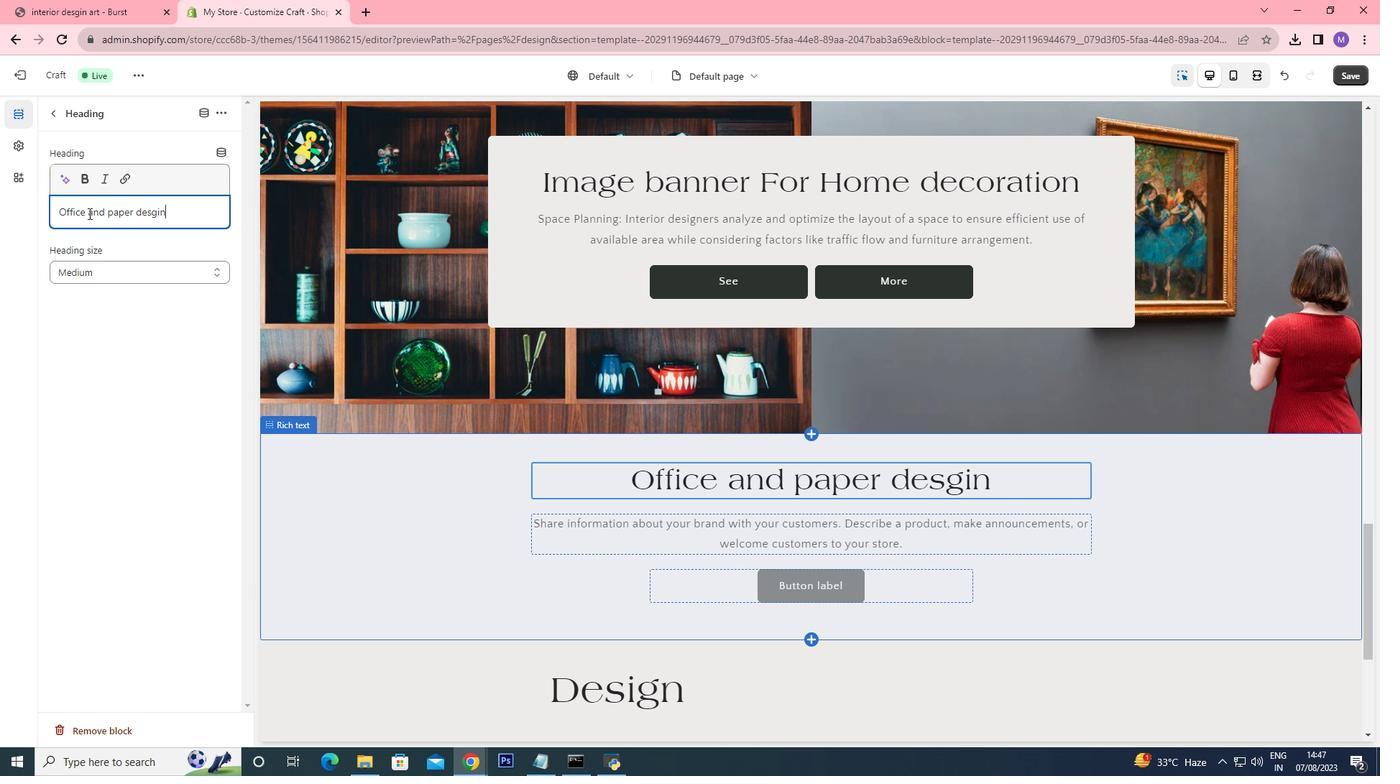 
Action: Mouse moved to (879, 492)
Screenshot: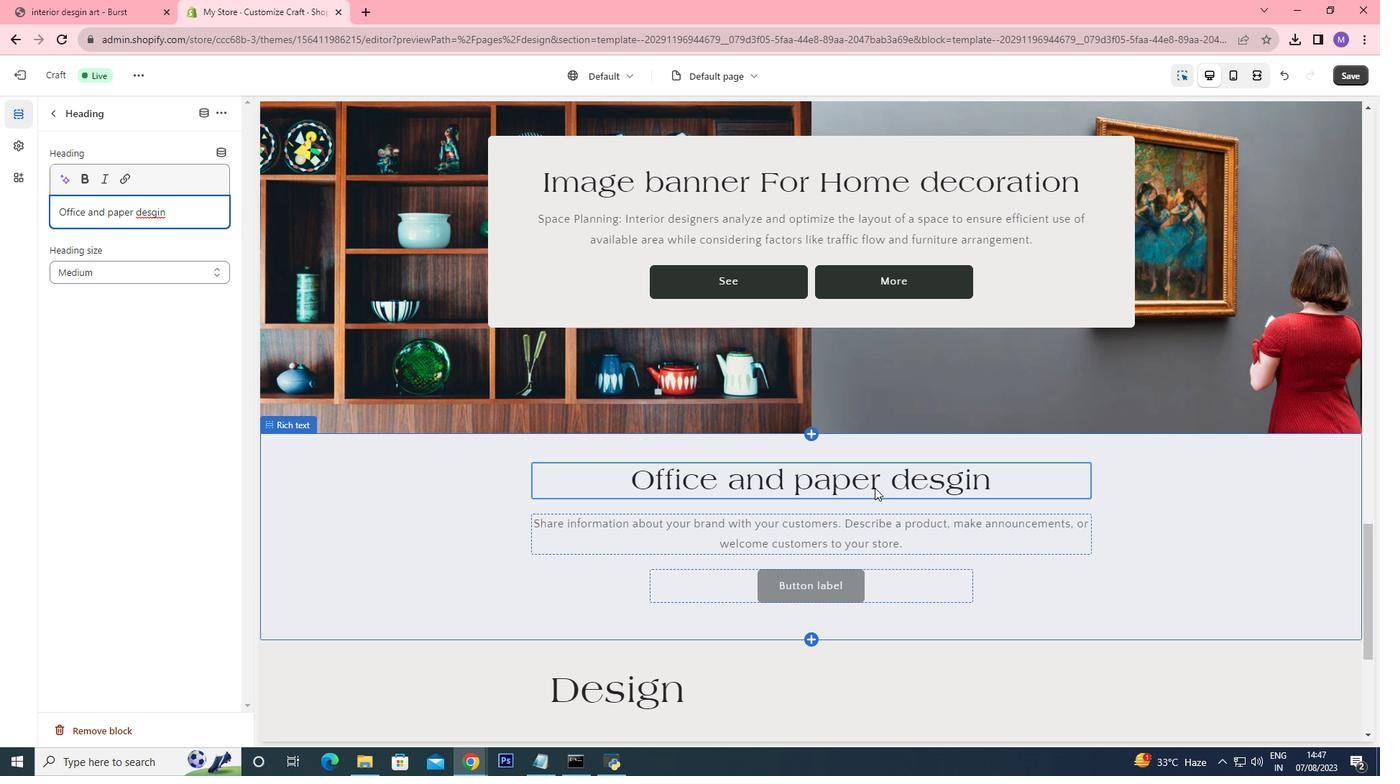 
Action: Mouse pressed left at (879, 492)
Screenshot: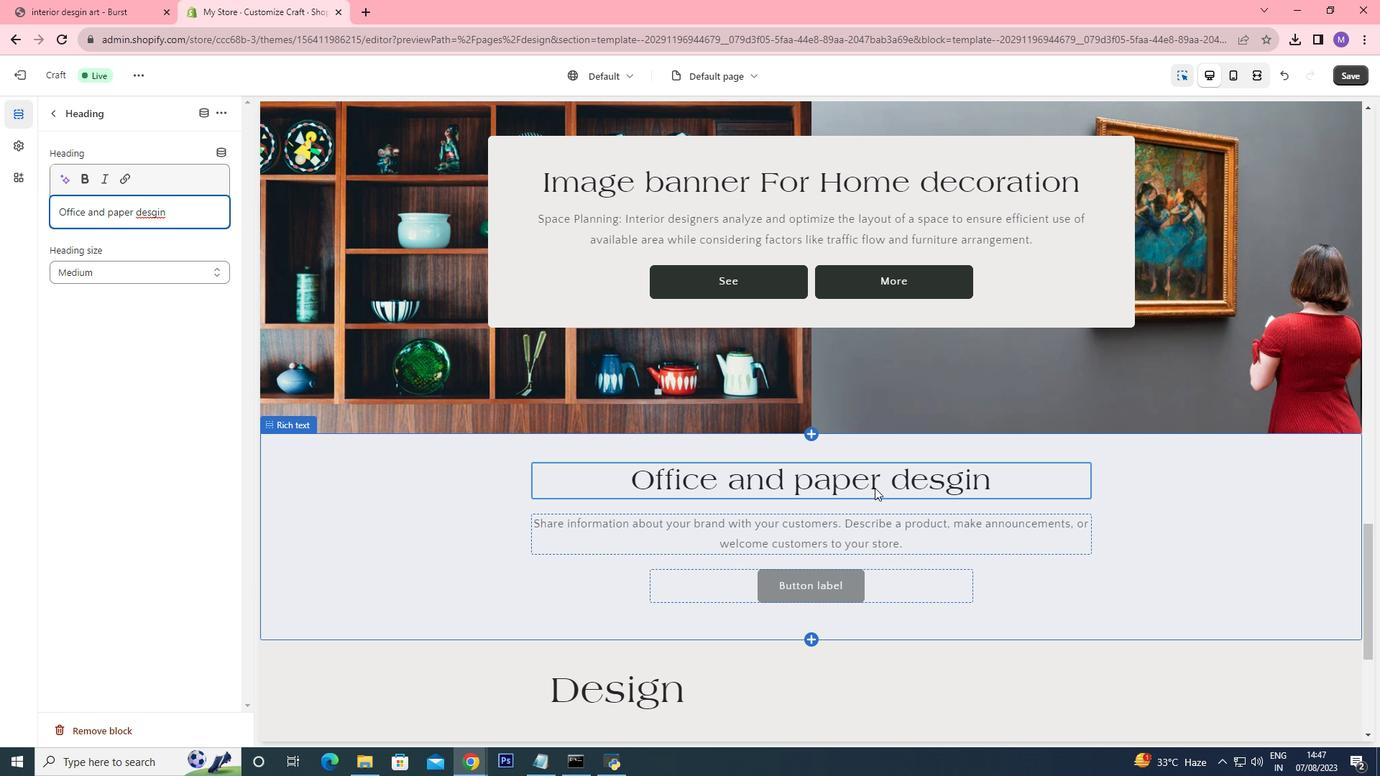 
Action: Mouse moved to (866, 536)
Screenshot: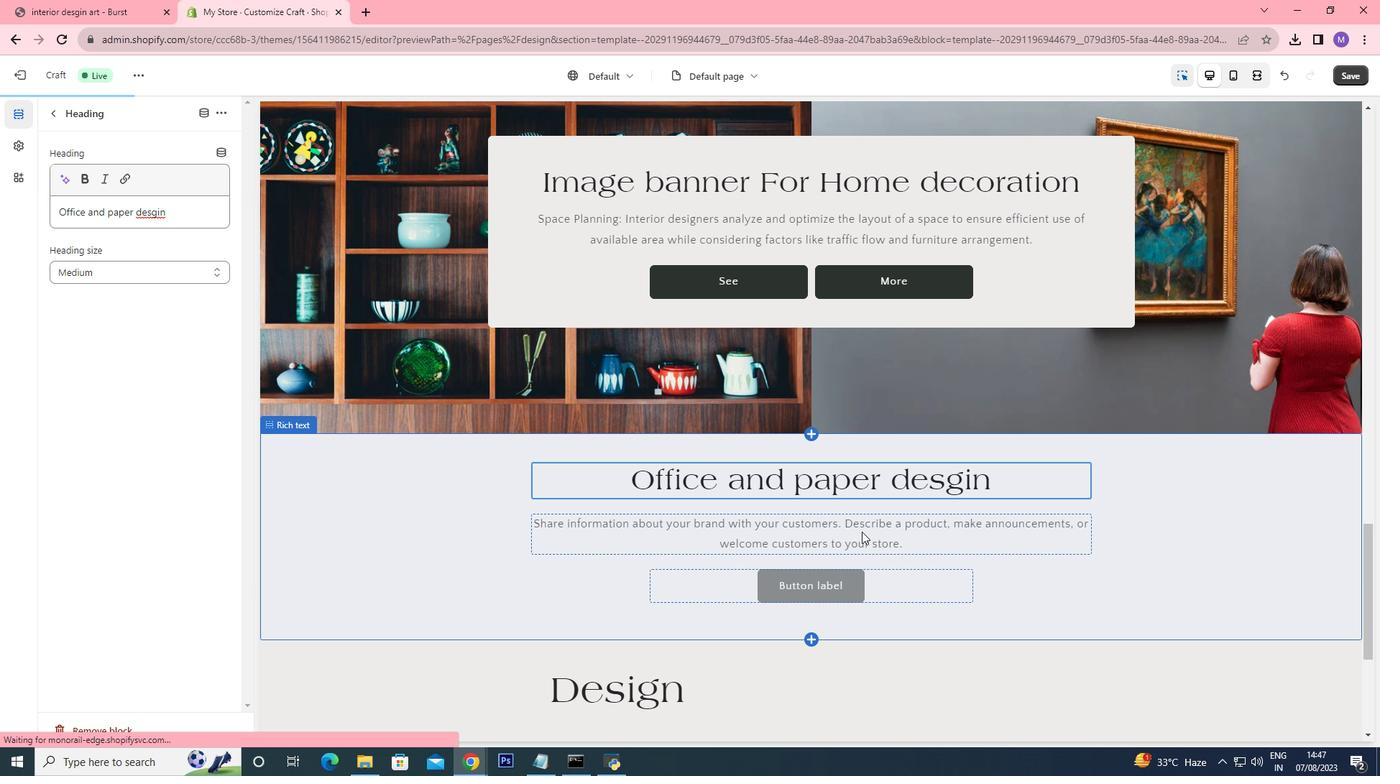 
Action: Mouse pressed left at (866, 536)
Screenshot: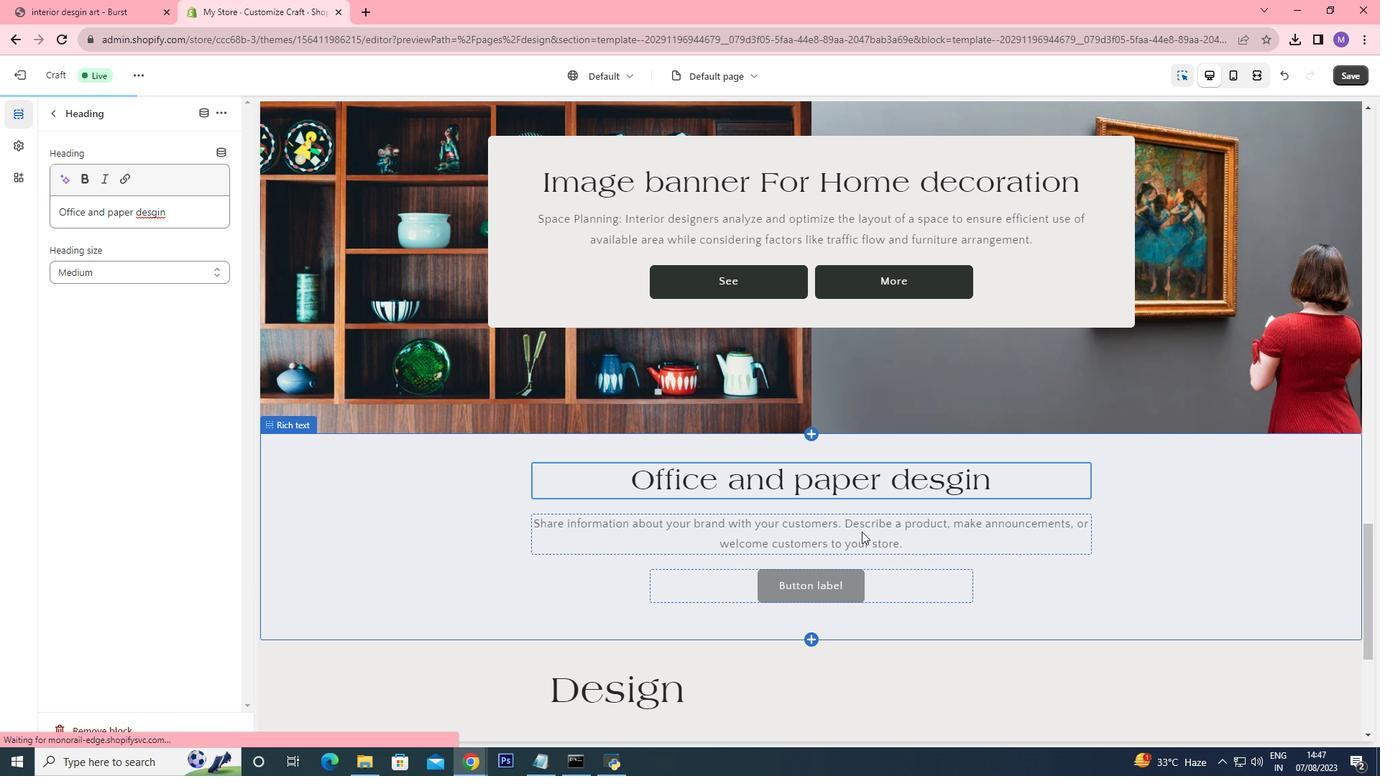 
Action: Mouse moved to (552, 772)
Screenshot: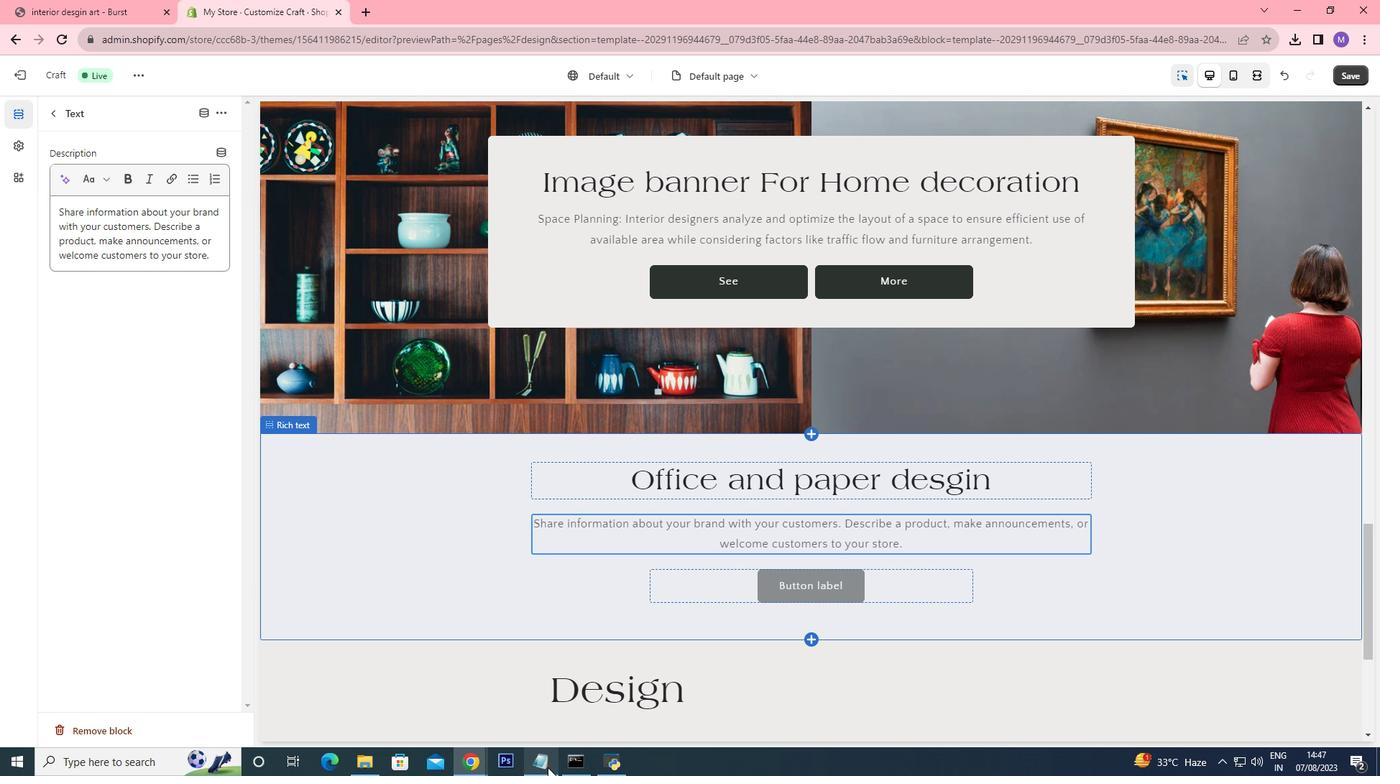 
Action: Mouse pressed left at (552, 772)
Screenshot: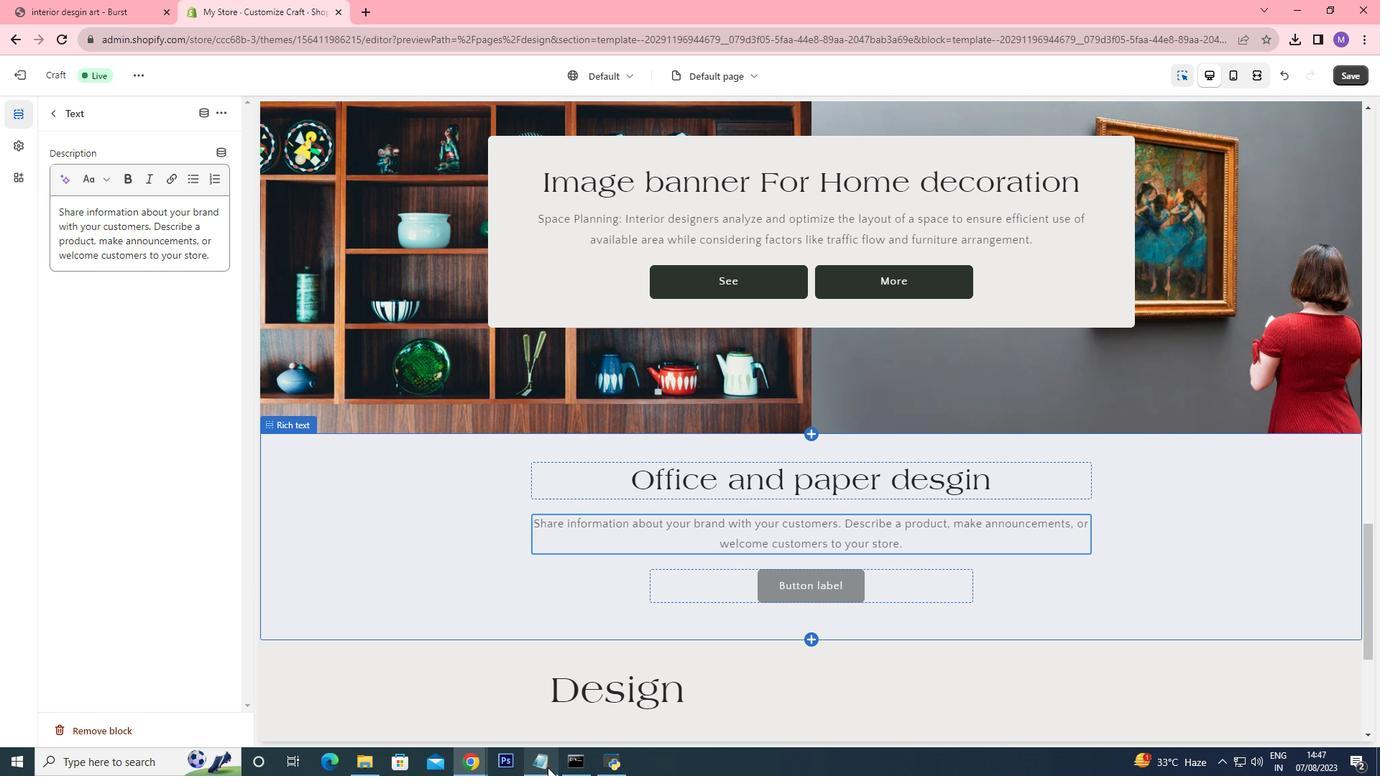 
Action: Mouse moved to (428, 274)
Screenshot: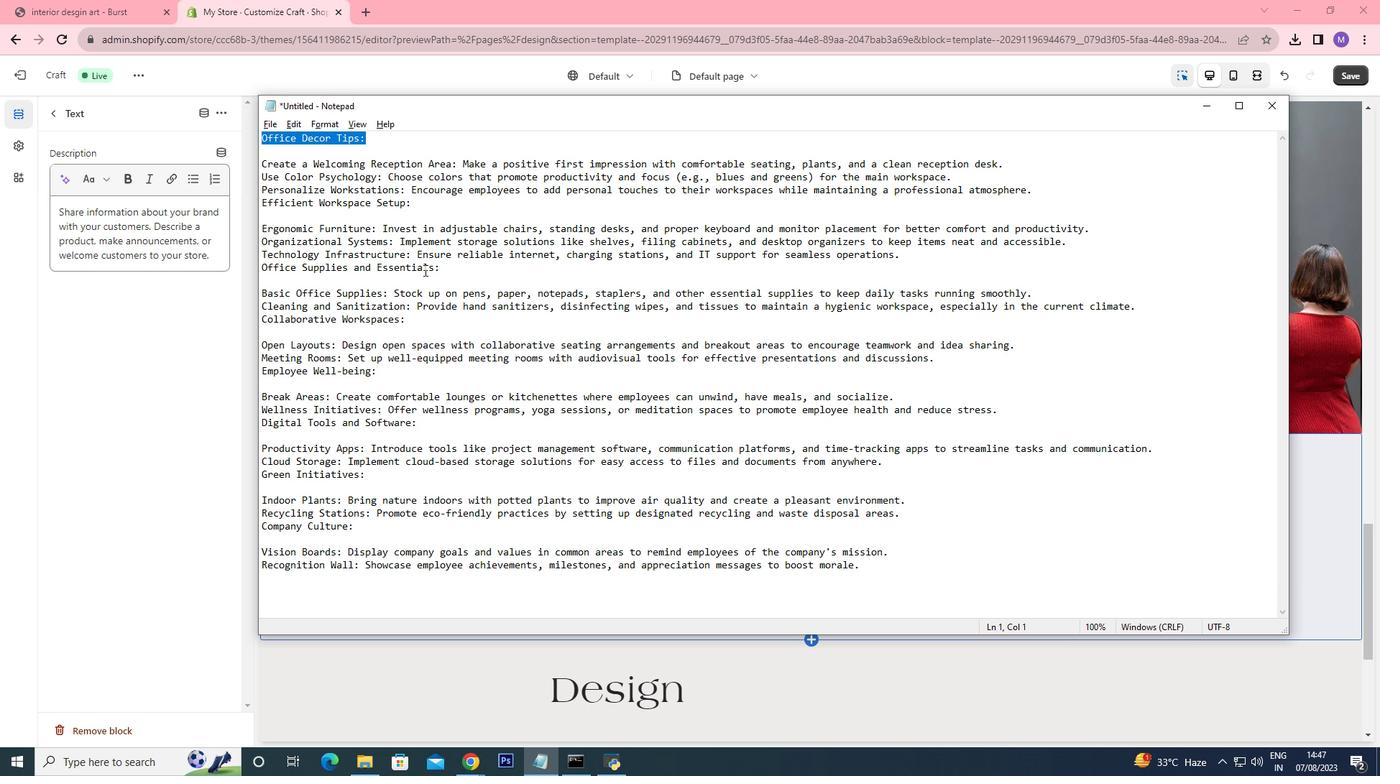 
Action: Mouse pressed left at (428, 274)
Screenshot: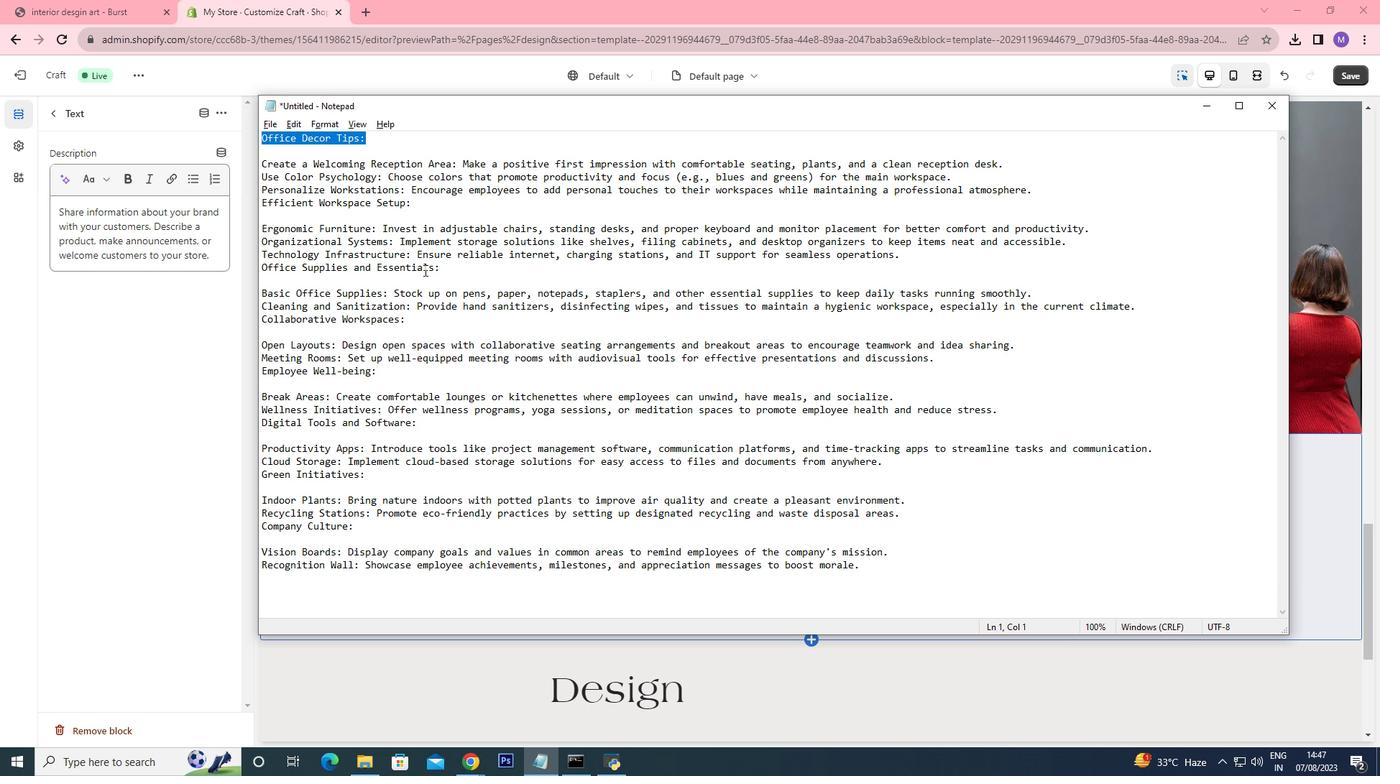 
Action: Mouse moved to (1010, 168)
Screenshot: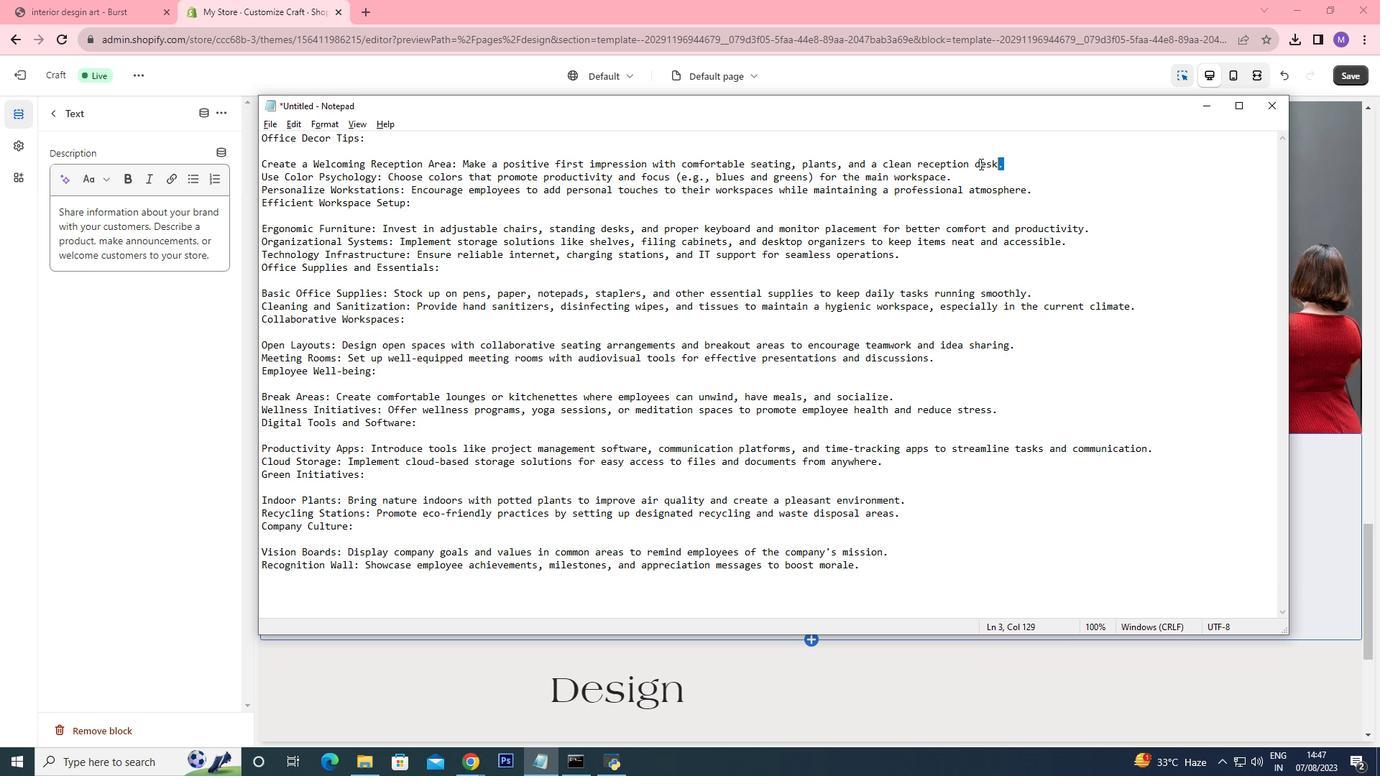 
Action: Mouse pressed left at (1010, 168)
Screenshot: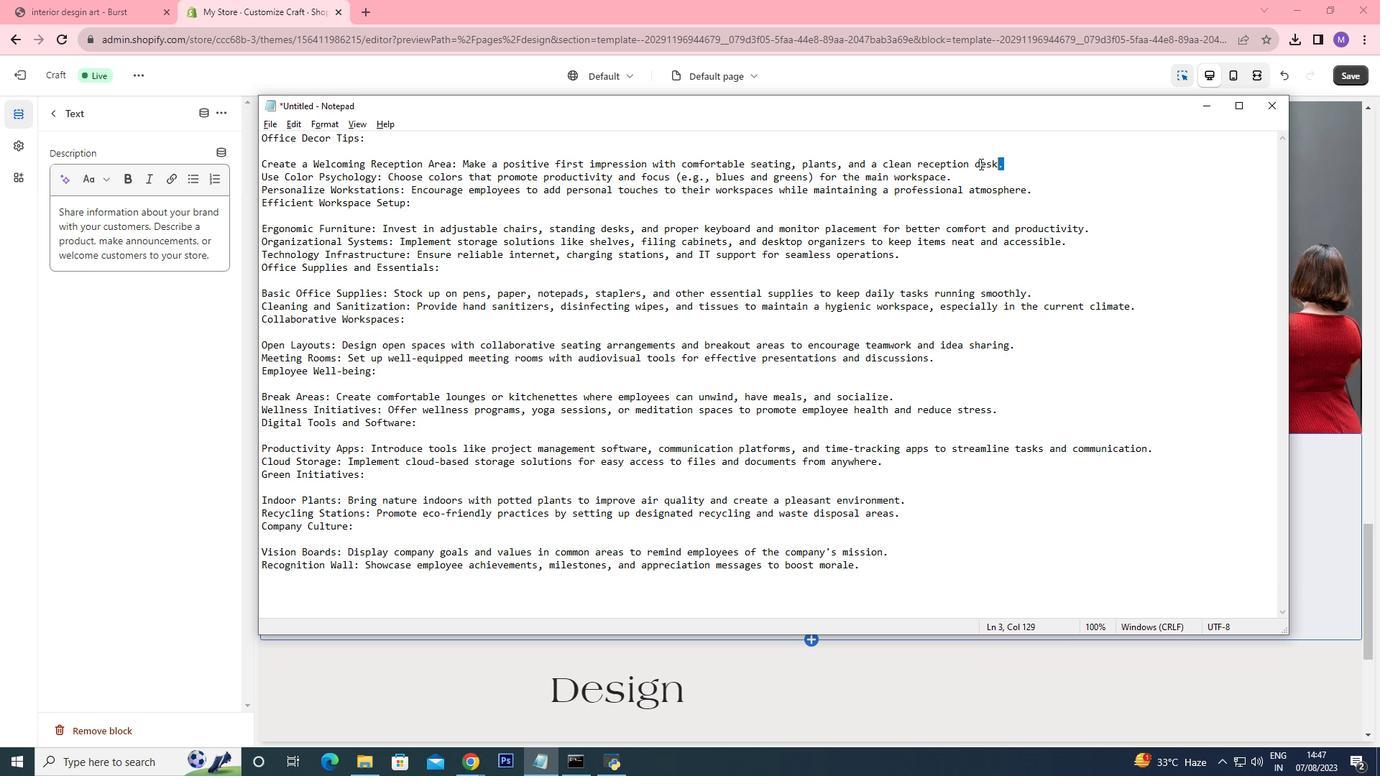 
Action: Mouse moved to (252, 165)
Screenshot: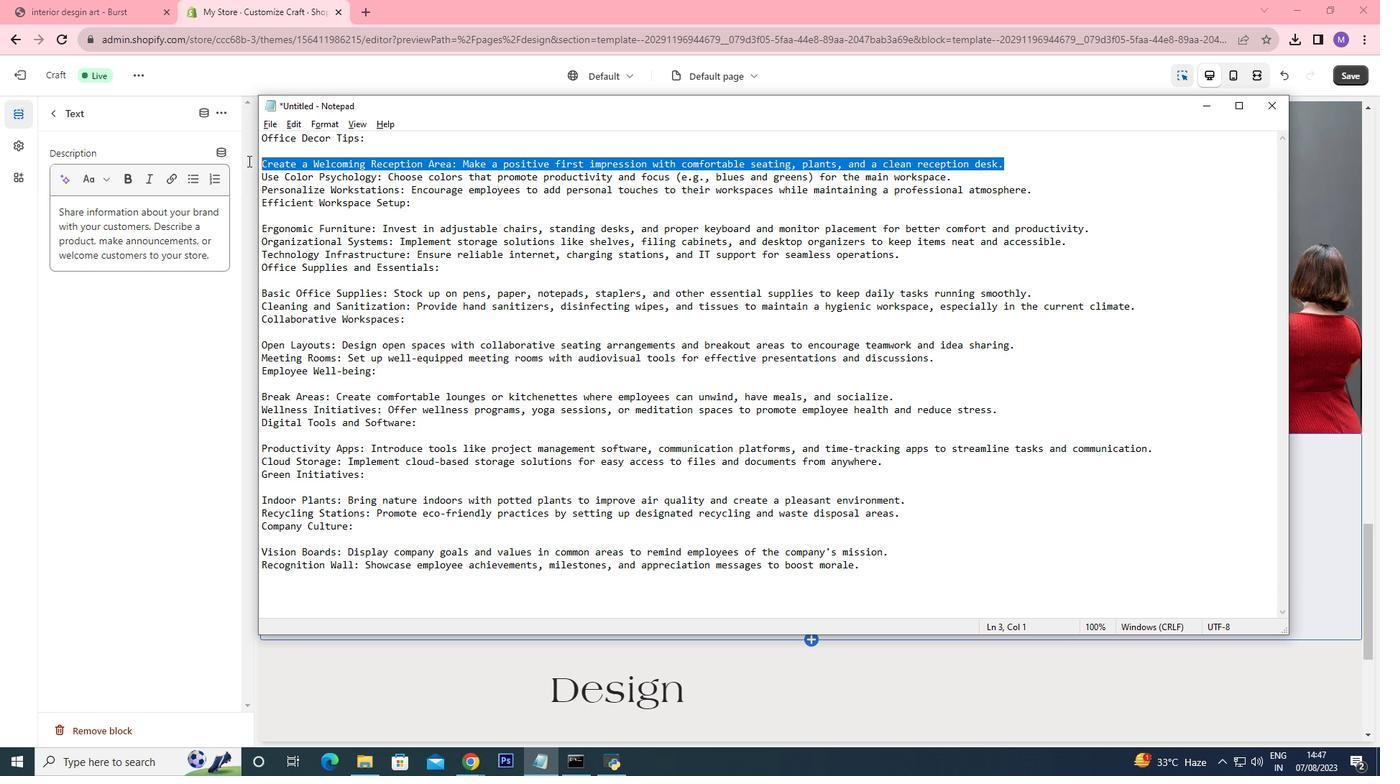 
Action: Key pressed ctrl+C 224)<'\x03'>
Screenshot: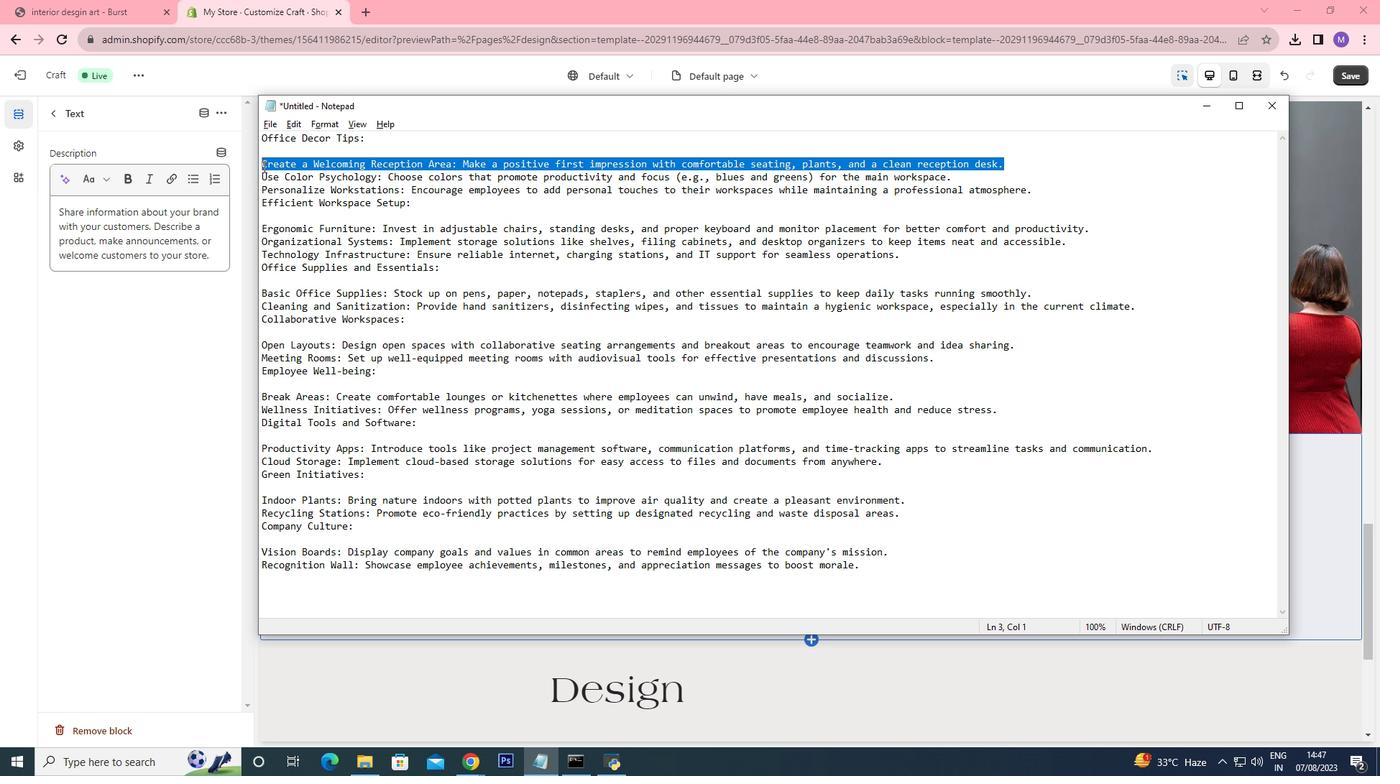 
Action: Mouse moved to (288, 196)
Screenshot: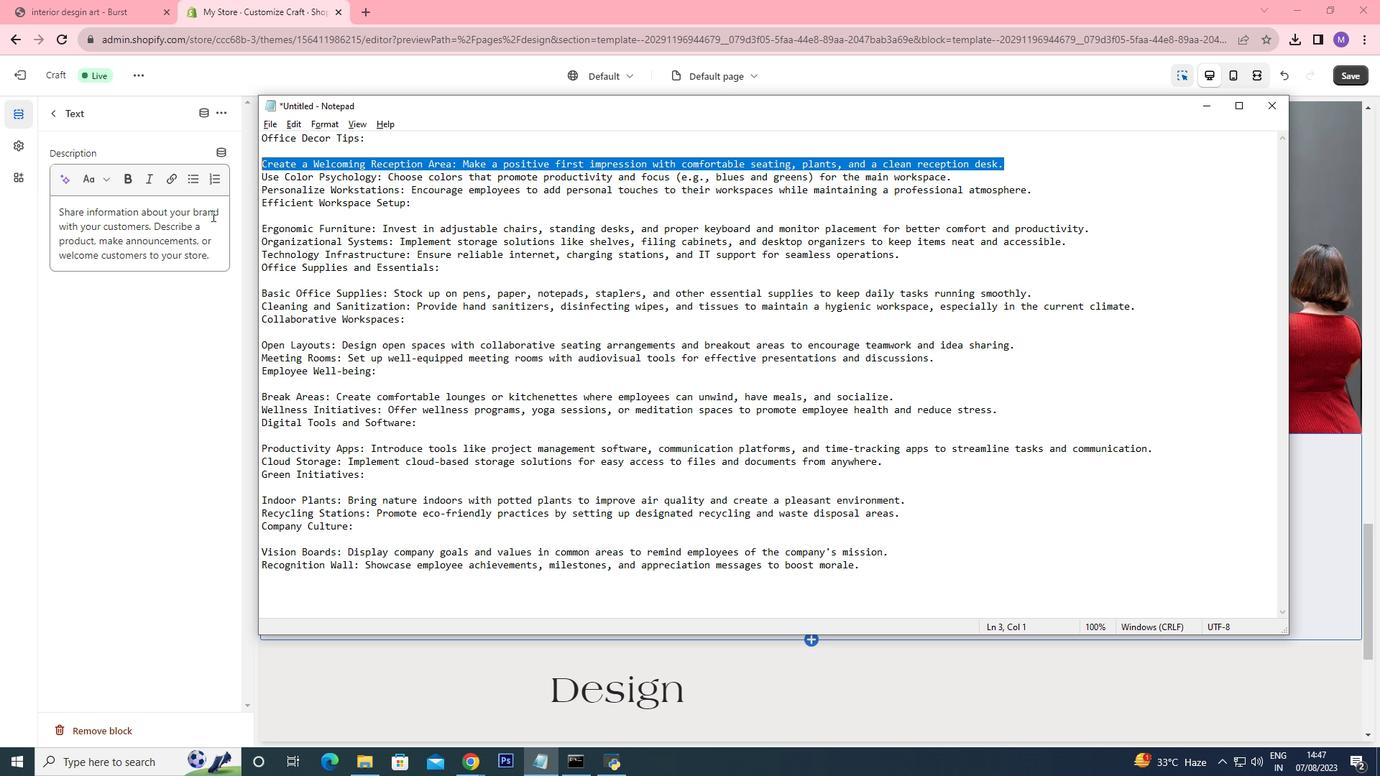 
Action: Key pressed <Key.alt_l>
Screenshot: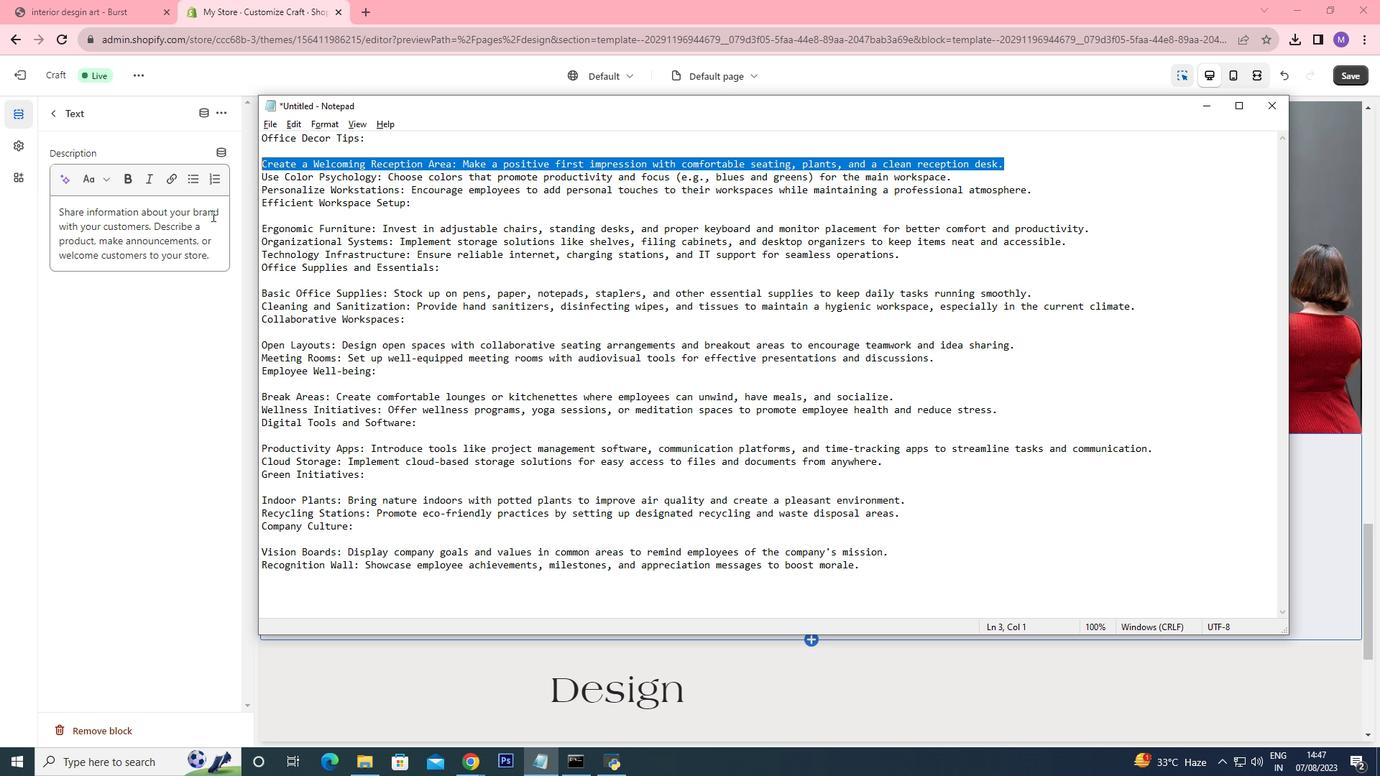 
Action: Mouse moved to (160, 237)
Screenshot: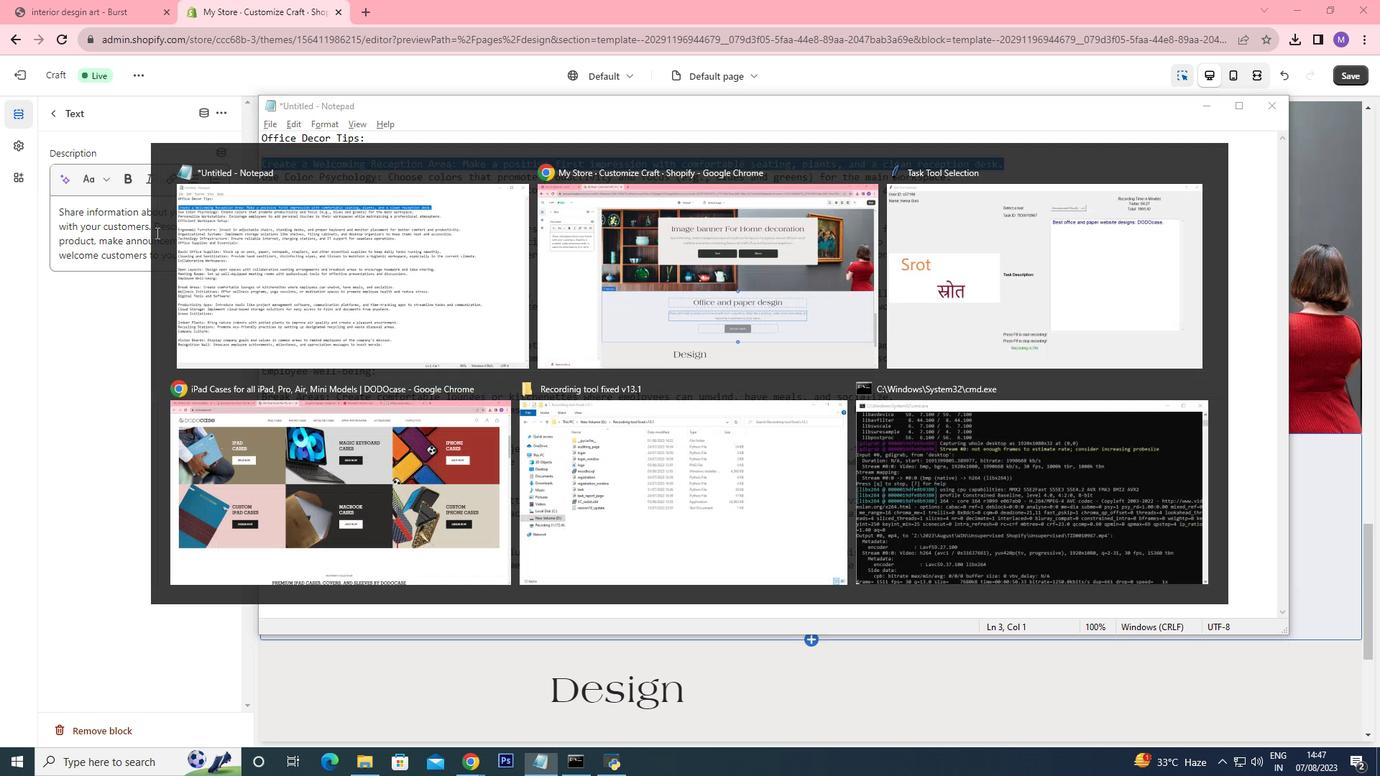 
Action: Key pressed <Key.tab>
Screenshot: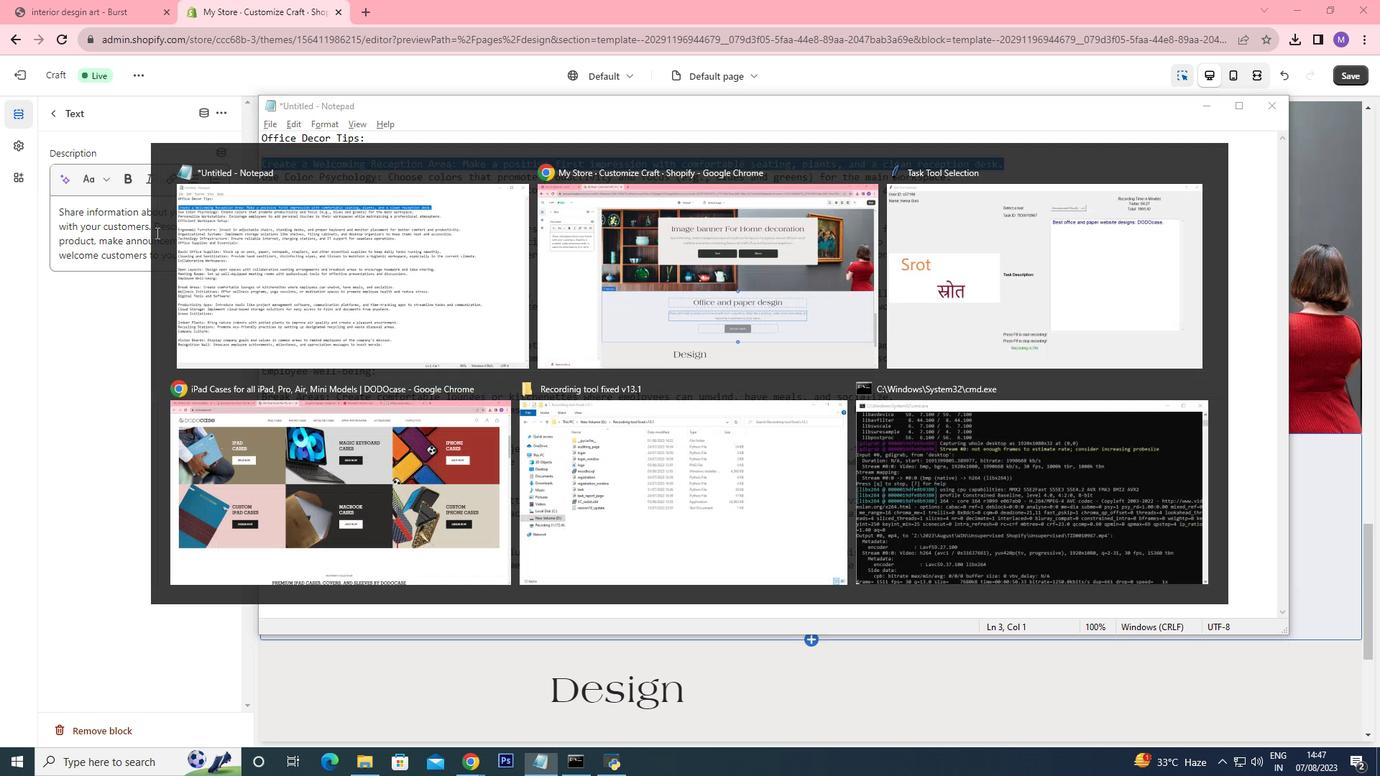 
Action: Mouse pressed left at (160, 237)
Screenshot: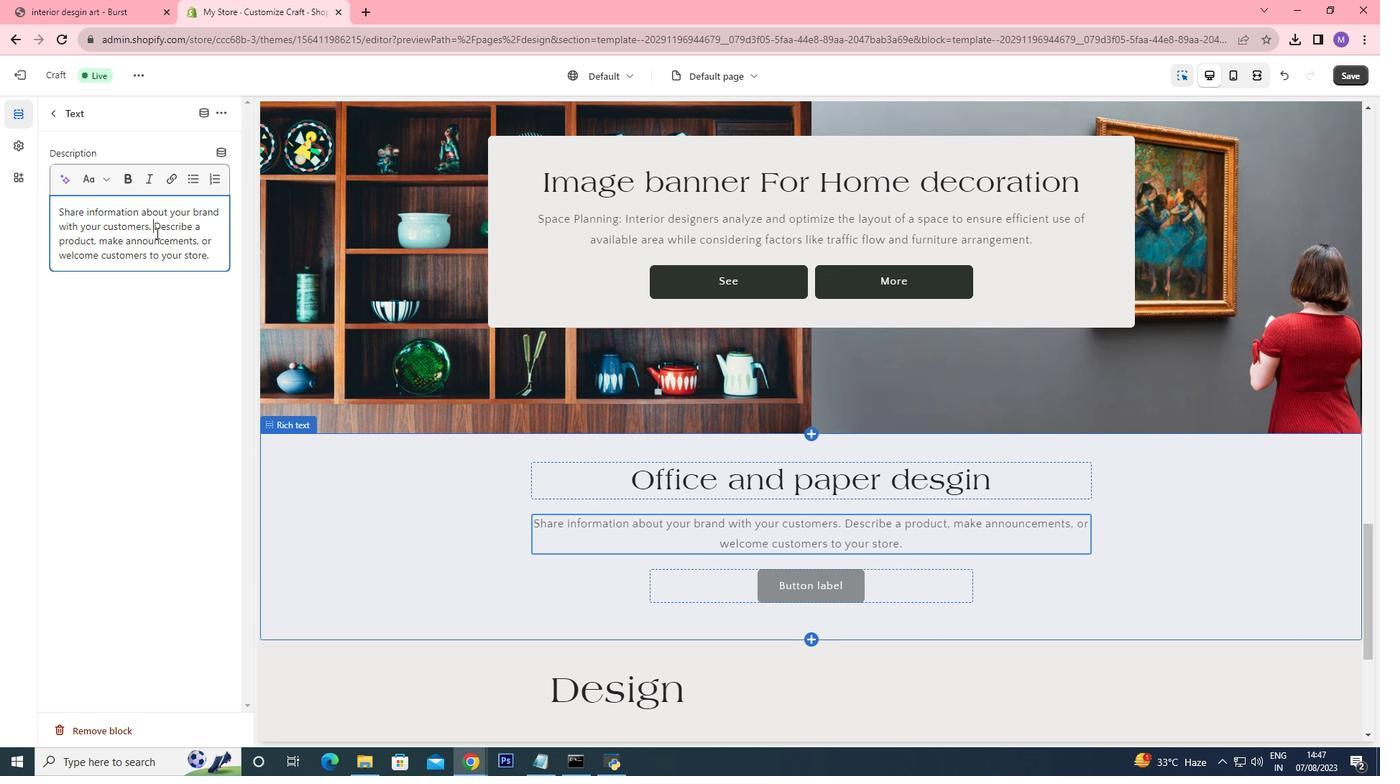 
Action: Mouse pressed left at (160, 237)
Screenshot: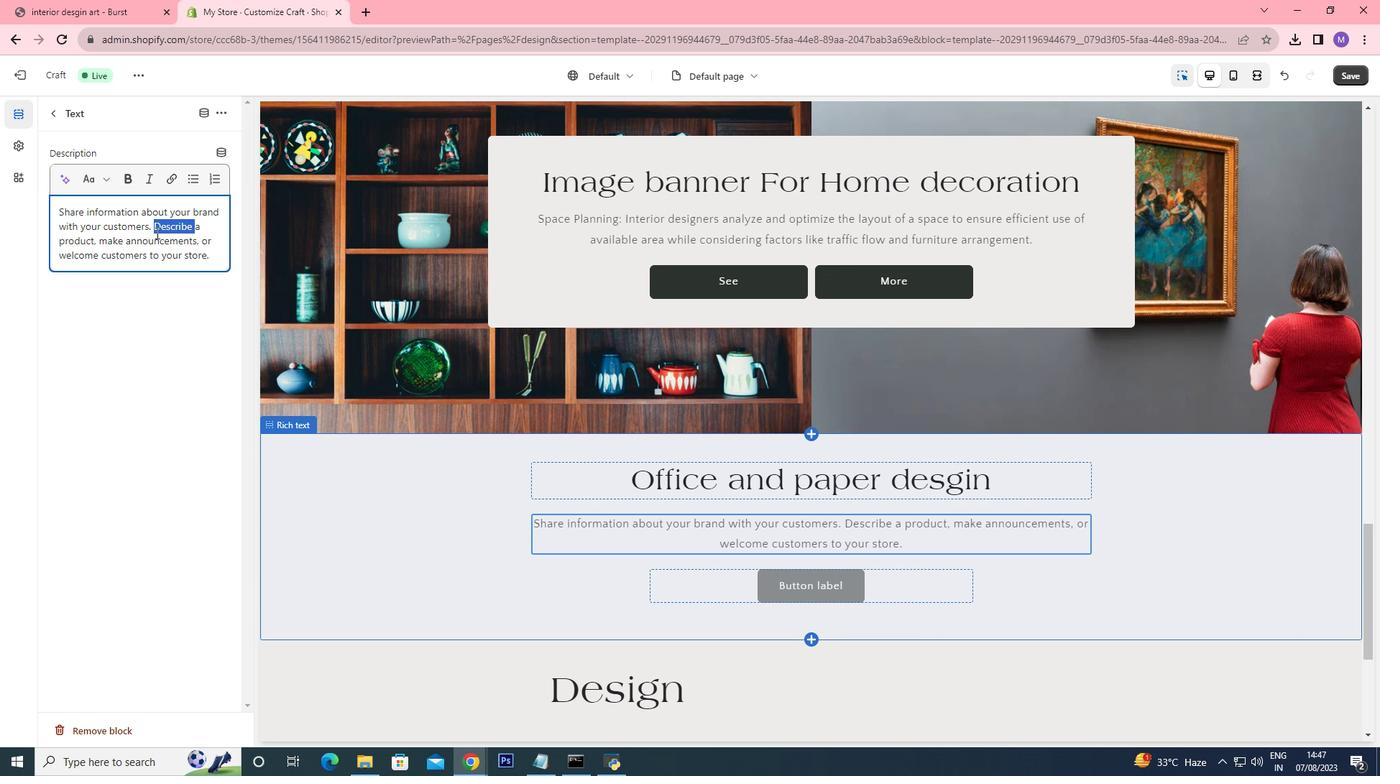 
Action: Mouse pressed left at (160, 237)
Screenshot: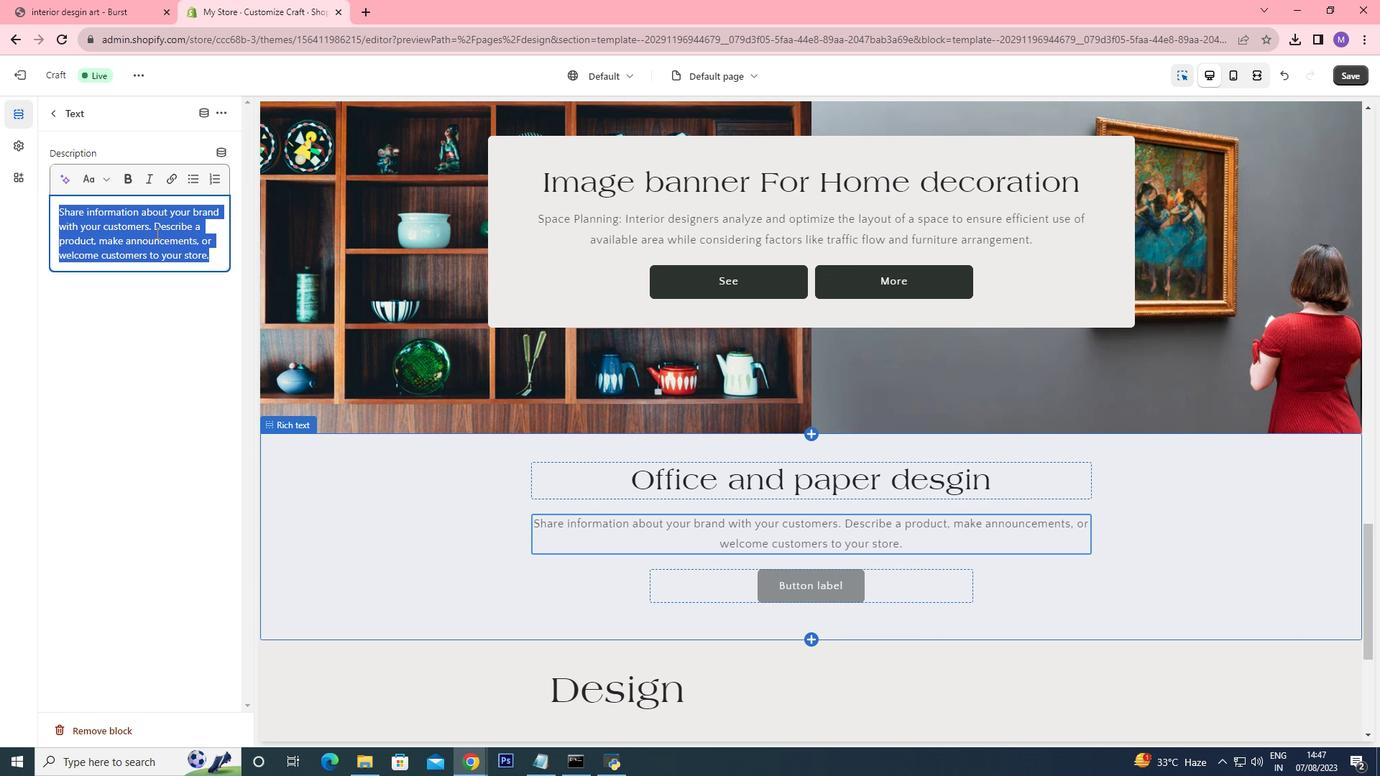 
Action: Key pressed ctrl+V
Screenshot: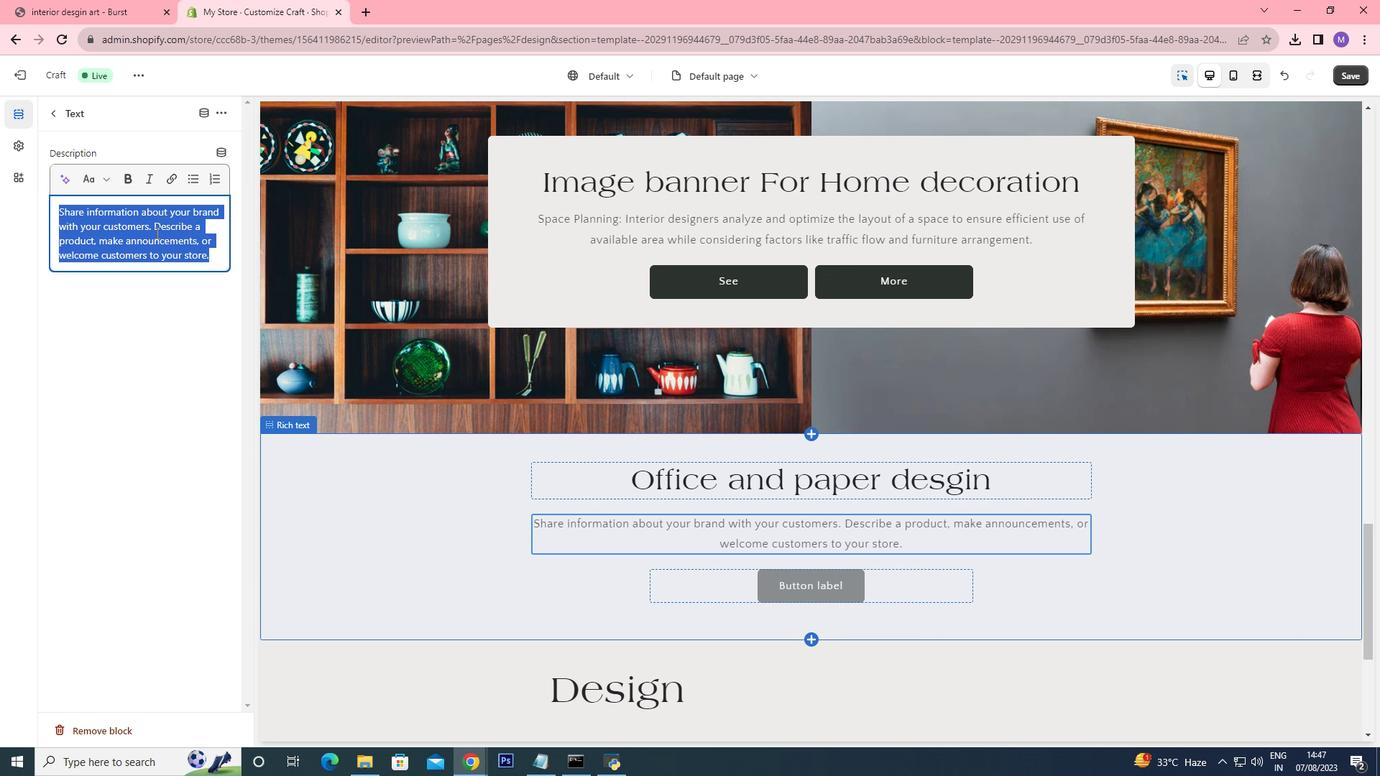 
Action: Mouse moved to (837, 591)
Screenshot: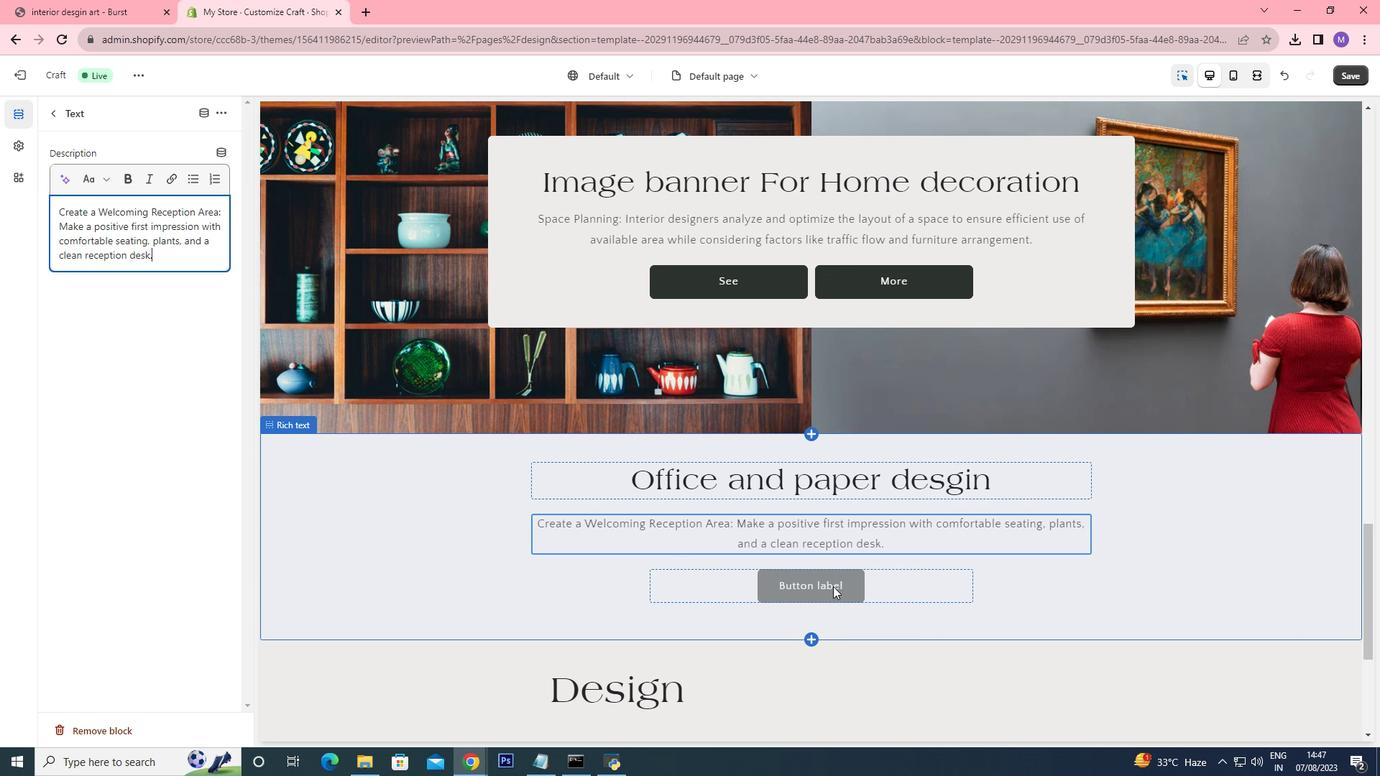 
Action: Mouse pressed left at (837, 591)
Screenshot: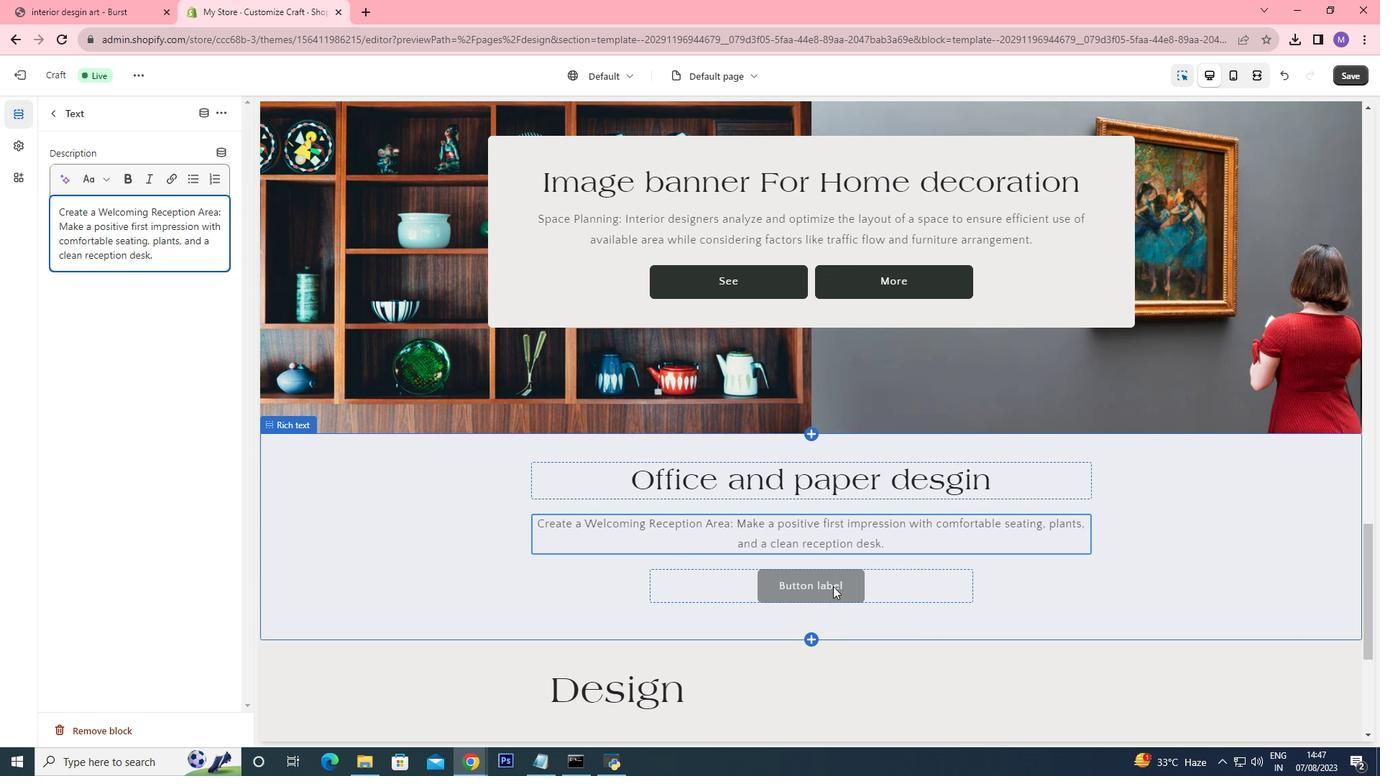 
Action: Mouse moved to (123, 182)
Screenshot: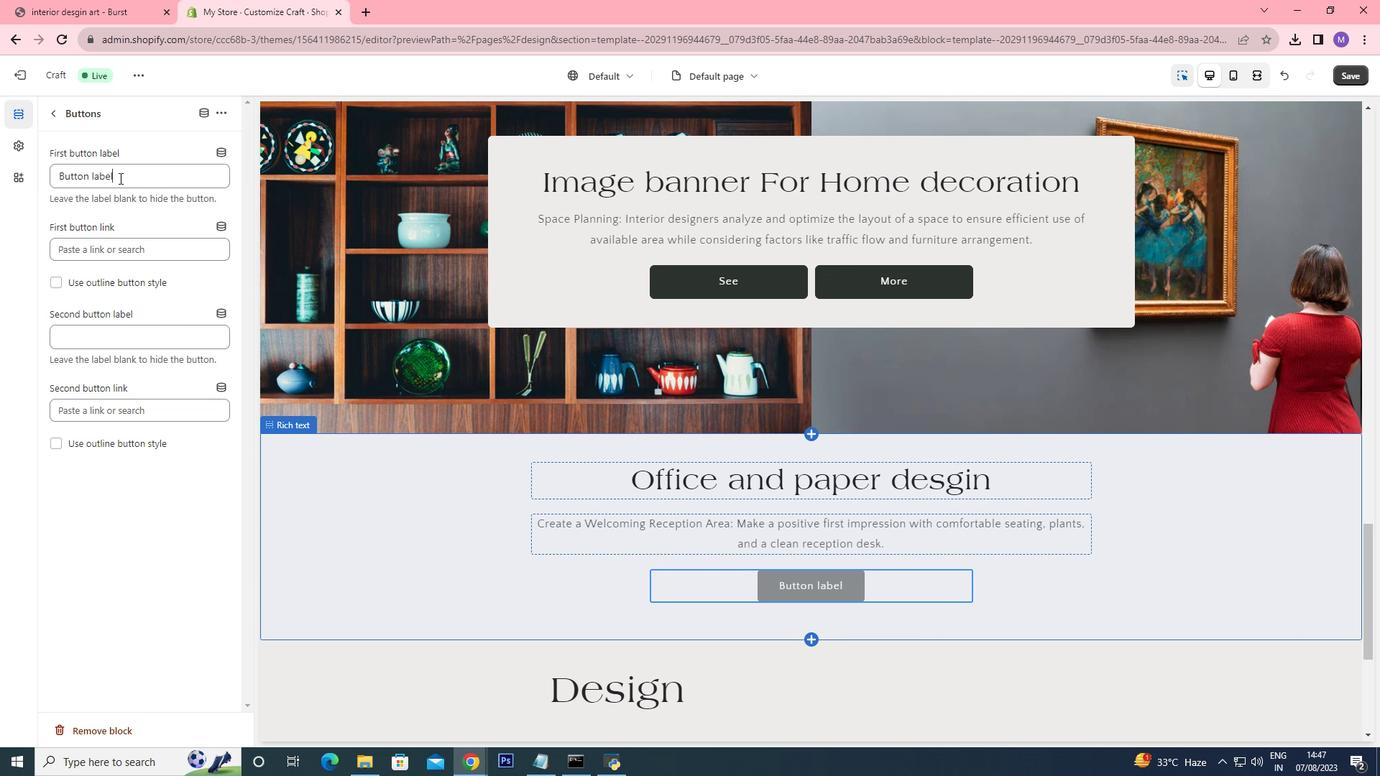 
Action: Mouse pressed left at (123, 182)
Screenshot: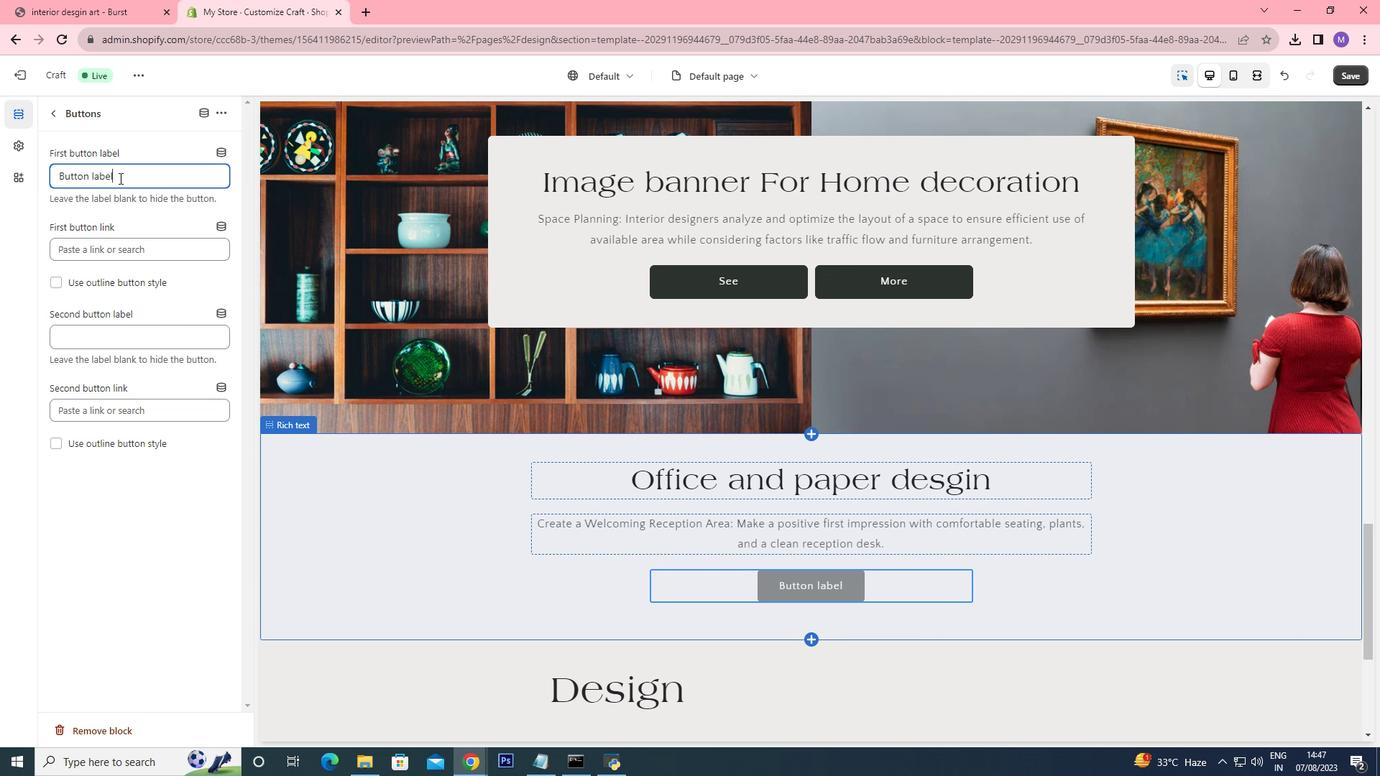 
Action: Mouse moved to (51, 181)
Screenshot: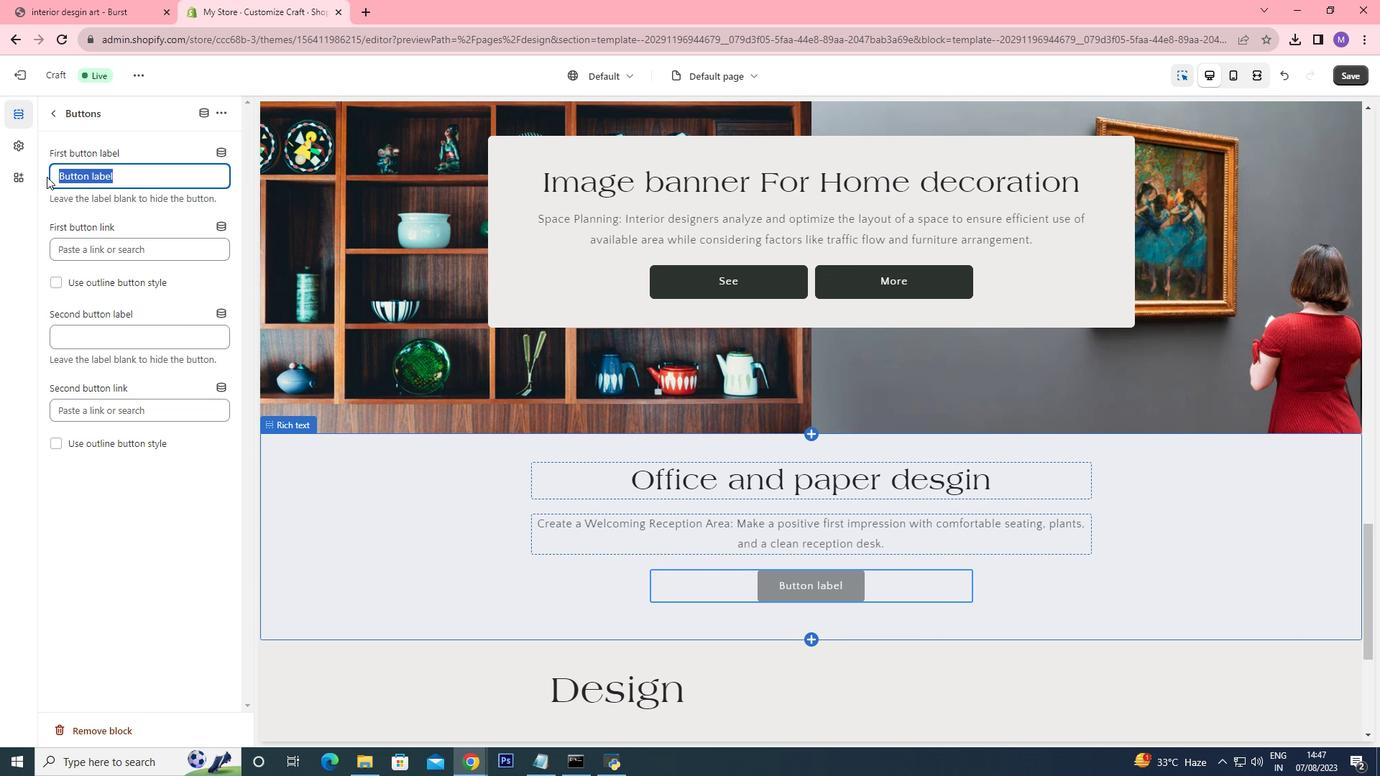 
Action: Mouse pressed left at (51, 181)
Screenshot: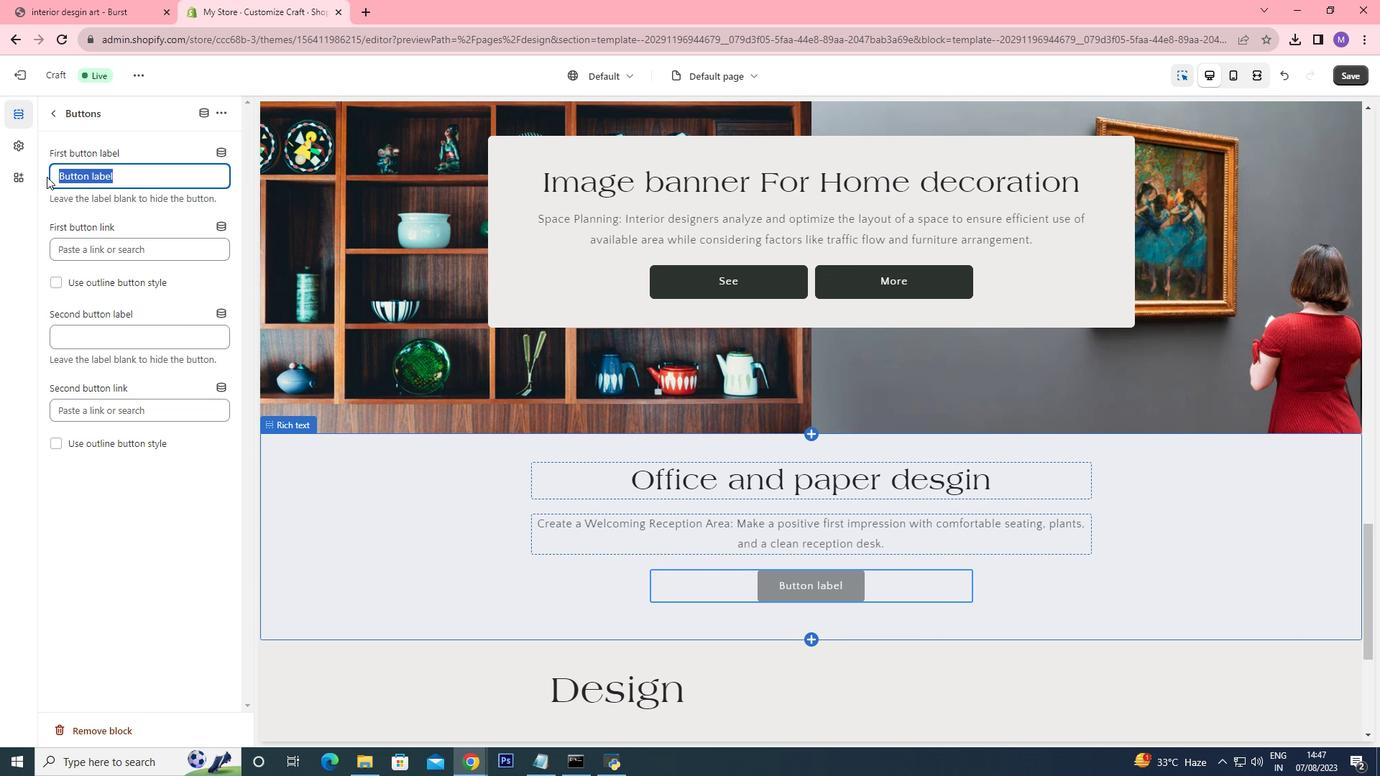 
Action: Mouse moved to (92, 179)
Screenshot: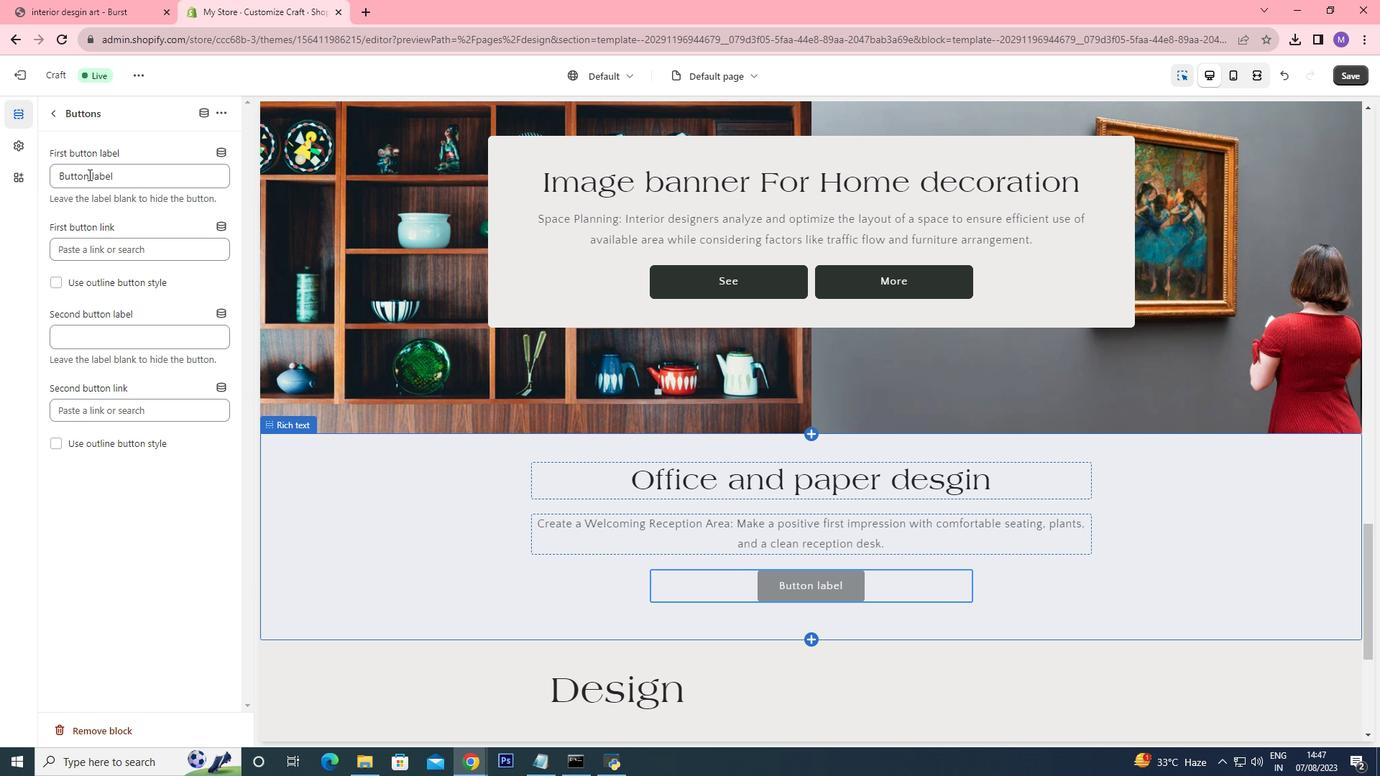 
Action: Mouse pressed left at (92, 179)
Screenshot: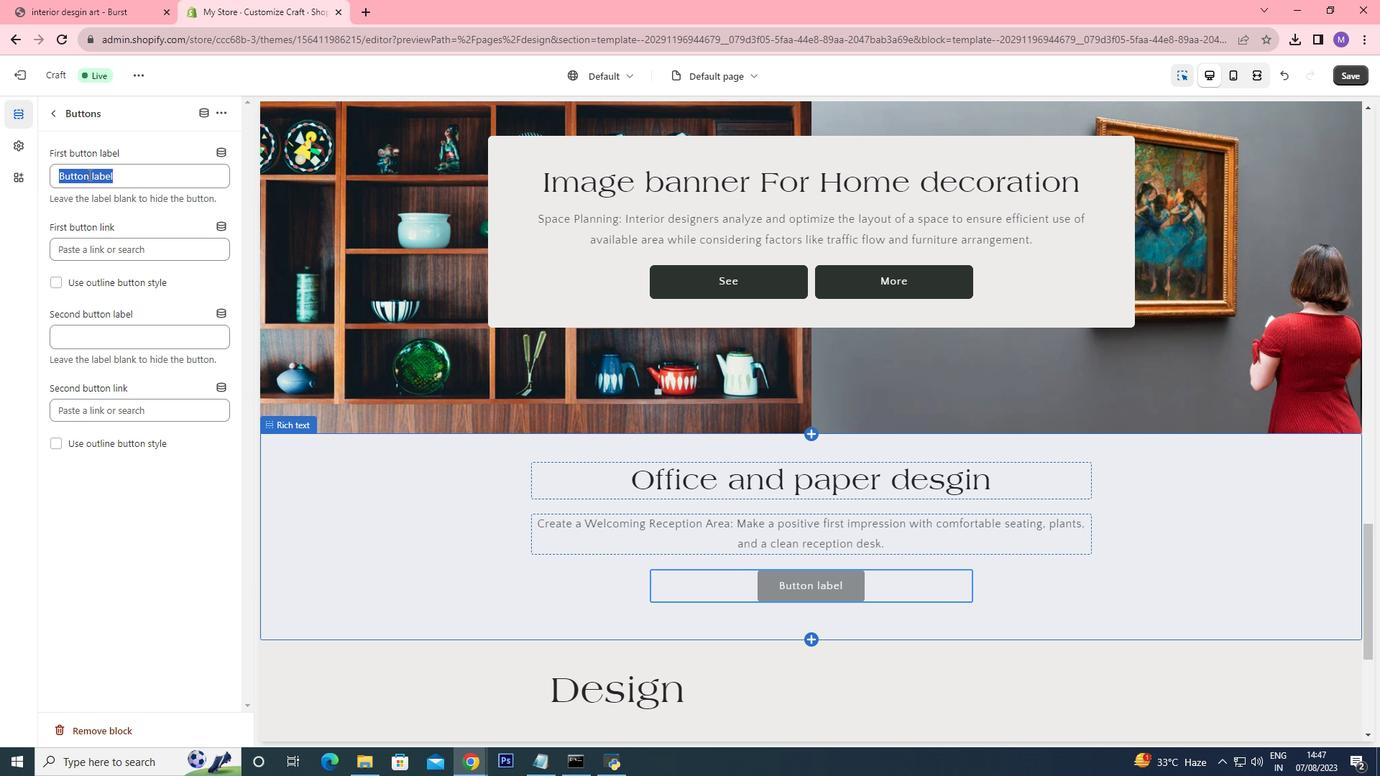
Action: Mouse pressed left at (92, 179)
Screenshot: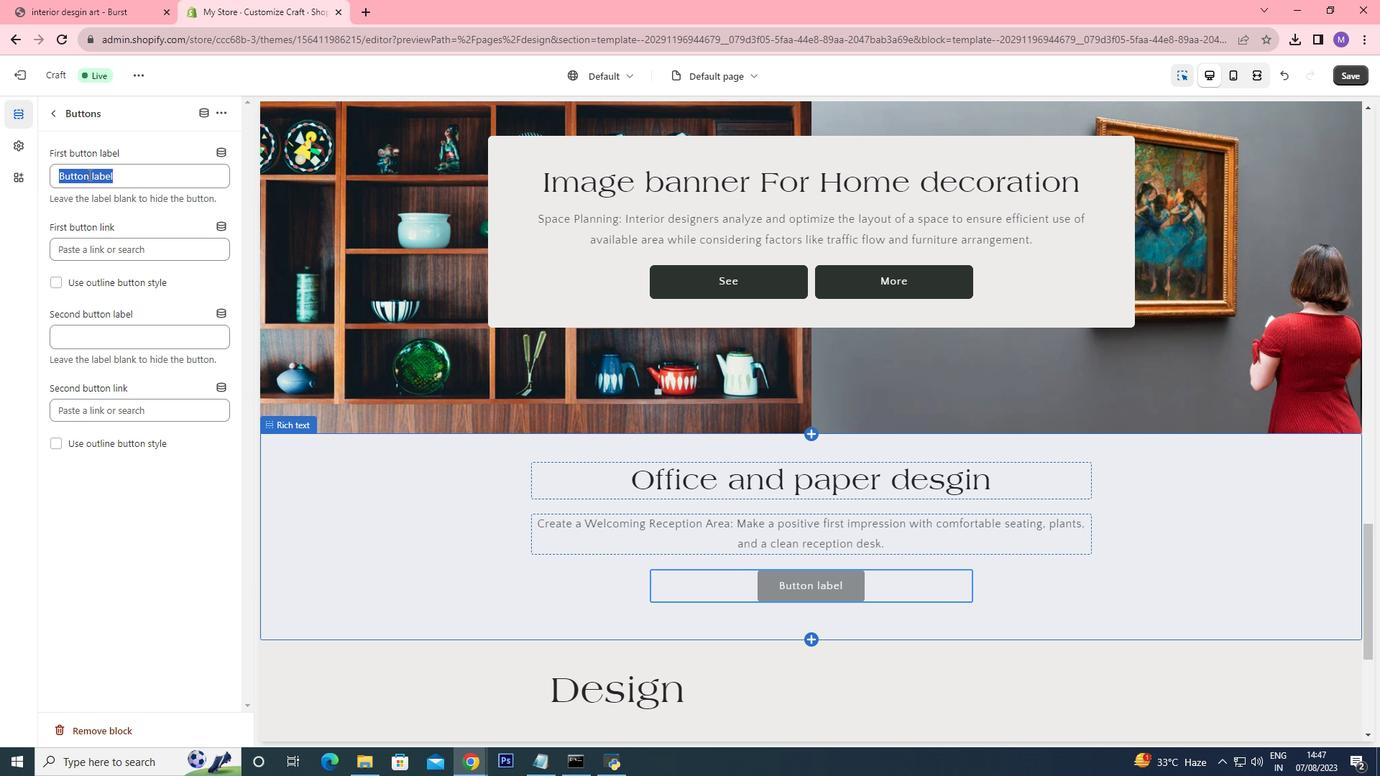 
Action: Key pressed <Key.shift>See<Key.space><Key.shift>More
Screenshot: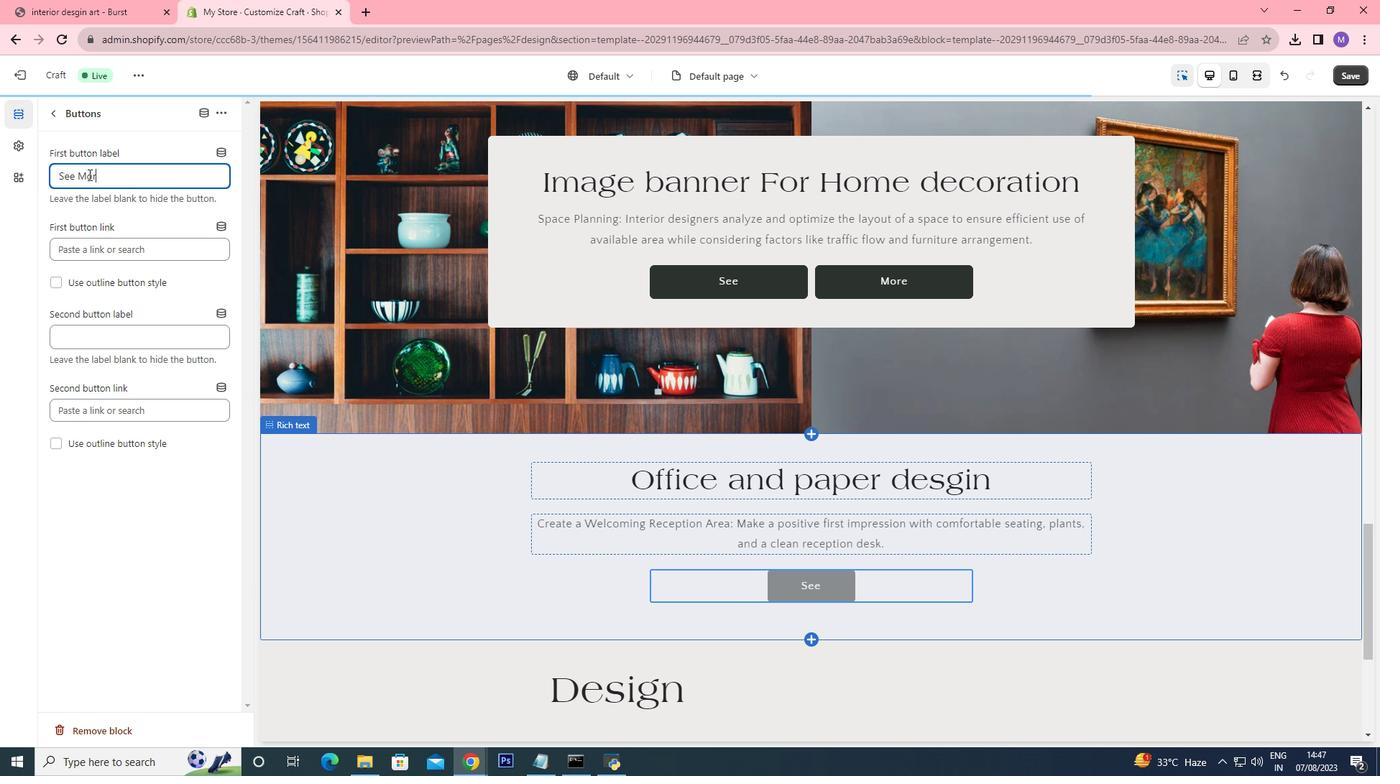 
Action: Mouse moved to (1035, 593)
Screenshot: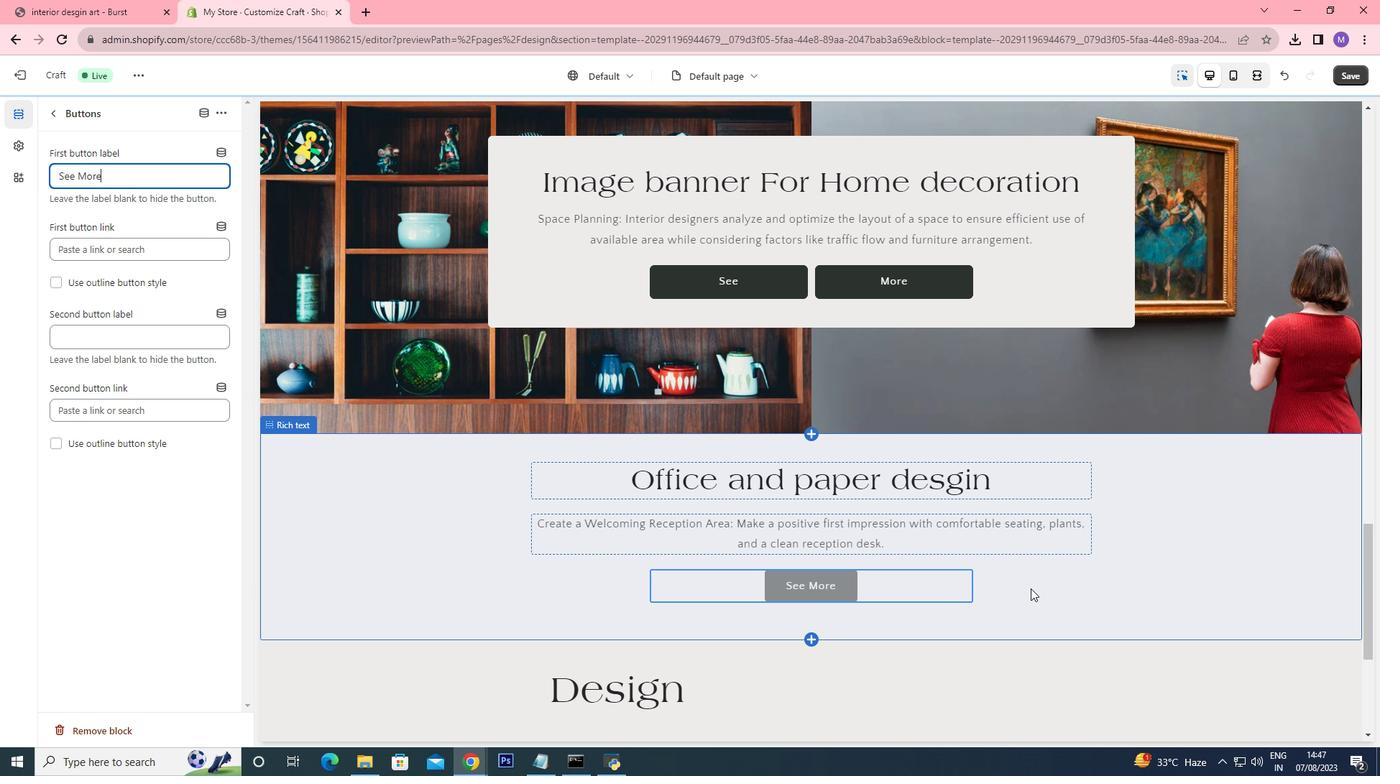 
Action: Mouse pressed left at (1035, 593)
Screenshot: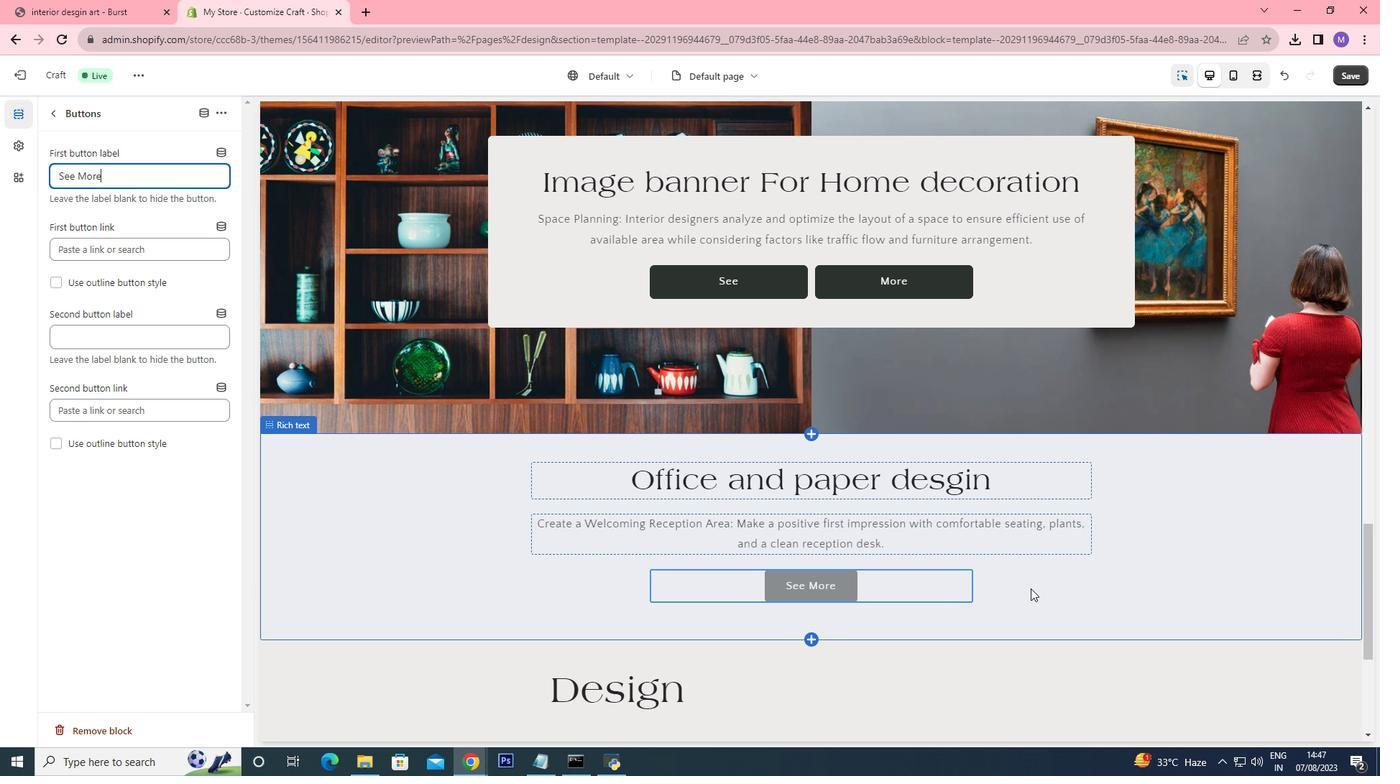 
Action: Mouse moved to (878, 476)
Screenshot: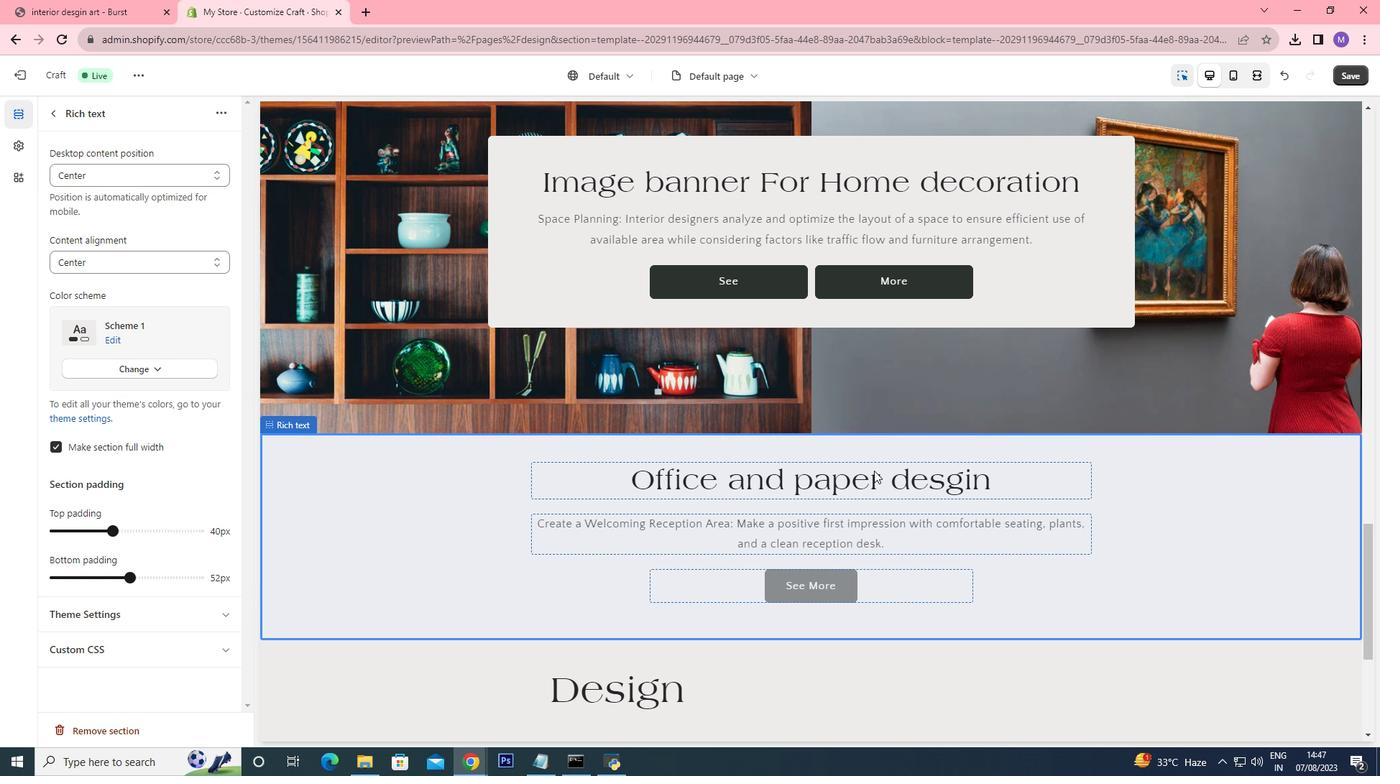
Action: Mouse scrolled (878, 475) with delta (0, 0)
Screenshot: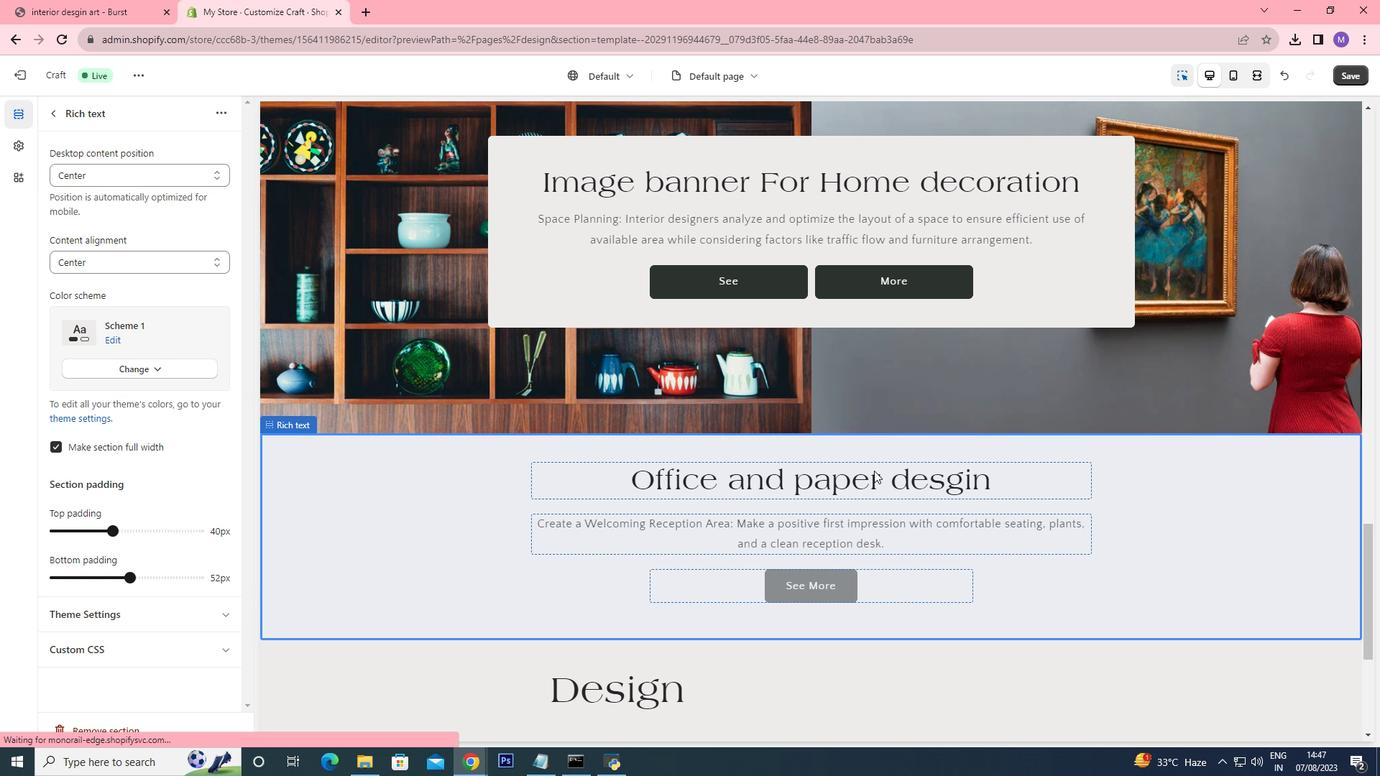 
Action: Mouse moved to (973, 549)
Screenshot: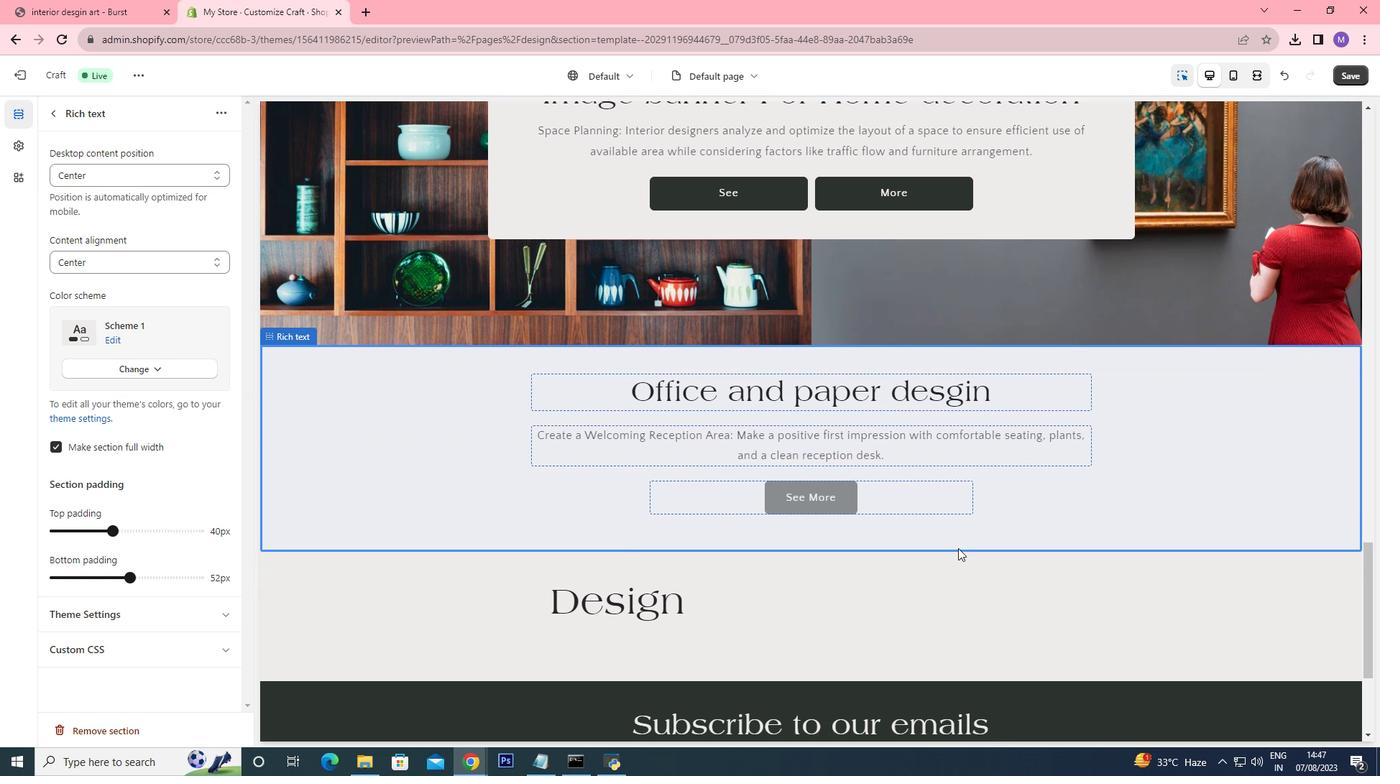 
Action: Mouse scrolled (973, 548) with delta (0, 0)
Screenshot: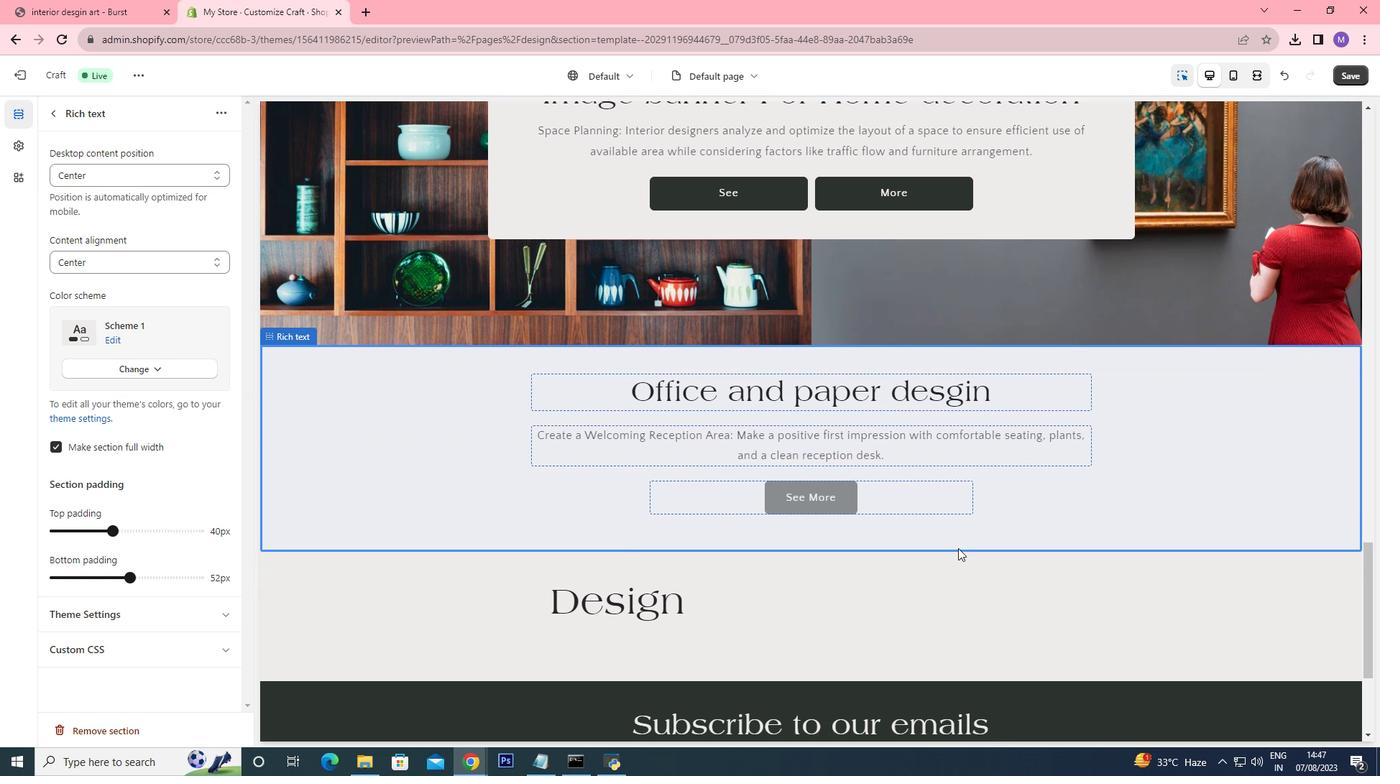 
Action: Mouse moved to (814, 491)
Screenshot: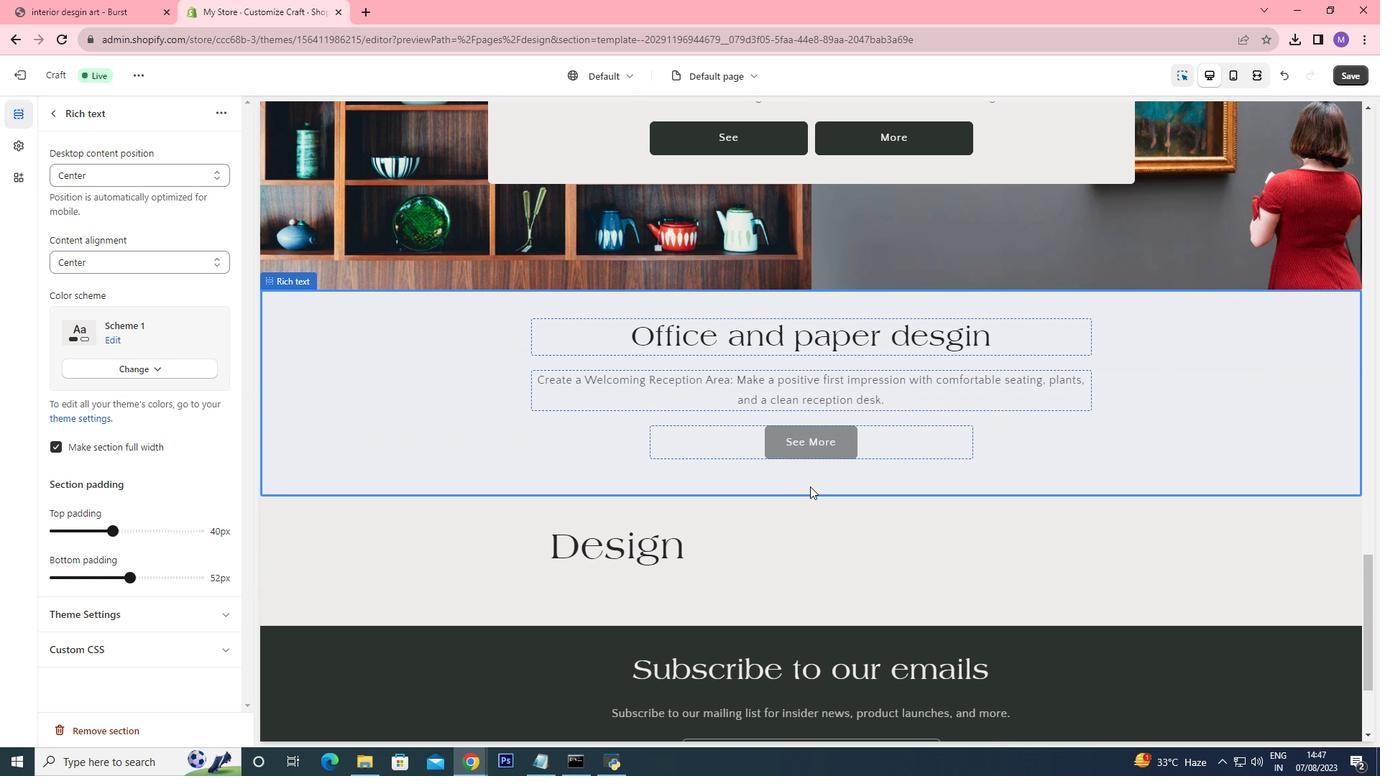 
Action: Mouse pressed left at (814, 491)
Screenshot: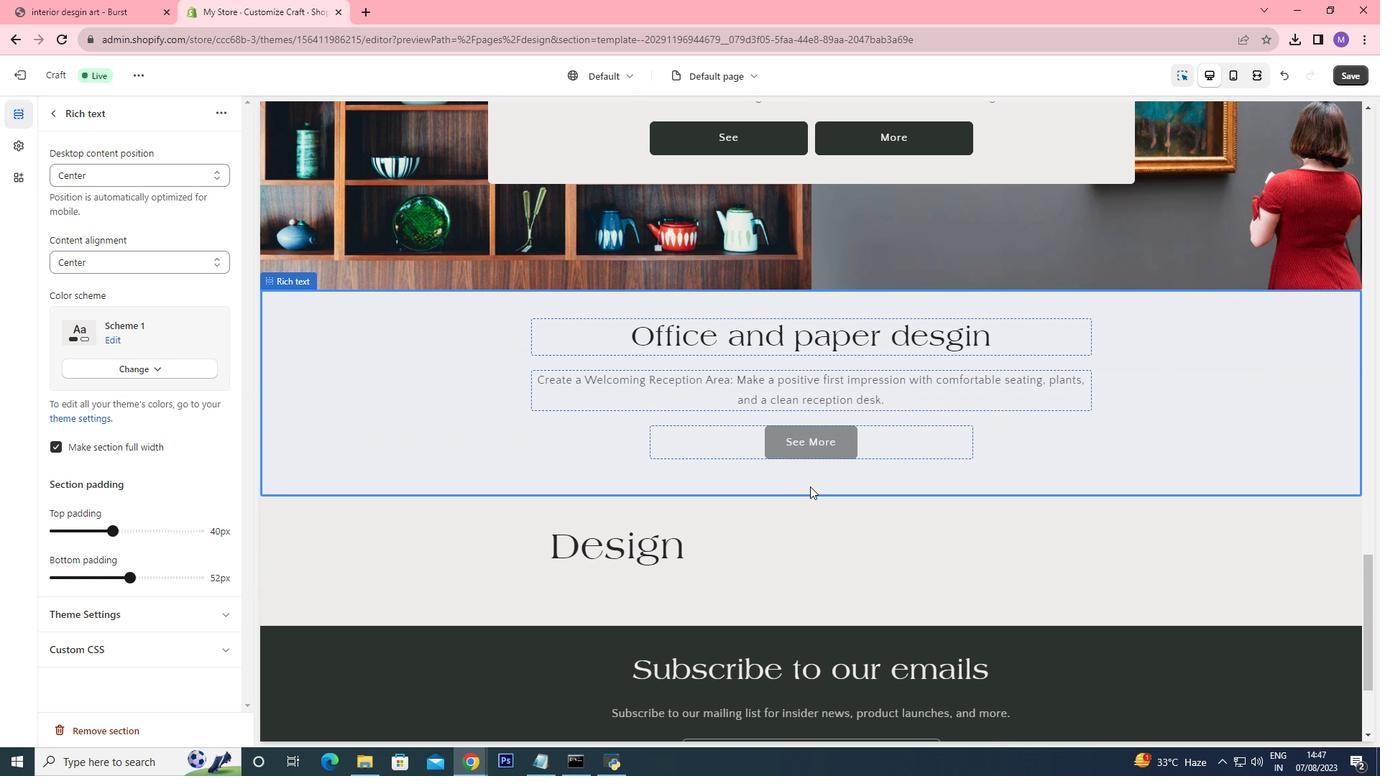 
Action: Mouse moved to (822, 503)
Screenshot: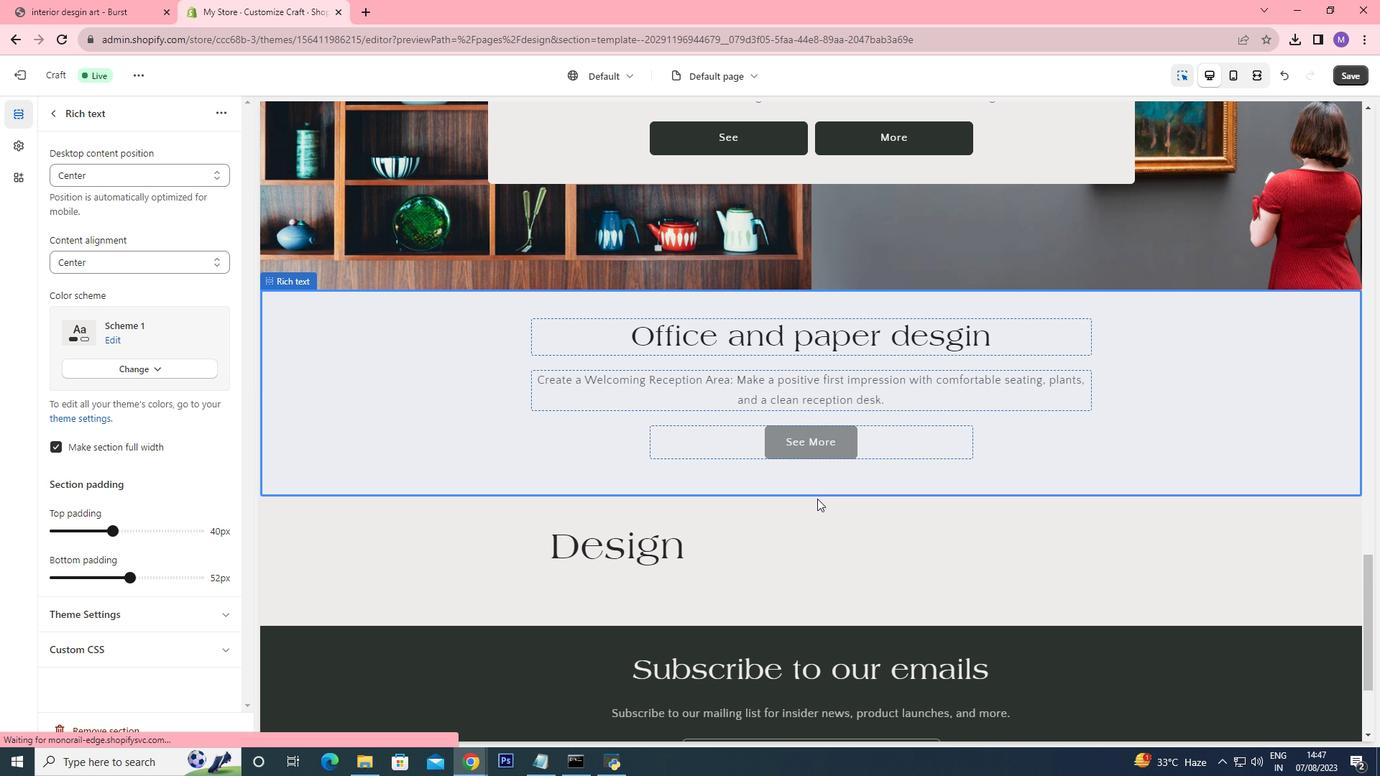 
Action: Mouse pressed left at (822, 503)
Screenshot: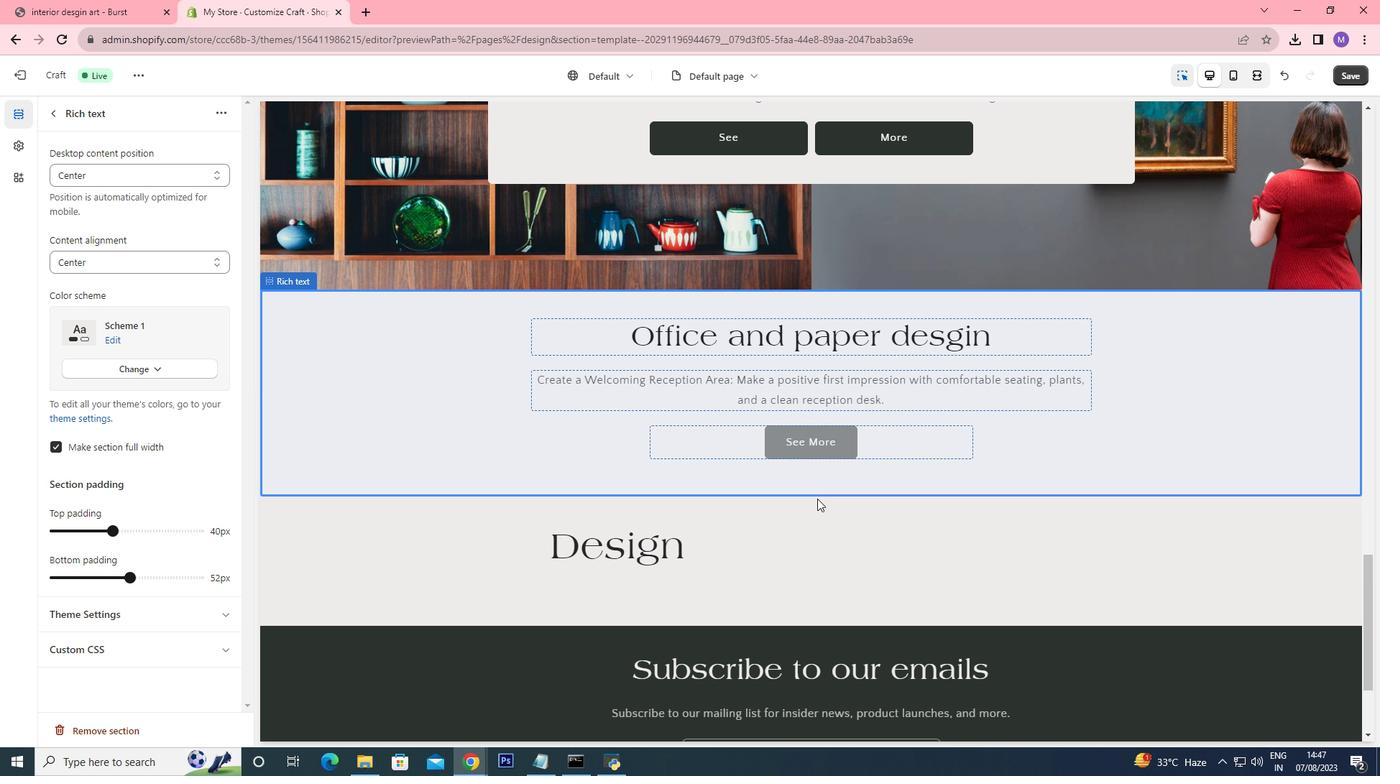
Action: Mouse moved to (825, 500)
Screenshot: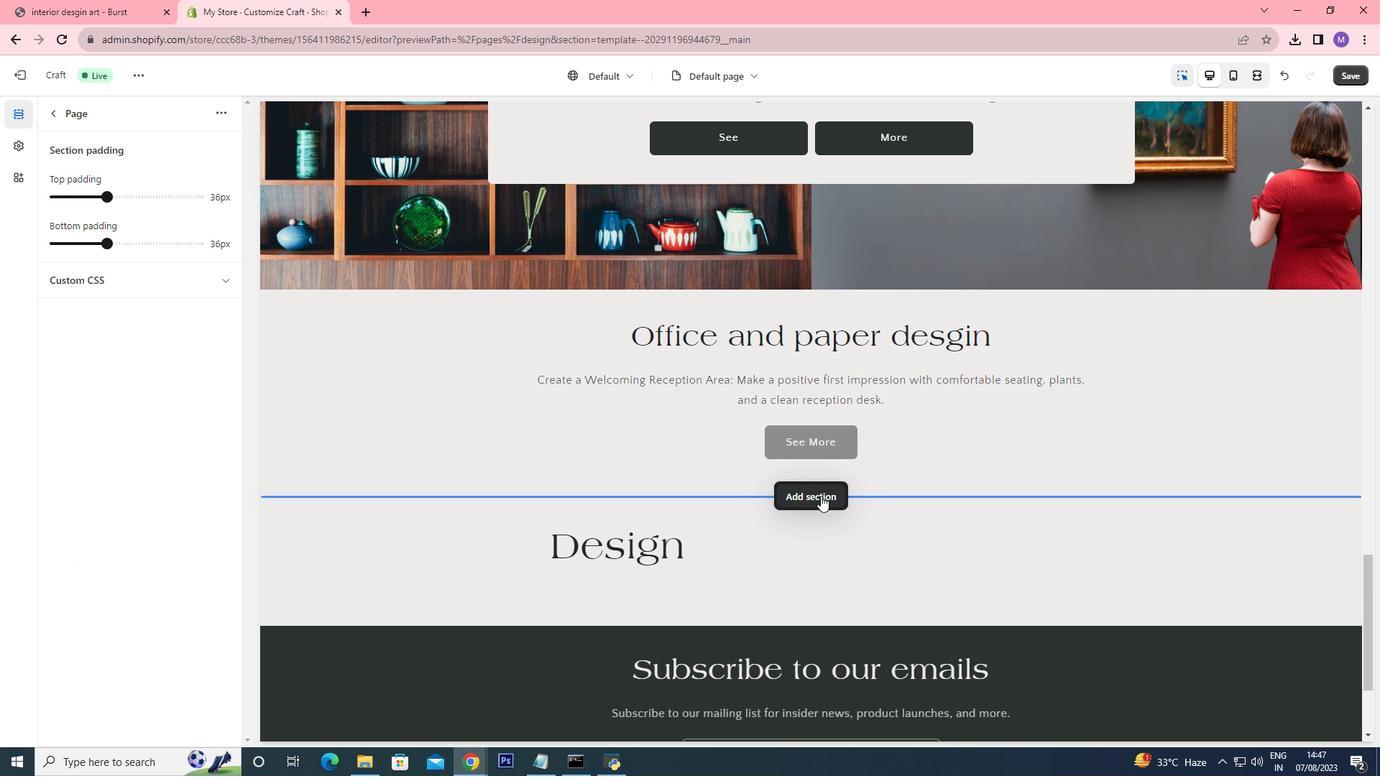 
Action: Mouse pressed left at (825, 500)
Screenshot: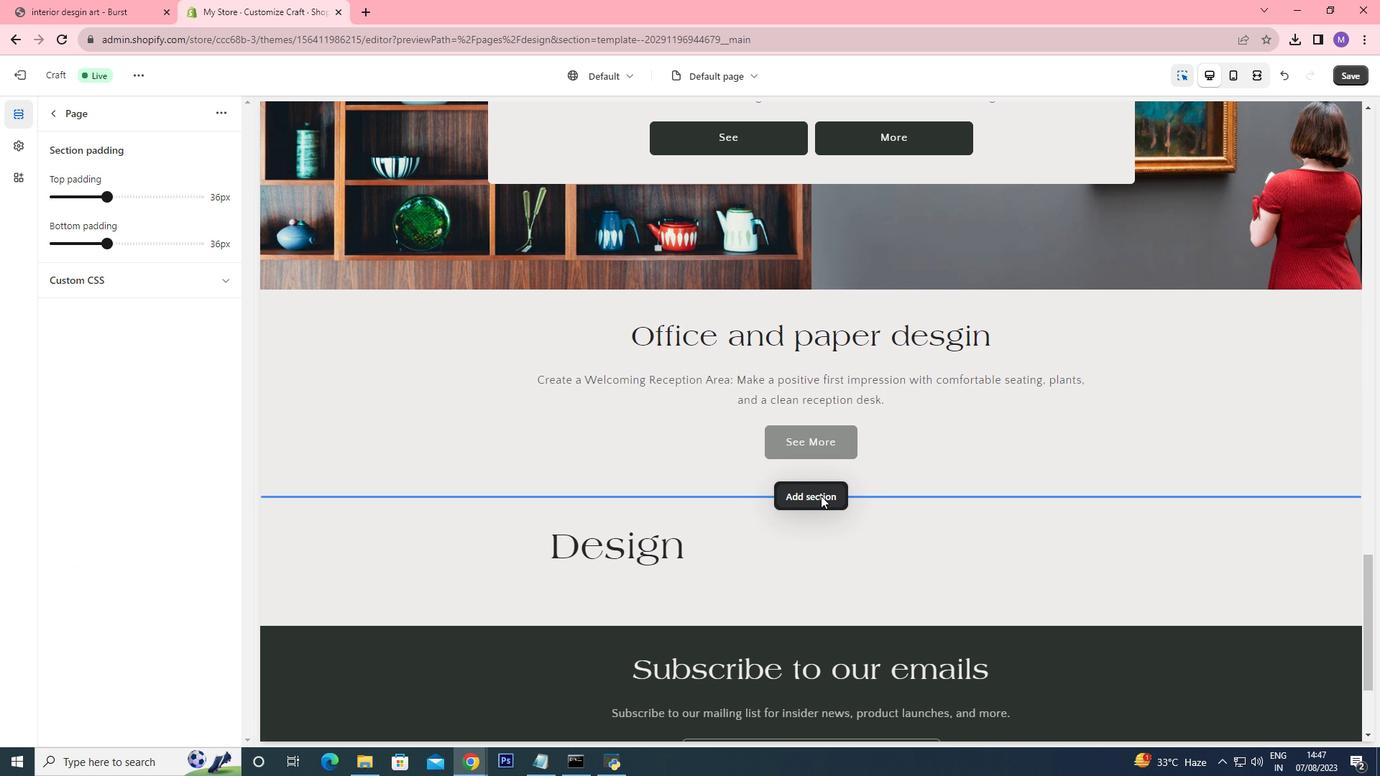 
Action: Mouse moved to (942, 531)
Screenshot: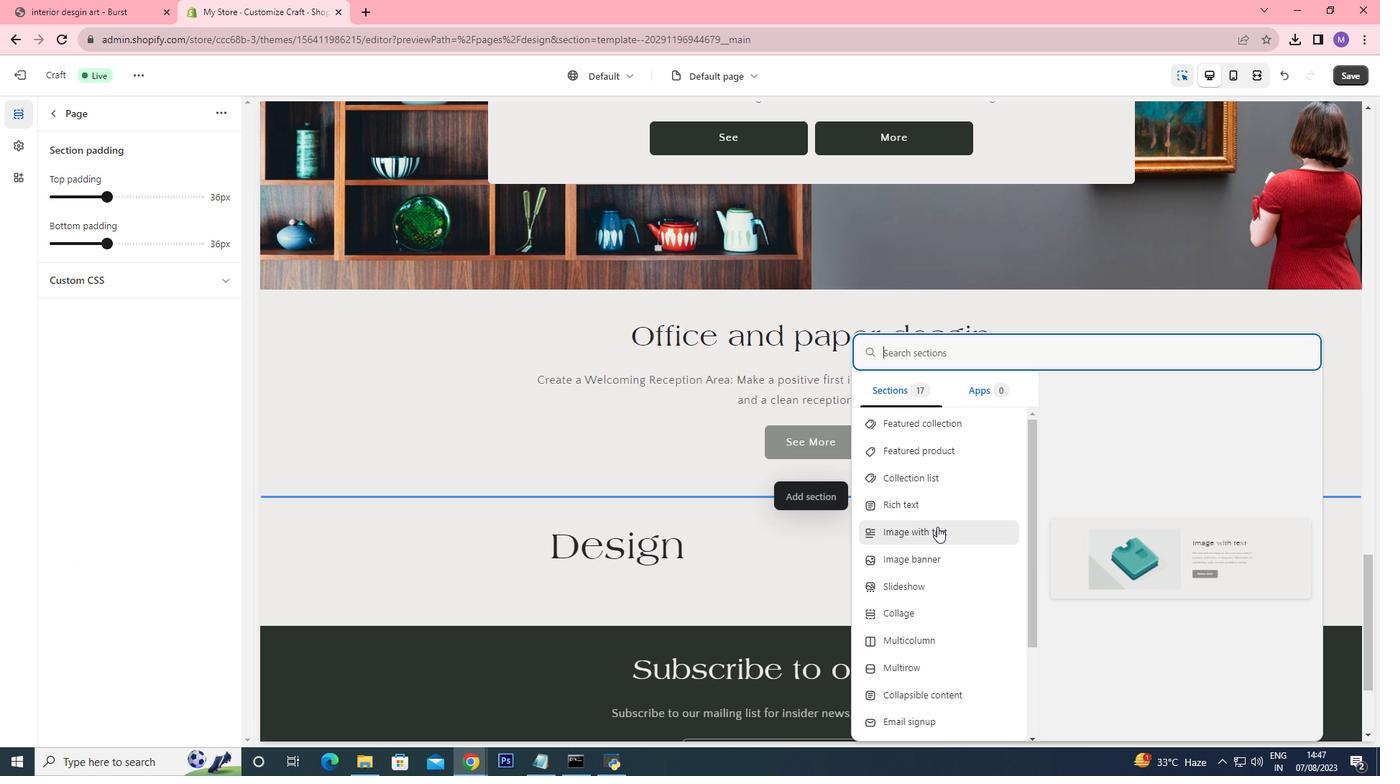 
Action: Mouse pressed left at (942, 531)
Screenshot: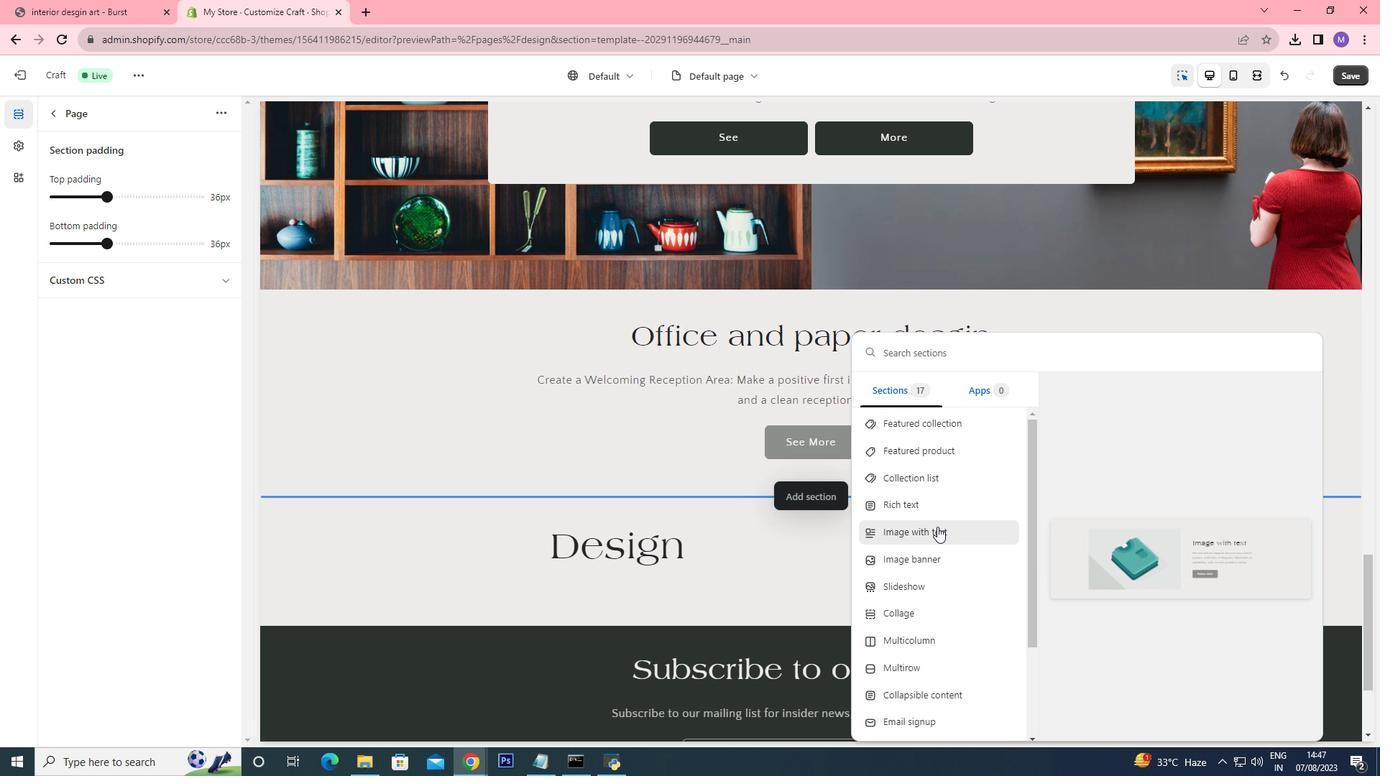 
Action: Mouse moved to (620, 450)
Screenshot: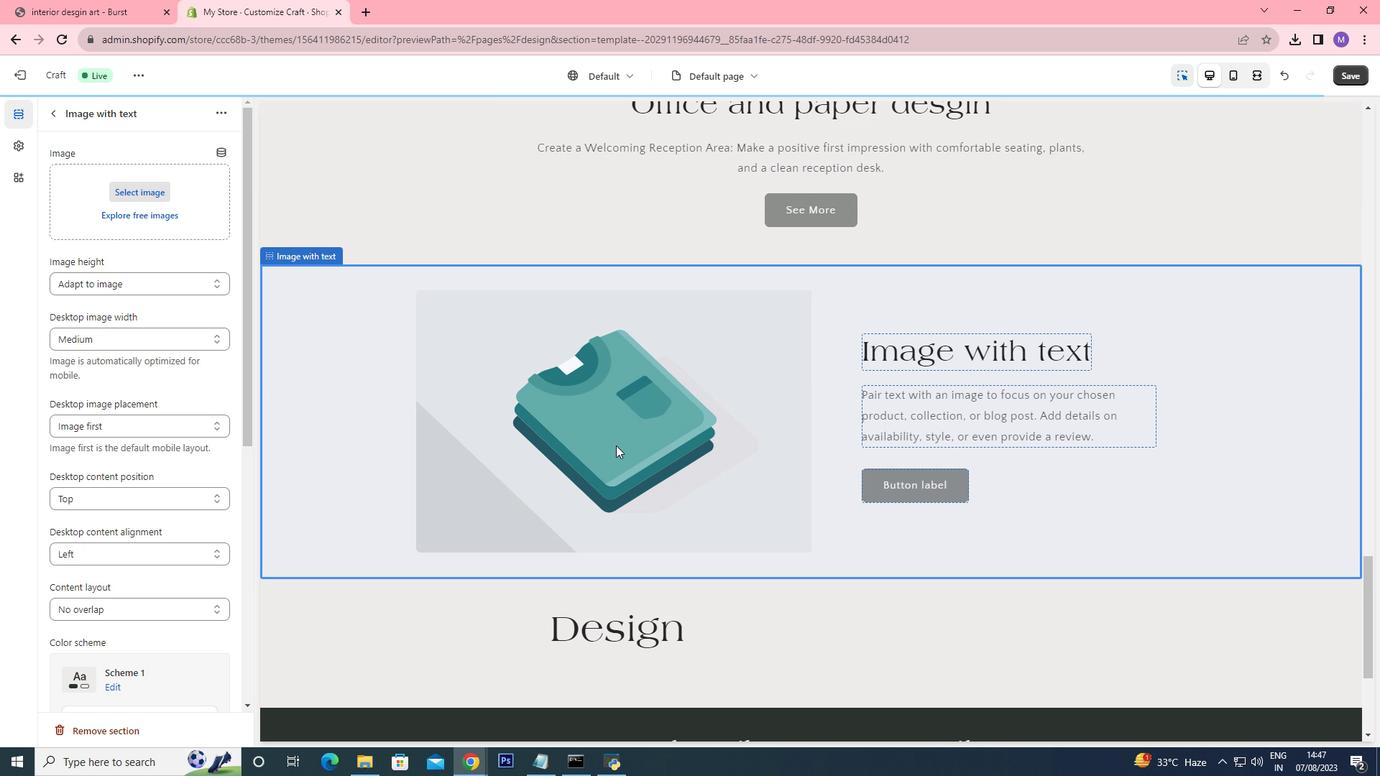 
Action: Mouse pressed left at (620, 450)
Screenshot: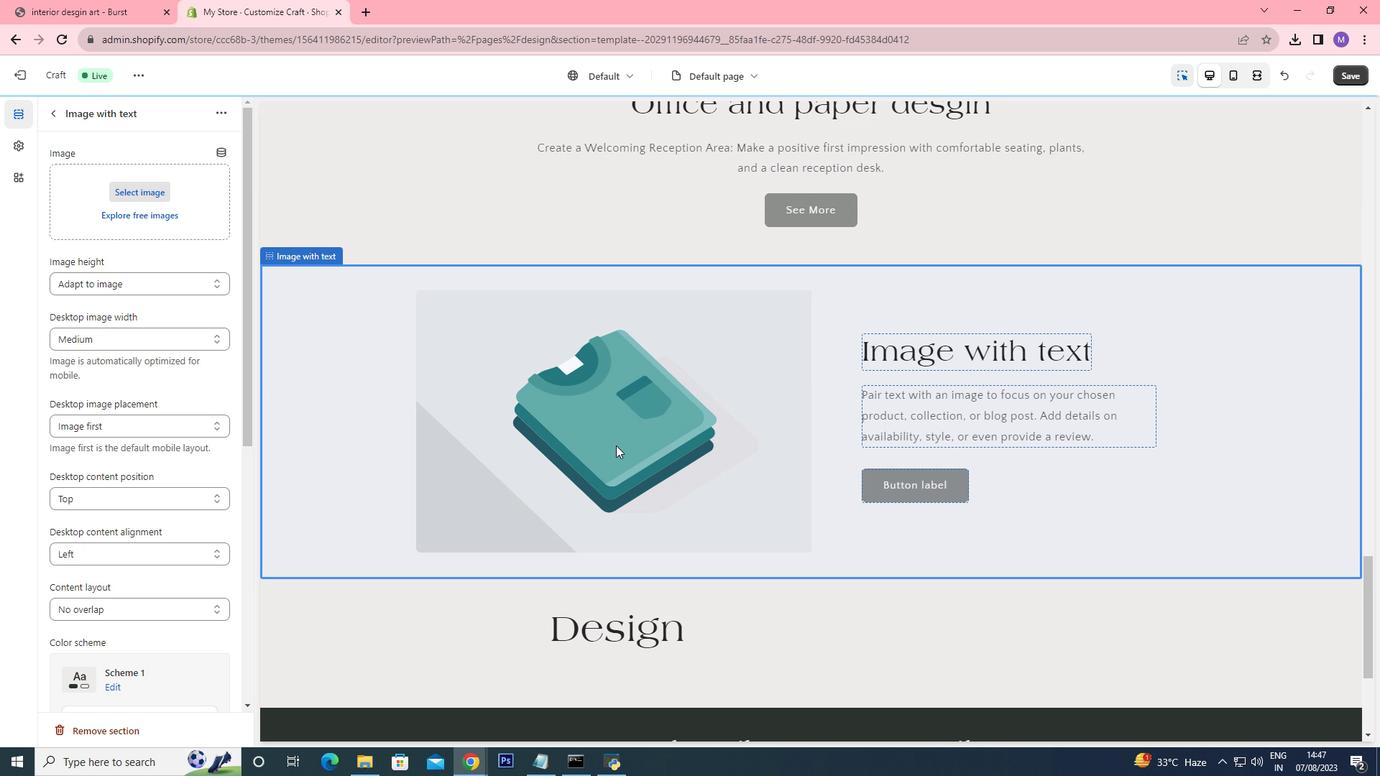 
Action: Mouse moved to (122, 3)
Screenshot: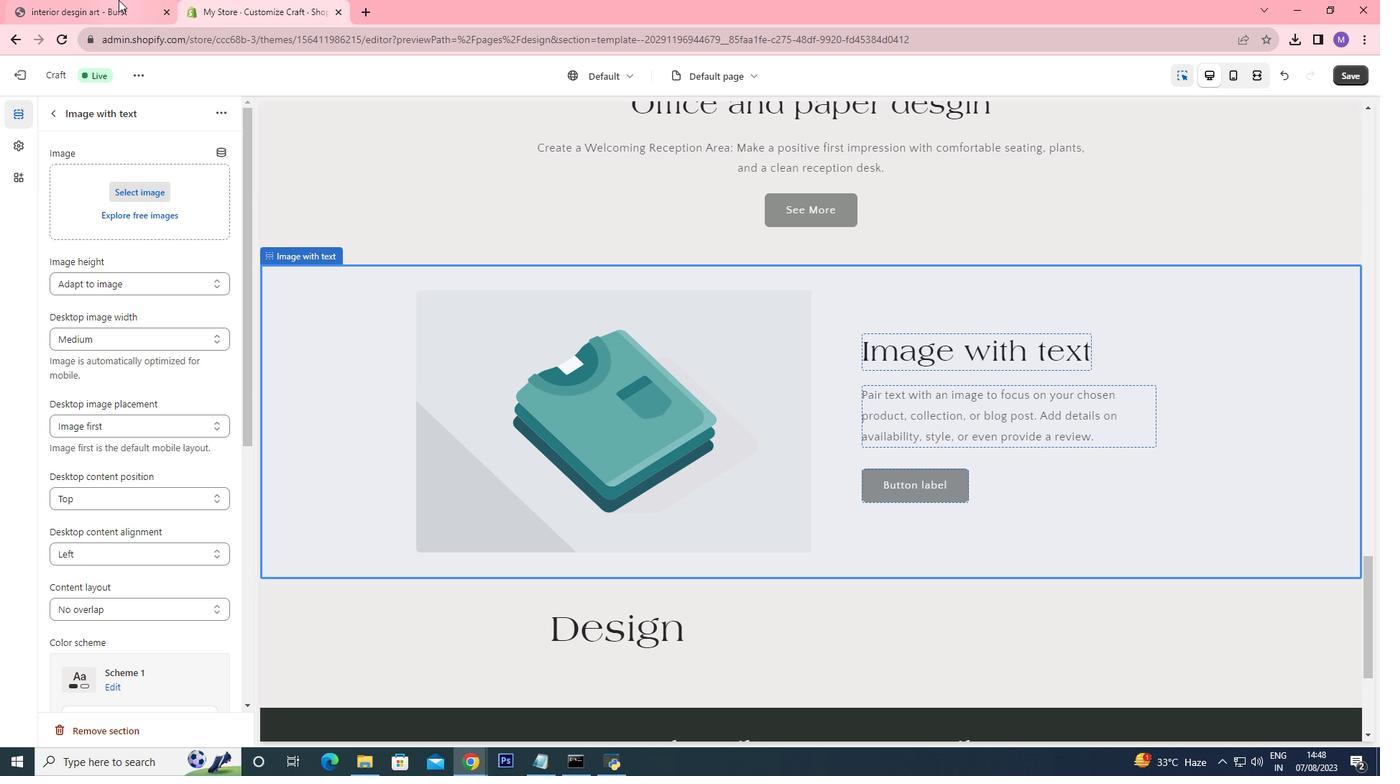 
Action: Mouse pressed left at (122, 4)
Screenshot: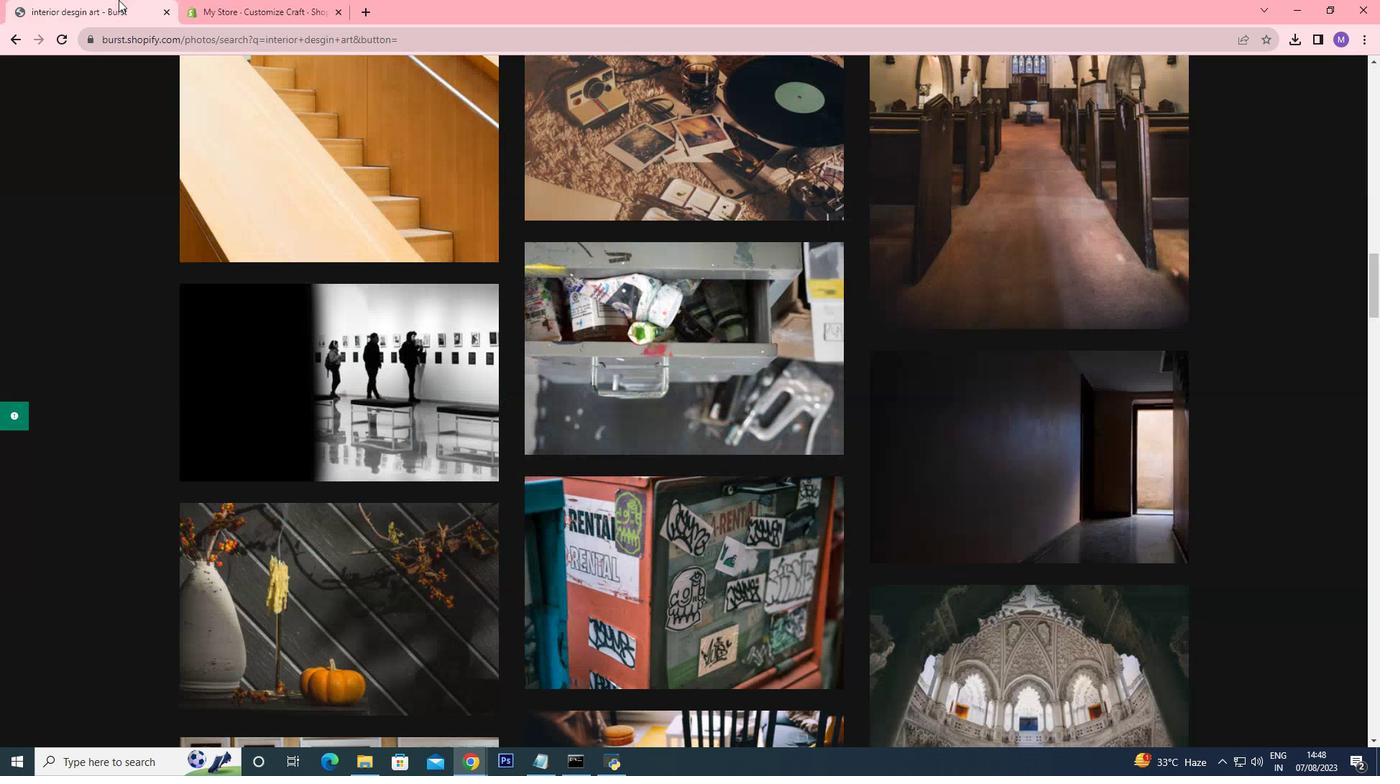
Action: Mouse moved to (478, 187)
Screenshot: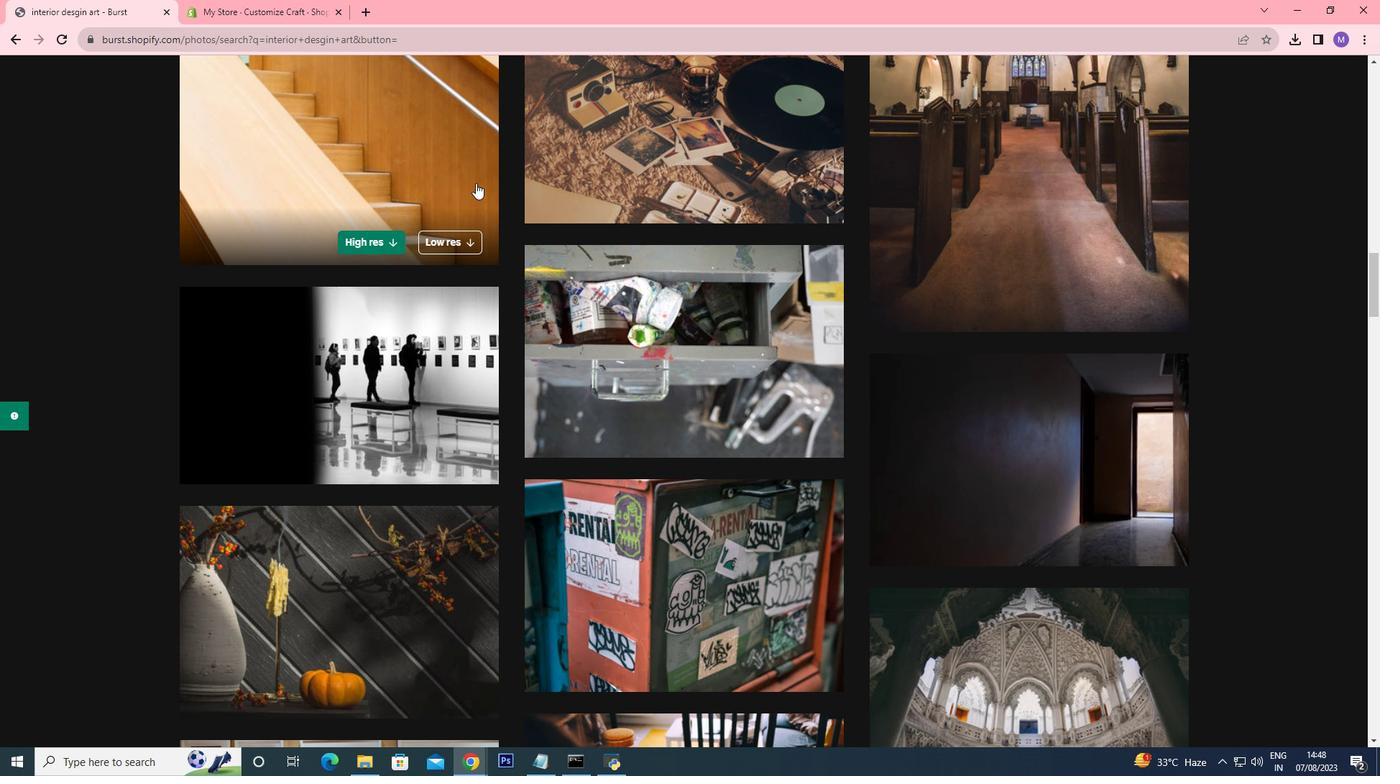 
Action: Mouse scrolled (478, 188) with delta (0, 0)
Screenshot: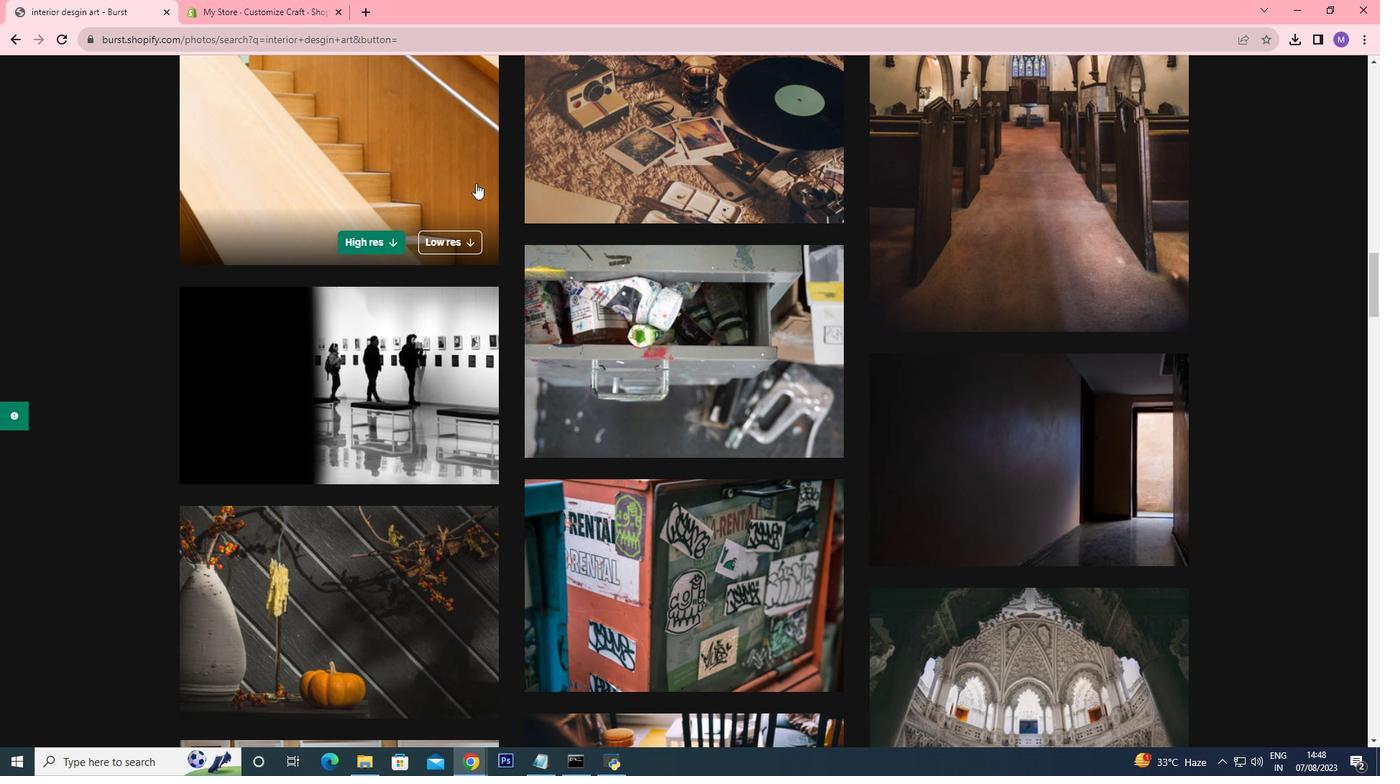 
Action: Mouse scrolled (478, 188) with delta (0, 0)
Screenshot: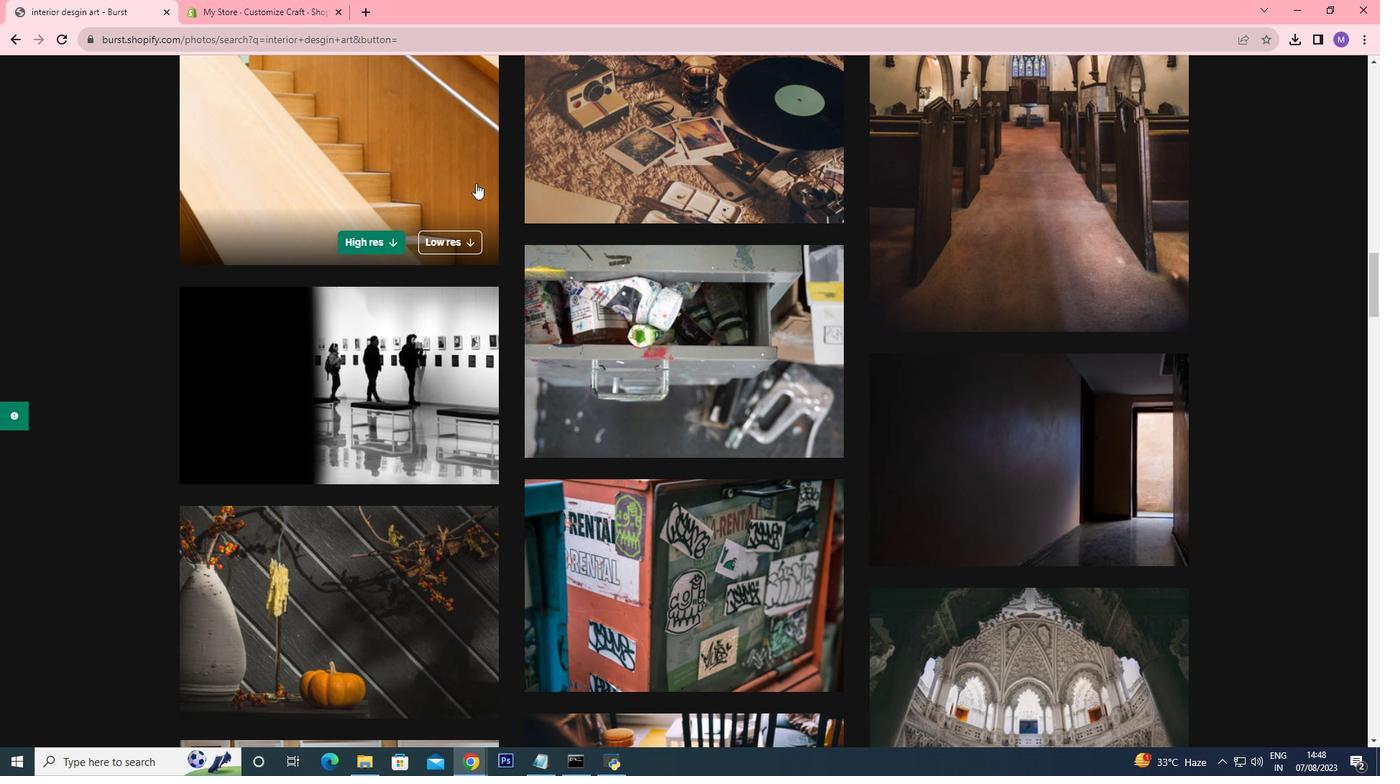 
Action: Mouse moved to (479, 187)
Screenshot: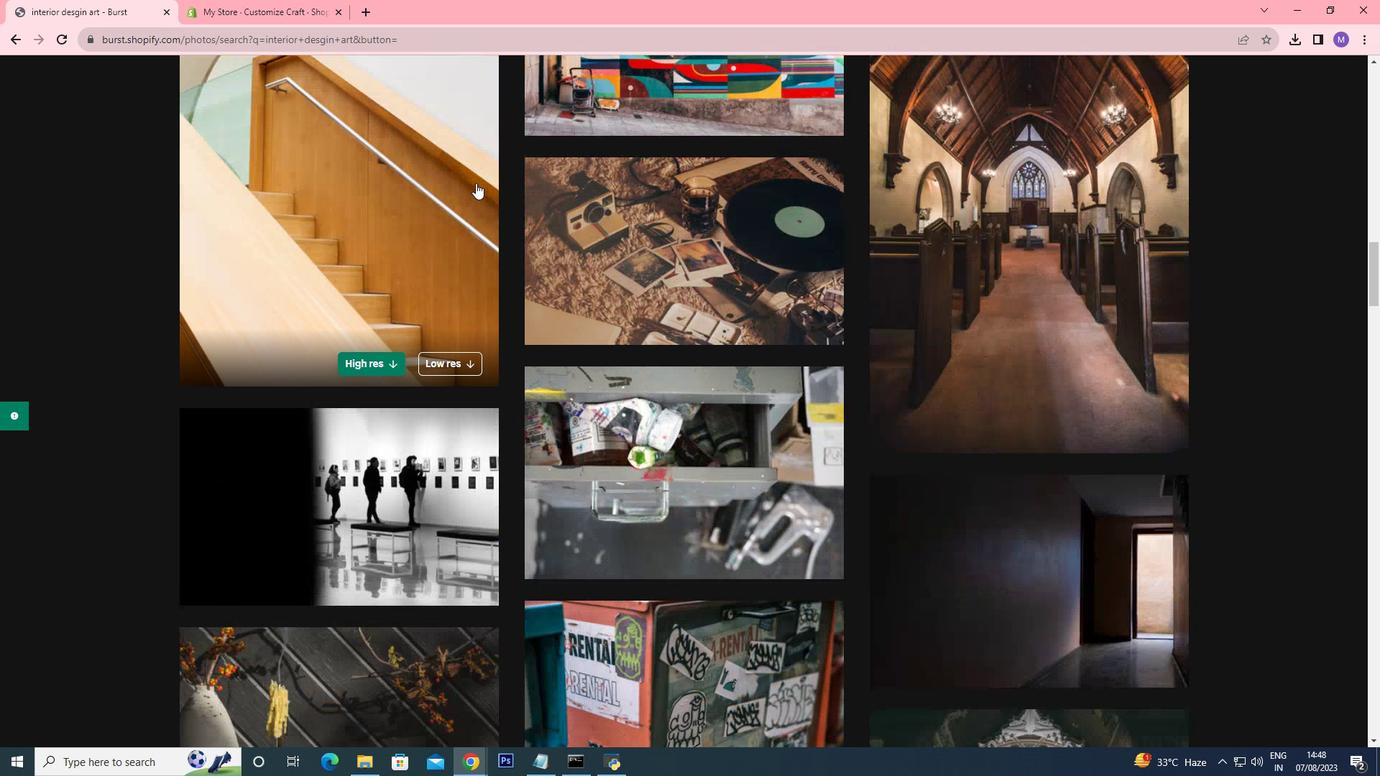 
Action: Mouse scrolled (479, 188) with delta (0, 0)
Screenshot: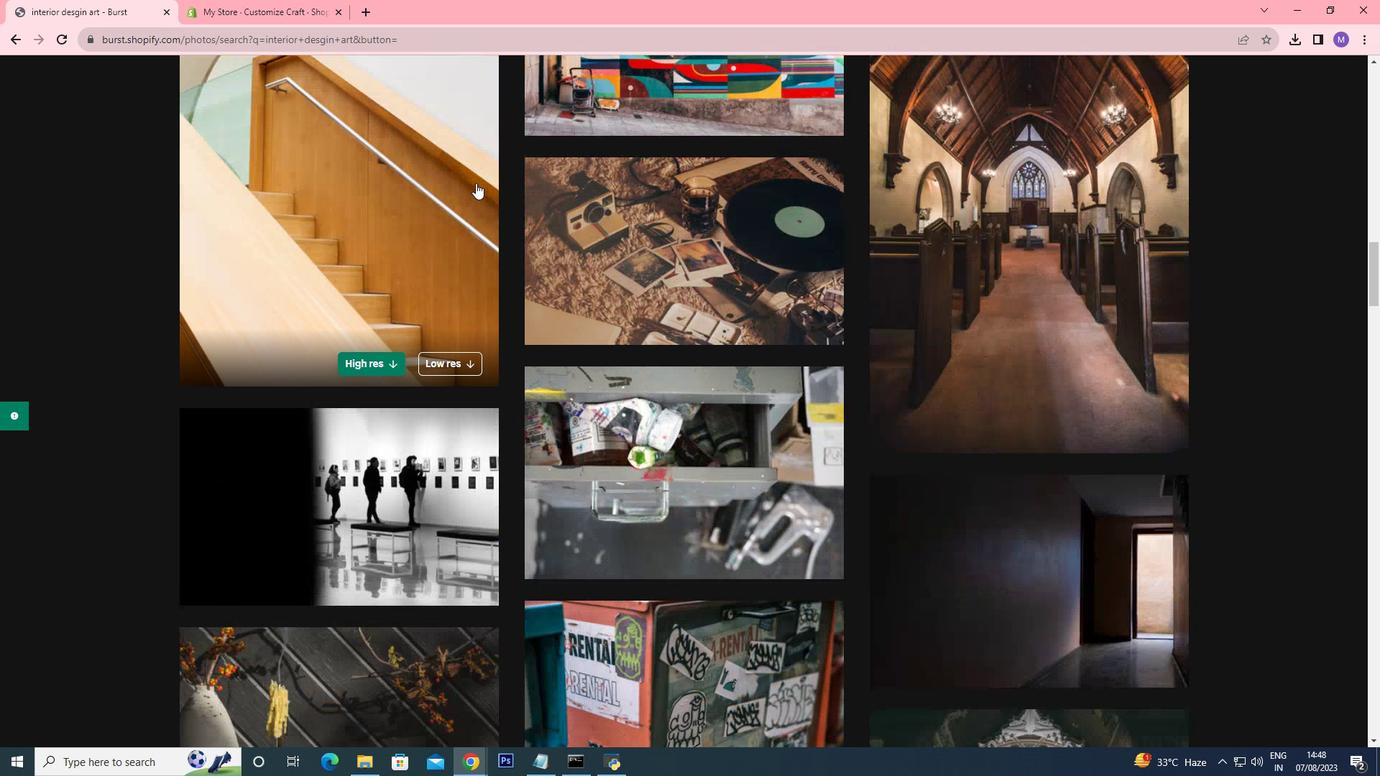 
Action: Mouse scrolled (479, 188) with delta (0, 0)
Screenshot: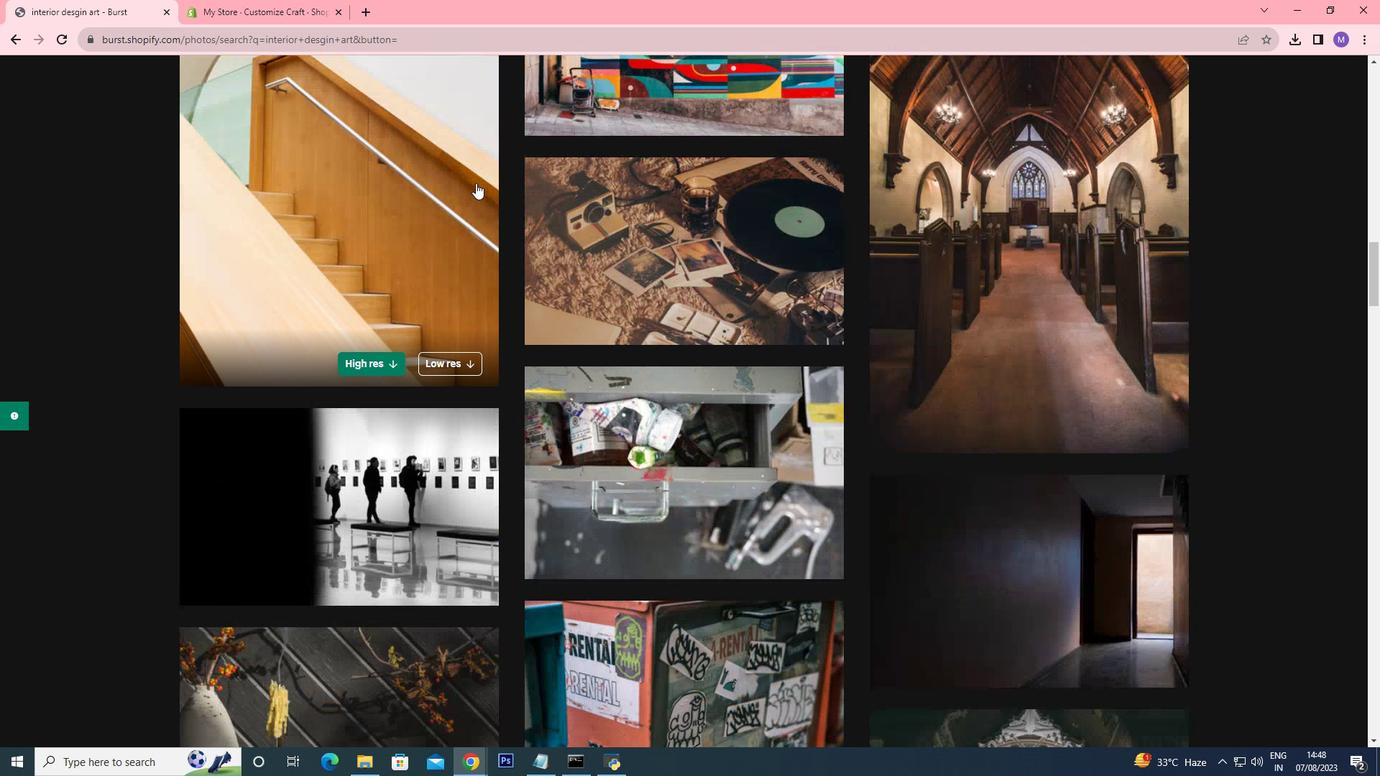 
Action: Mouse moved to (480, 187)
Screenshot: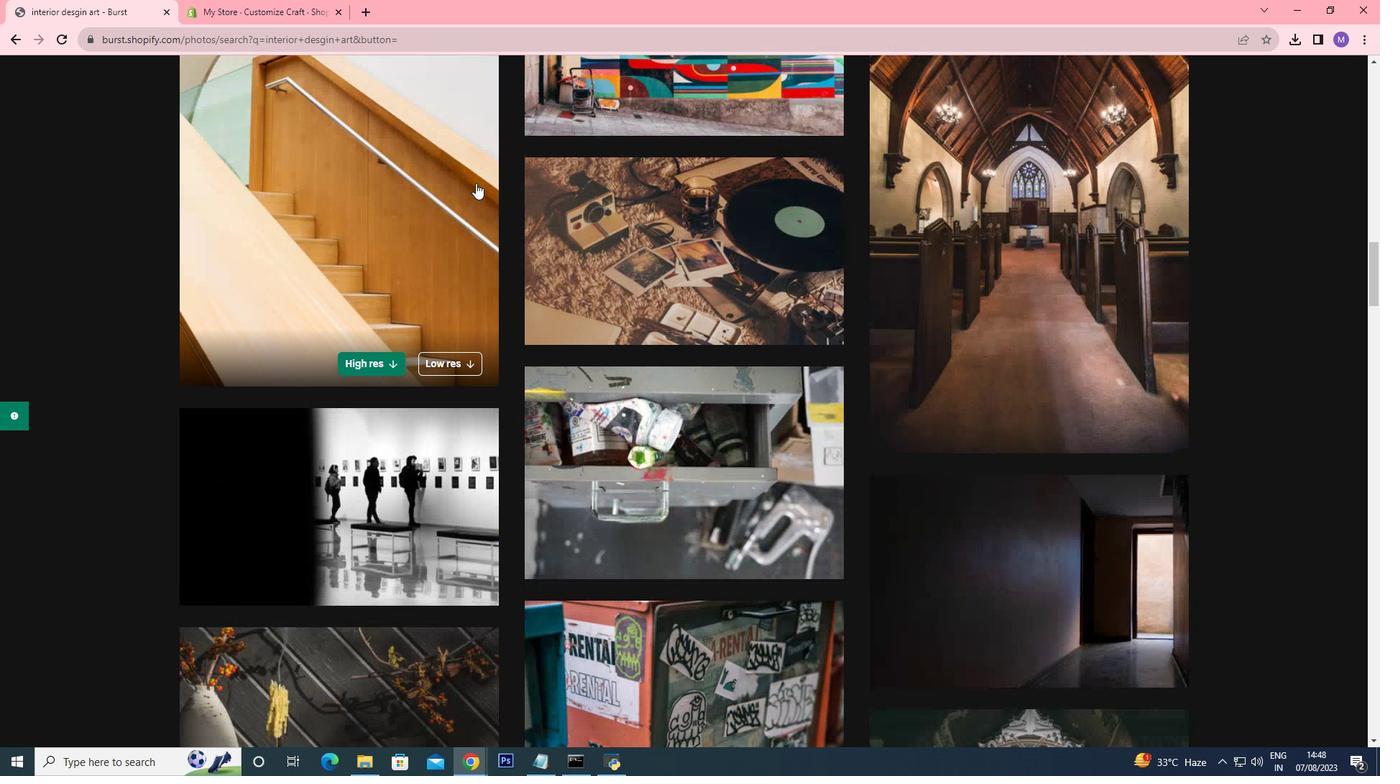 
Action: Mouse scrolled (480, 188) with delta (0, 0)
Screenshot: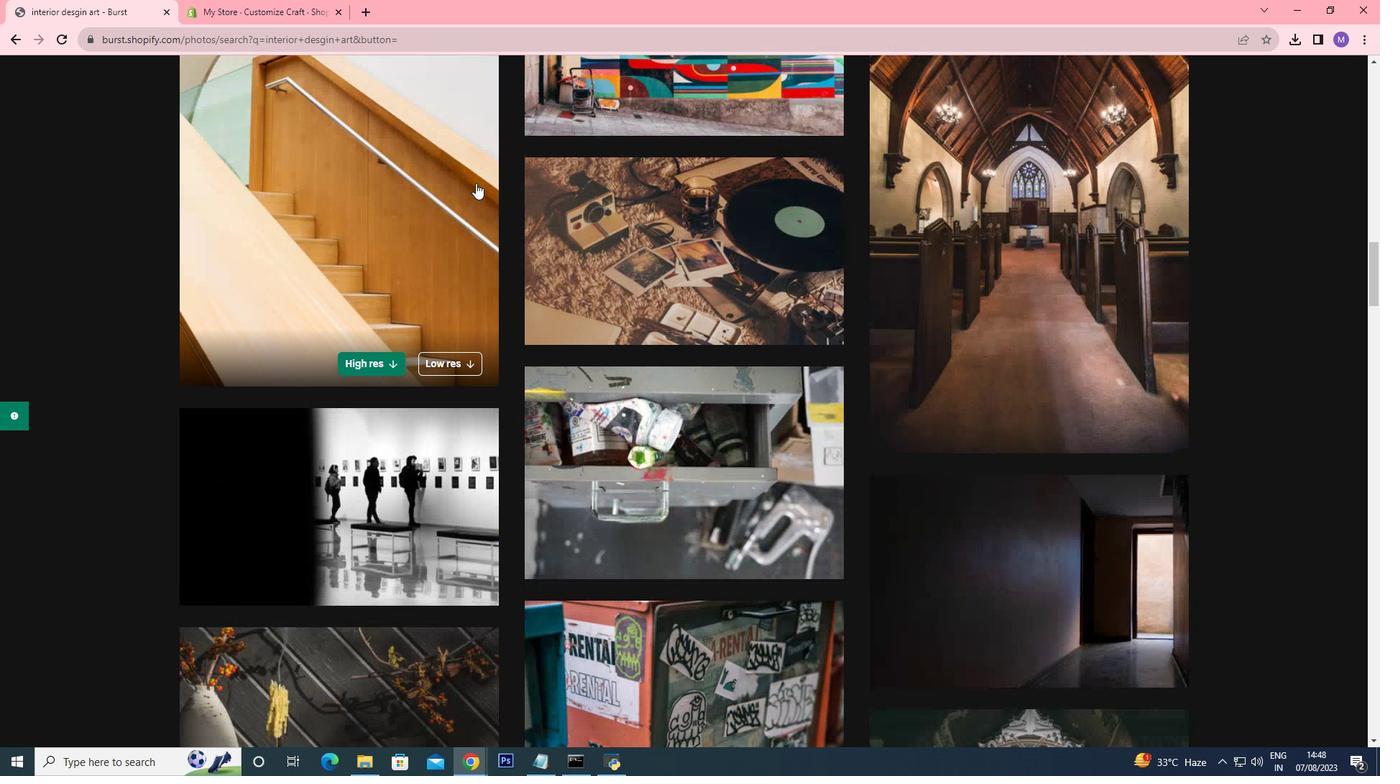 
Action: Mouse scrolled (480, 188) with delta (0, 0)
Screenshot: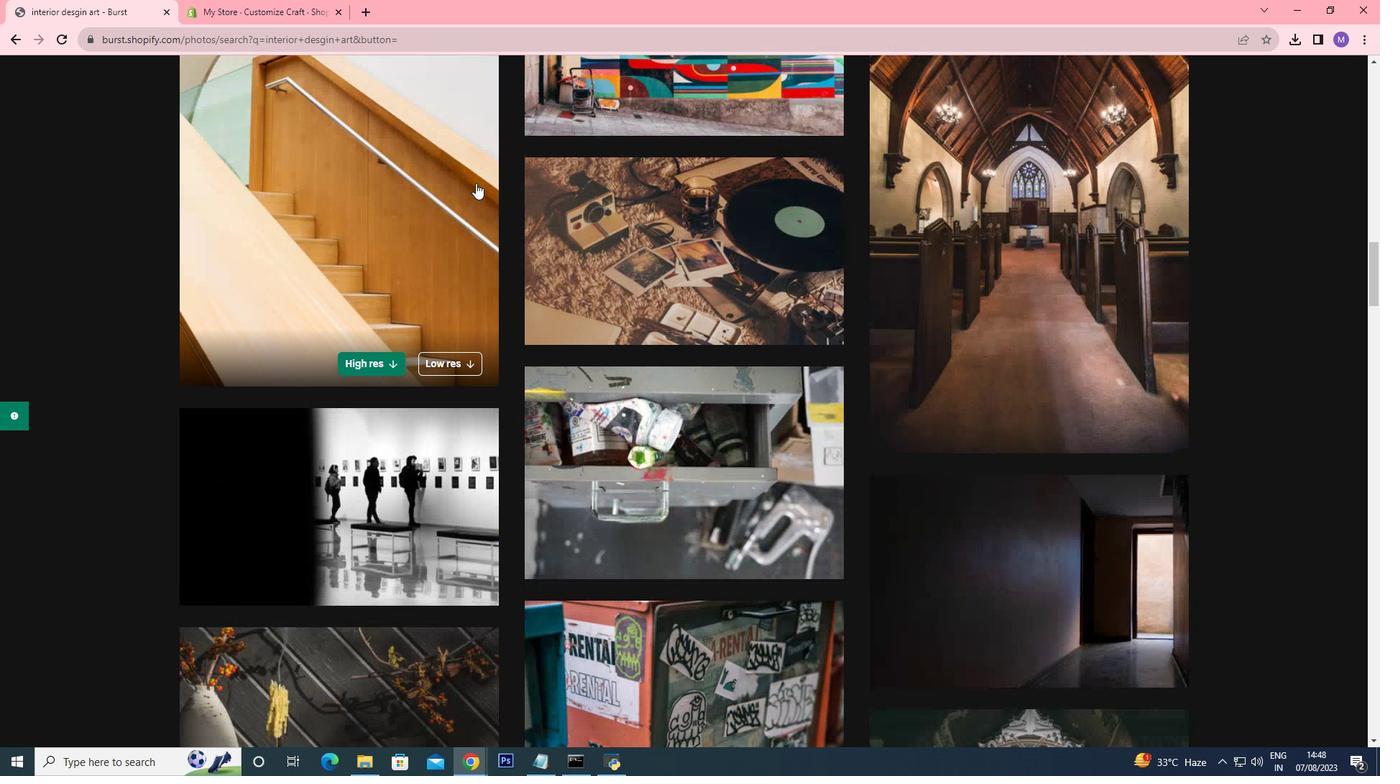 
Action: Mouse scrolled (480, 188) with delta (0, 0)
Screenshot: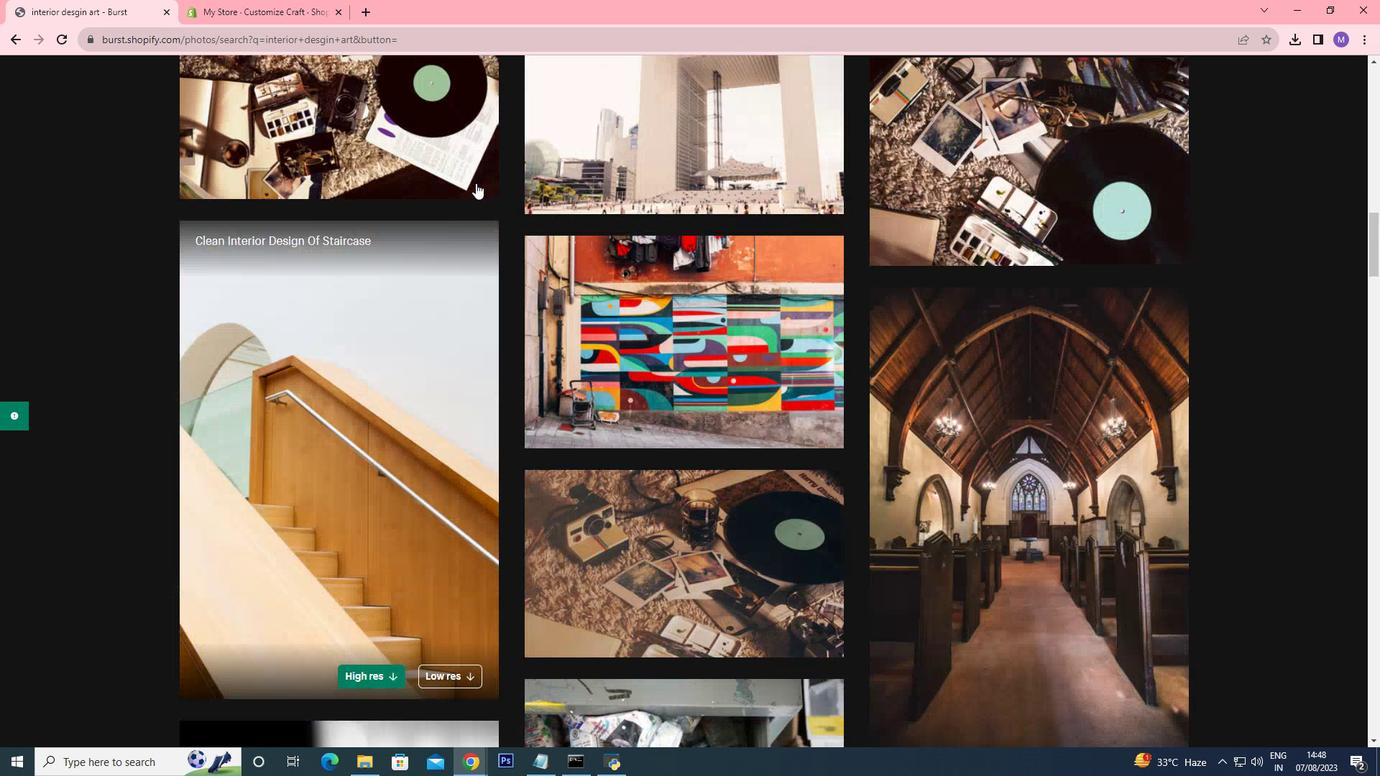 
Action: Mouse scrolled (480, 188) with delta (0, 0)
Screenshot: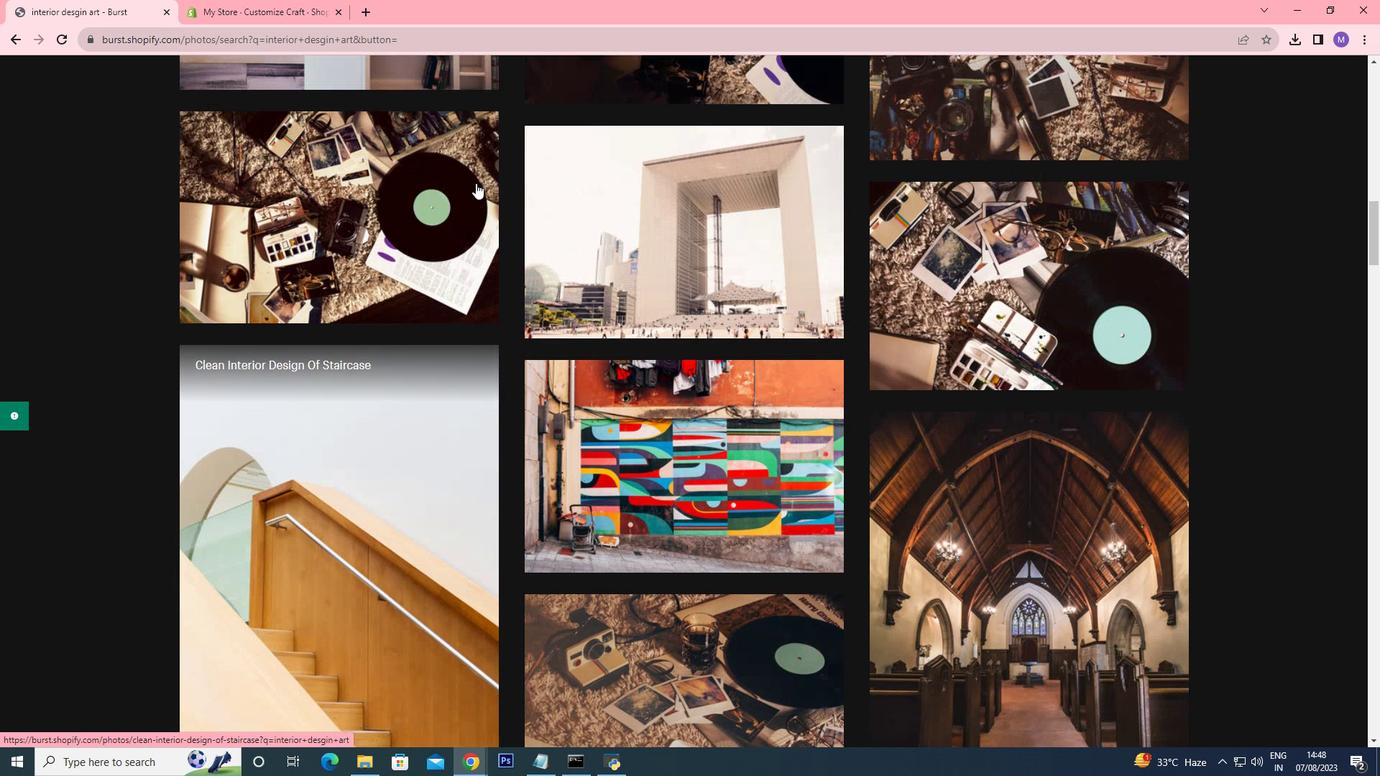 
Action: Mouse scrolled (480, 188) with delta (0, 0)
Screenshot: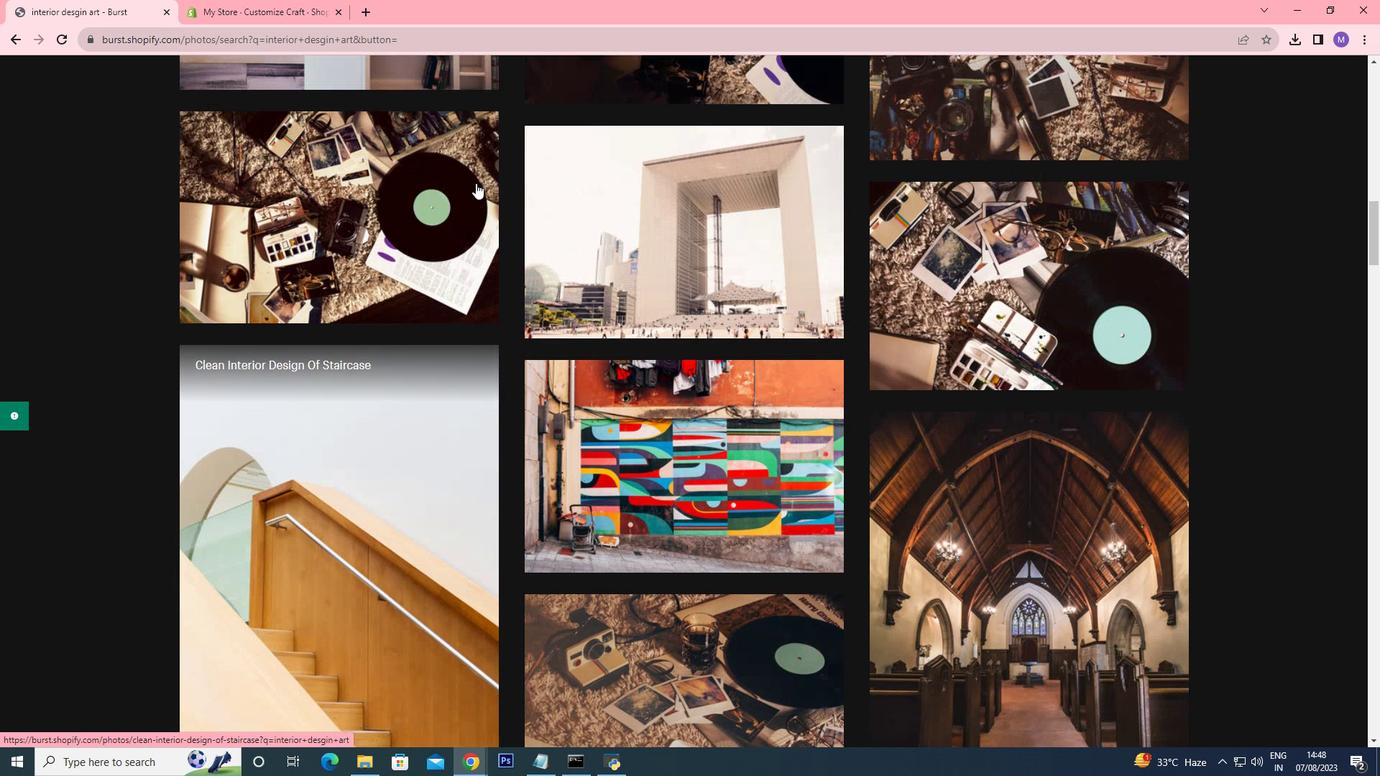 
Action: Mouse scrolled (480, 188) with delta (0, 0)
Screenshot: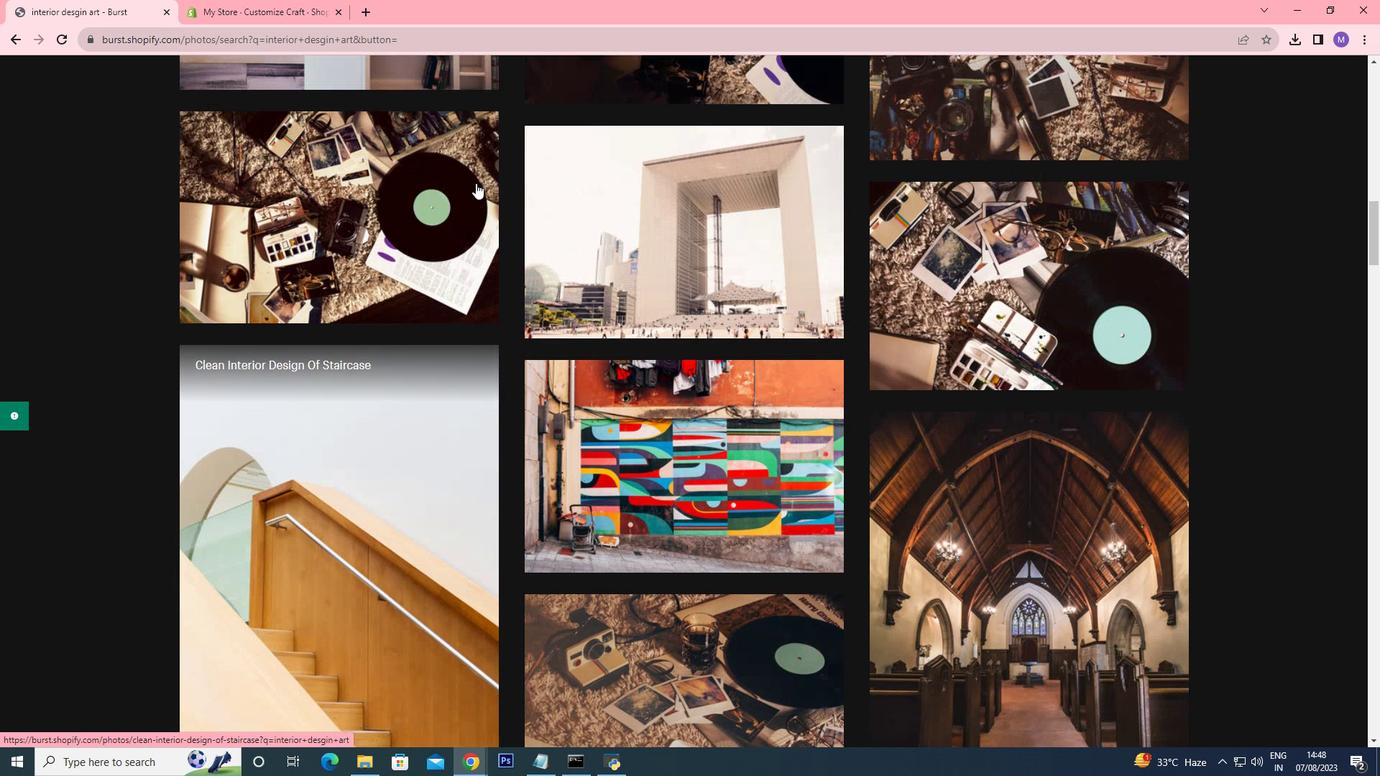 
Action: Mouse scrolled (480, 188) with delta (0, 0)
Screenshot: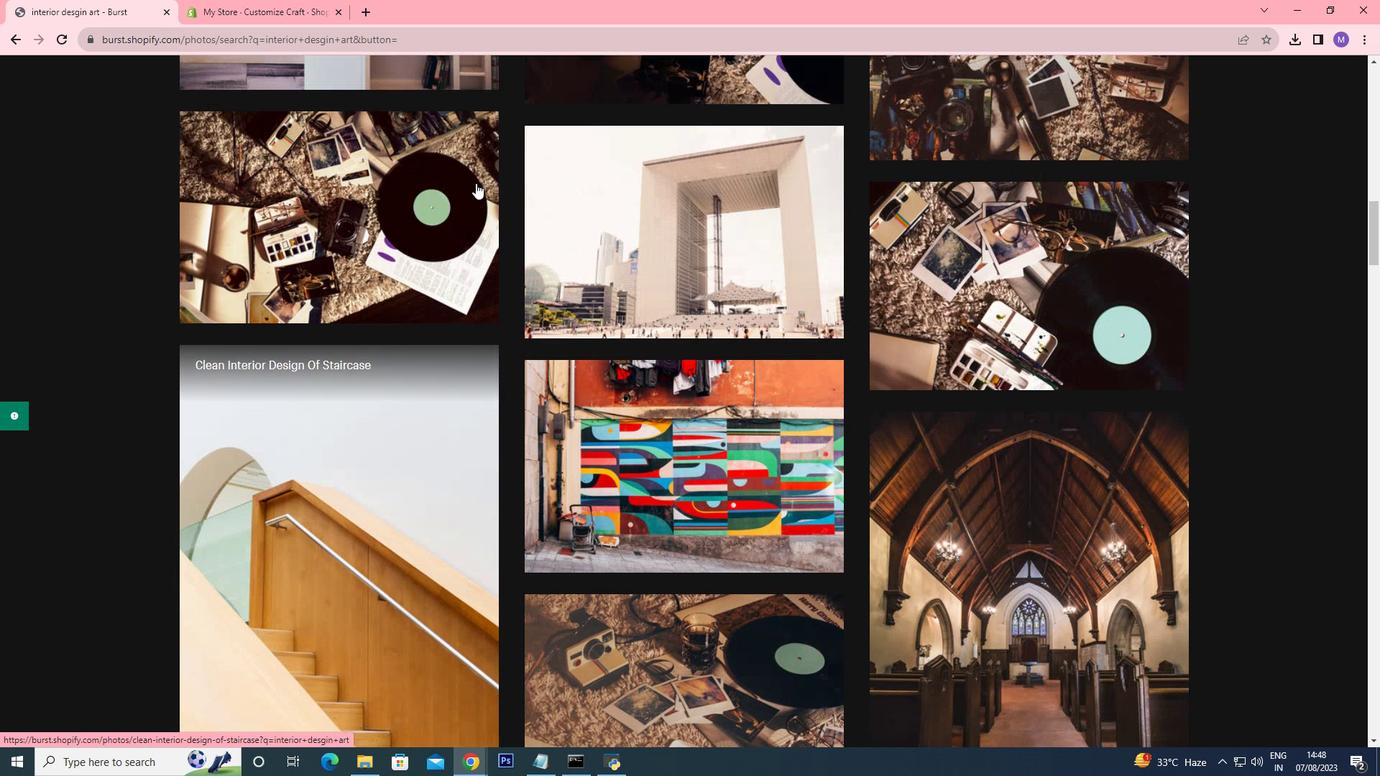 
Action: Mouse scrolled (480, 188) with delta (0, 0)
Screenshot: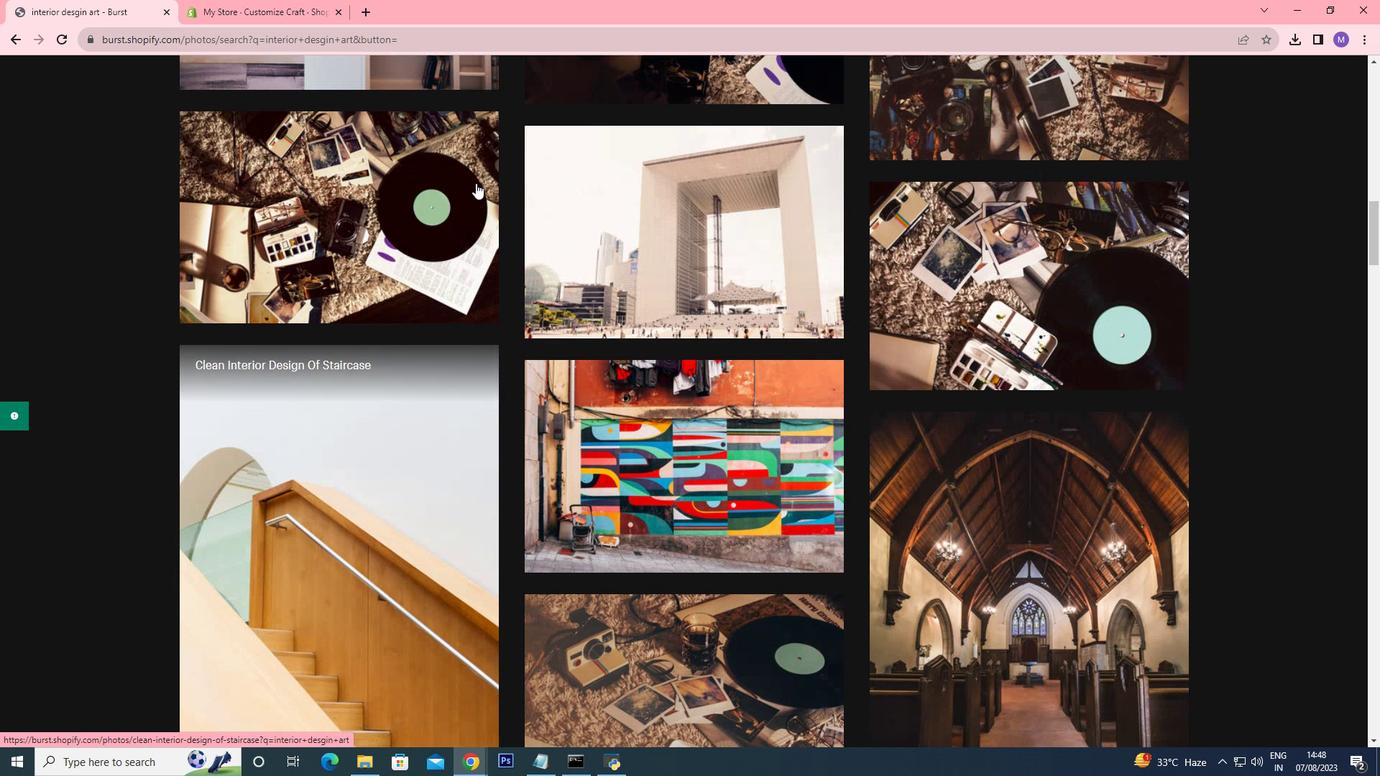 
Action: Mouse scrolled (480, 188) with delta (0, 0)
Screenshot: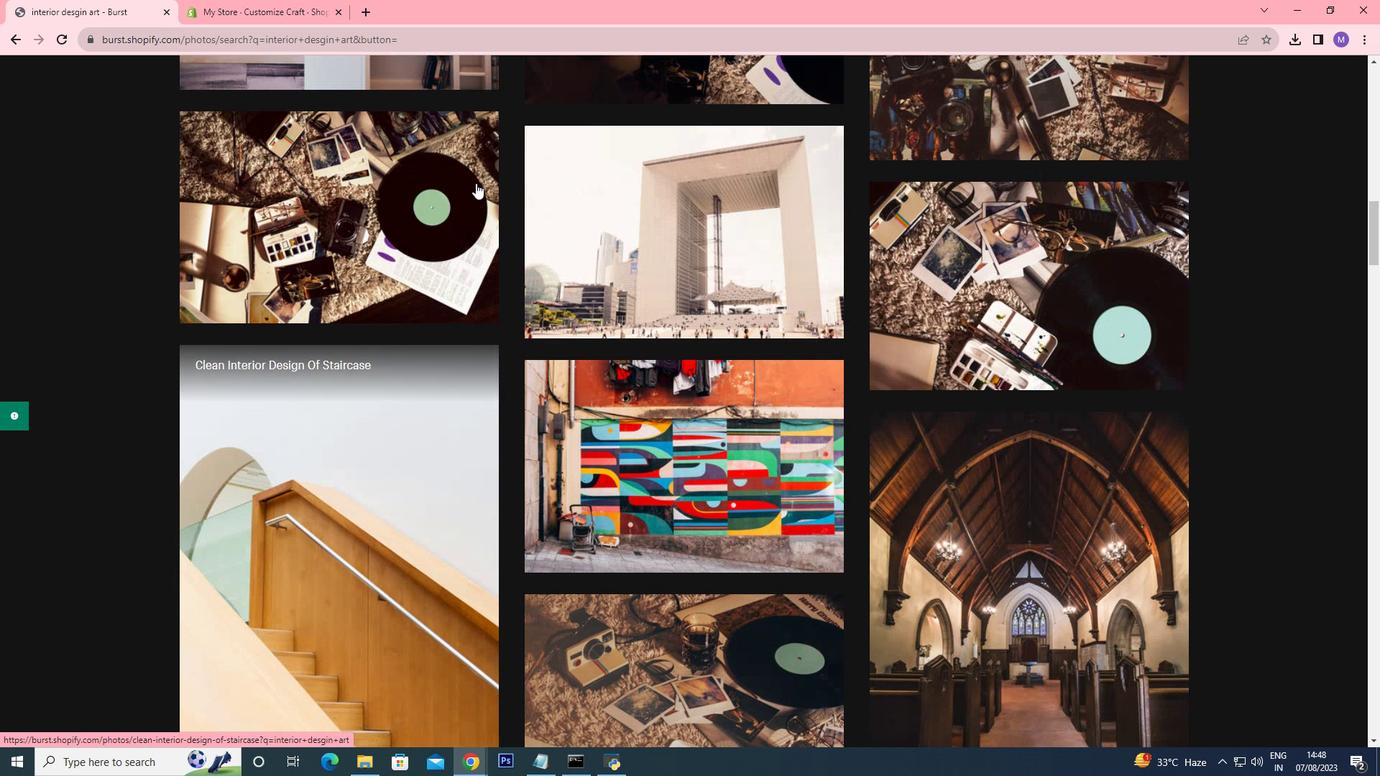 
Action: Mouse scrolled (480, 188) with delta (0, 0)
Screenshot: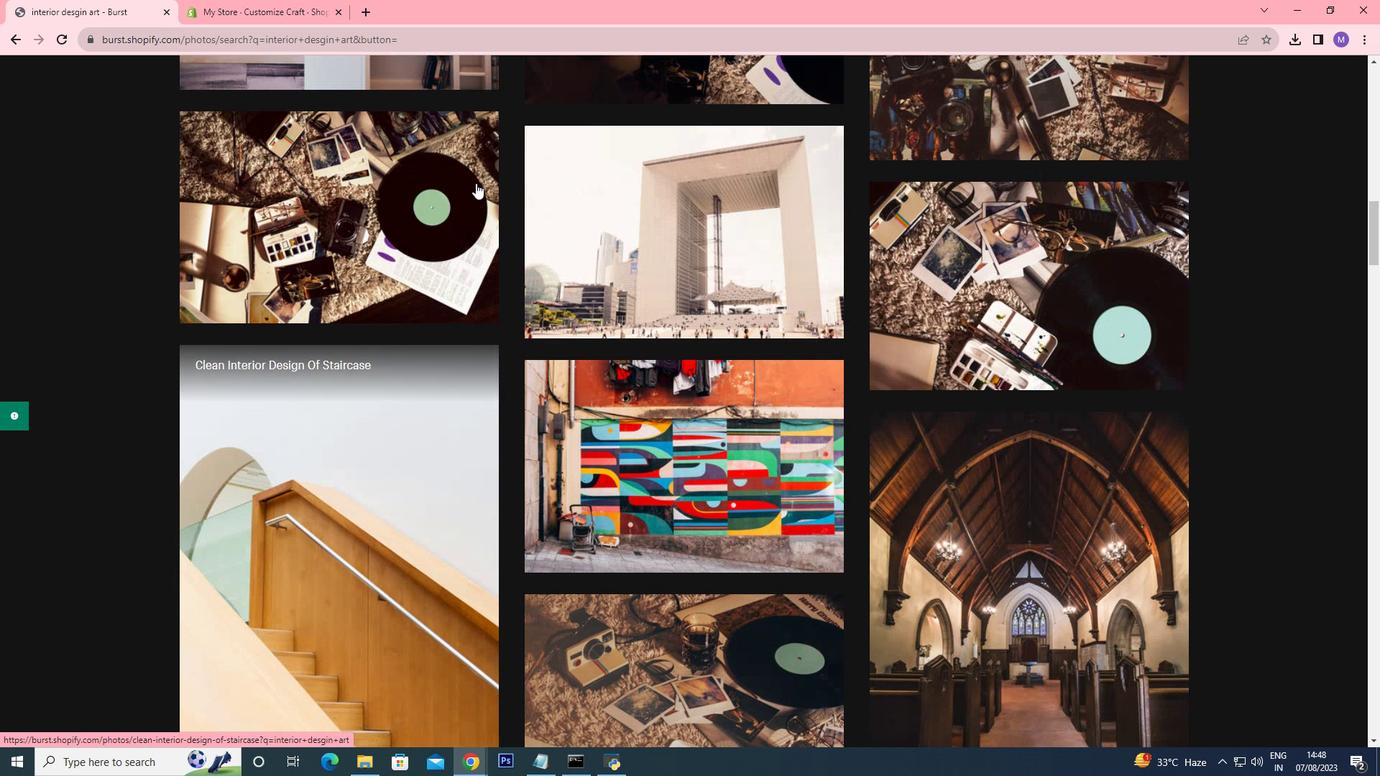 
Action: Mouse scrolled (480, 188) with delta (0, 0)
Screenshot: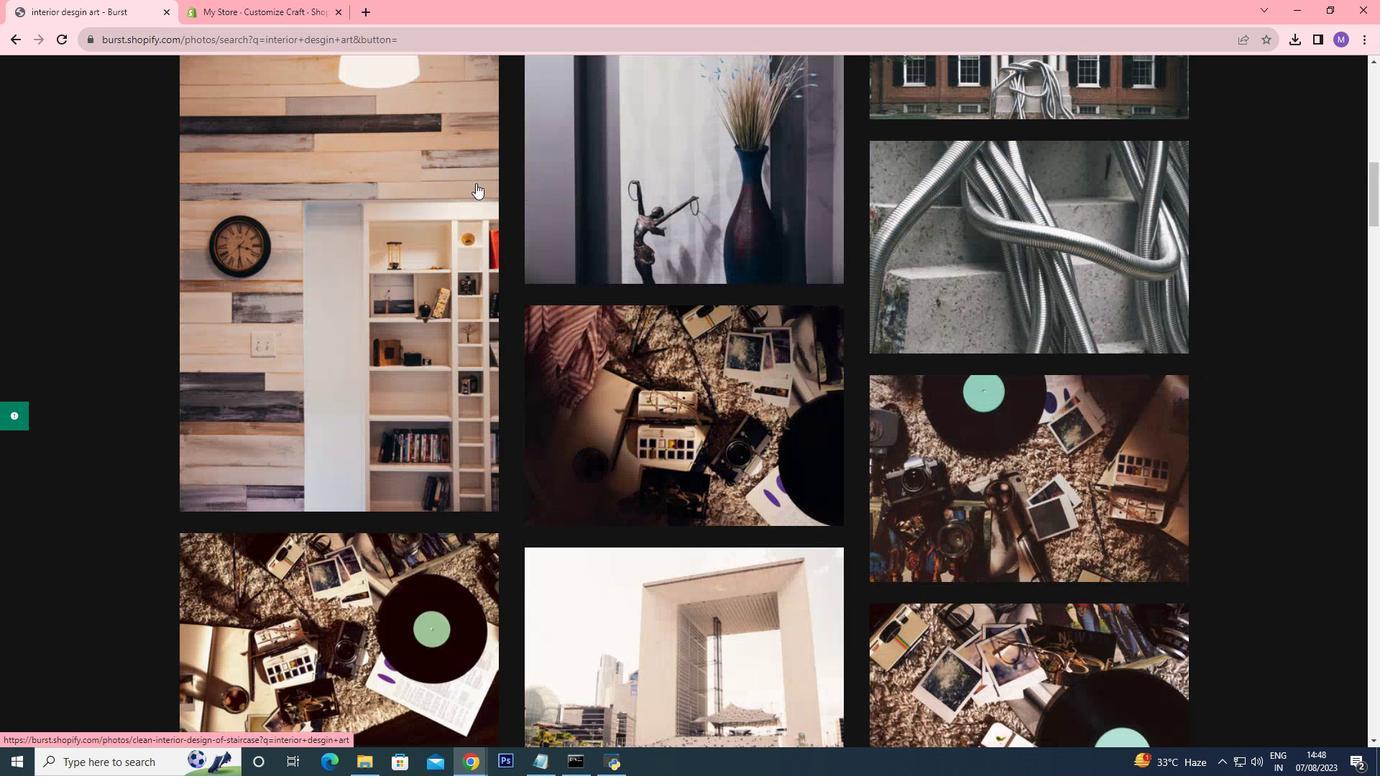 
Action: Mouse scrolled (480, 188) with delta (0, 0)
Screenshot: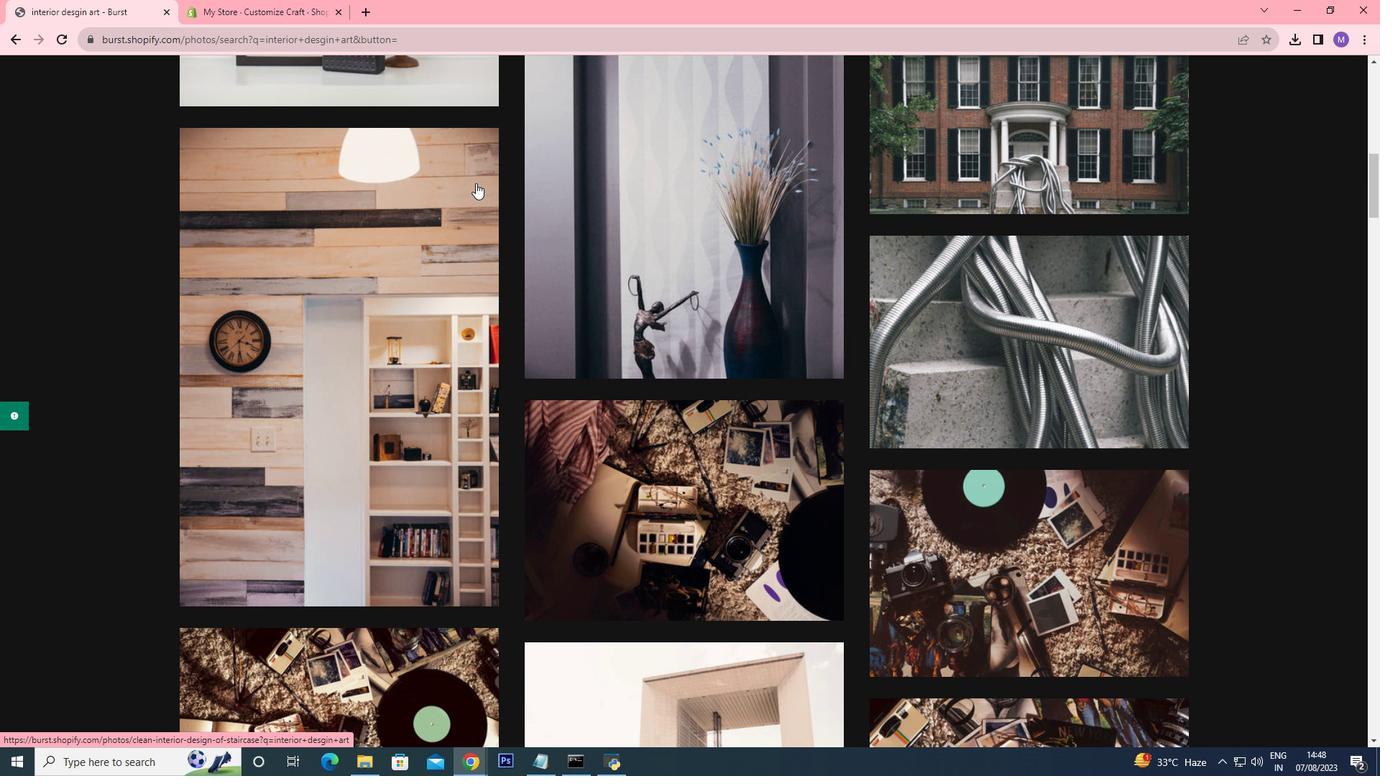 
Action: Mouse scrolled (480, 188) with delta (0, 0)
Screenshot: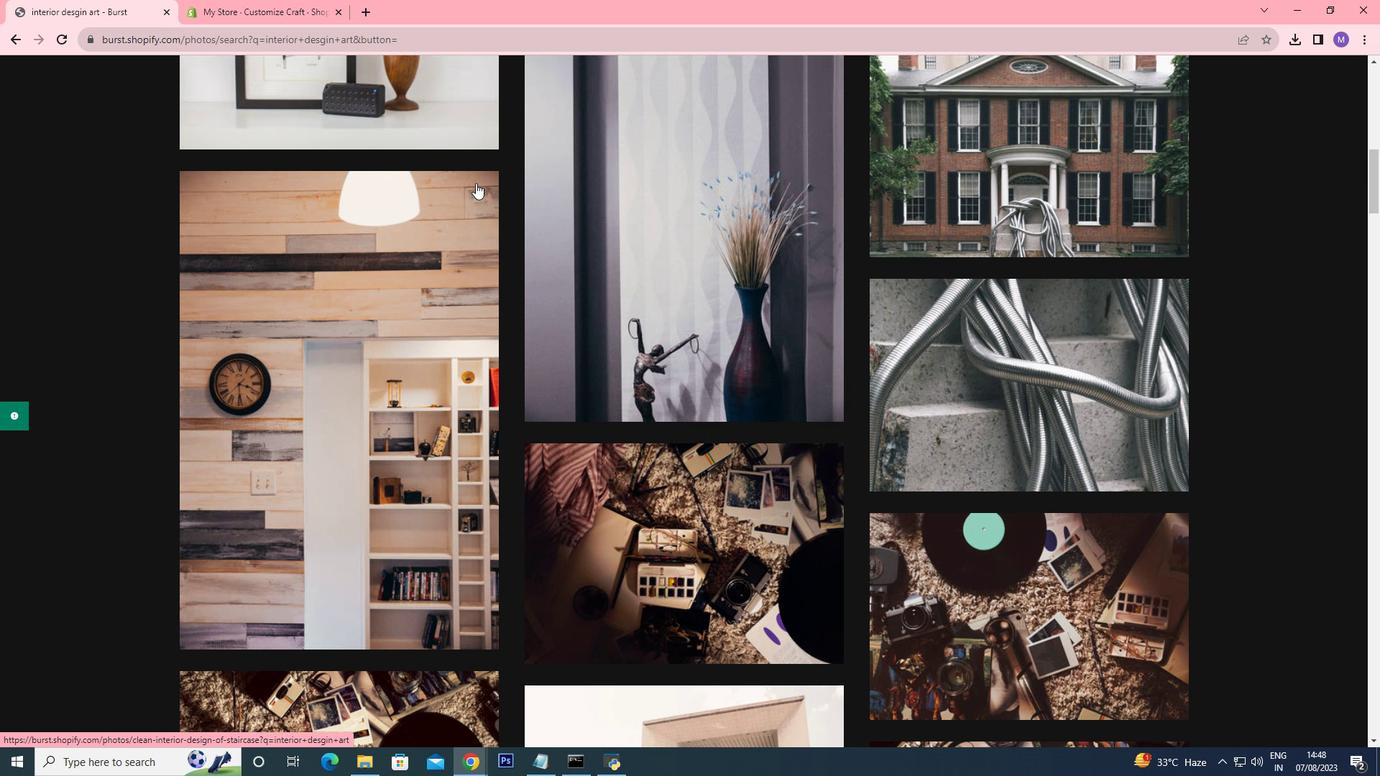 
Action: Mouse scrolled (480, 188) with delta (0, 0)
Screenshot: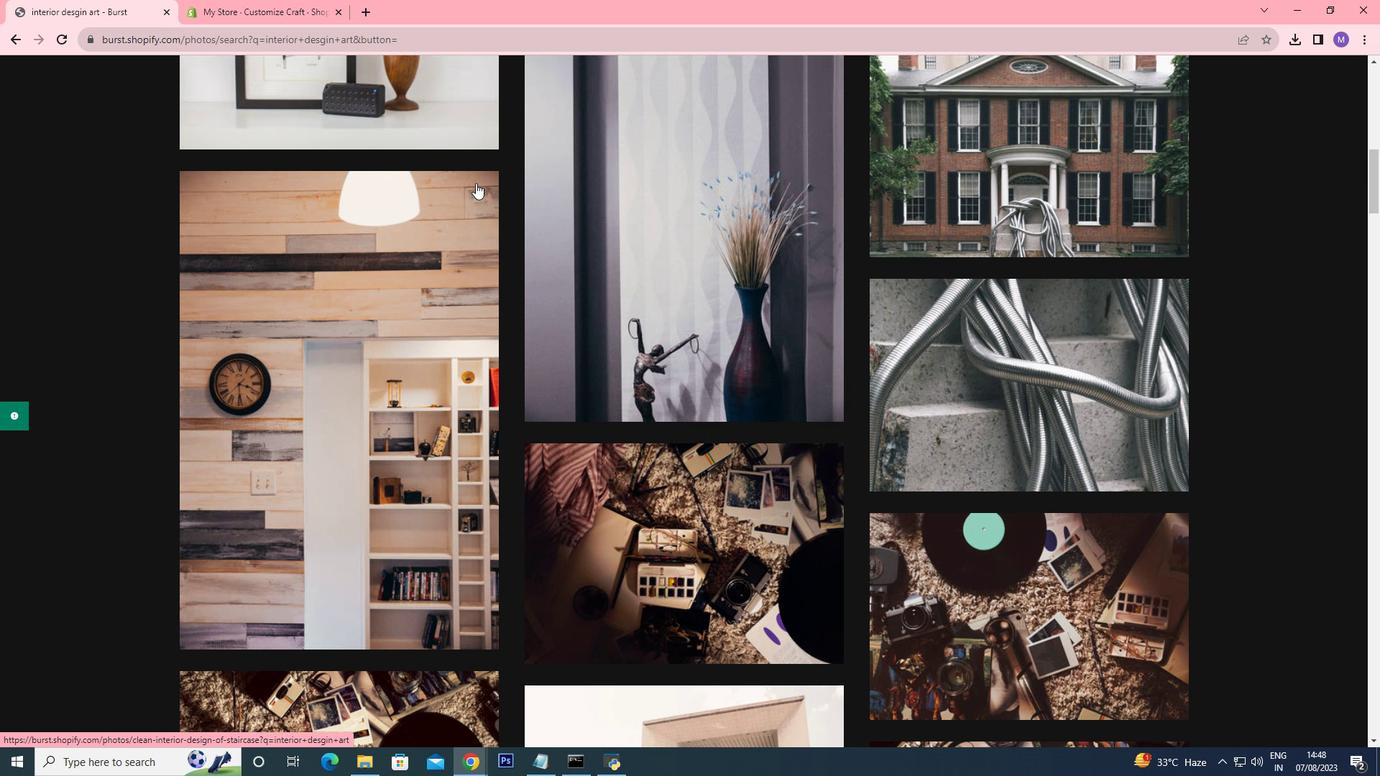 
Action: Mouse scrolled (480, 188) with delta (0, 0)
Screenshot: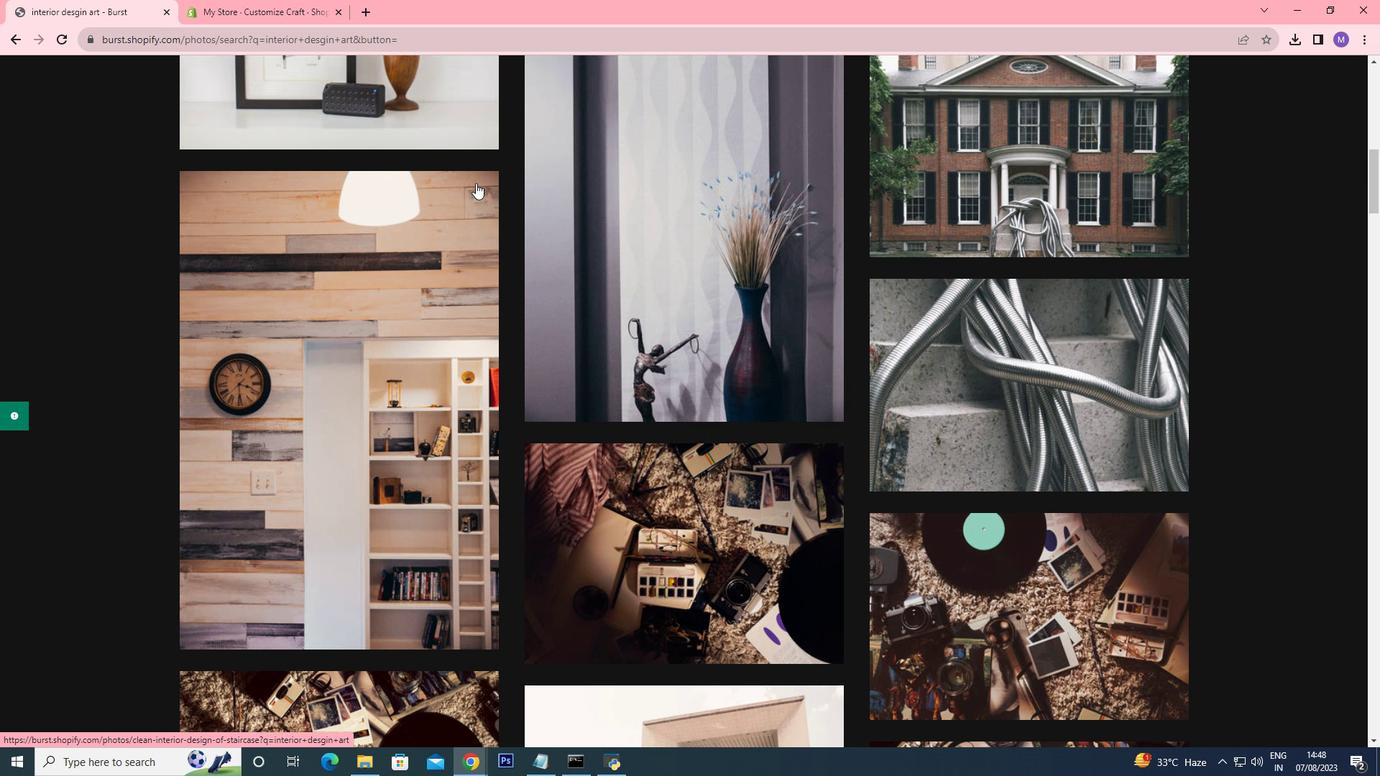 
Action: Mouse scrolled (480, 188) with delta (0, 0)
Screenshot: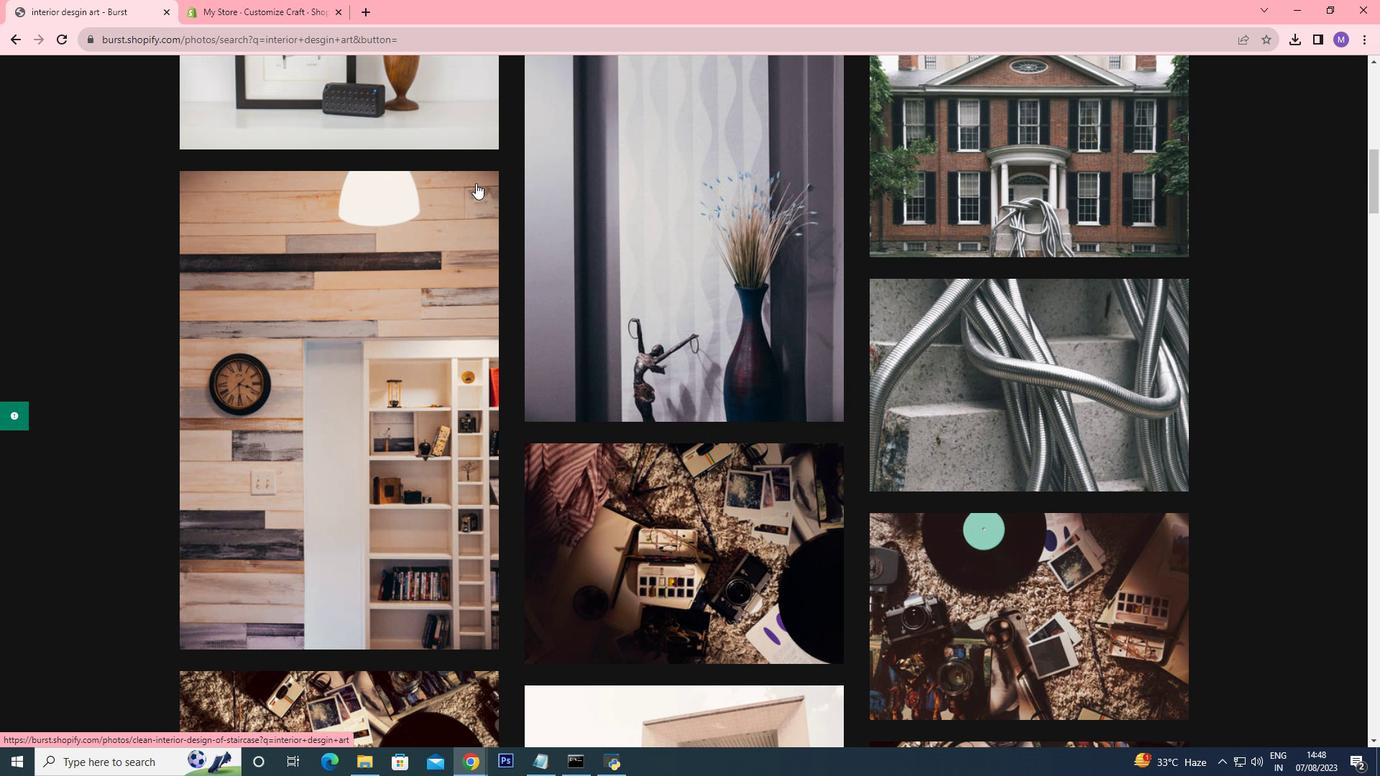 
Action: Mouse scrolled (480, 188) with delta (0, 0)
Screenshot: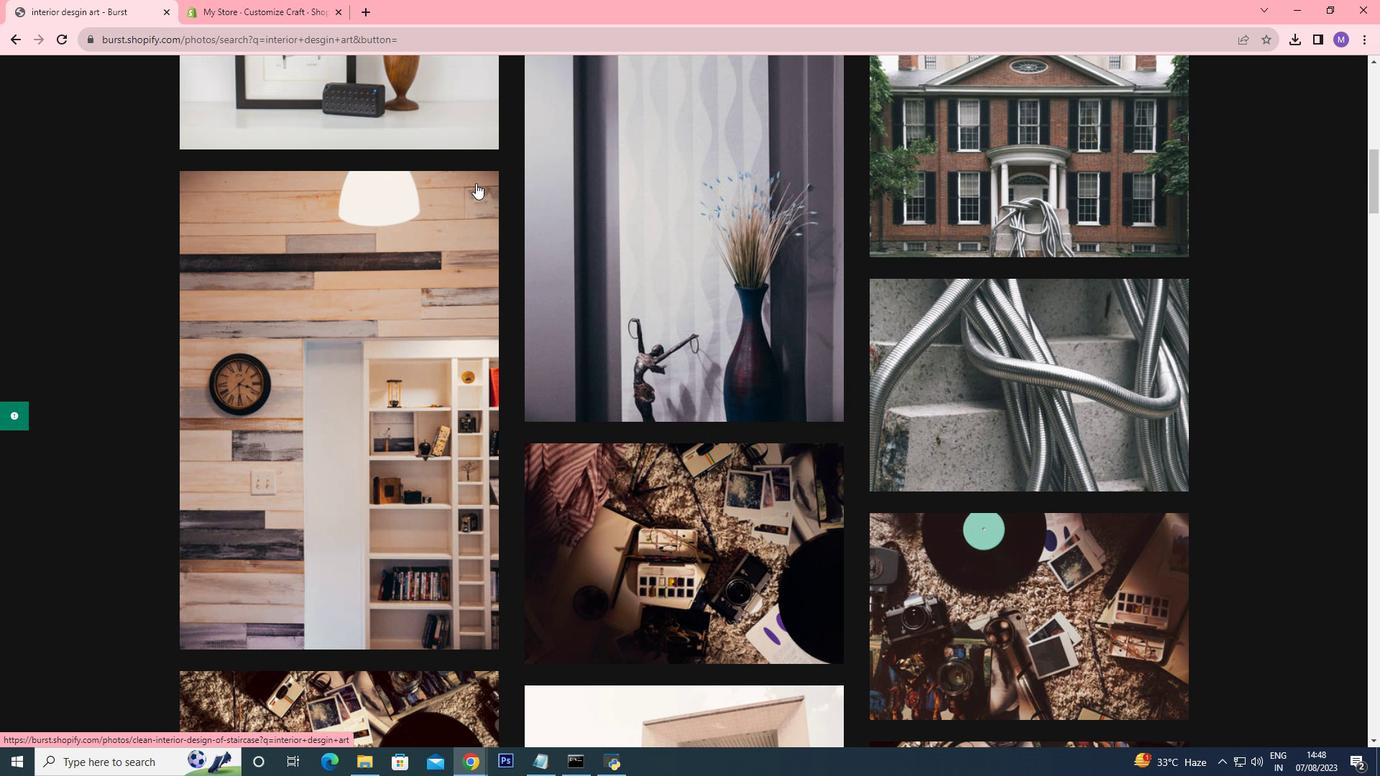 
Action: Mouse scrolled (480, 188) with delta (0, 0)
Screenshot: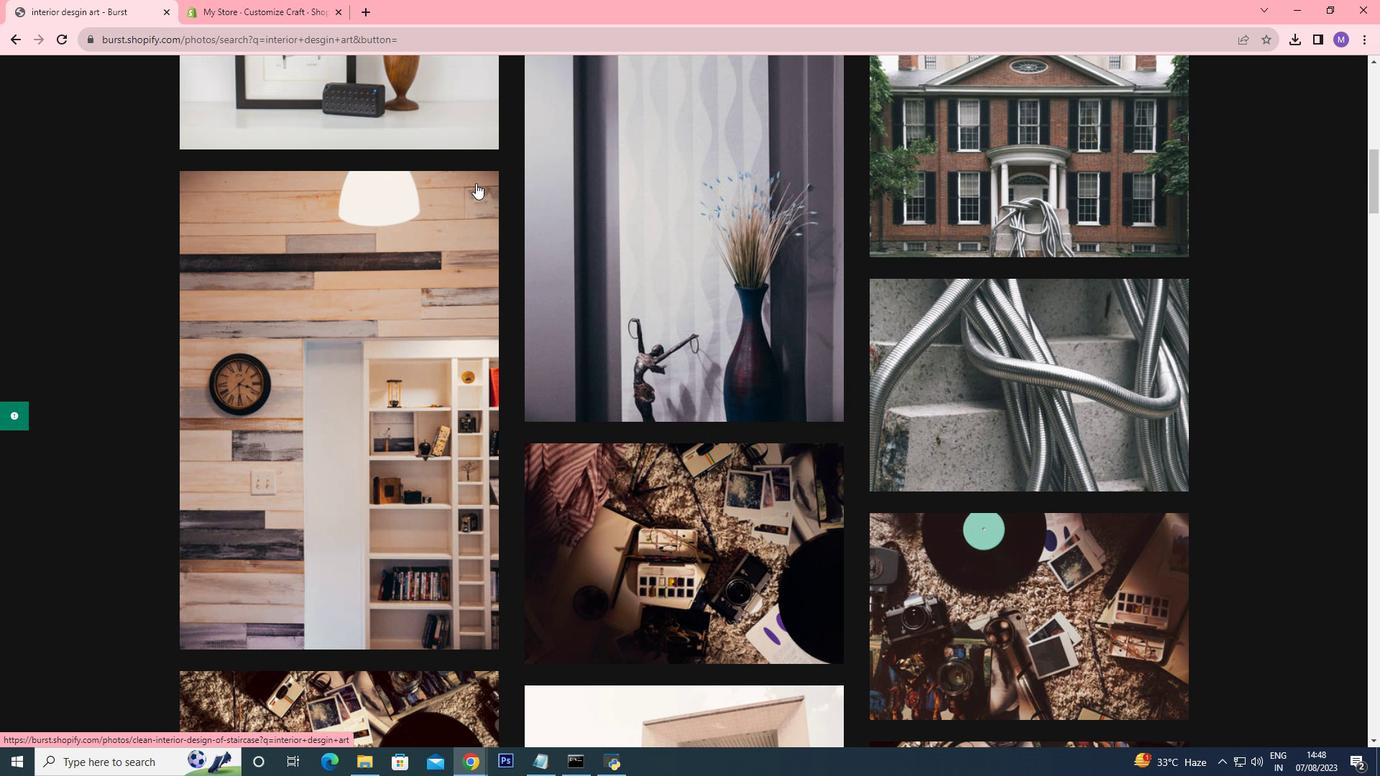 
Action: Mouse moved to (480, 187)
Screenshot: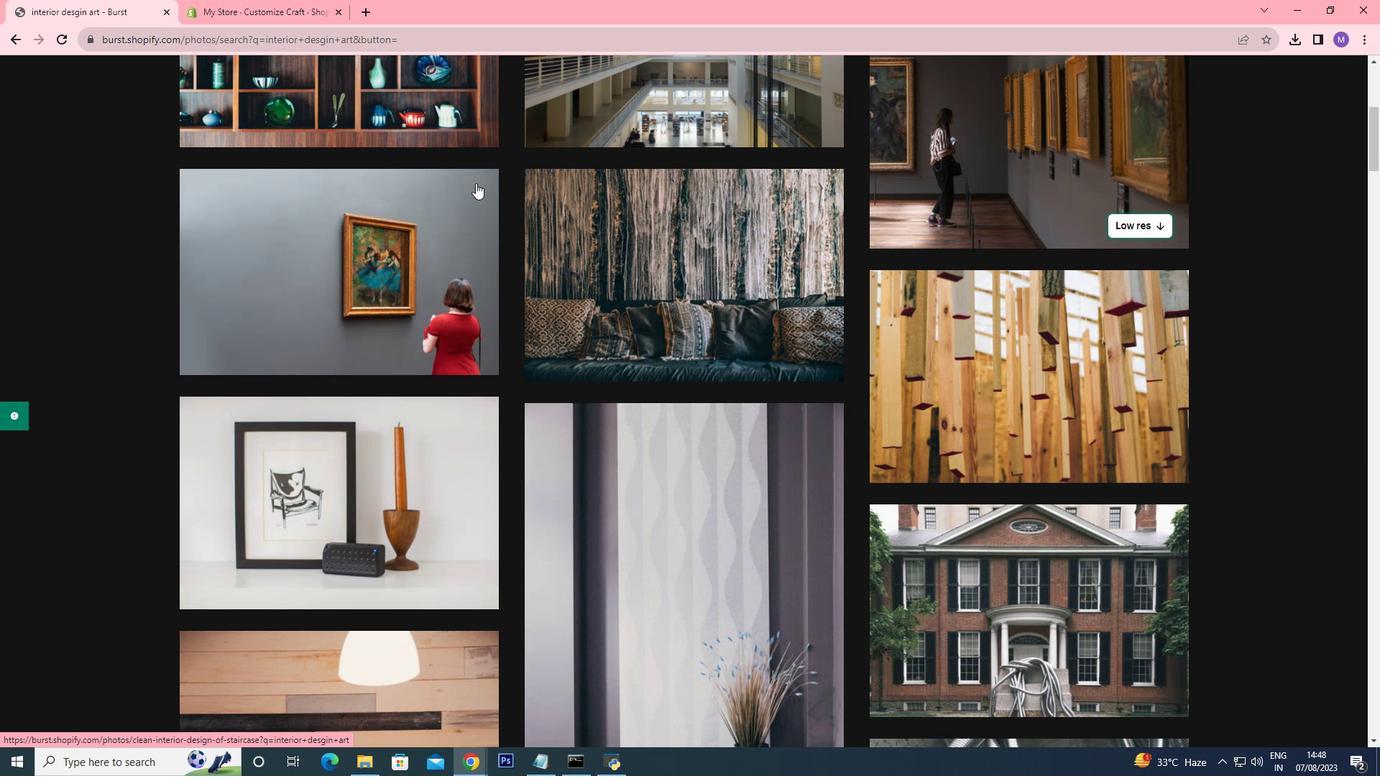 
Action: Mouse scrolled (480, 188) with delta (0, 0)
Screenshot: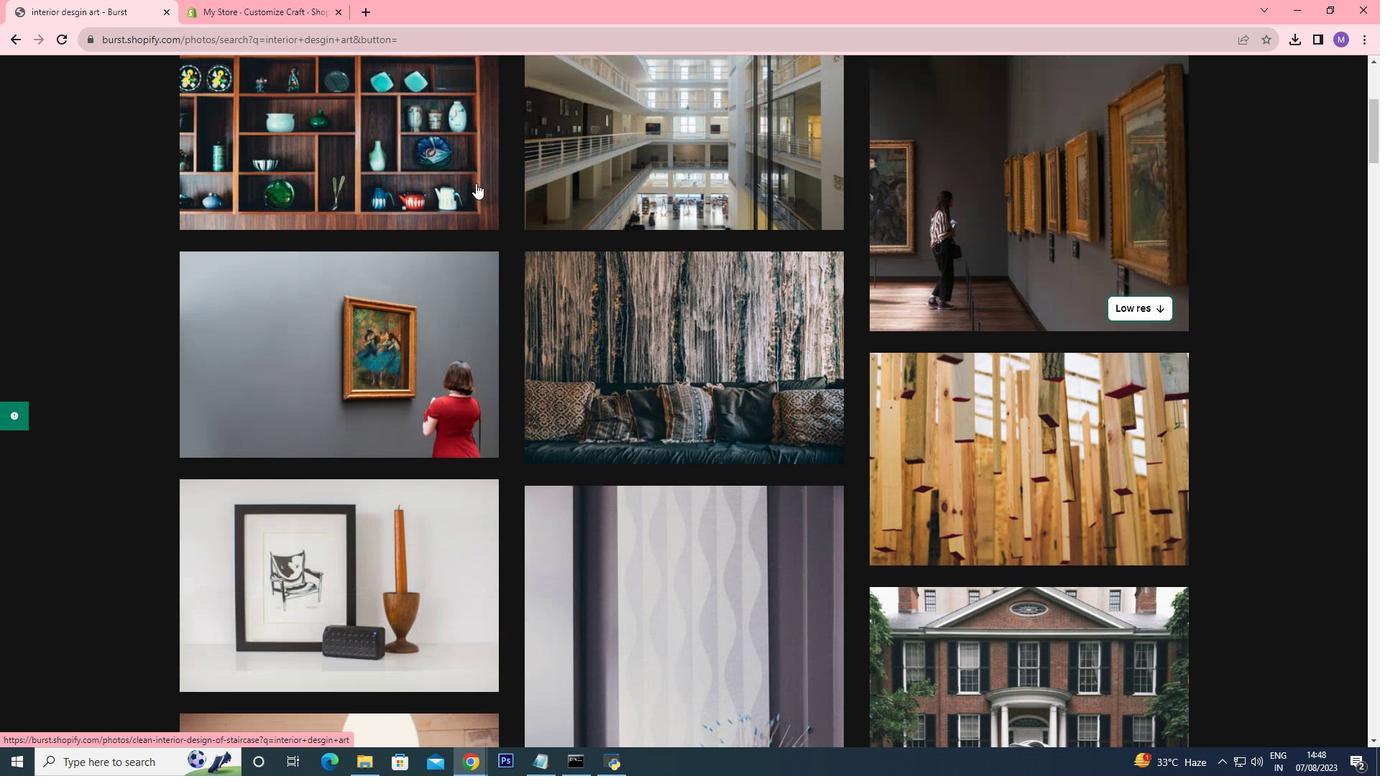 
Action: Mouse scrolled (480, 188) with delta (0, 0)
Screenshot: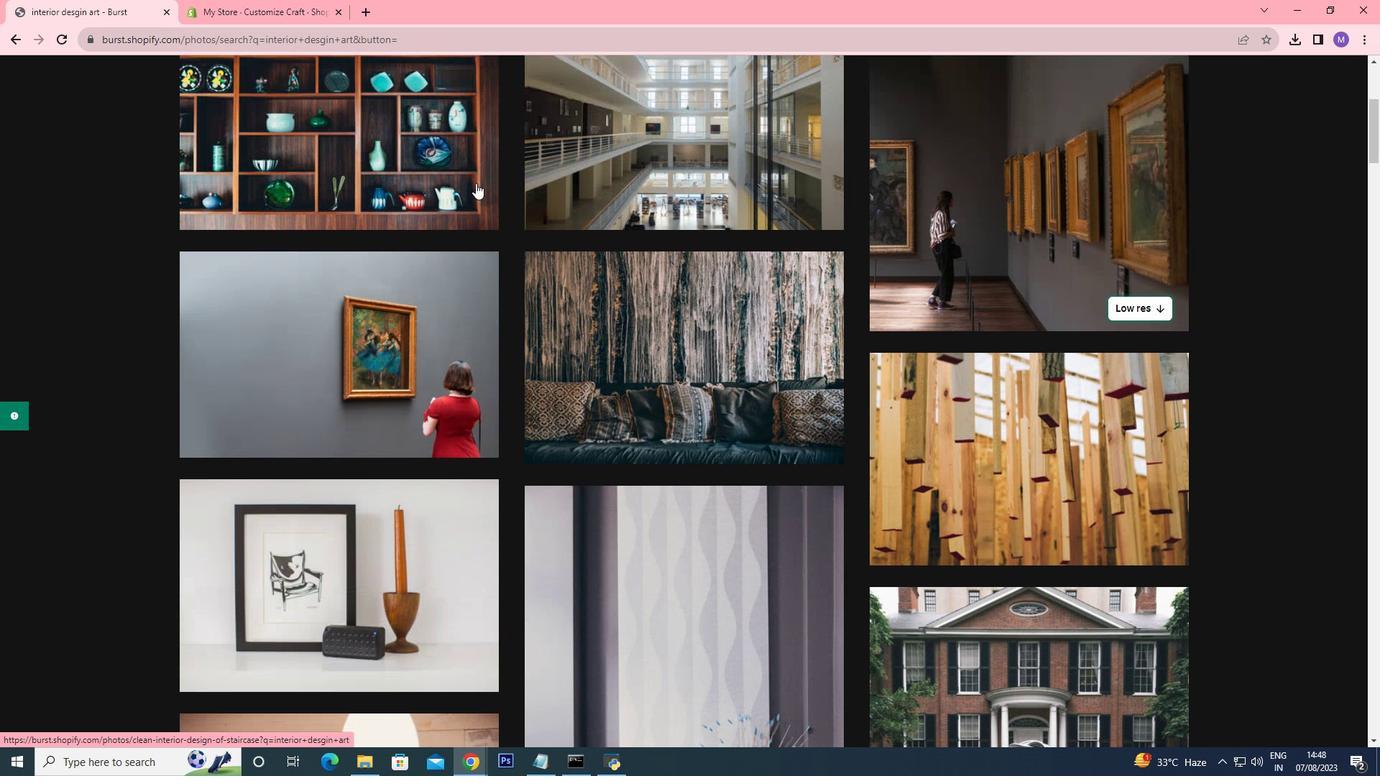 
Action: Mouse scrolled (480, 188) with delta (0, 0)
Screenshot: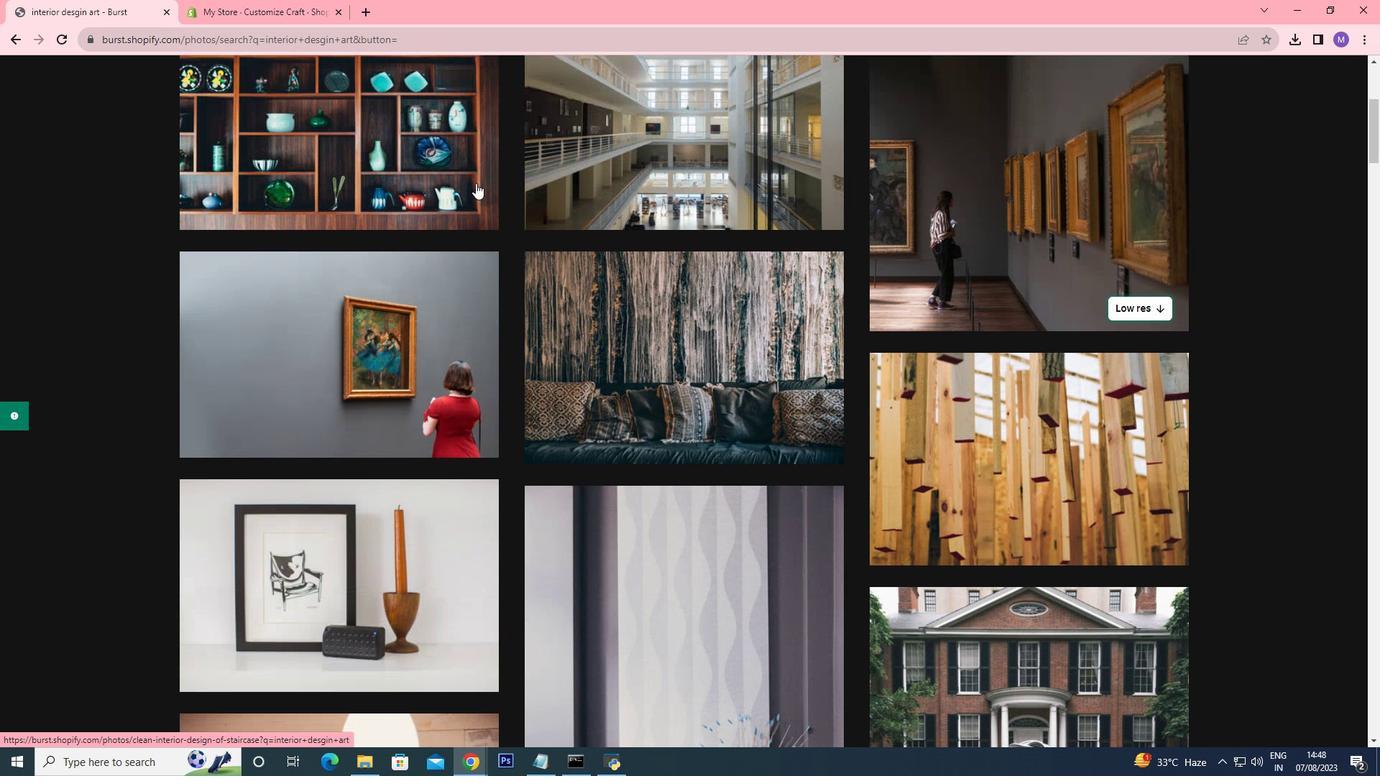 
Action: Mouse scrolled (480, 188) with delta (0, 0)
Screenshot: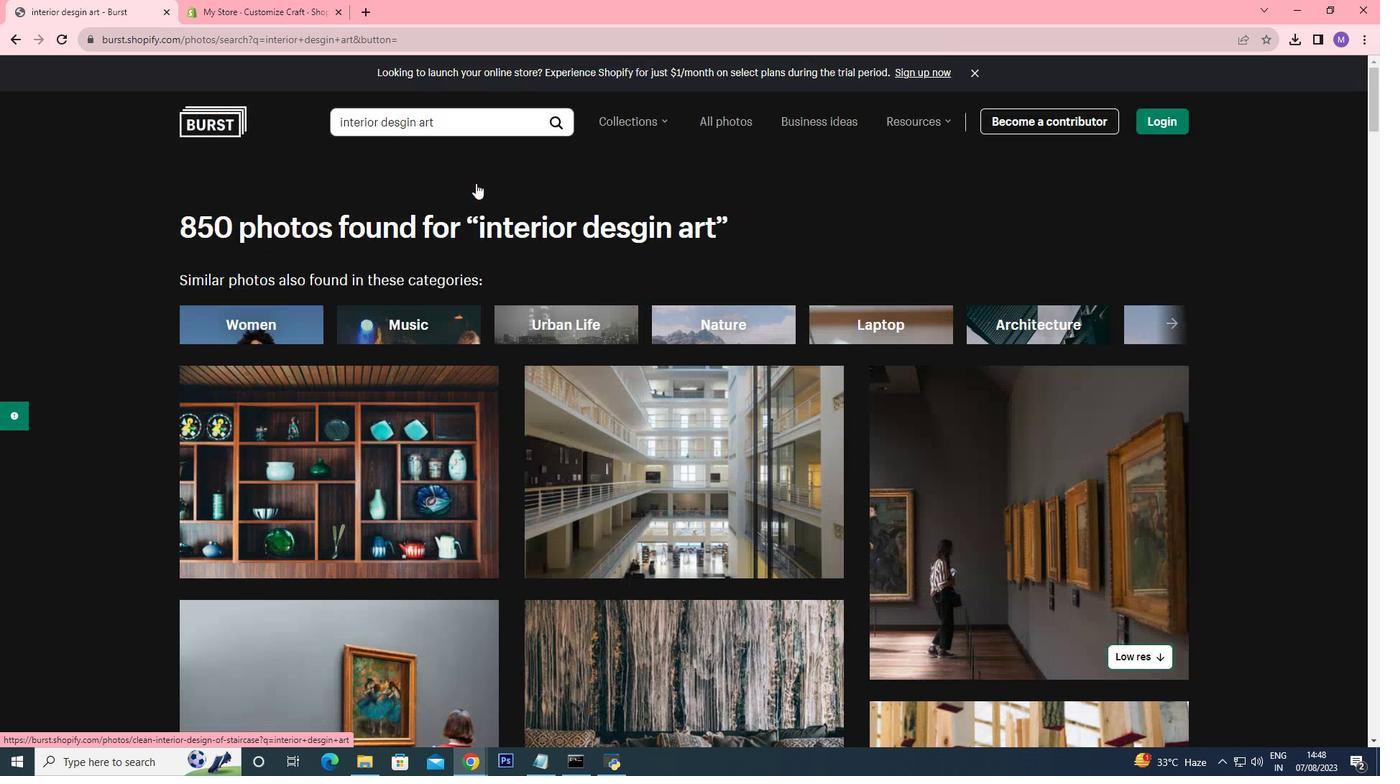 
Action: Mouse scrolled (480, 188) with delta (0, 0)
Screenshot: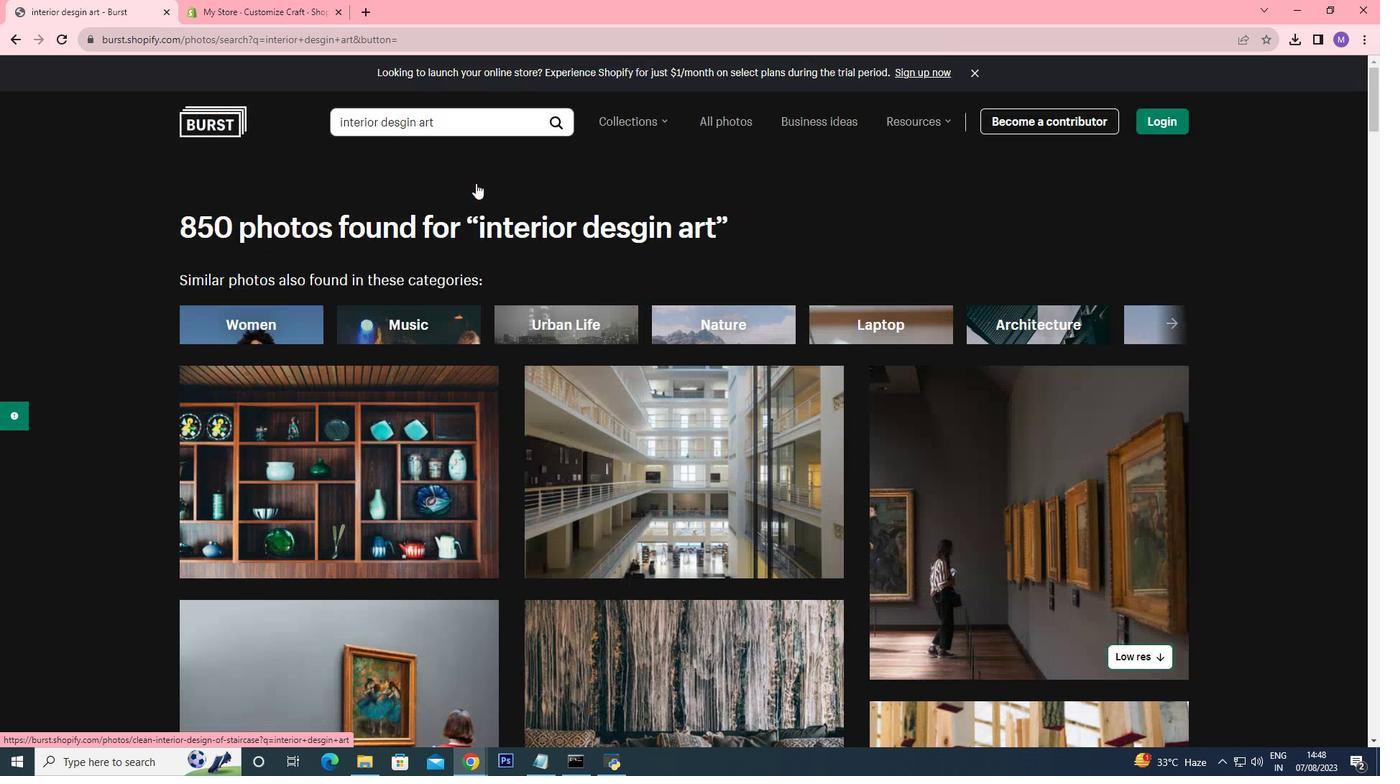 
Action: Mouse scrolled (480, 188) with delta (0, 0)
Screenshot: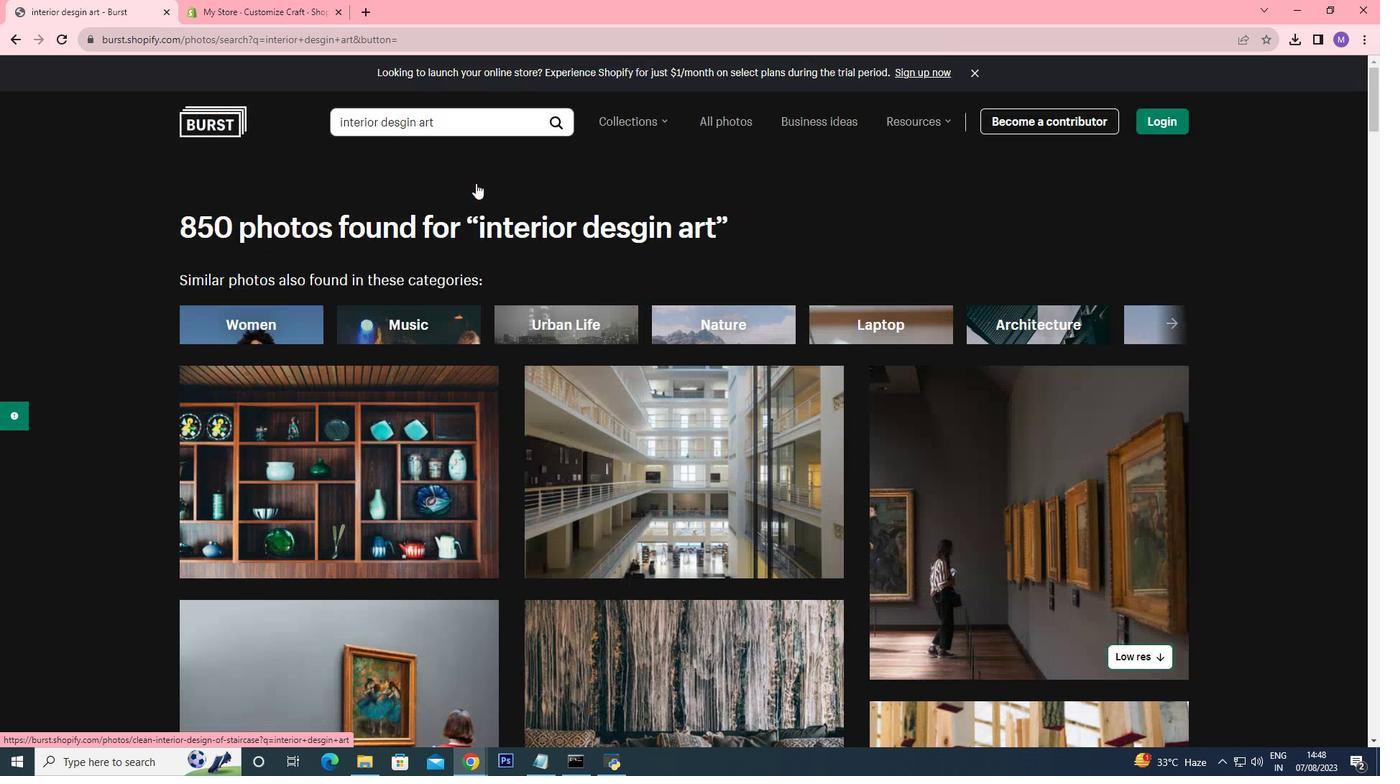 
Action: Mouse scrolled (480, 188) with delta (0, 0)
Screenshot: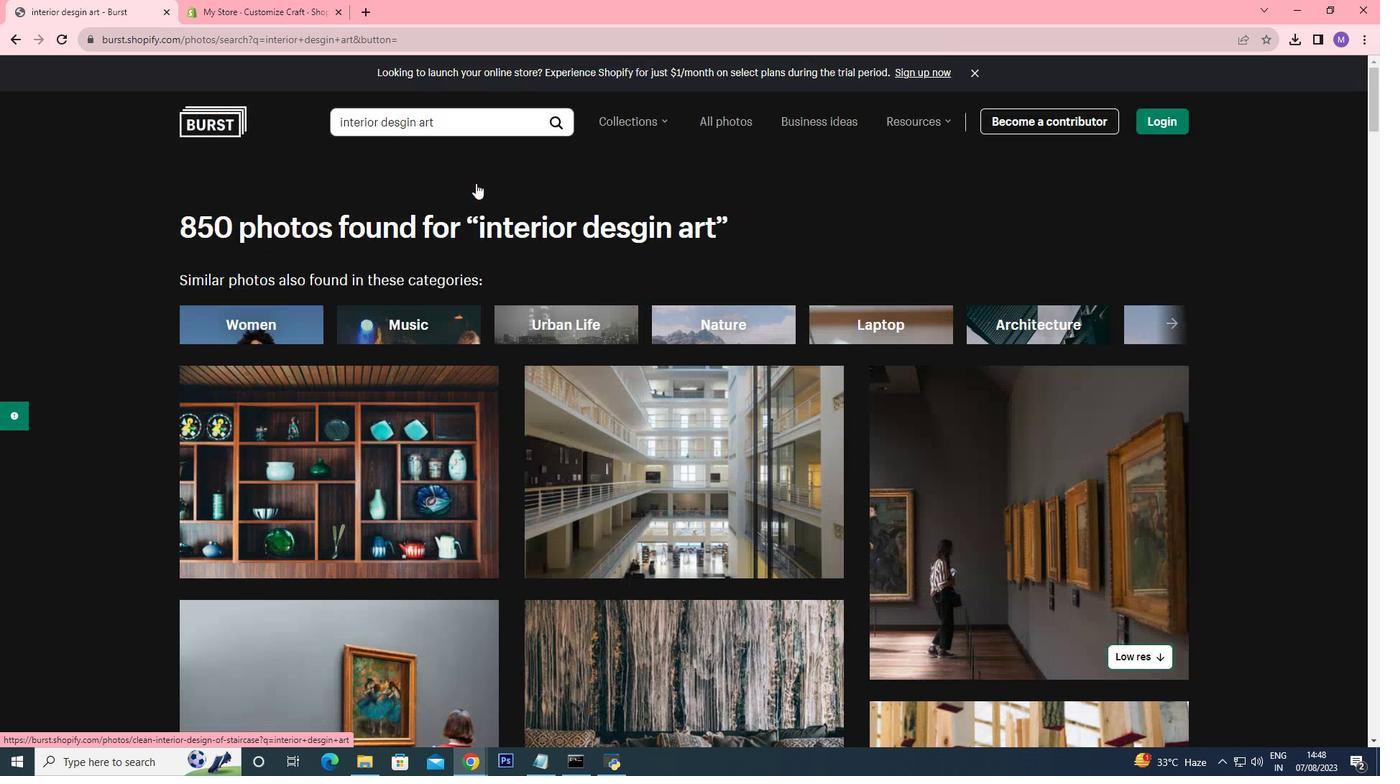 
Action: Mouse scrolled (480, 188) with delta (0, 0)
Screenshot: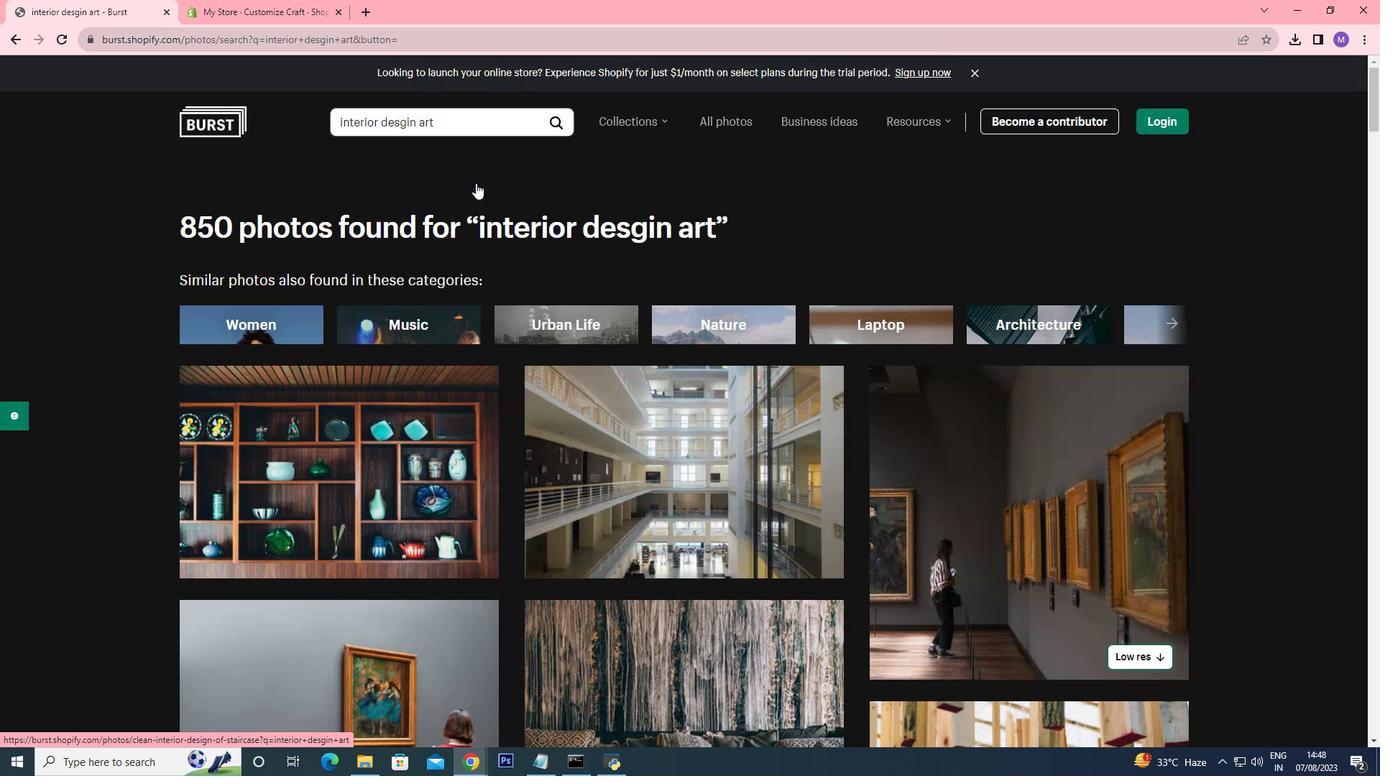 
Action: Mouse scrolled (480, 188) with delta (0, 0)
Screenshot: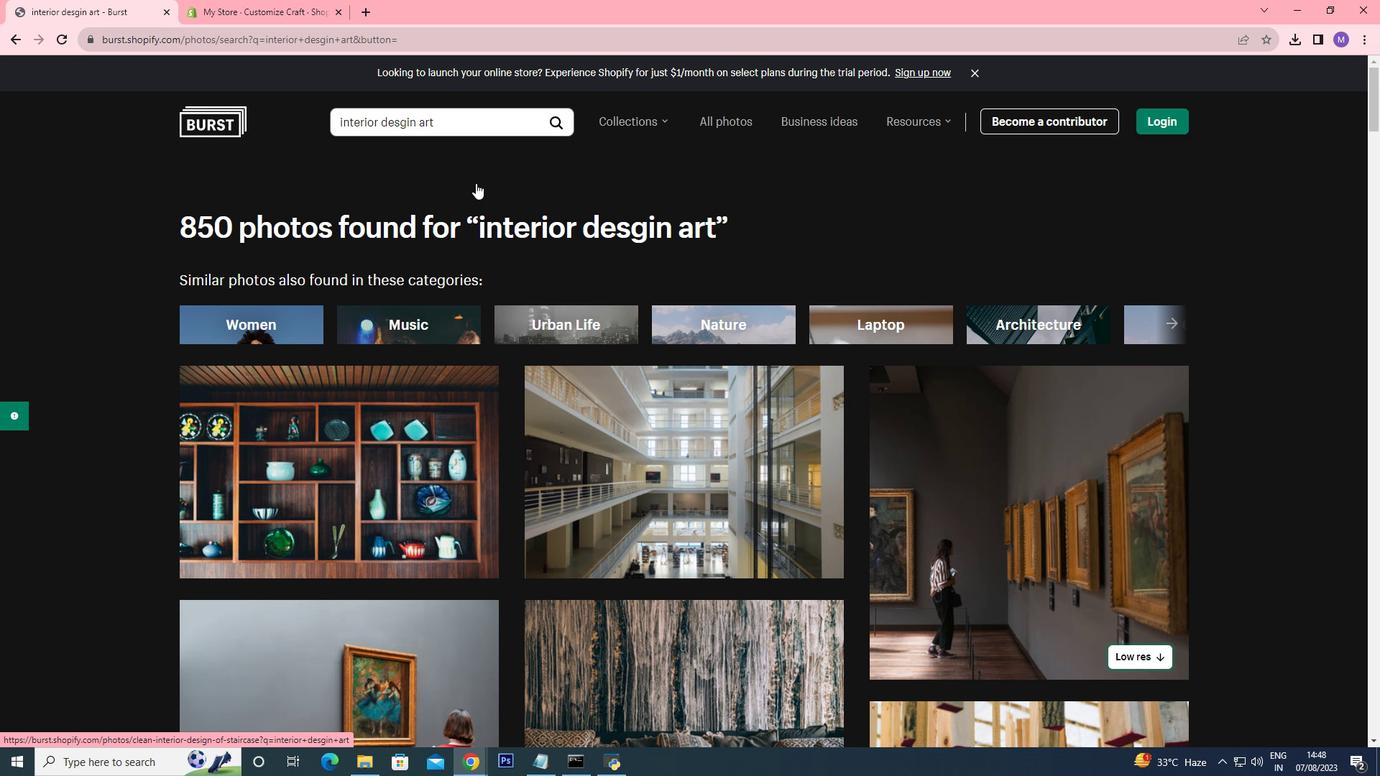 
Action: Mouse scrolled (480, 188) with delta (0, 0)
Screenshot: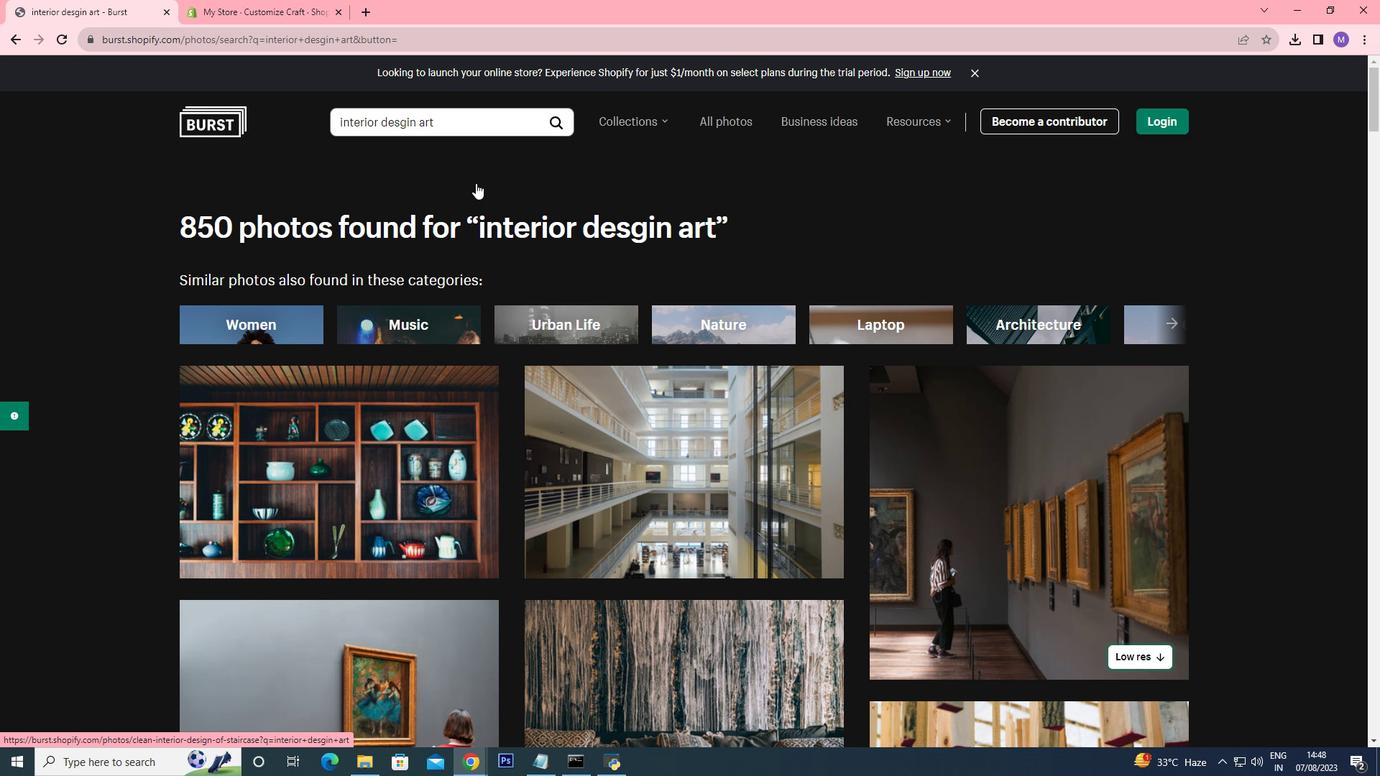 
Action: Mouse scrolled (480, 188) with delta (0, 0)
Screenshot: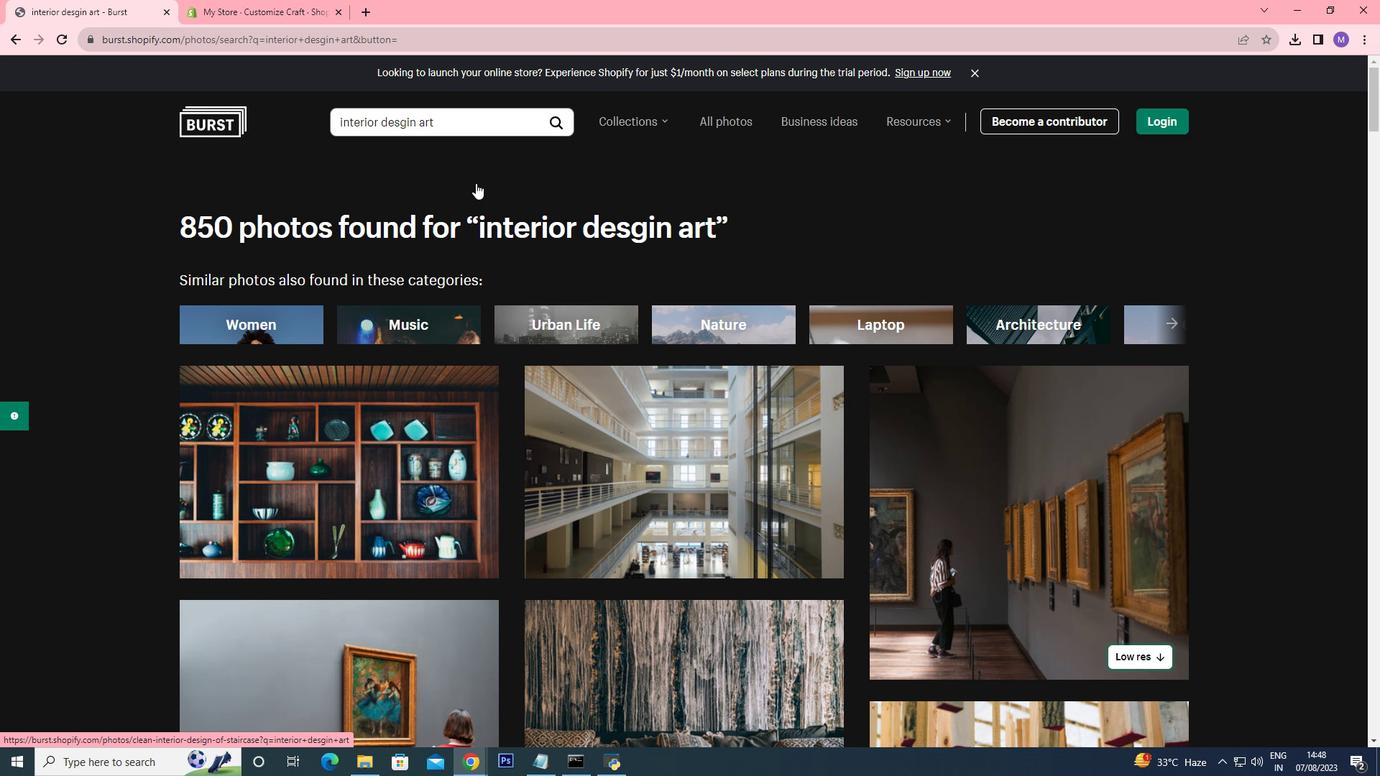 
Action: Mouse scrolled (480, 188) with delta (0, 0)
Screenshot: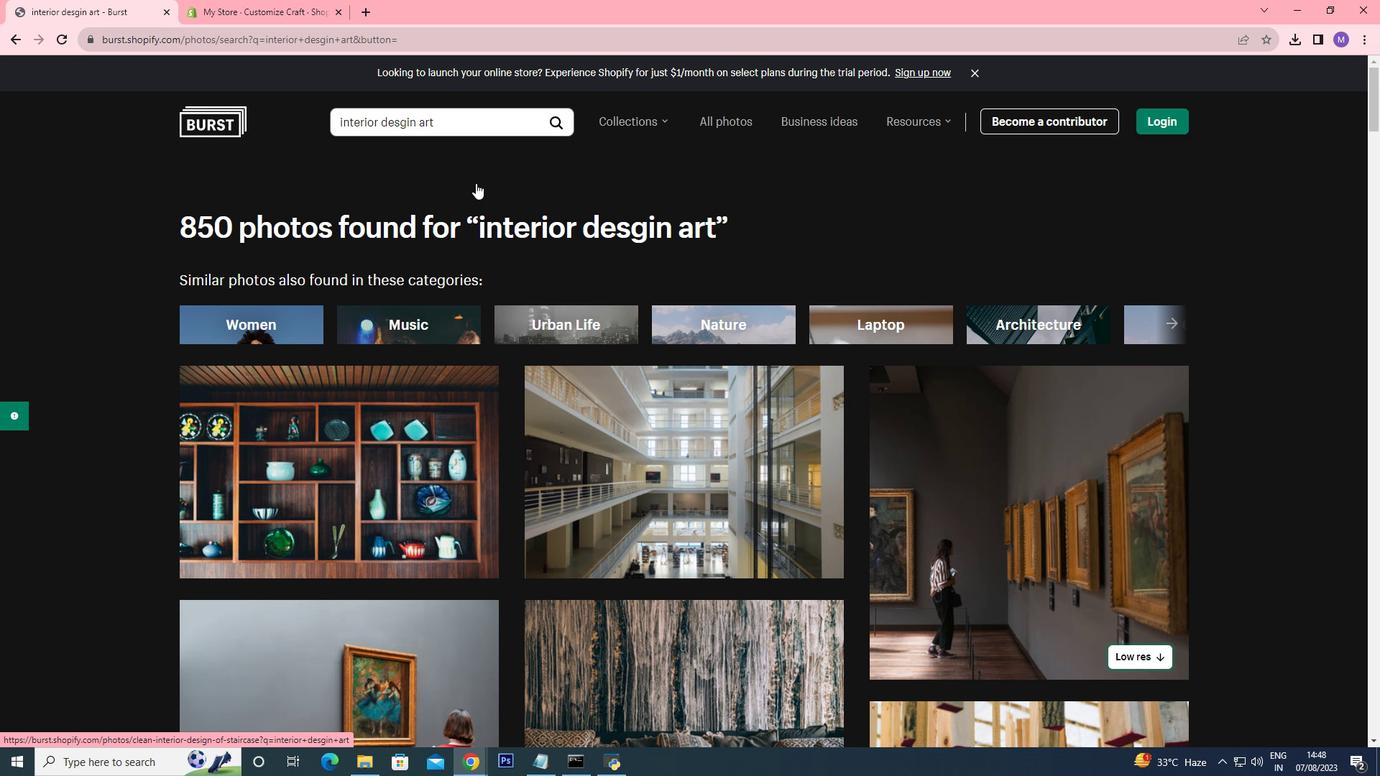 
Action: Mouse scrolled (480, 188) with delta (0, 0)
Screenshot: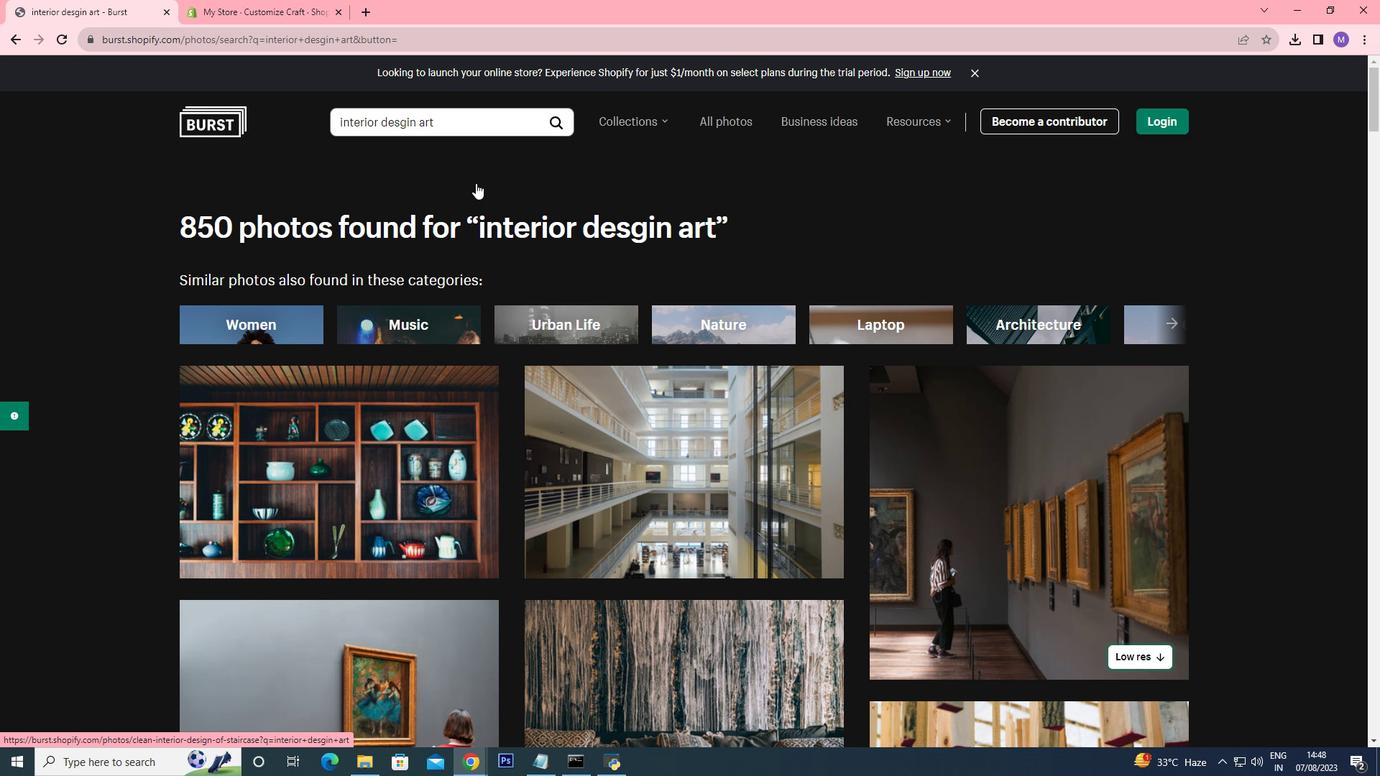 
Action: Mouse scrolled (480, 188) with delta (0, 0)
Screenshot: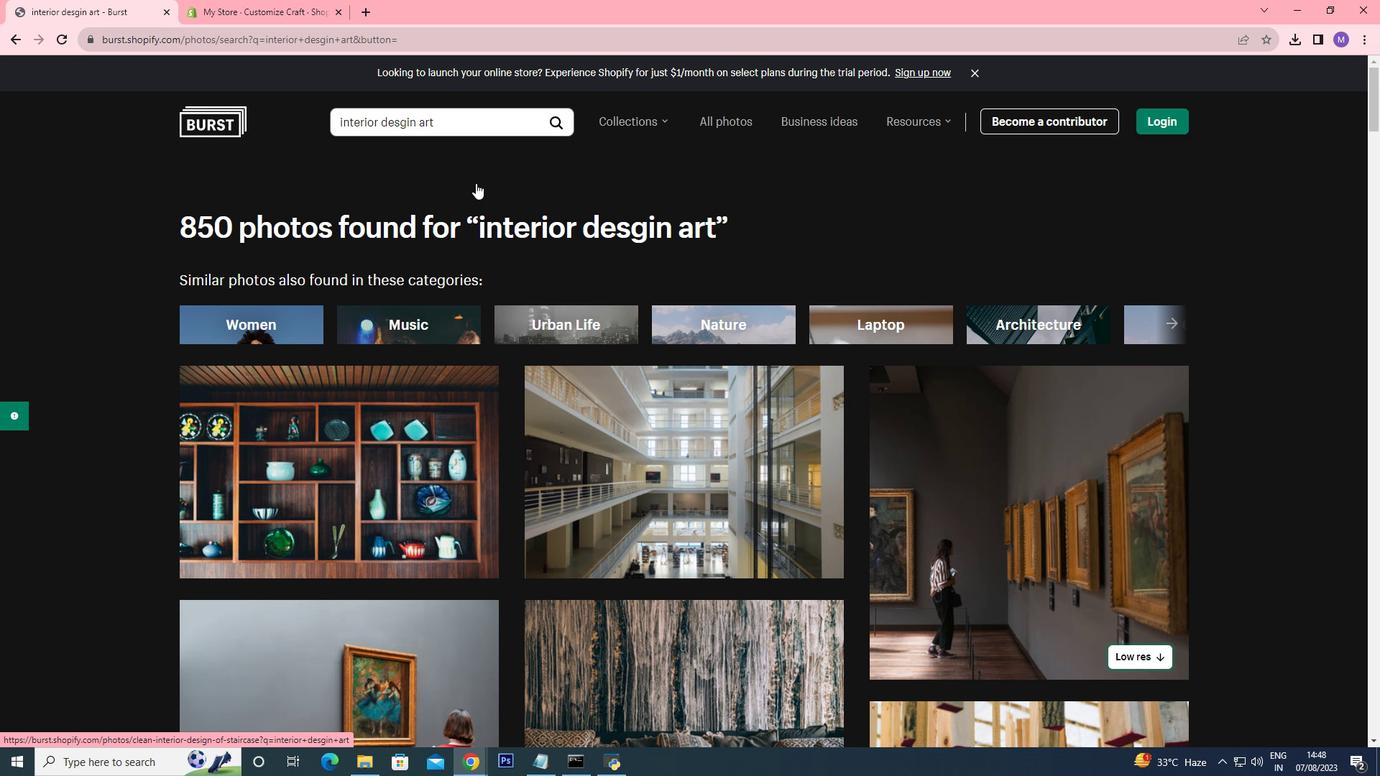 
Action: Mouse scrolled (480, 188) with delta (0, 0)
Screenshot: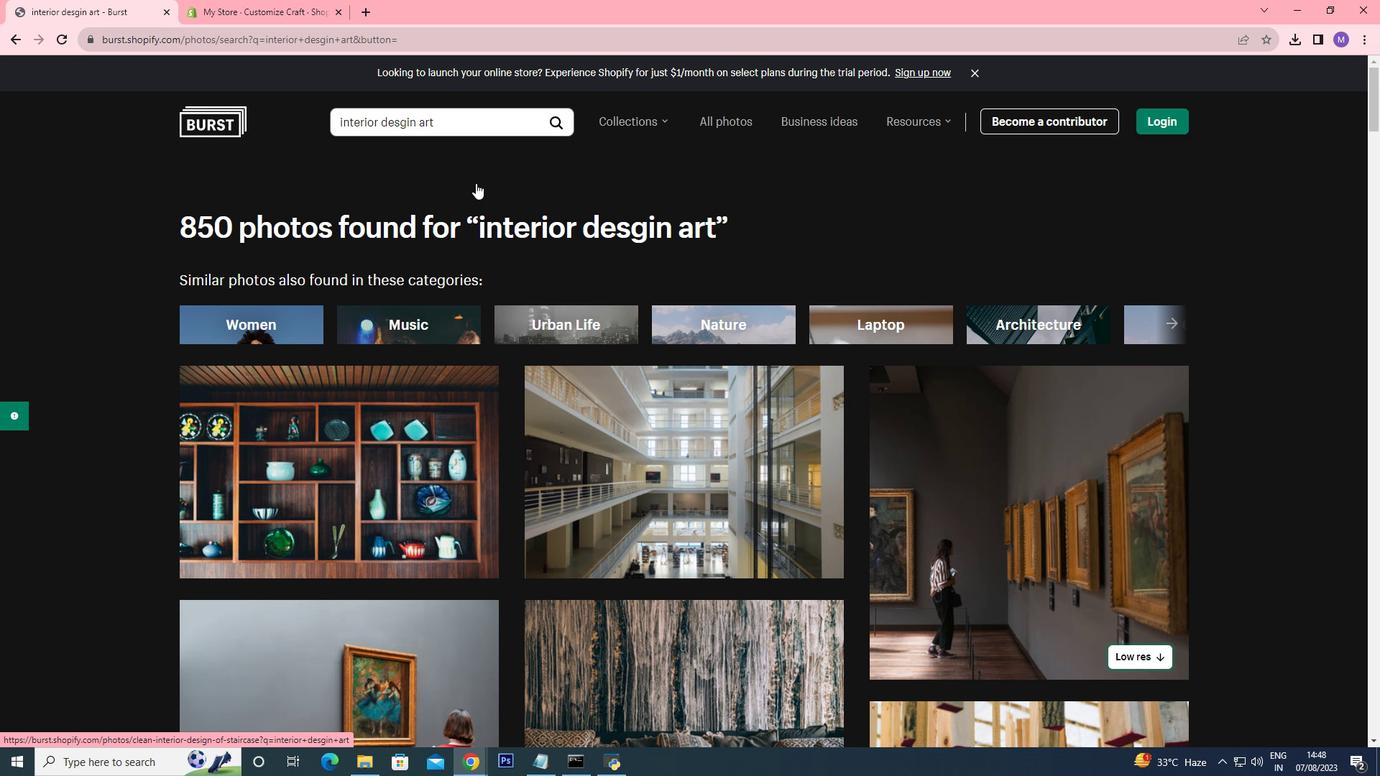 
Action: Mouse moved to (453, 121)
Screenshot: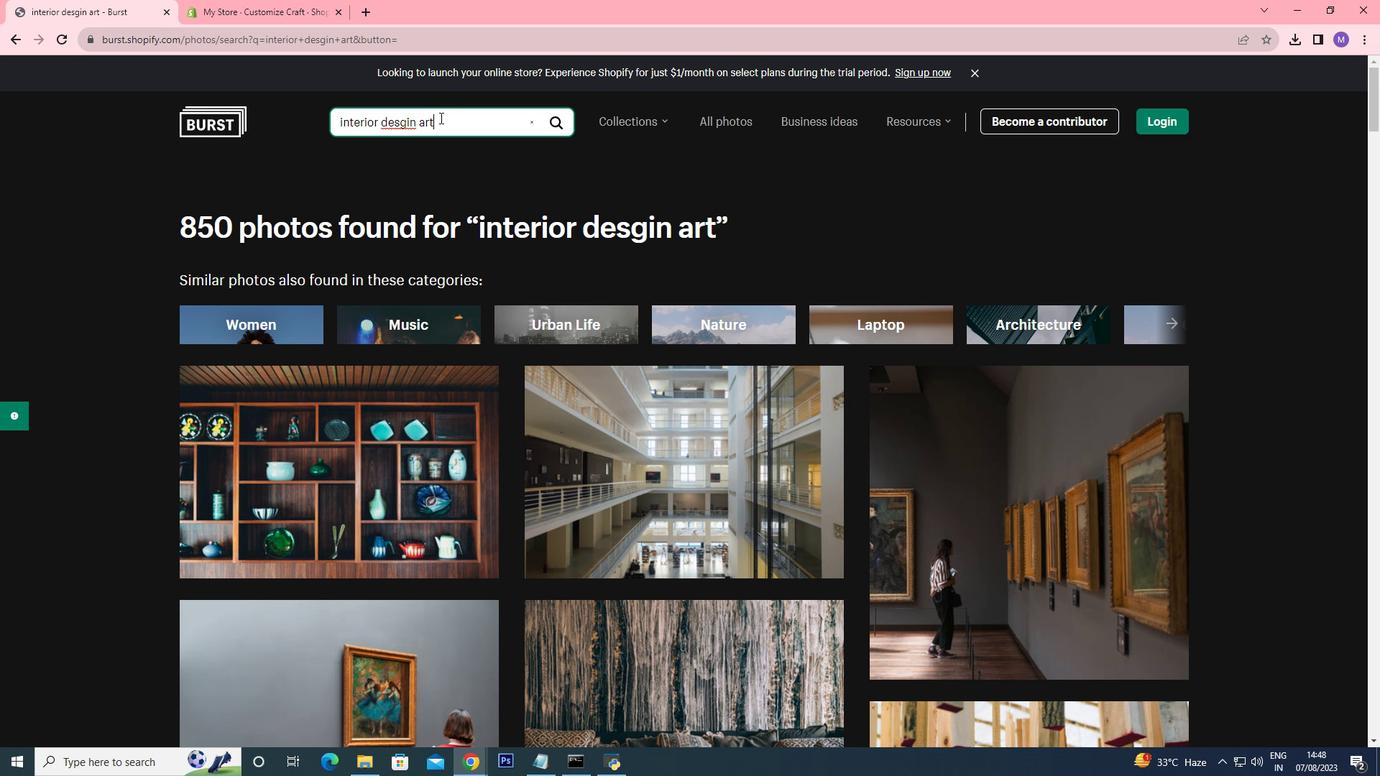 
Action: Mouse pressed left at (453, 121)
Screenshot: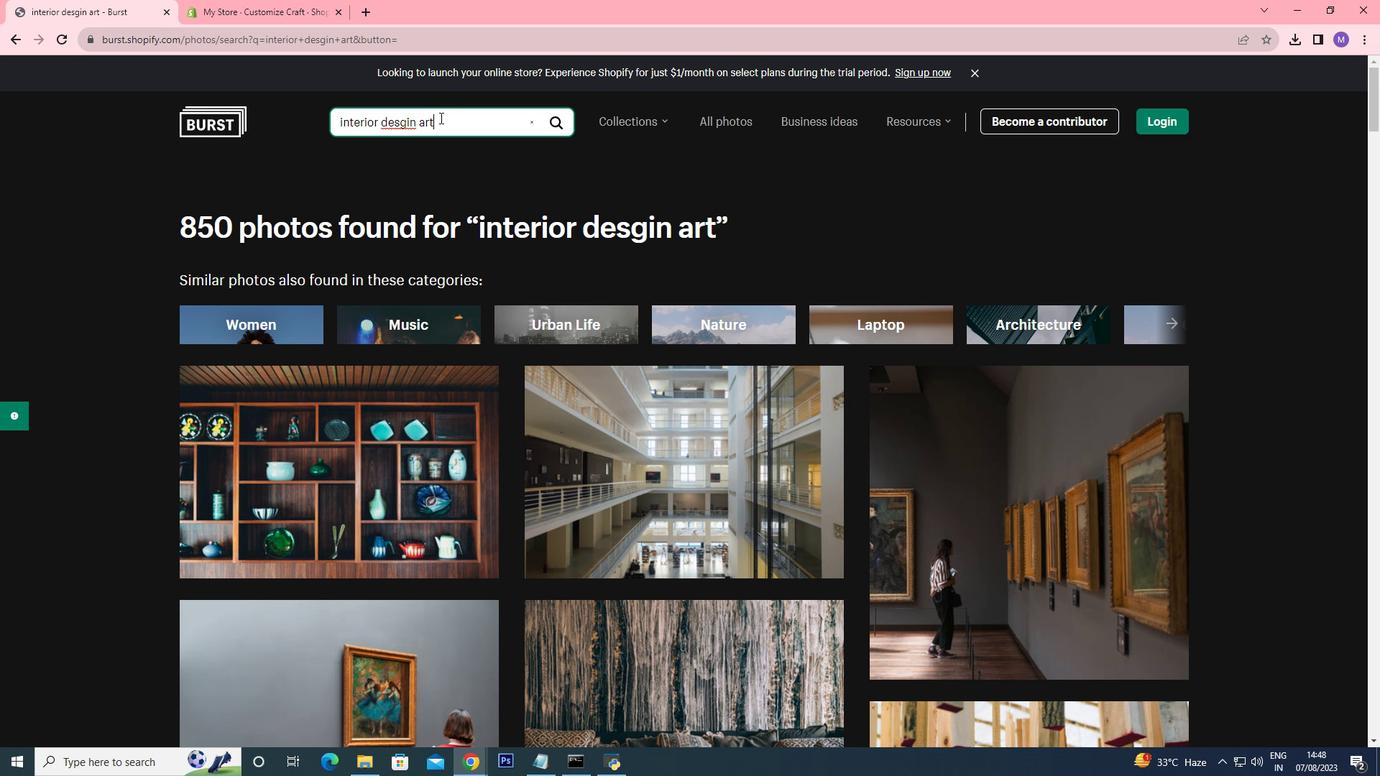 
Action: Mouse moved to (321, 111)
Screenshot: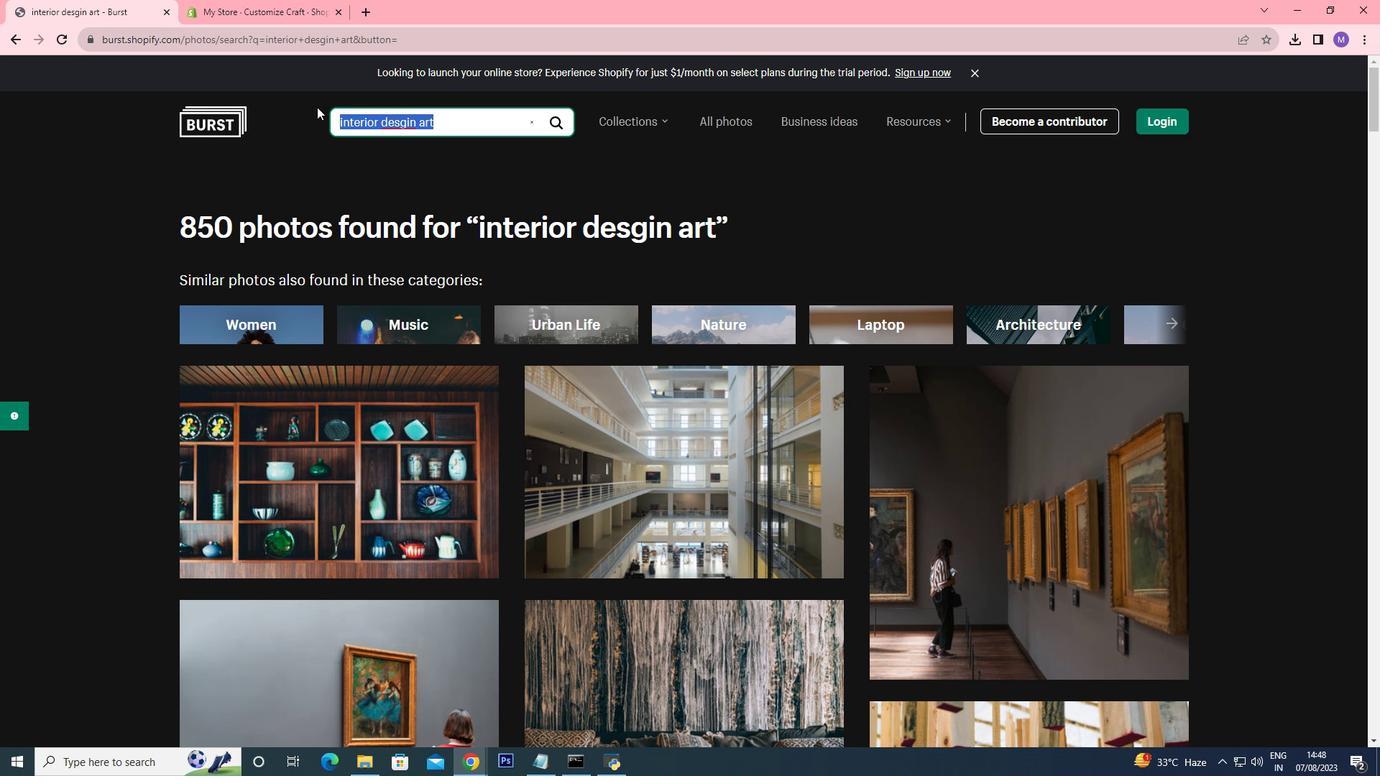 
Action: Key pressed office<Key.space>art<Key.enter>
Screenshot: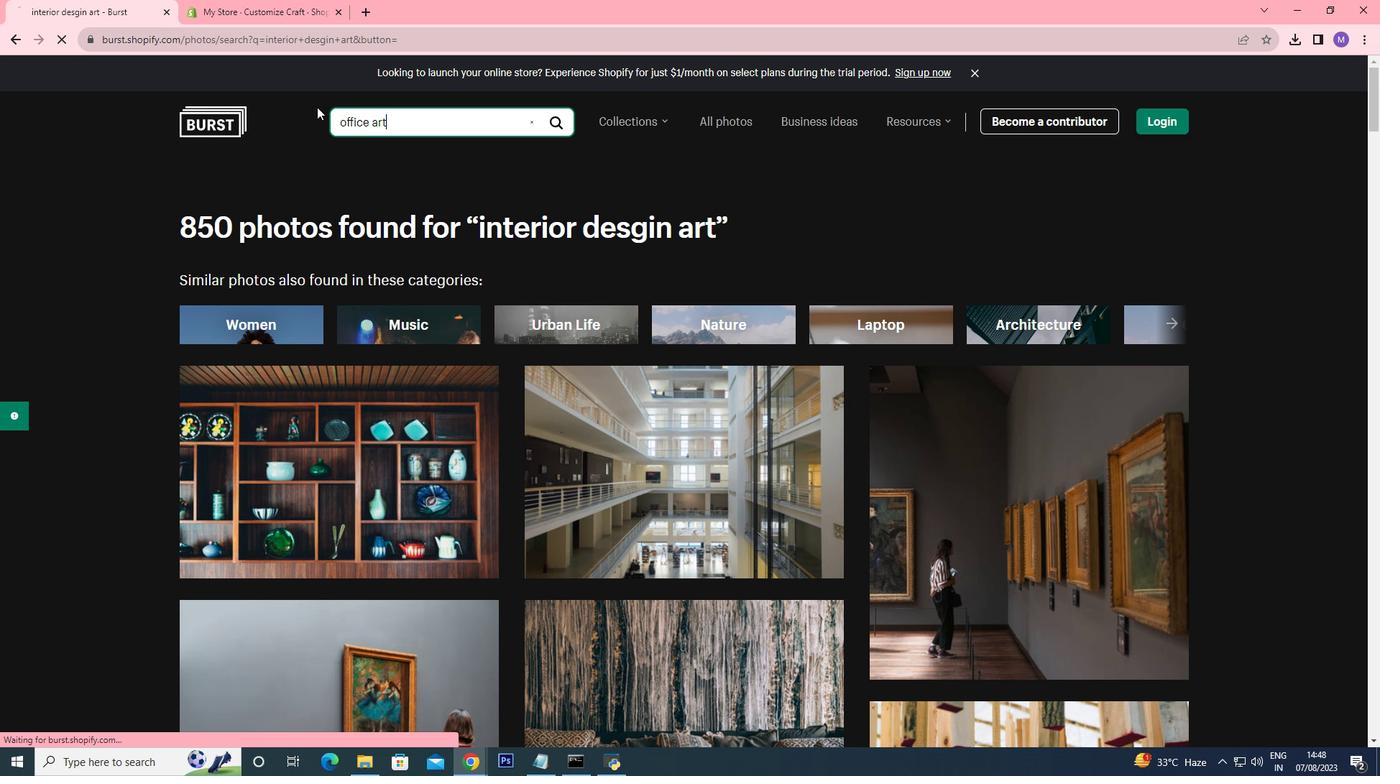 
Action: Mouse moved to (806, 506)
Screenshot: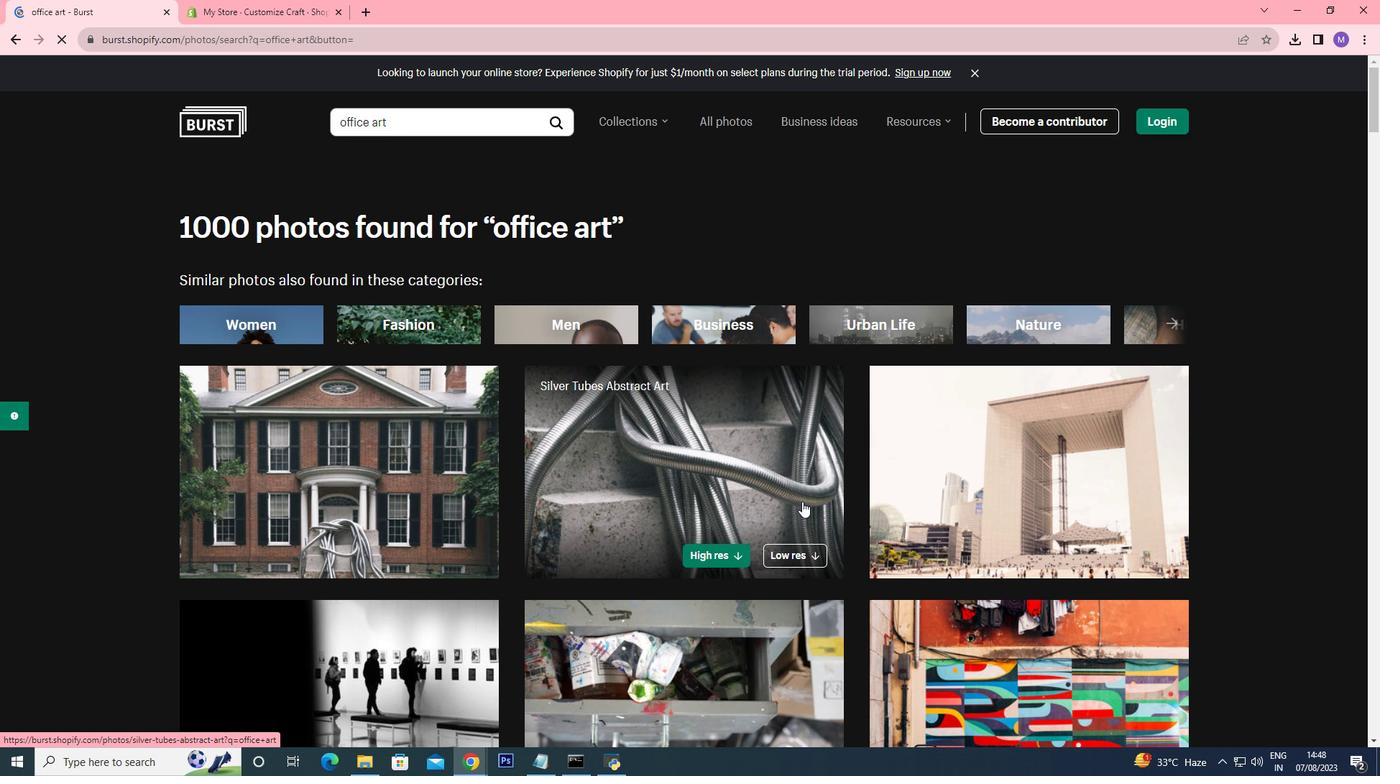 
Action: Mouse scrolled (806, 505) with delta (0, 0)
Screenshot: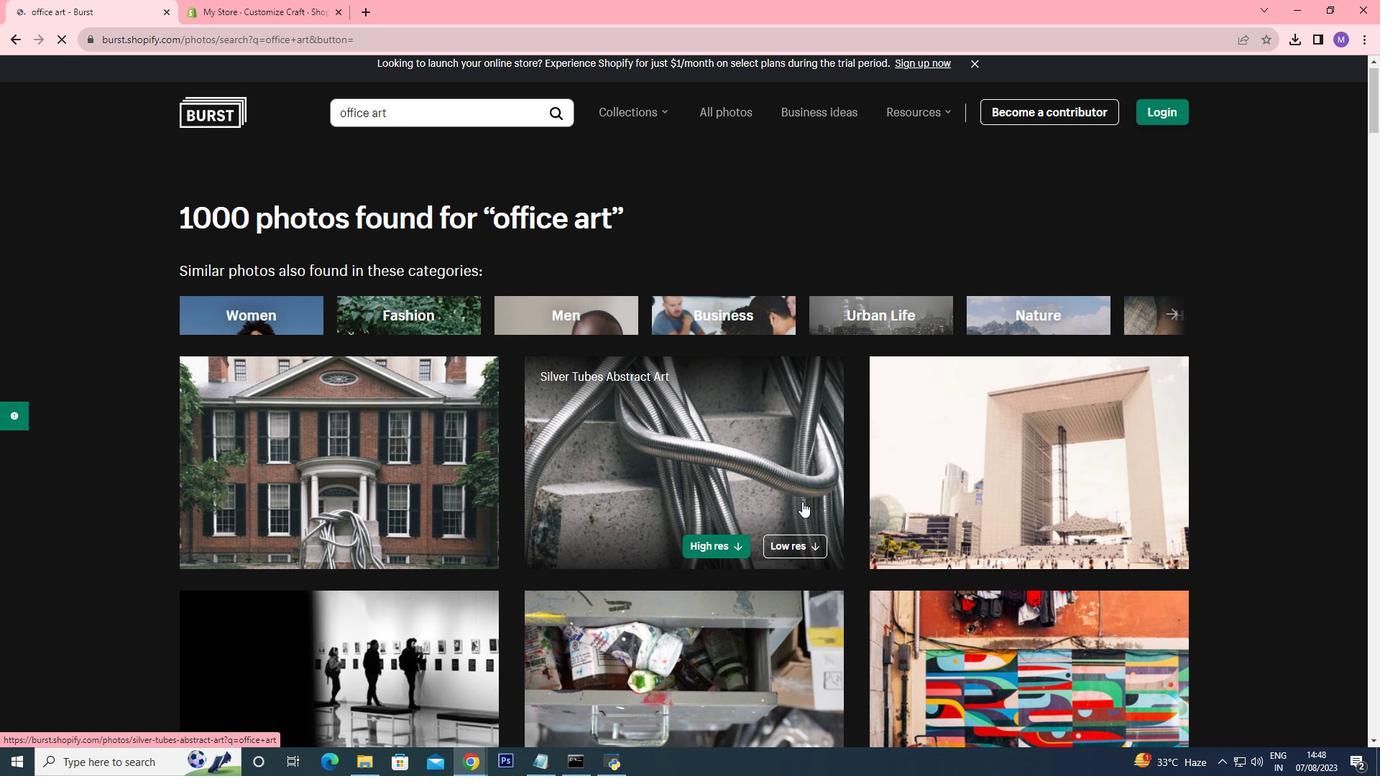 
Action: Mouse scrolled (806, 505) with delta (0, 0)
Screenshot: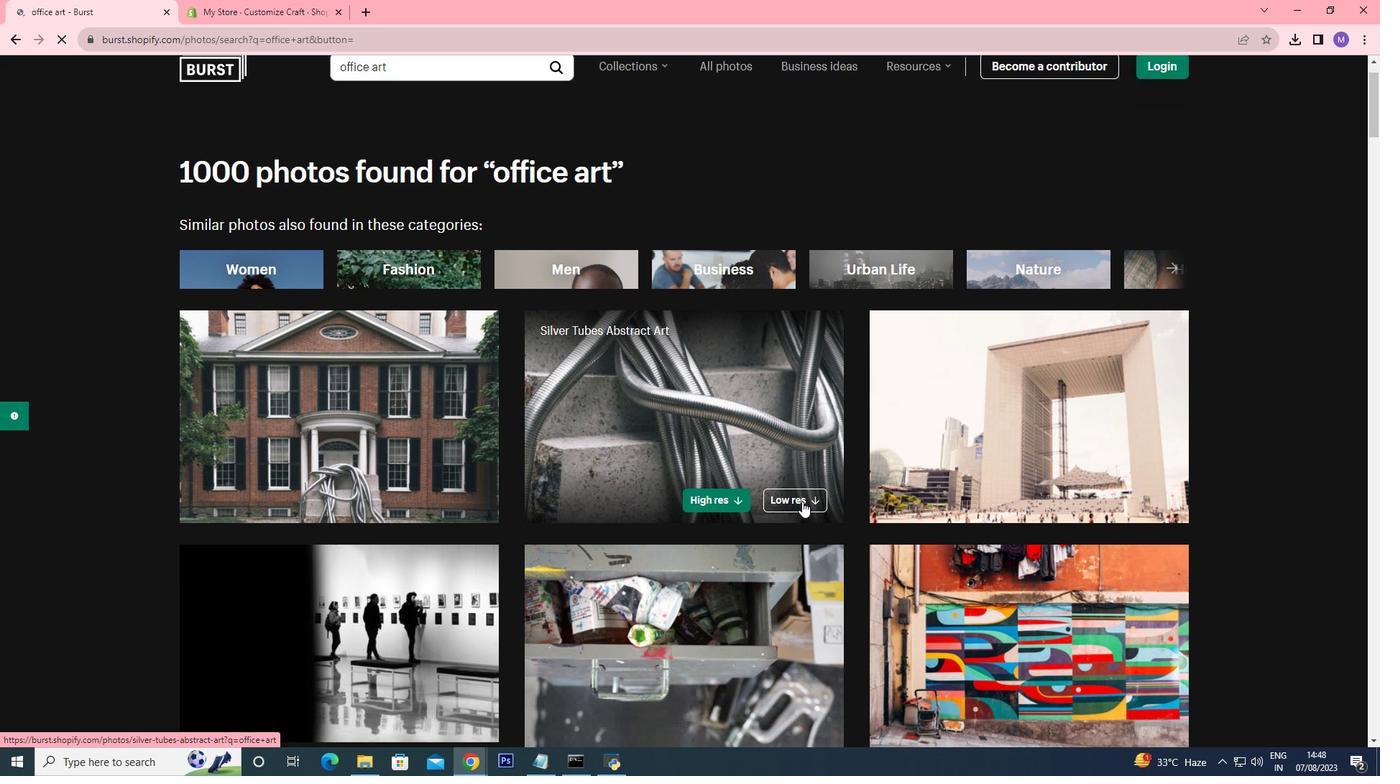 
Action: Mouse scrolled (806, 505) with delta (0, 0)
Screenshot: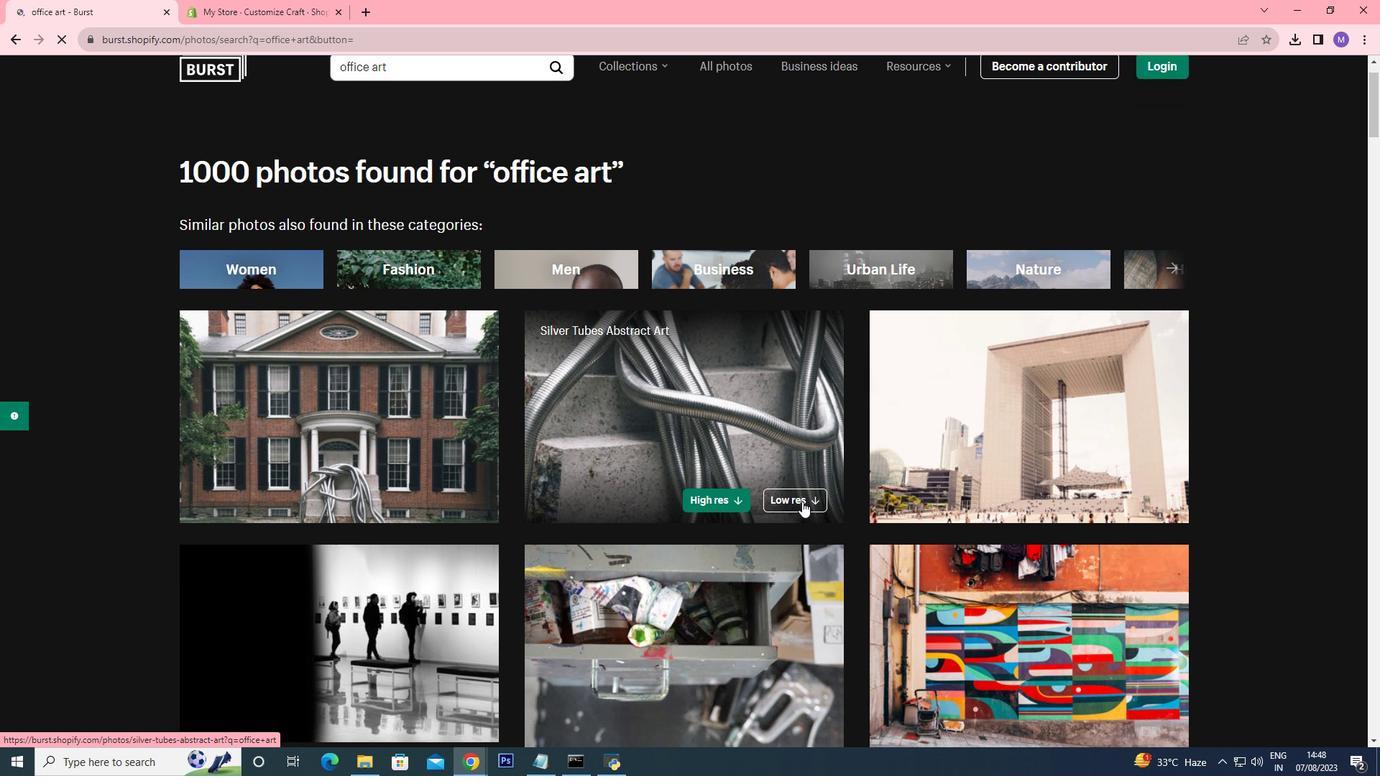 
Action: Mouse moved to (982, 541)
Screenshot: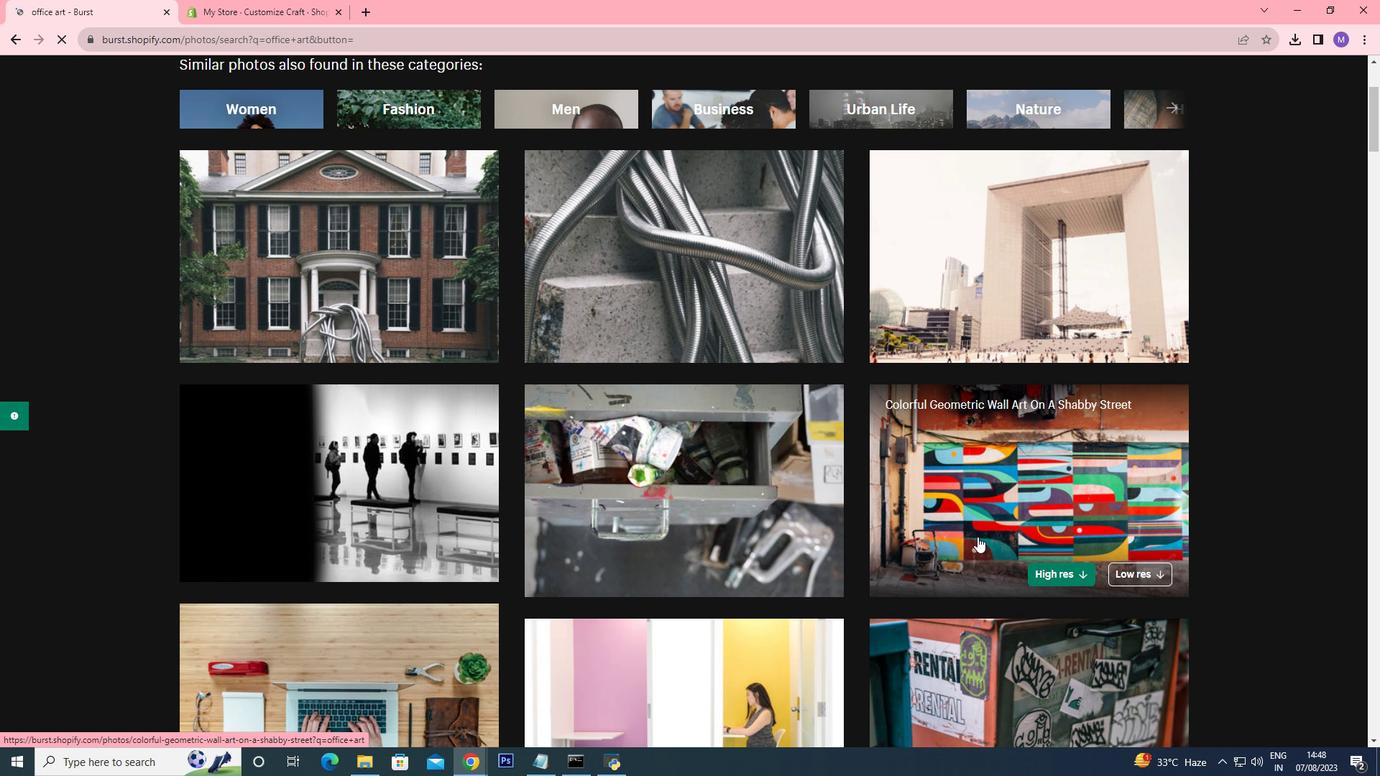 
Action: Mouse scrolled (982, 540) with delta (0, 0)
Screenshot: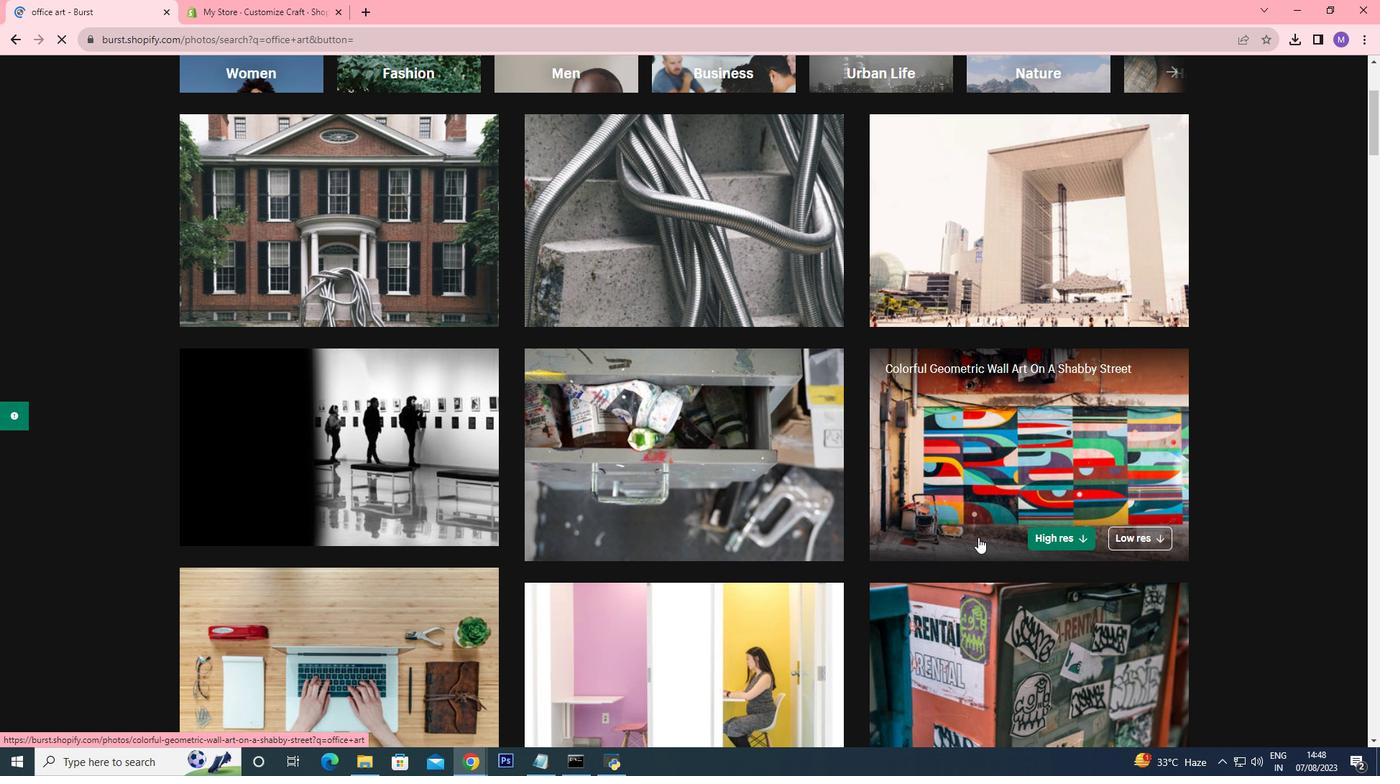 
Action: Mouse scrolled (982, 540) with delta (0, 0)
Screenshot: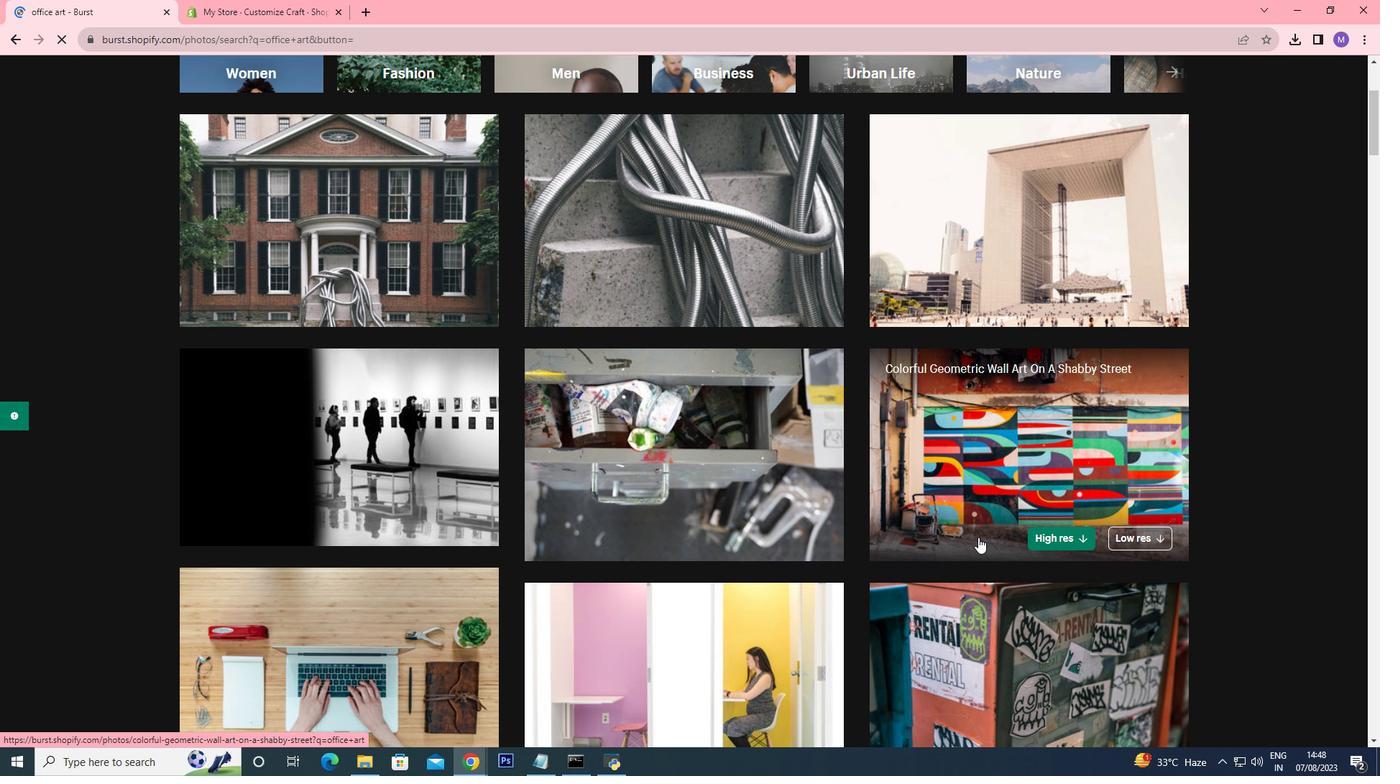 
Action: Mouse moved to (983, 542)
Screenshot: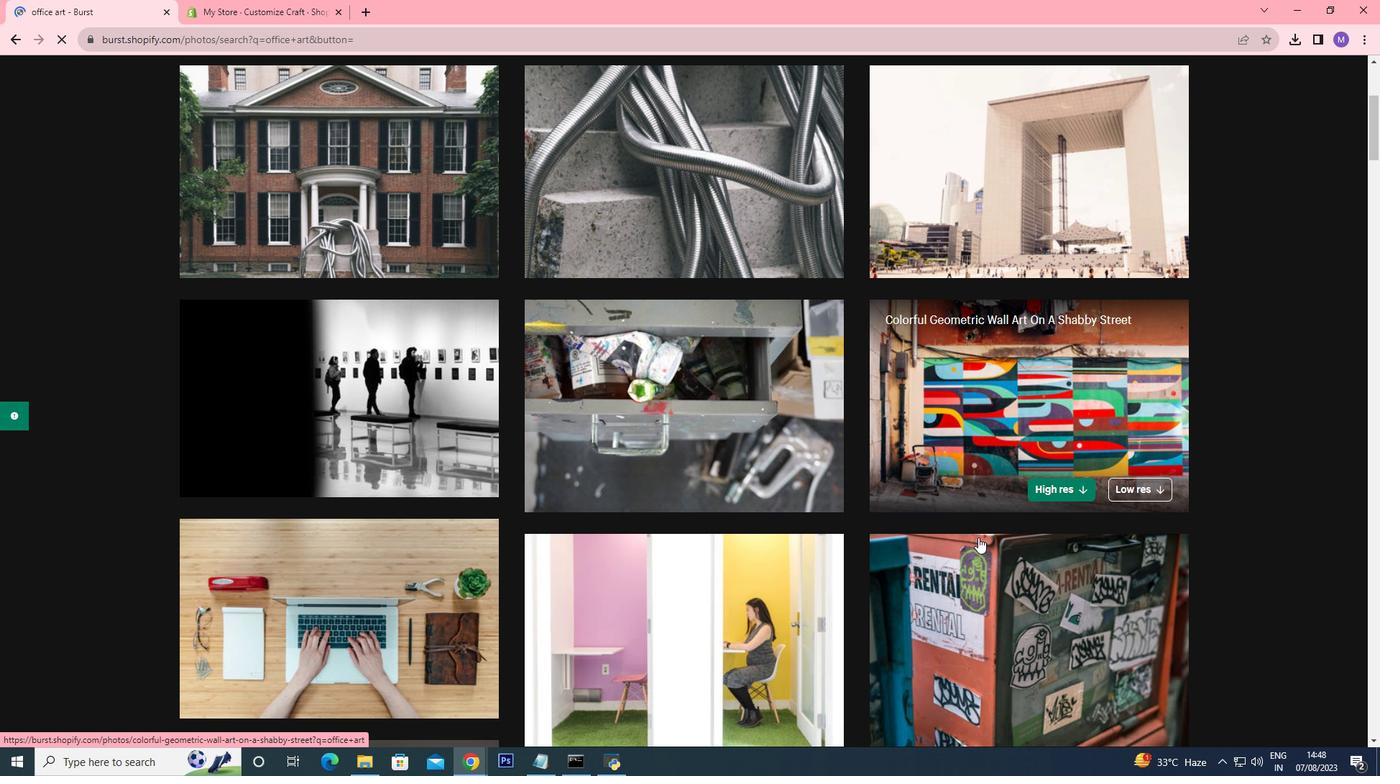 
Action: Mouse scrolled (983, 541) with delta (0, 0)
Screenshot: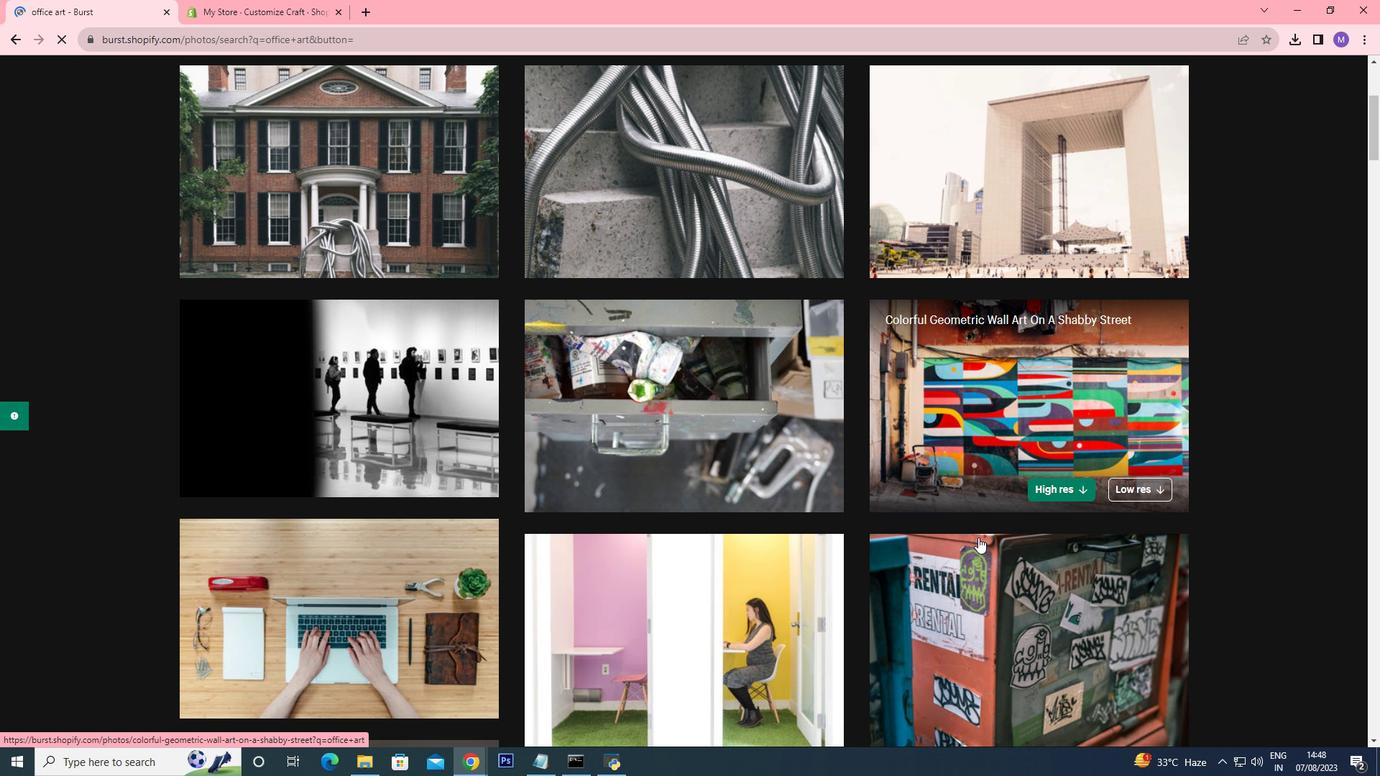 
Action: Mouse scrolled (983, 541) with delta (0, 0)
Screenshot: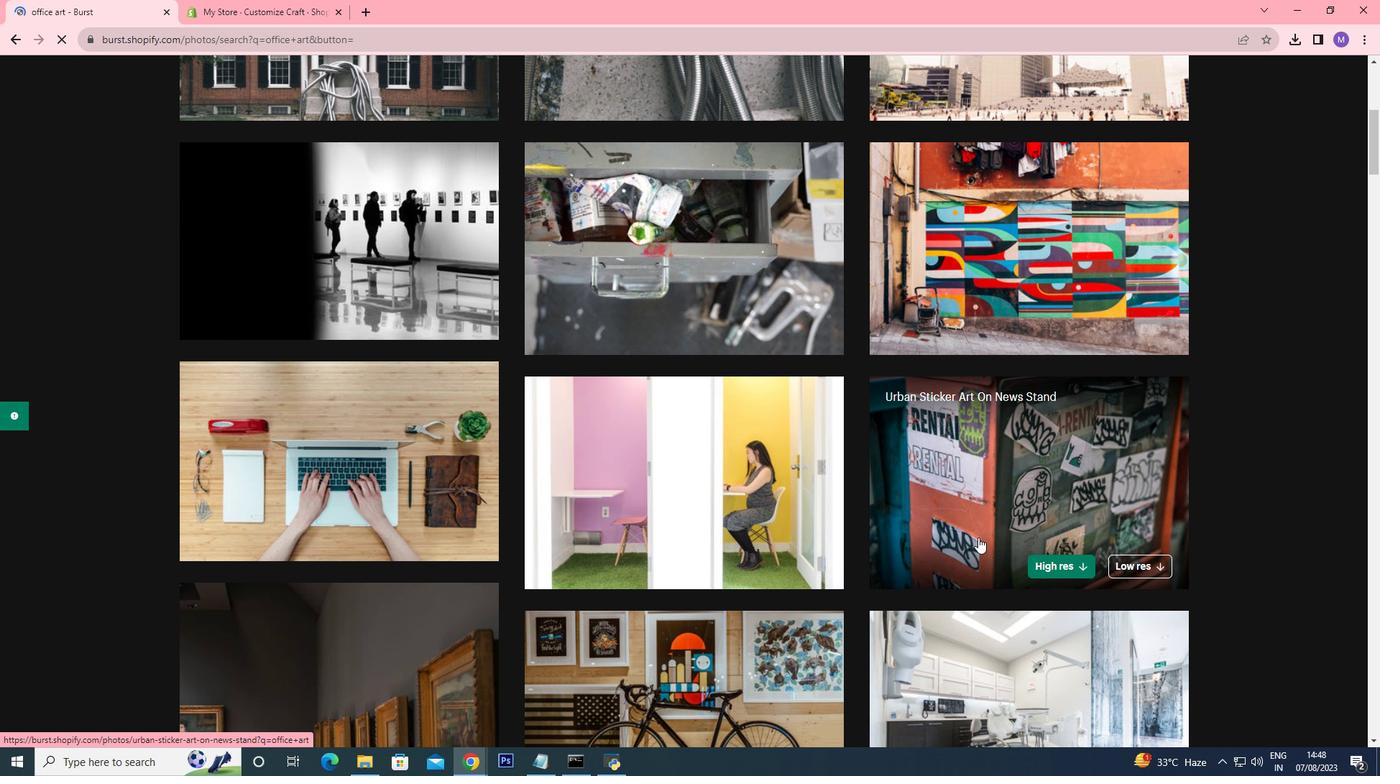 
Action: Mouse scrolled (983, 541) with delta (0, 0)
Screenshot: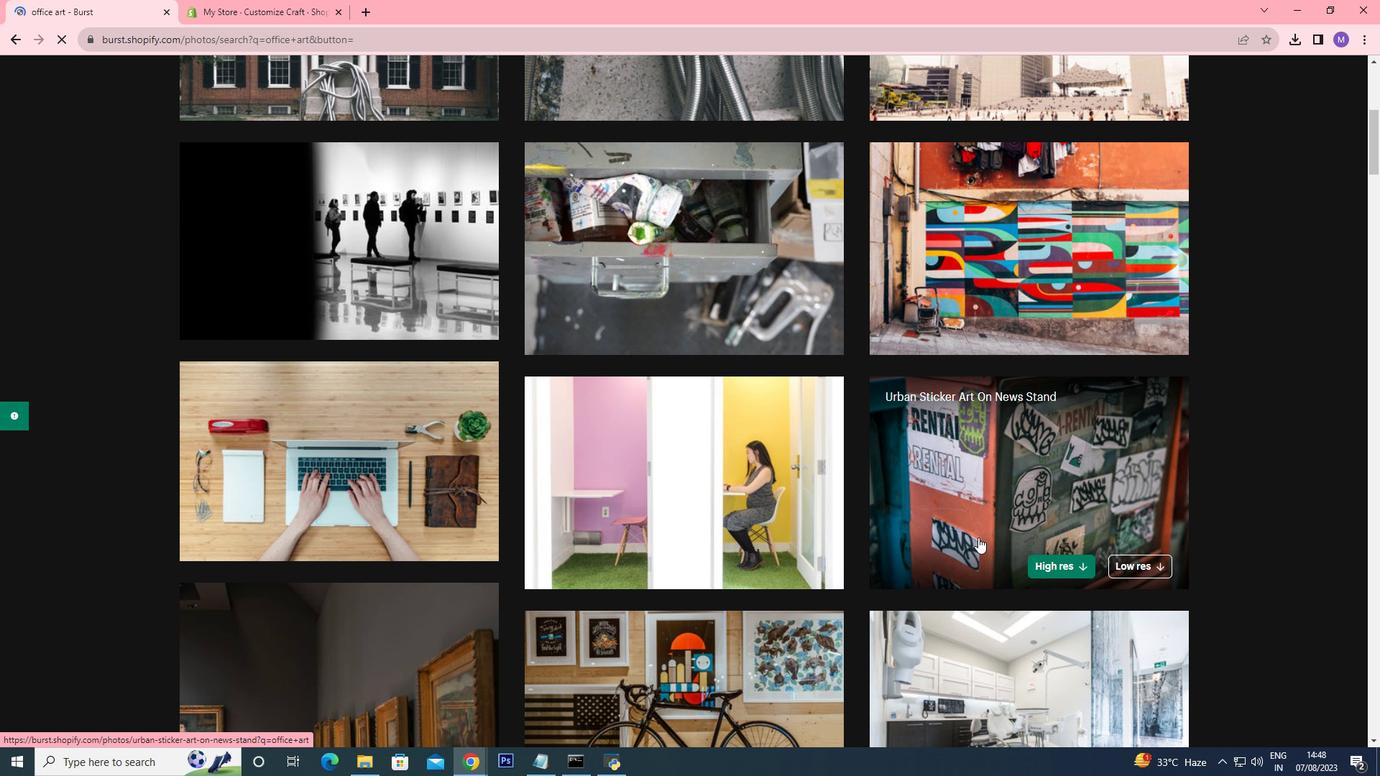 
Action: Mouse scrolled (983, 541) with delta (0, 0)
Screenshot: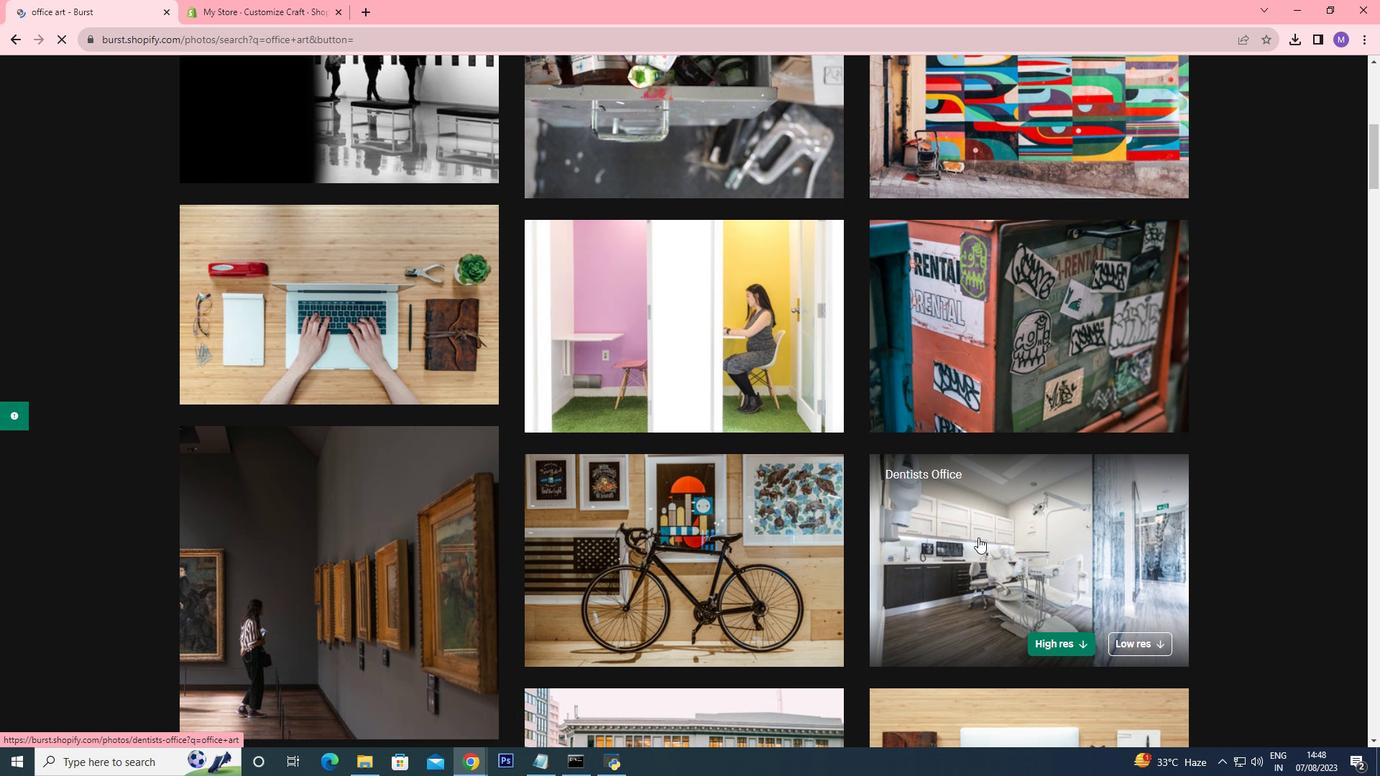 
Action: Mouse scrolled (983, 541) with delta (0, 0)
Screenshot: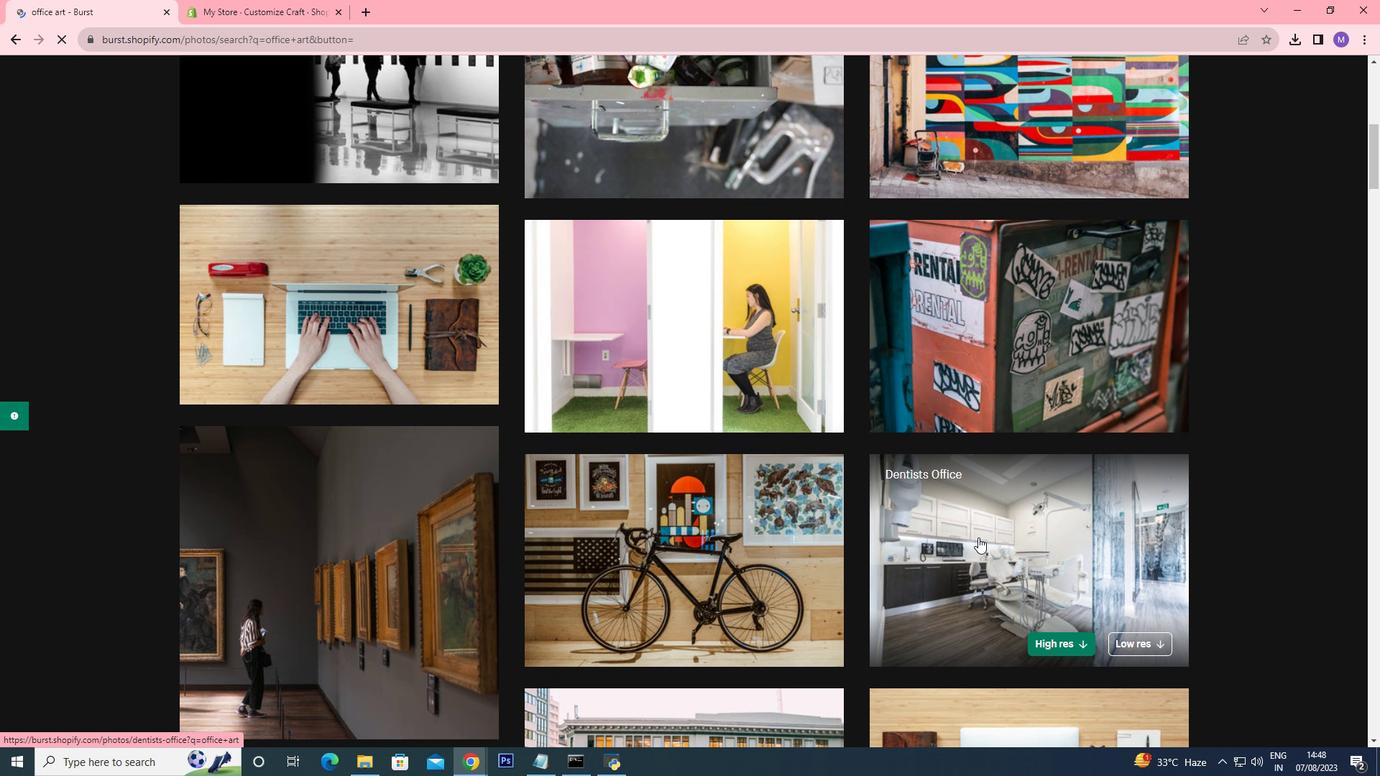 
Action: Mouse scrolled (983, 541) with delta (0, 0)
Screenshot: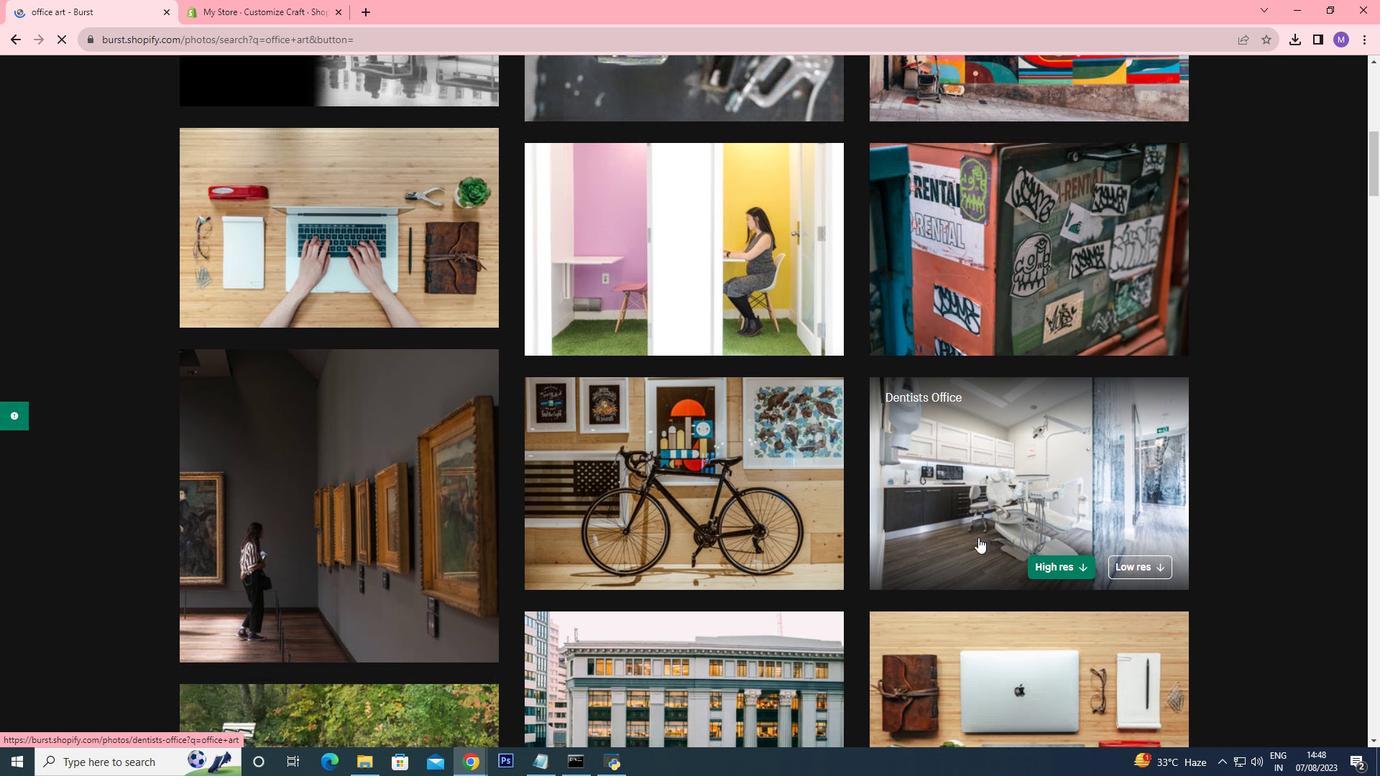 
Action: Mouse moved to (1157, 496)
Screenshot: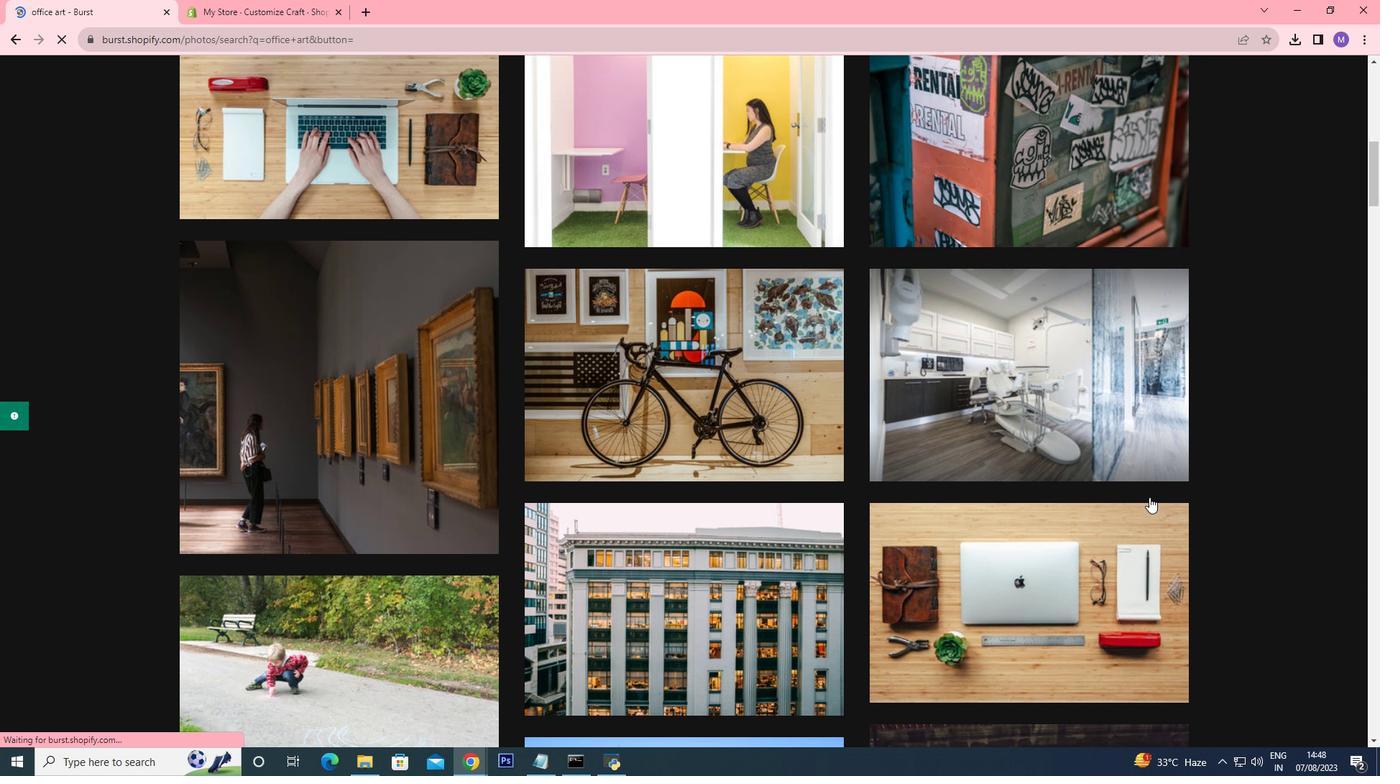 
Action: Mouse scrolled (1157, 495) with delta (0, 0)
Screenshot: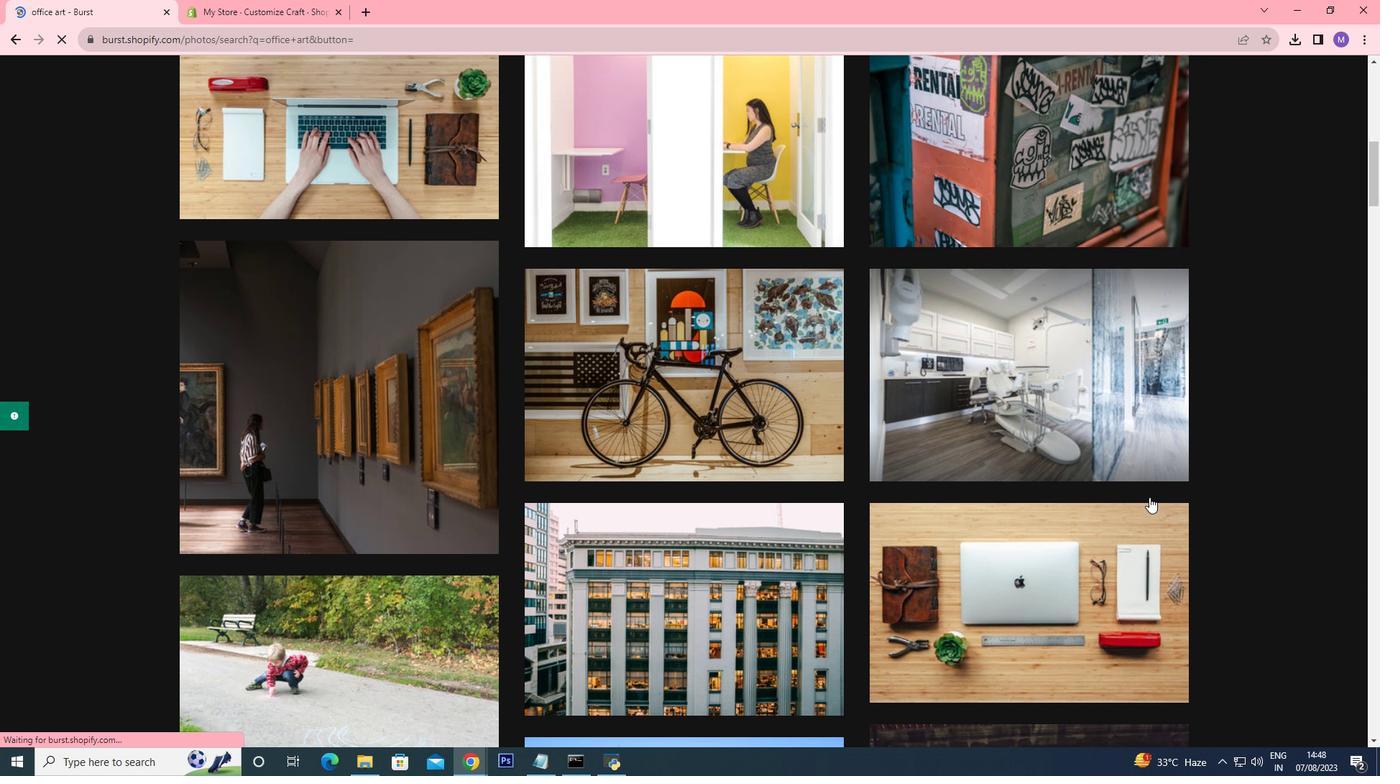 
Action: Mouse moved to (1155, 501)
Screenshot: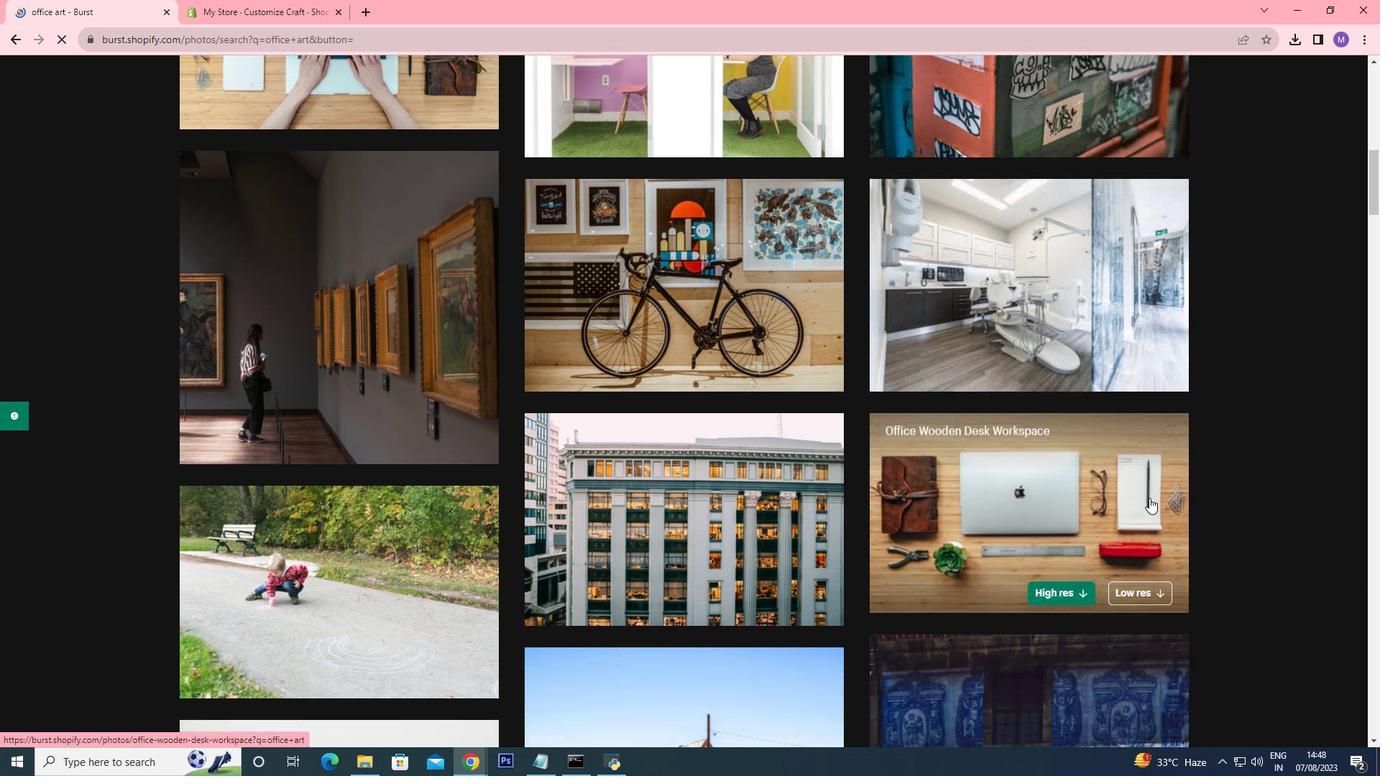 
Action: Mouse scrolled (1155, 500) with delta (0, 0)
Screenshot: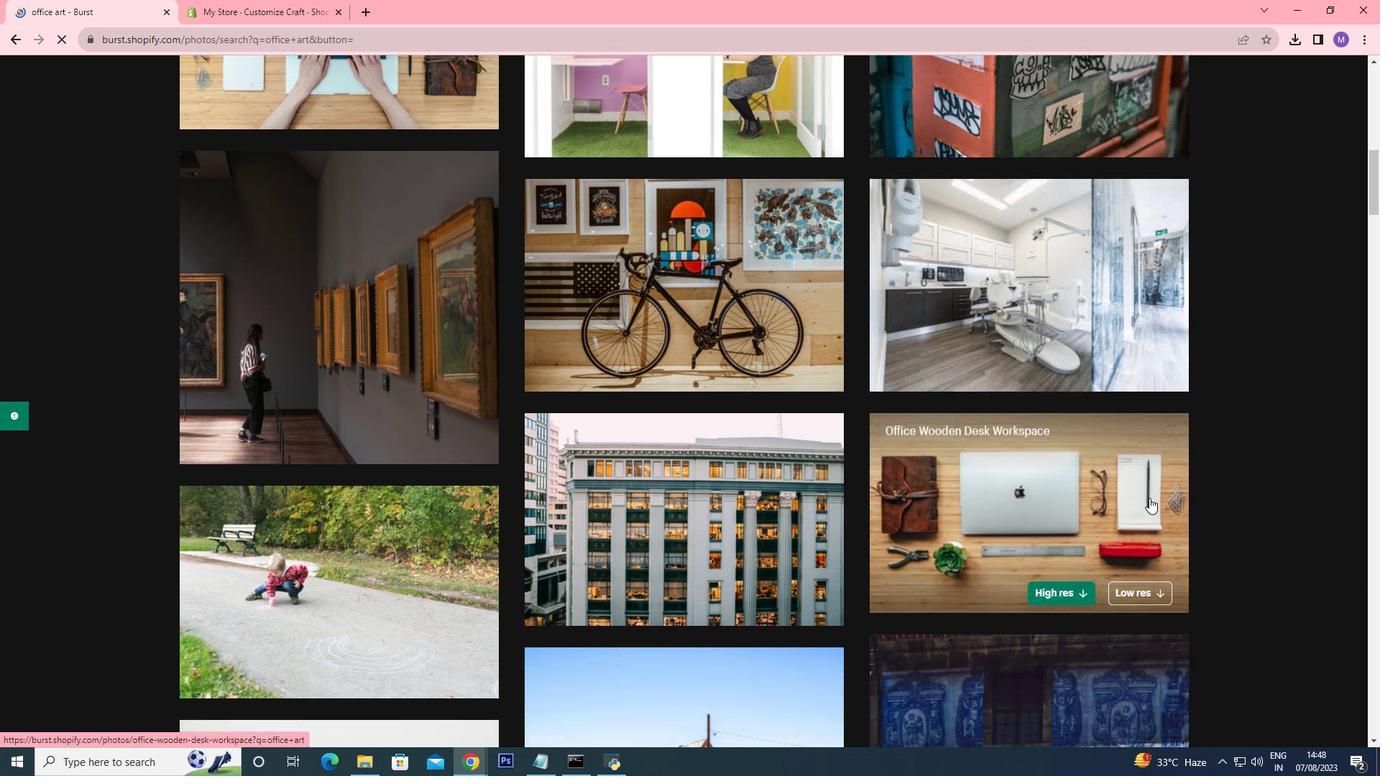 
Action: Mouse moved to (1154, 501)
Screenshot: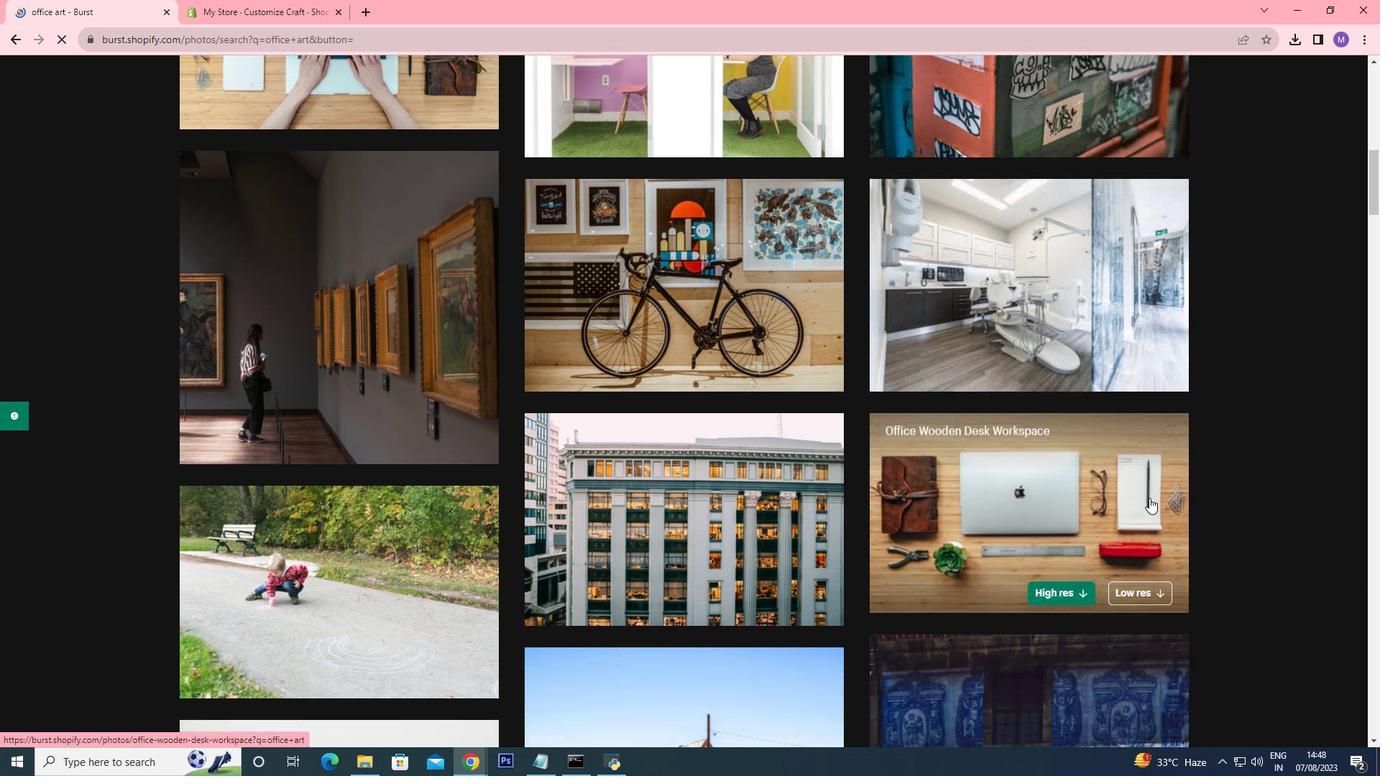 
Action: Mouse scrolled (1154, 501) with delta (0, 0)
Screenshot: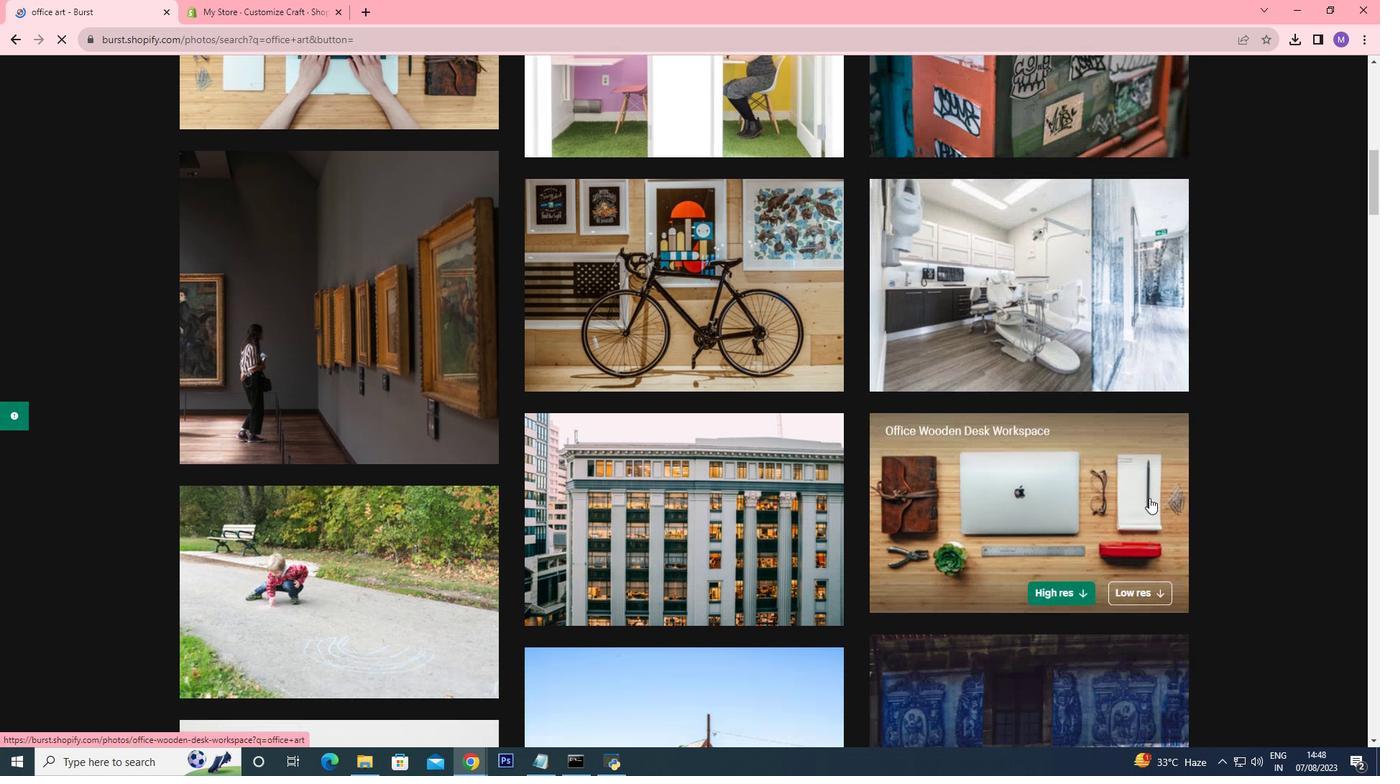 
Action: Mouse moved to (1154, 501)
Screenshot: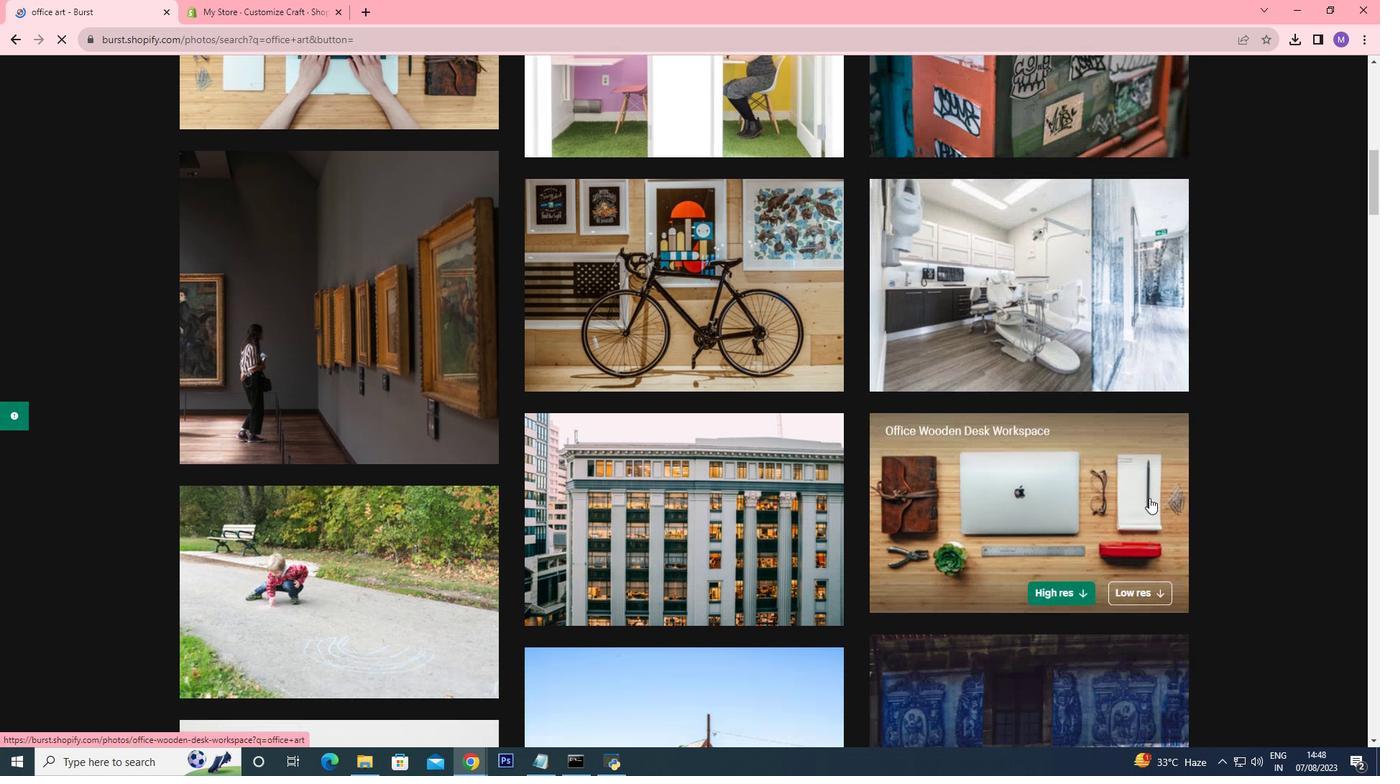 
Action: Mouse scrolled (1154, 501) with delta (0, 0)
Screenshot: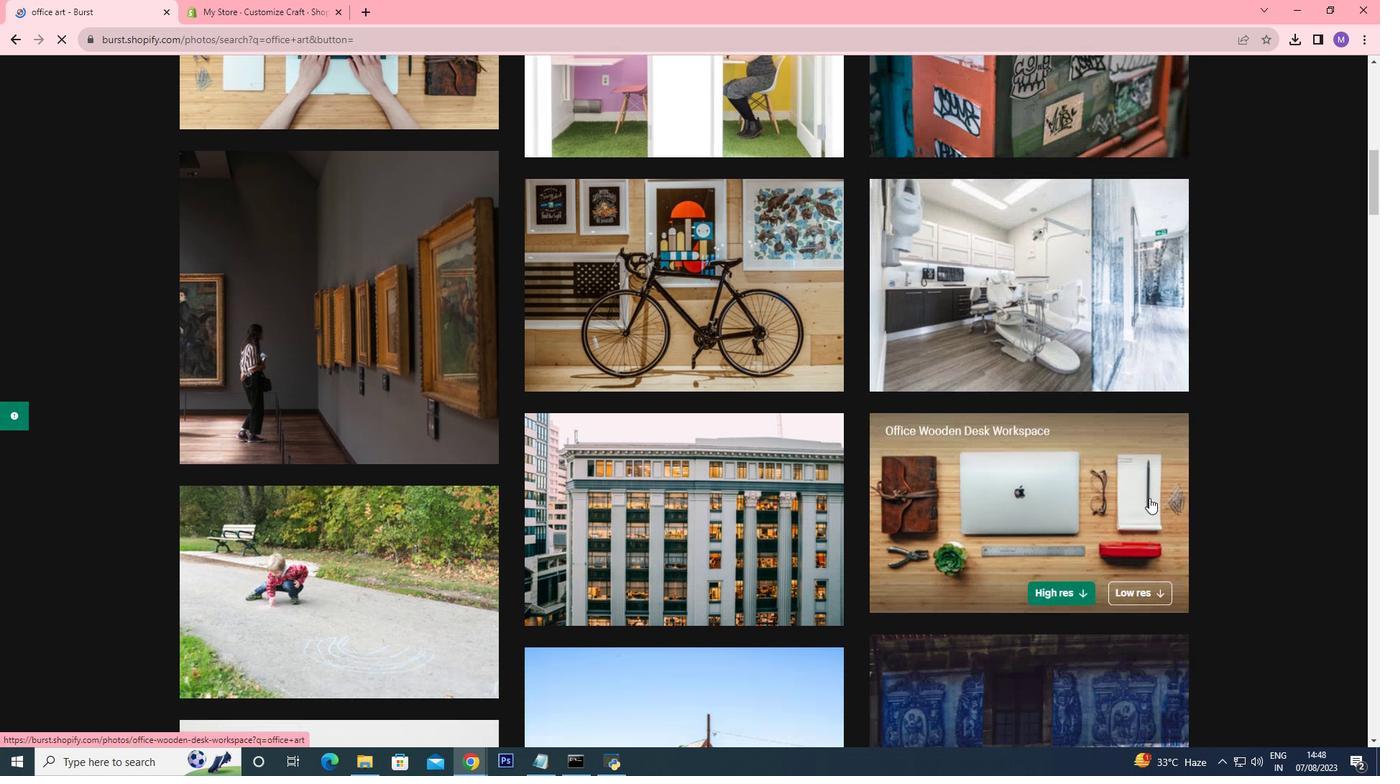 
Action: Mouse moved to (1076, 517)
Screenshot: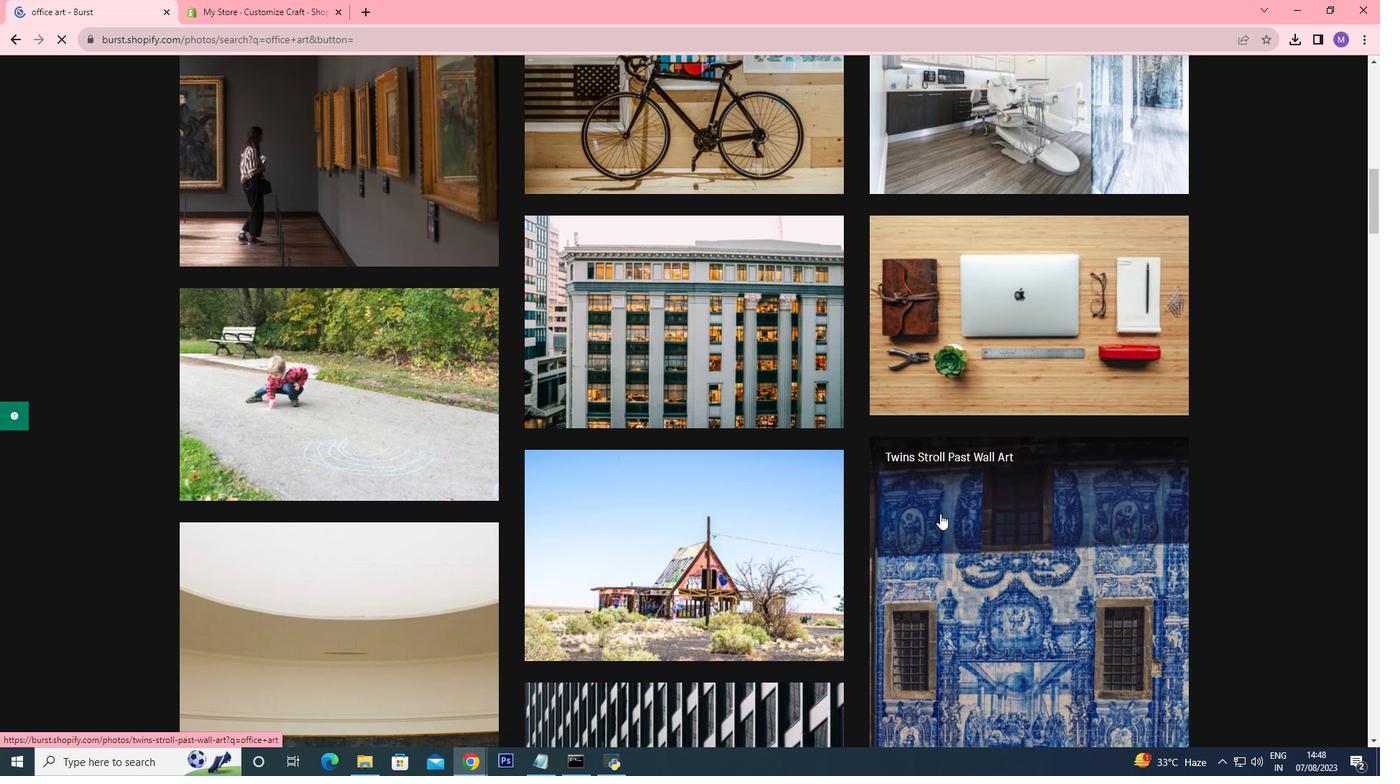 
Action: Mouse scrolled (1076, 516) with delta (0, 0)
Screenshot: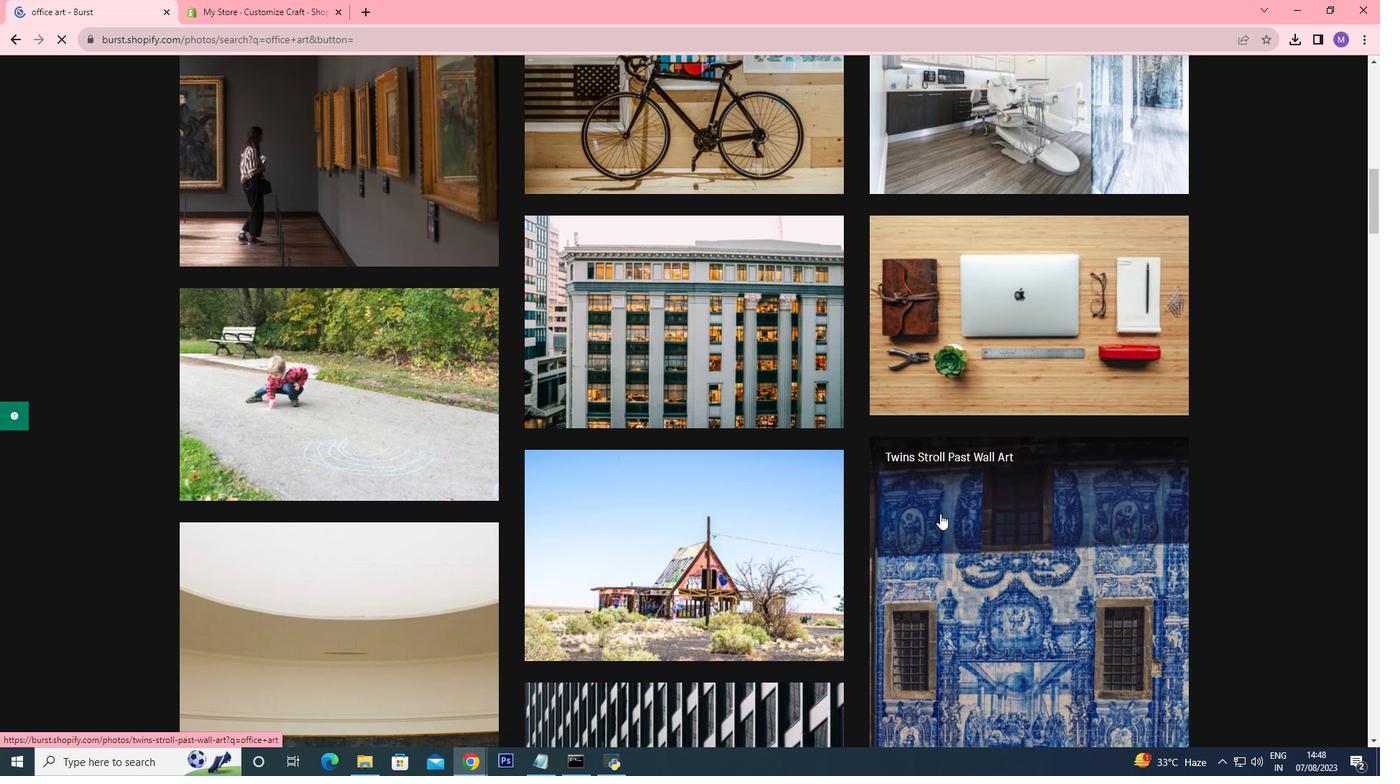 
Action: Mouse moved to (468, 304)
Screenshot: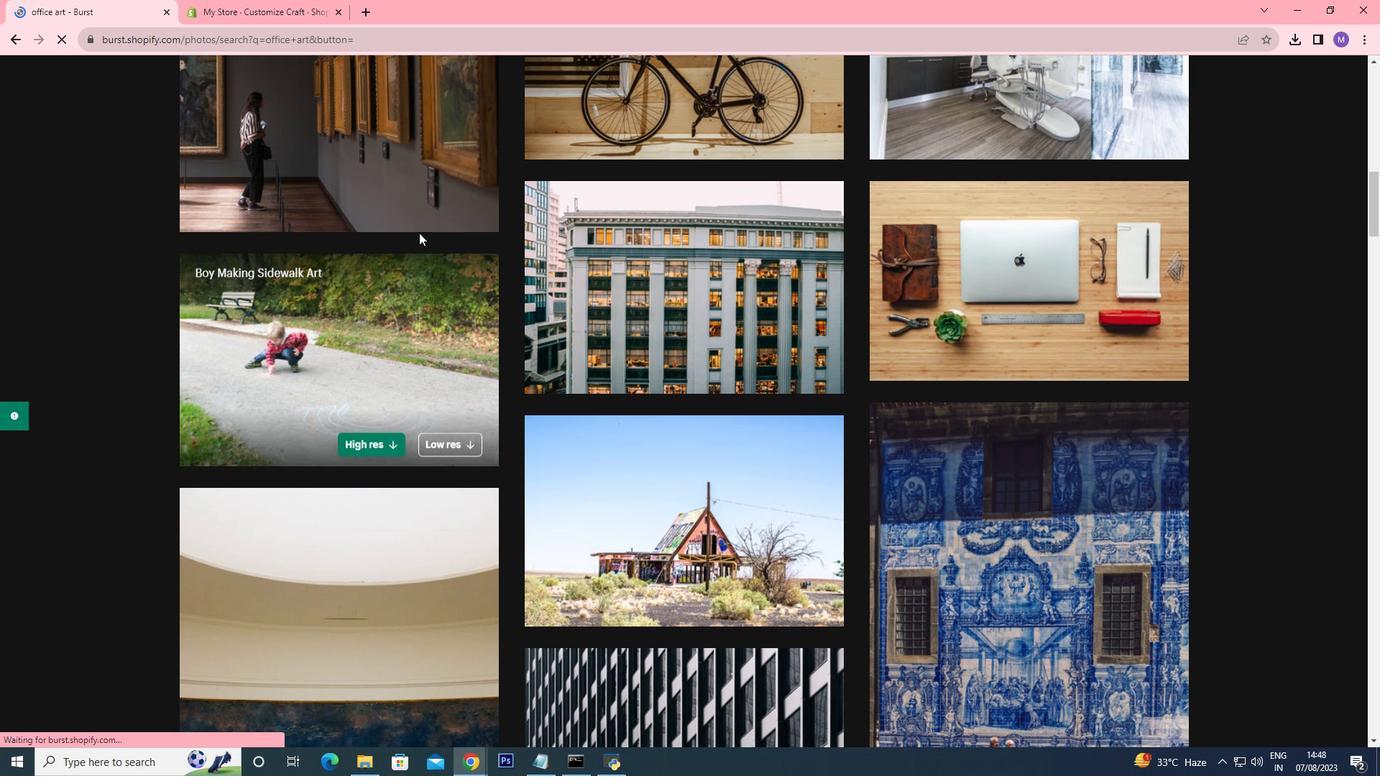
Action: Mouse scrolled (473, 309) with delta (0, 0)
